 Task: Look for Airbnb stays in Hilton Head Island.
Action: Mouse moved to (551, 77)
Screenshot: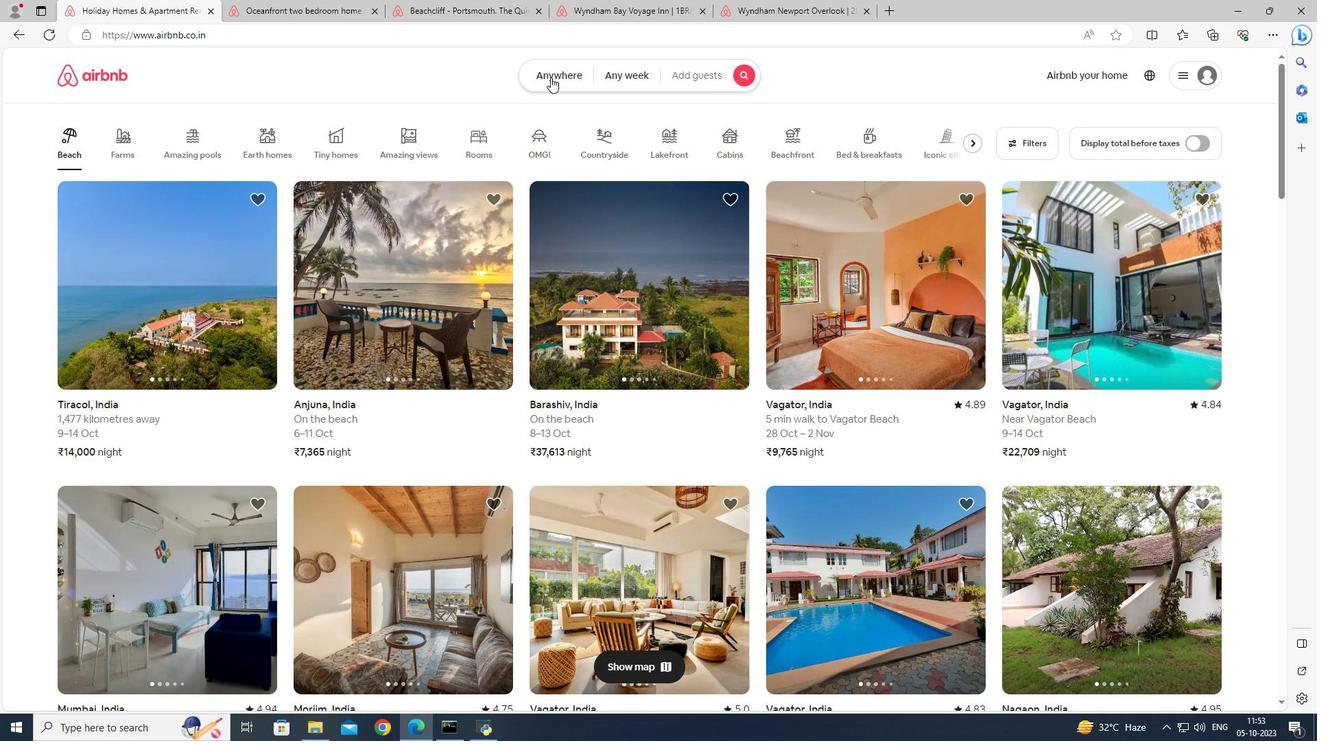 
Action: Mouse pressed left at (551, 77)
Screenshot: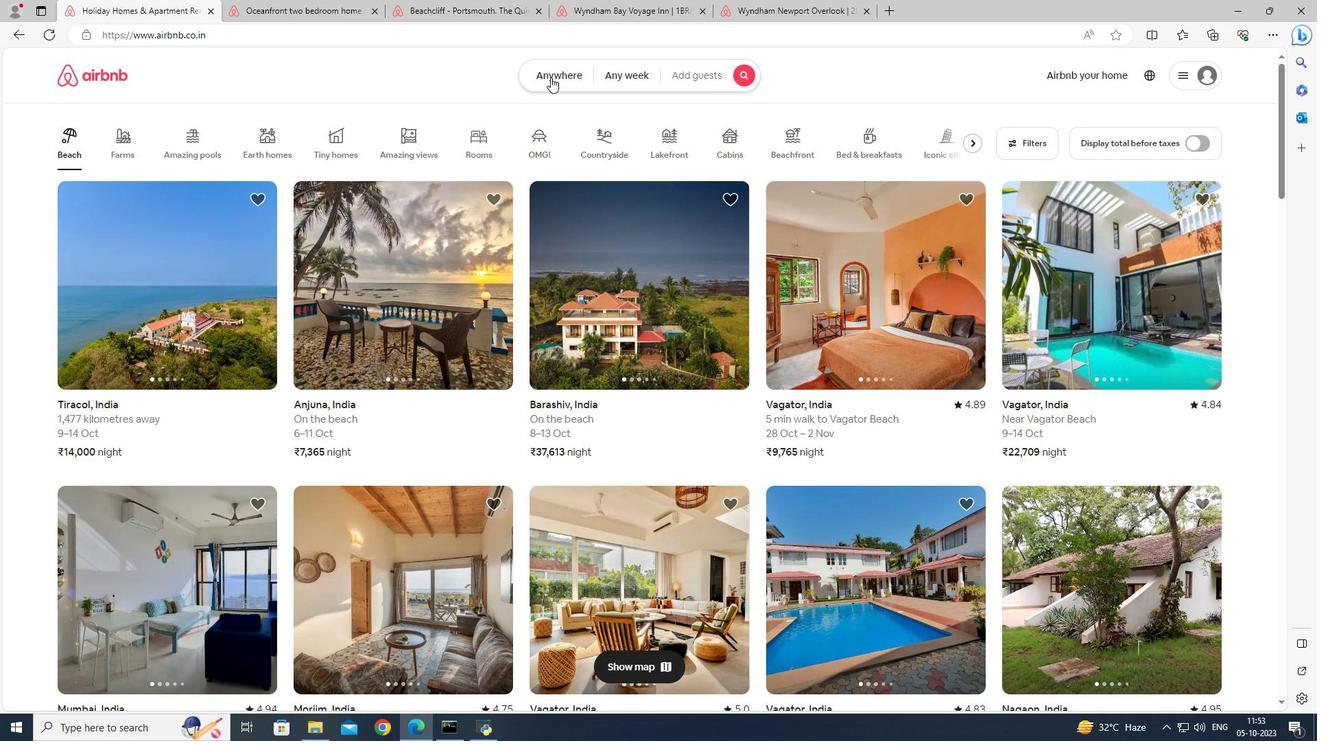 
Action: Mouse moved to (383, 131)
Screenshot: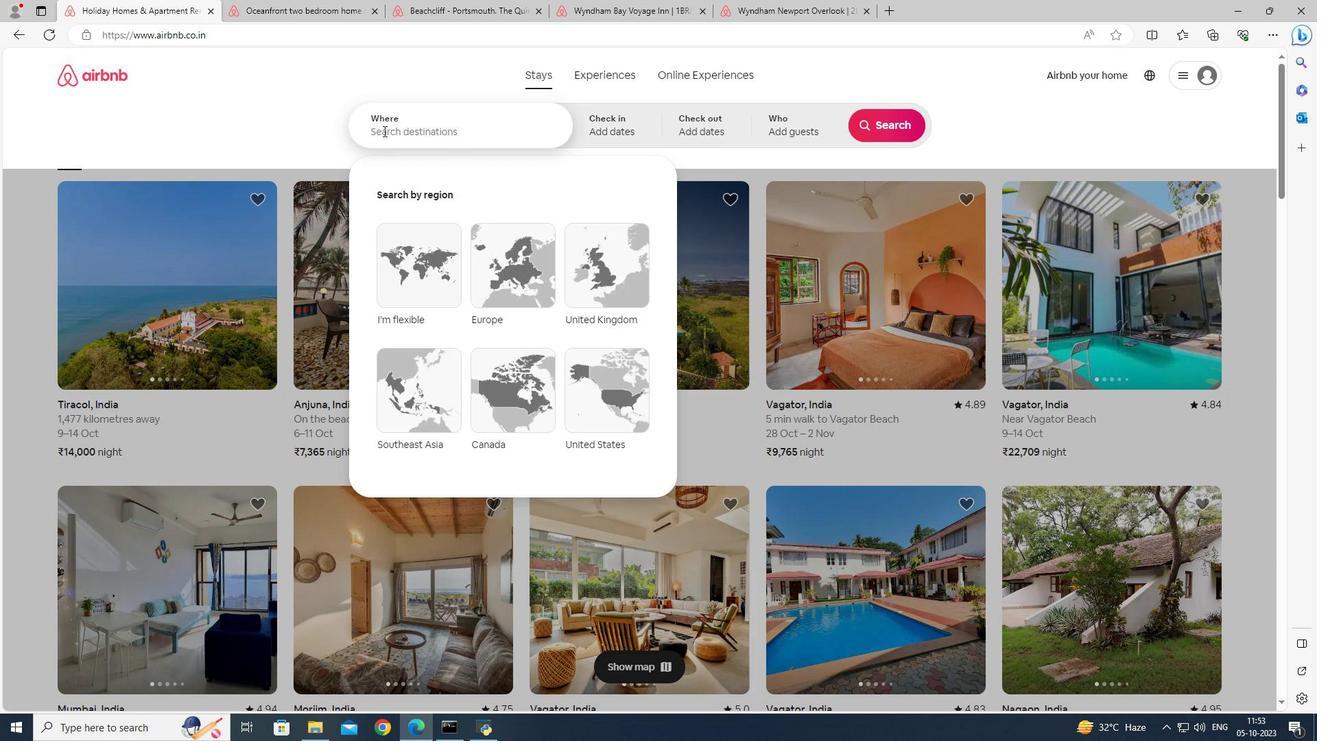 
Action: Mouse pressed left at (383, 131)
Screenshot: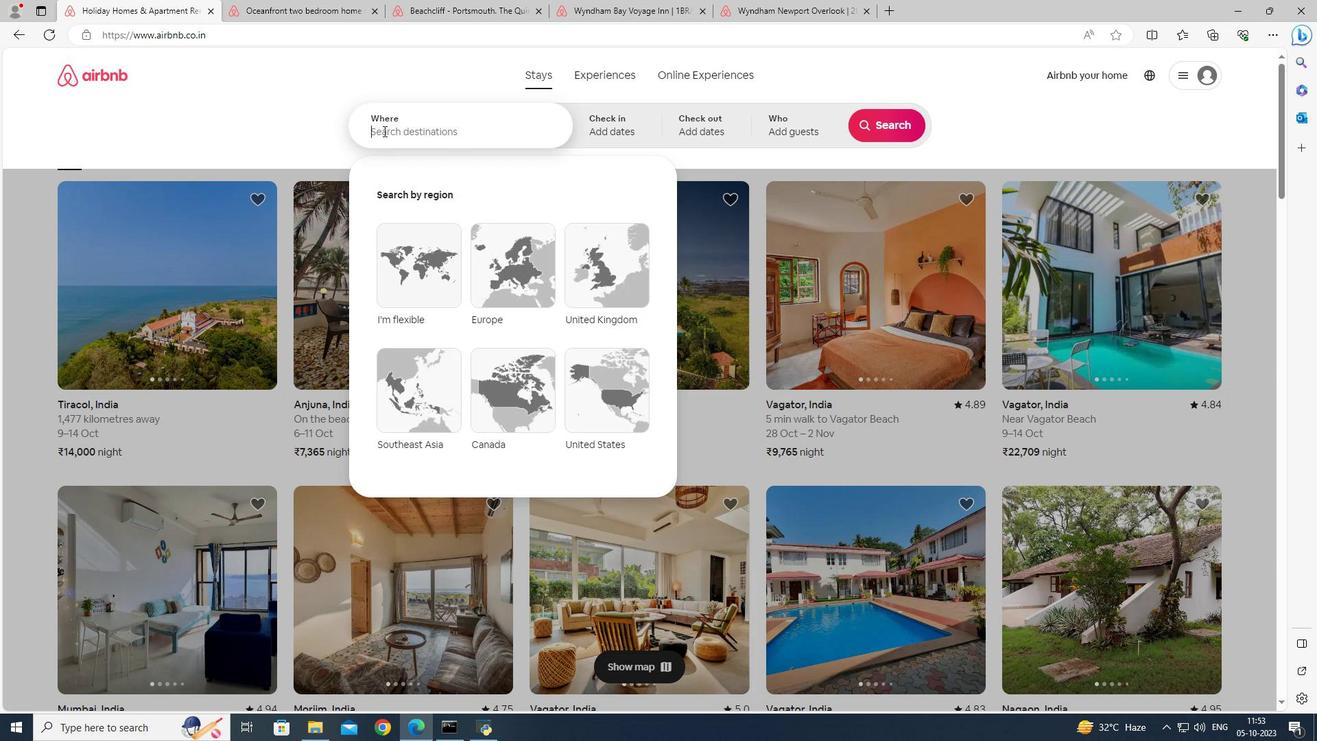 
Action: Mouse moved to (406, 130)
Screenshot: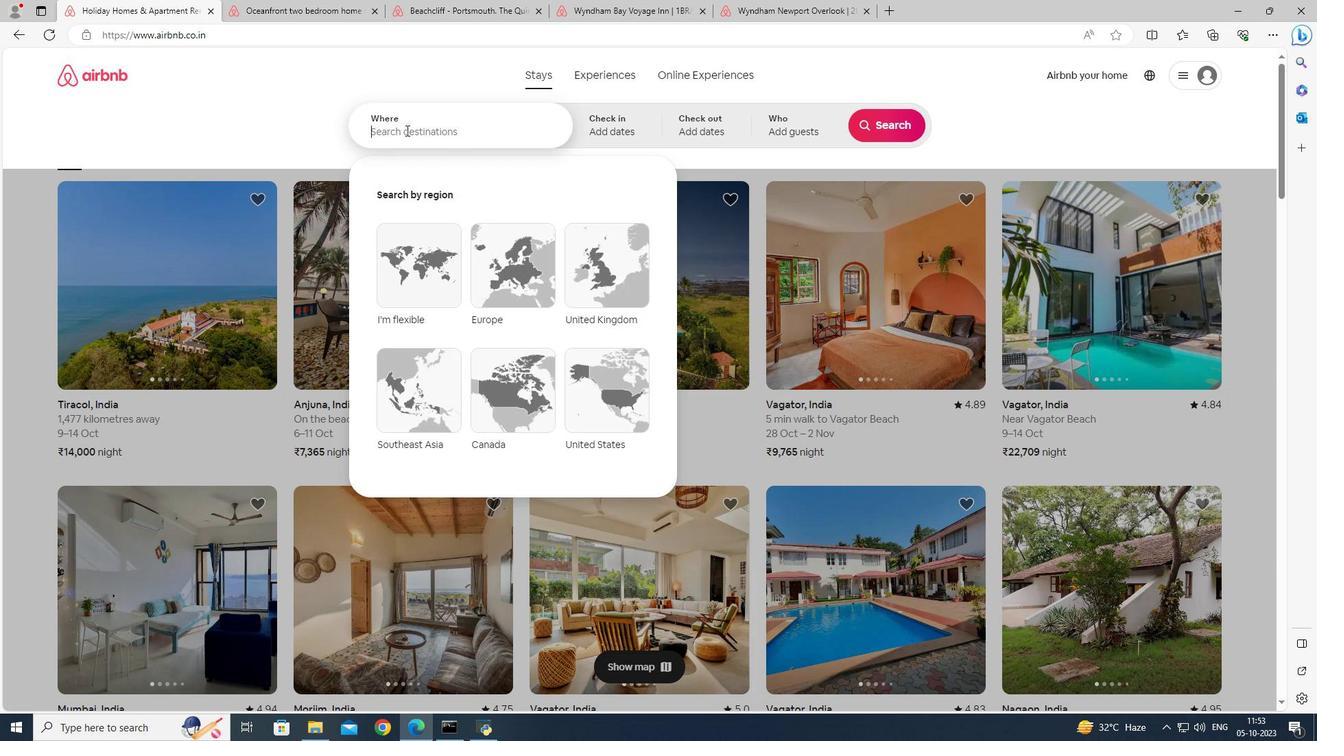 
Action: Key pressed <Key.shift><Key.shift><Key.shift><Key.shift><Key.shift><Key.shift><Key.shift><Key.shift>Hilton<Key.space>
Screenshot: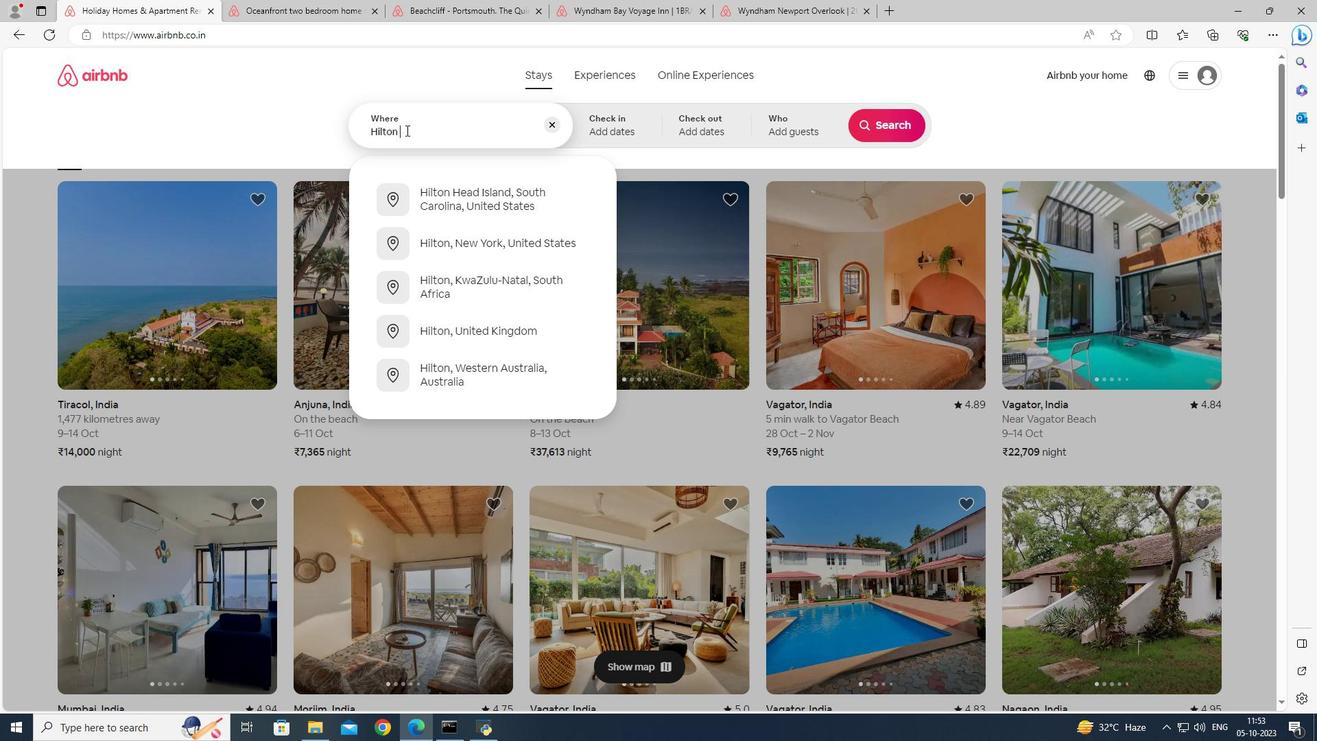 
Action: Mouse moved to (496, 188)
Screenshot: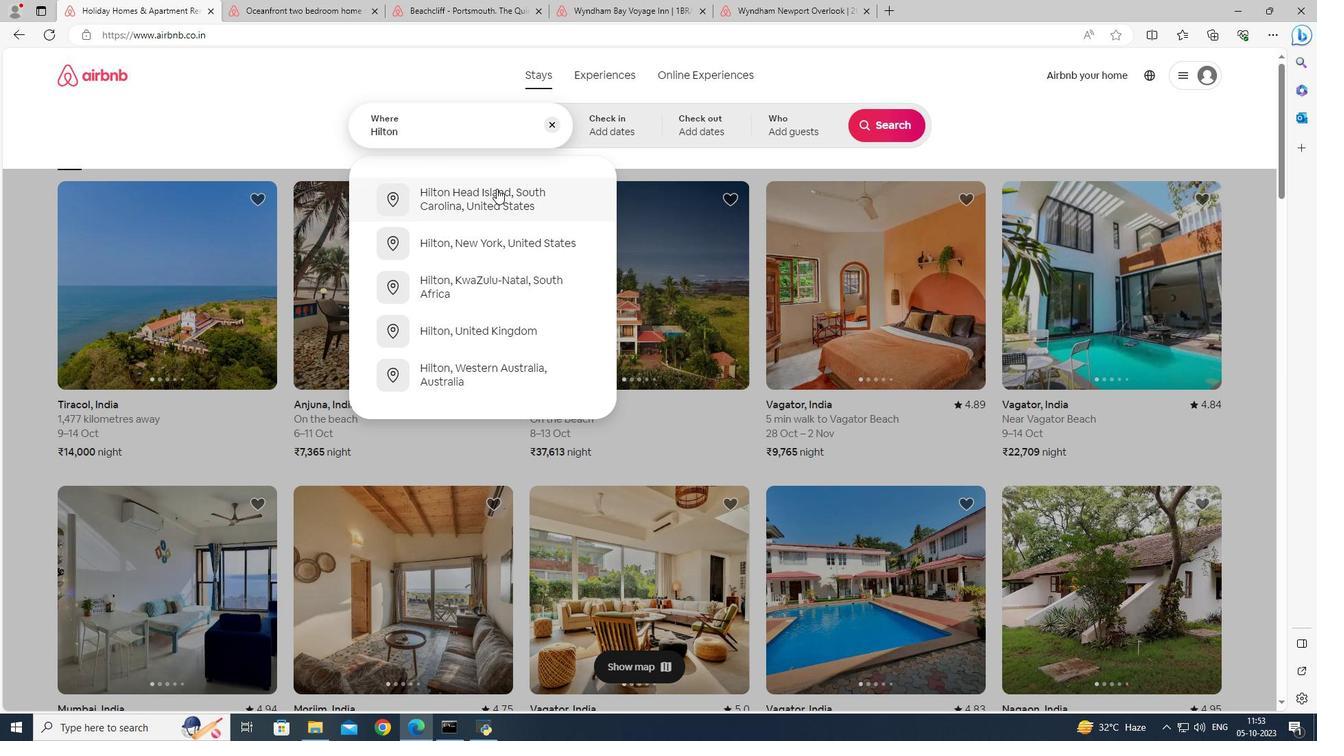 
Action: Mouse pressed left at (496, 188)
Screenshot: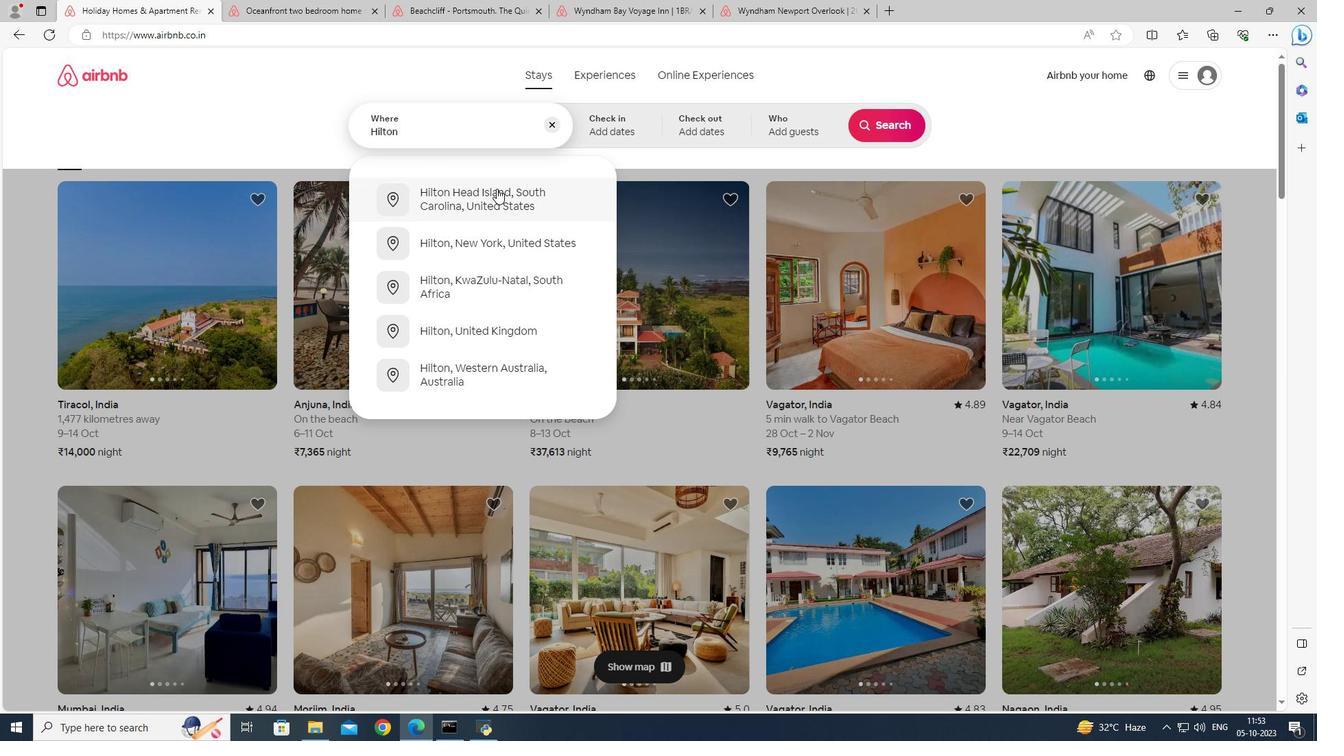 
Action: Mouse moved to (901, 120)
Screenshot: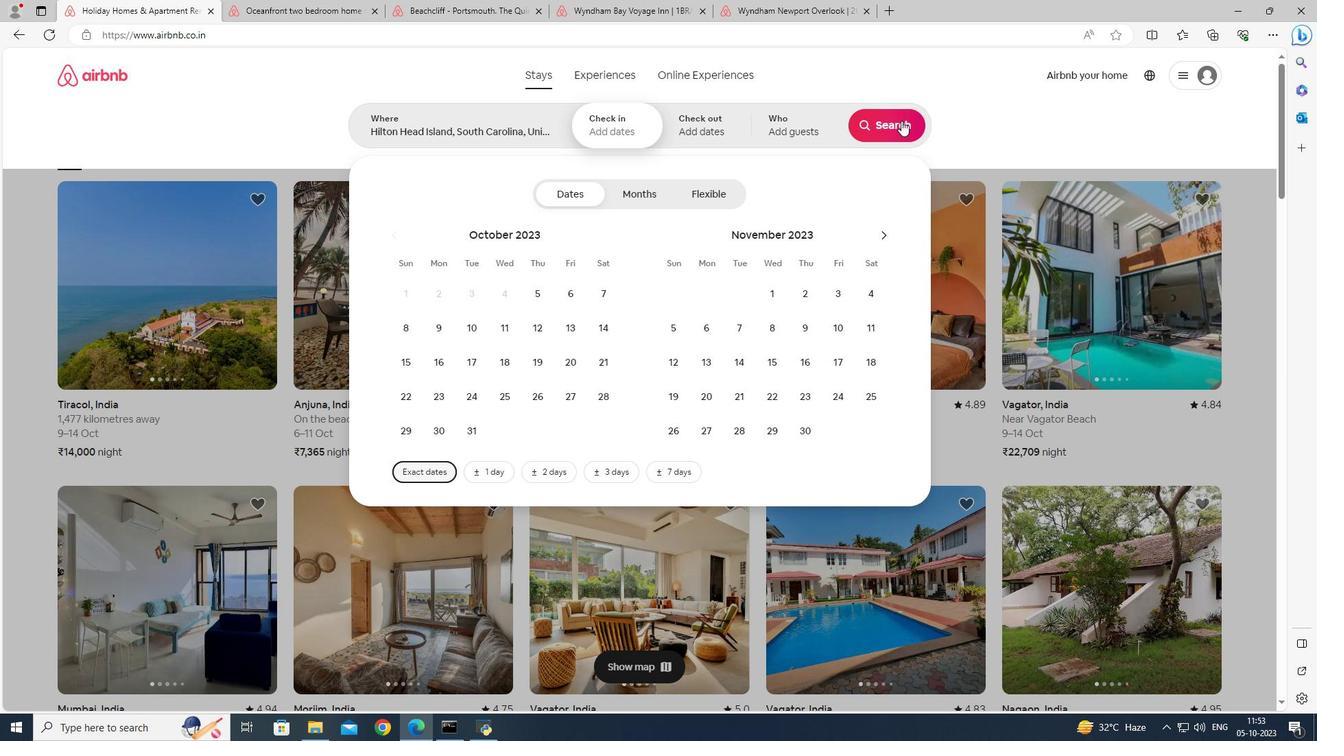 
Action: Mouse pressed left at (901, 120)
Screenshot: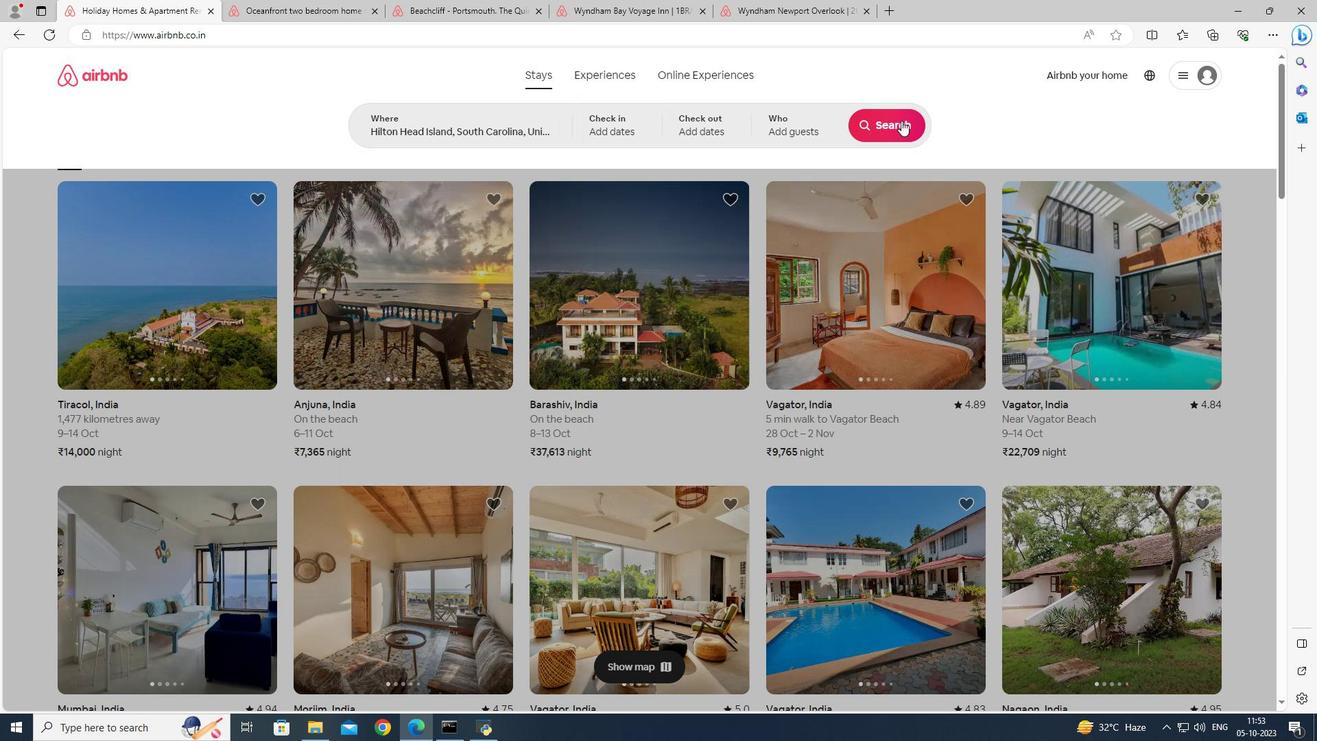
Action: Mouse moved to (1004, 125)
Screenshot: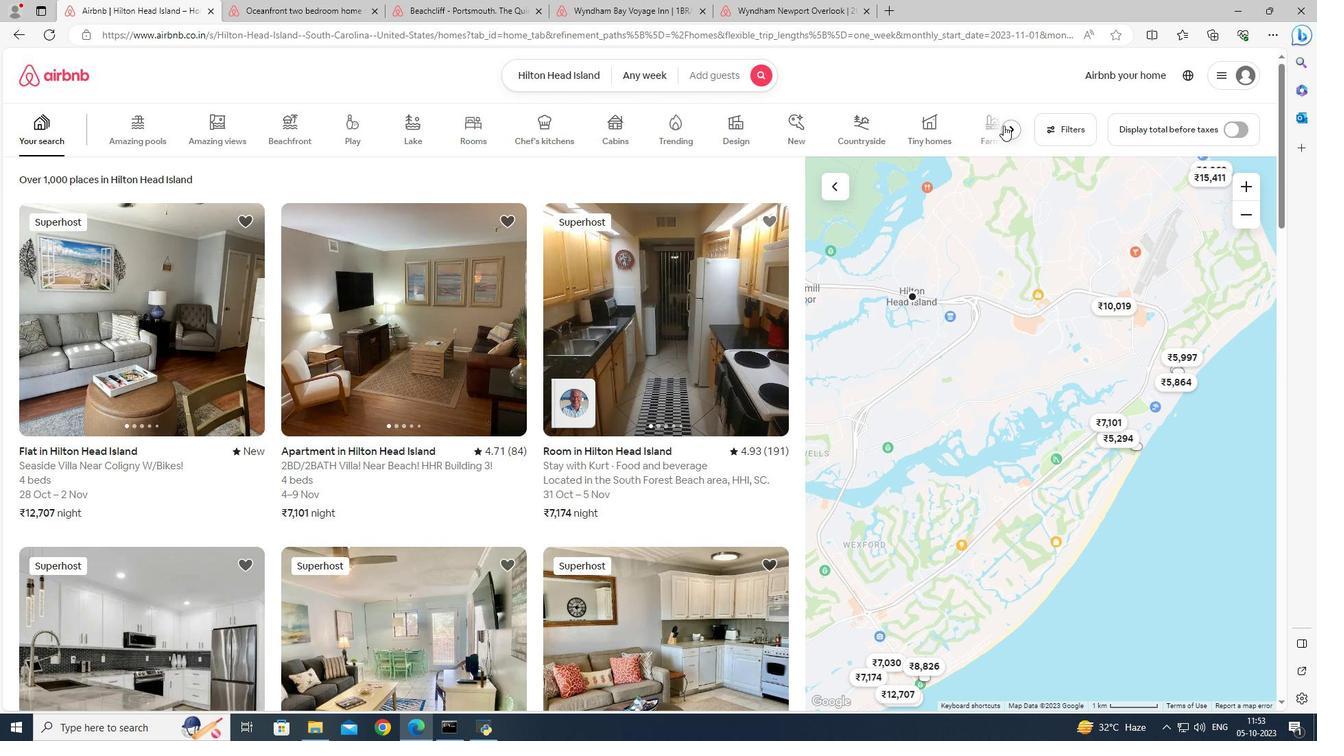 
Action: Mouse pressed left at (1004, 125)
Screenshot: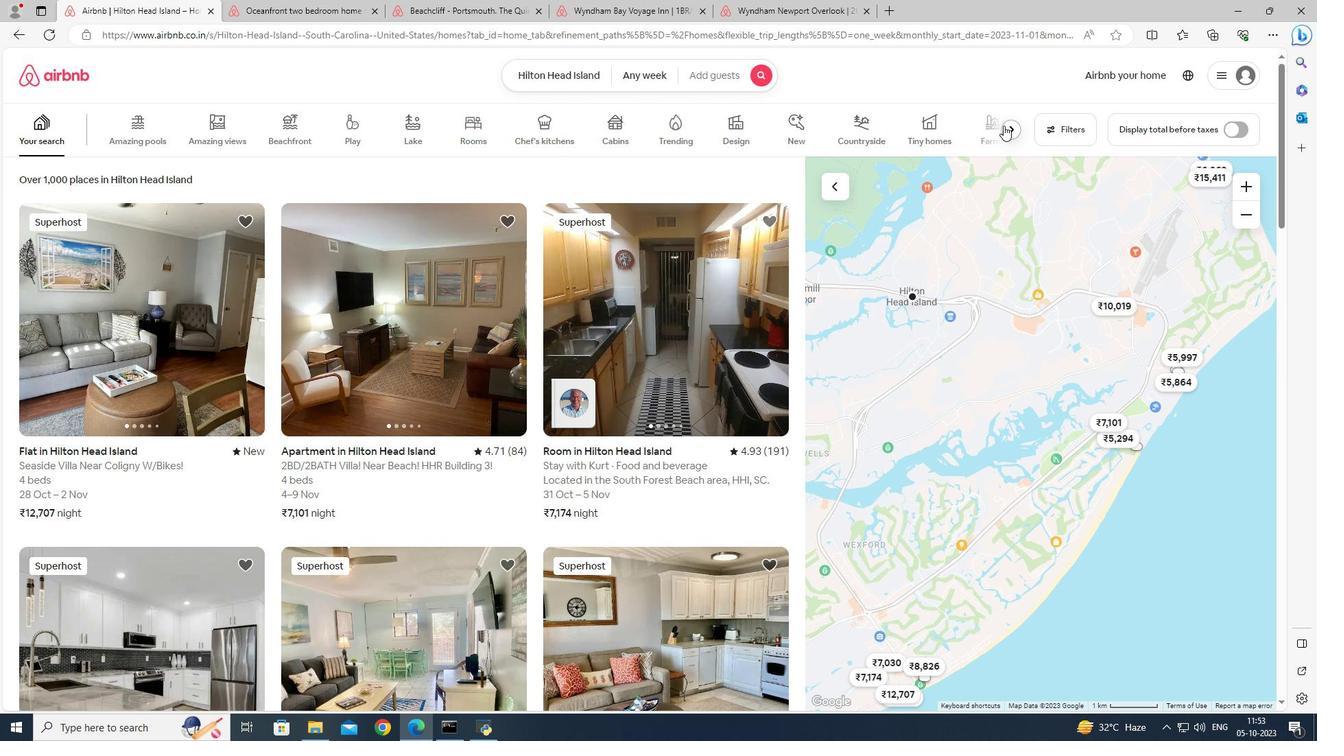 
Action: Mouse moved to (919, 133)
Screenshot: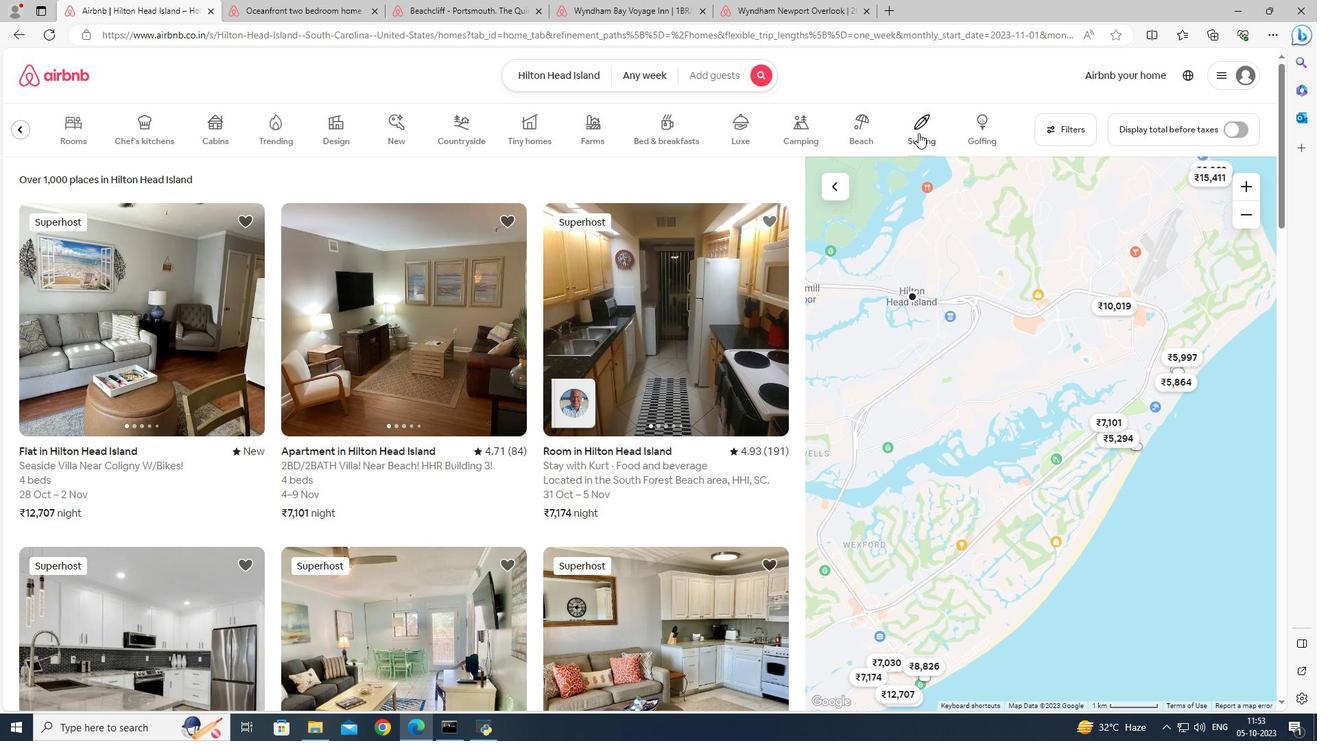 
Action: Mouse pressed left at (919, 133)
Screenshot: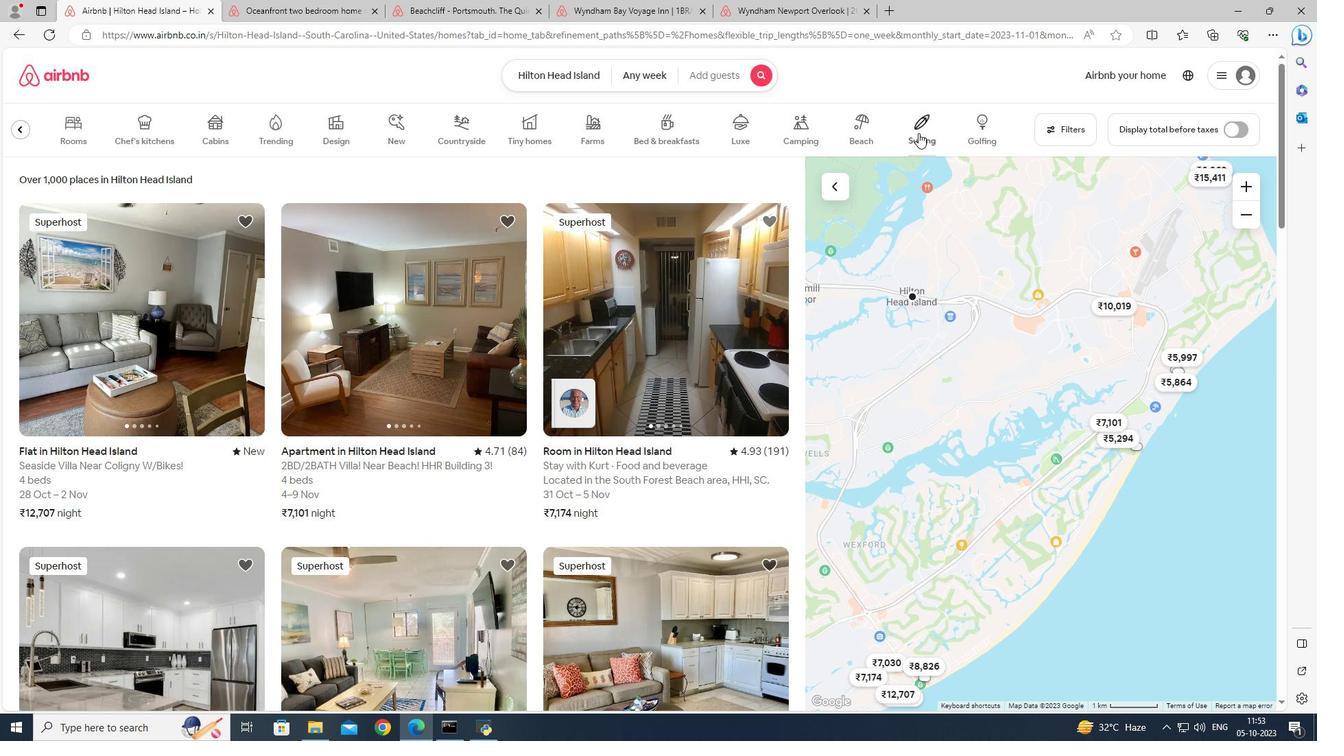
Action: Mouse moved to (681, 291)
Screenshot: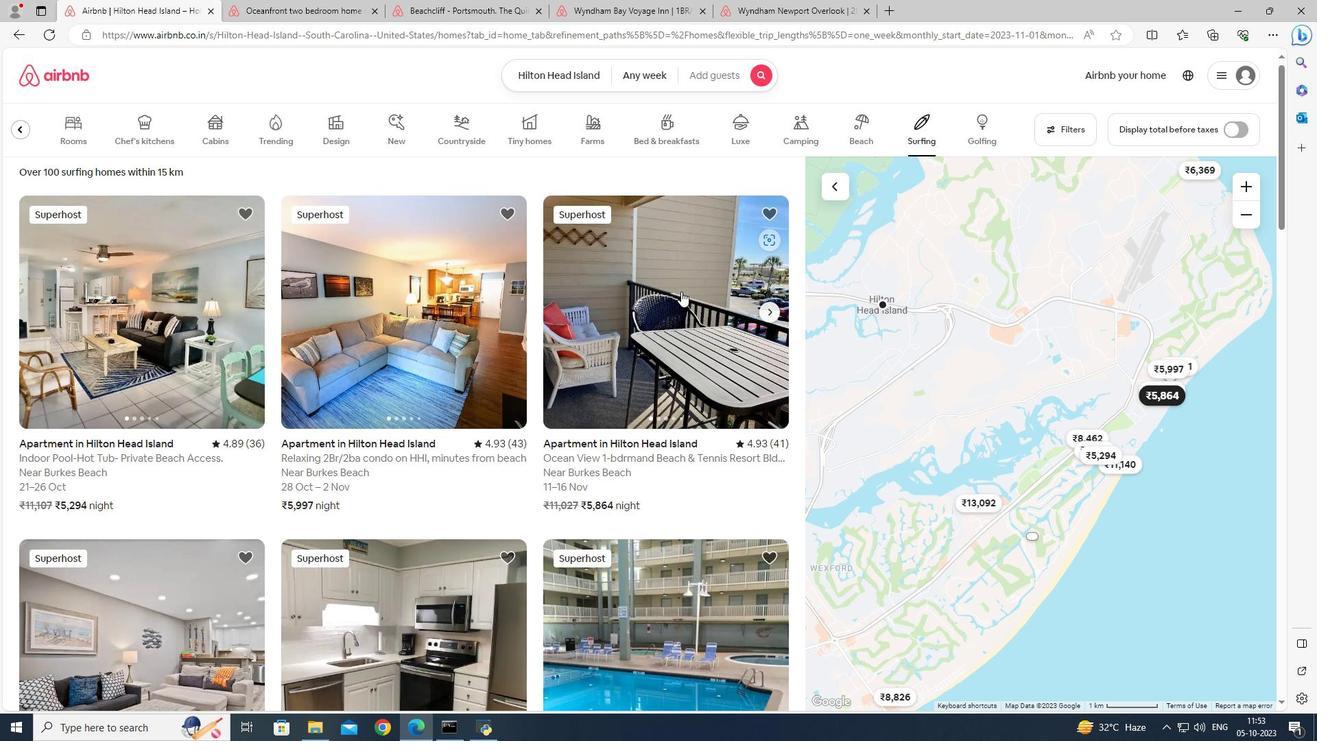 
Action: Mouse scrolled (681, 291) with delta (0, 0)
Screenshot: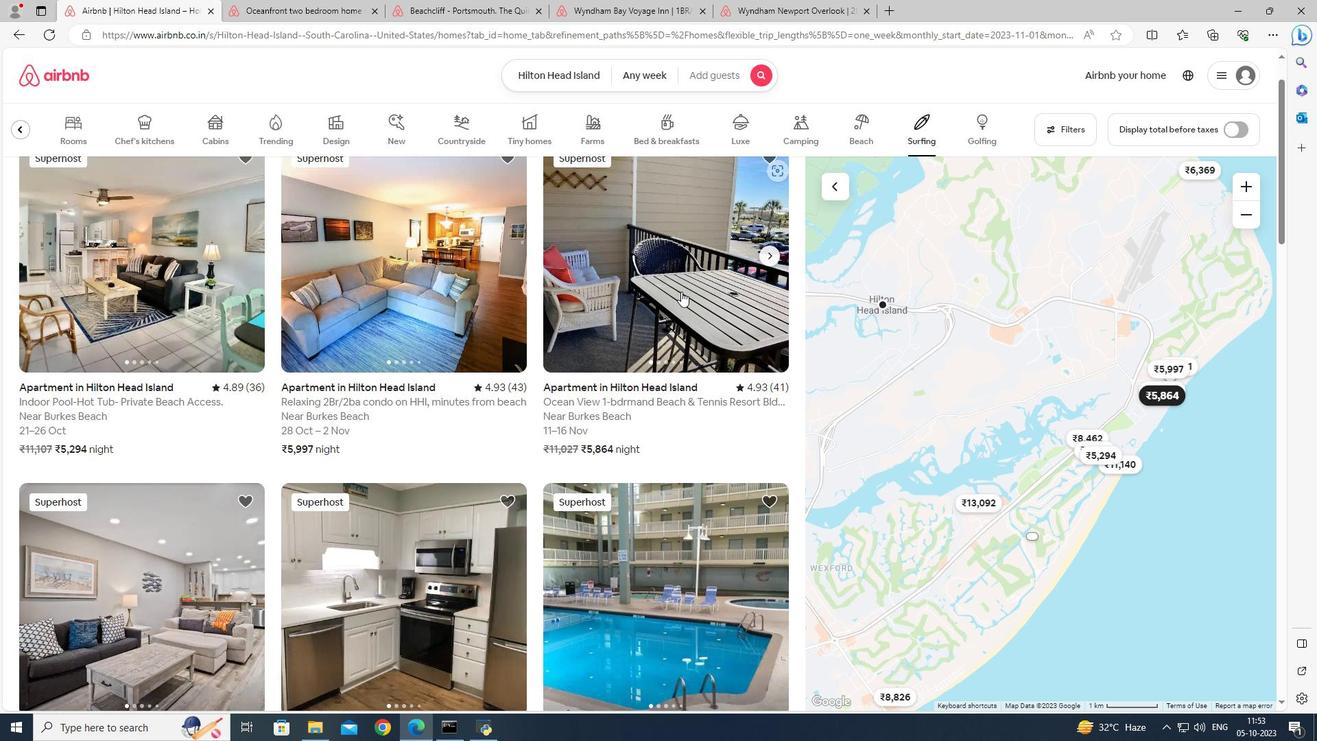 
Action: Mouse scrolled (681, 291) with delta (0, 0)
Screenshot: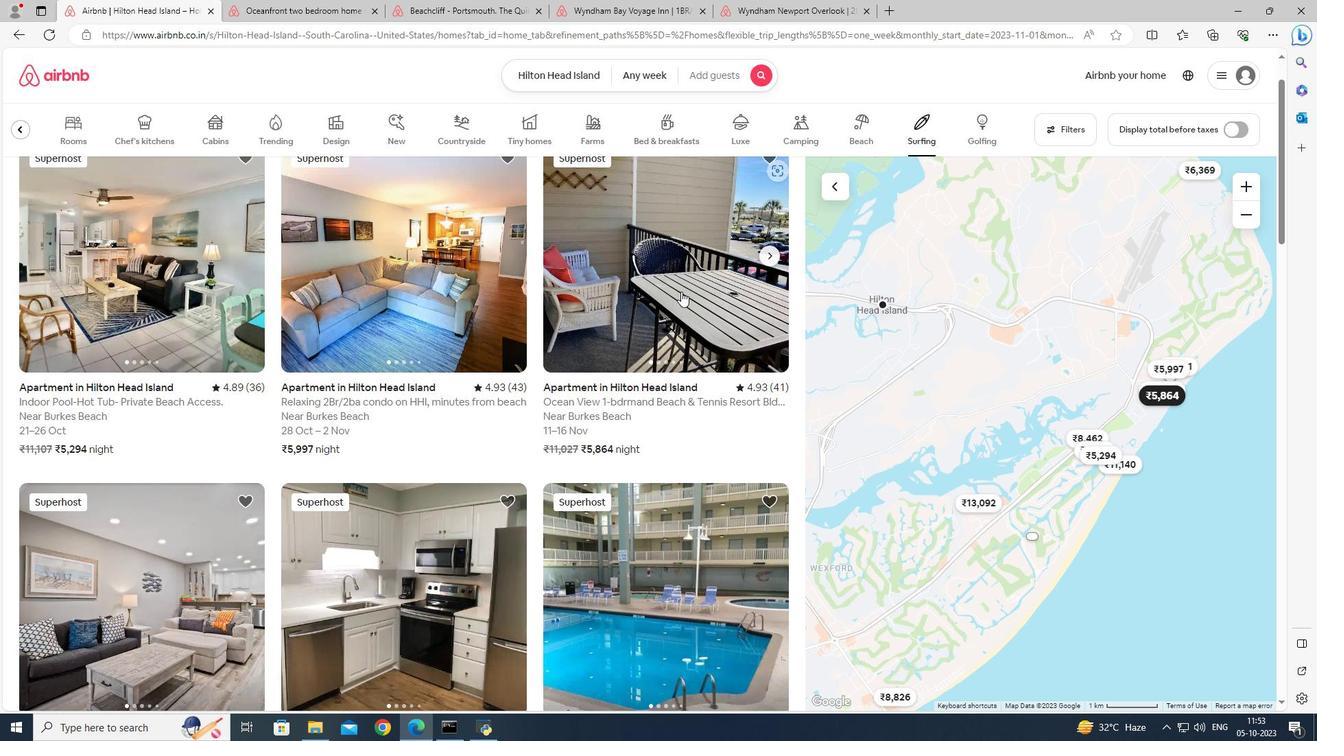 
Action: Mouse scrolled (681, 291) with delta (0, 0)
Screenshot: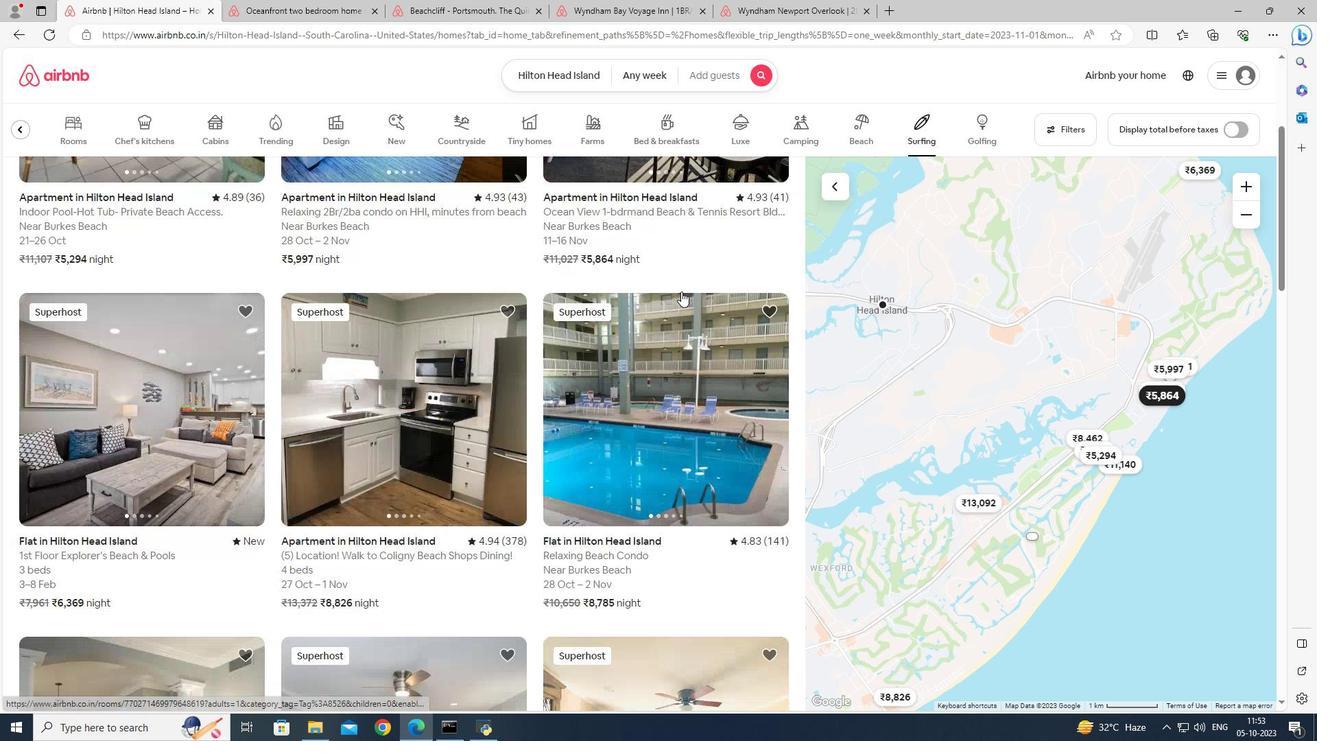 
Action: Mouse scrolled (681, 291) with delta (0, 0)
Screenshot: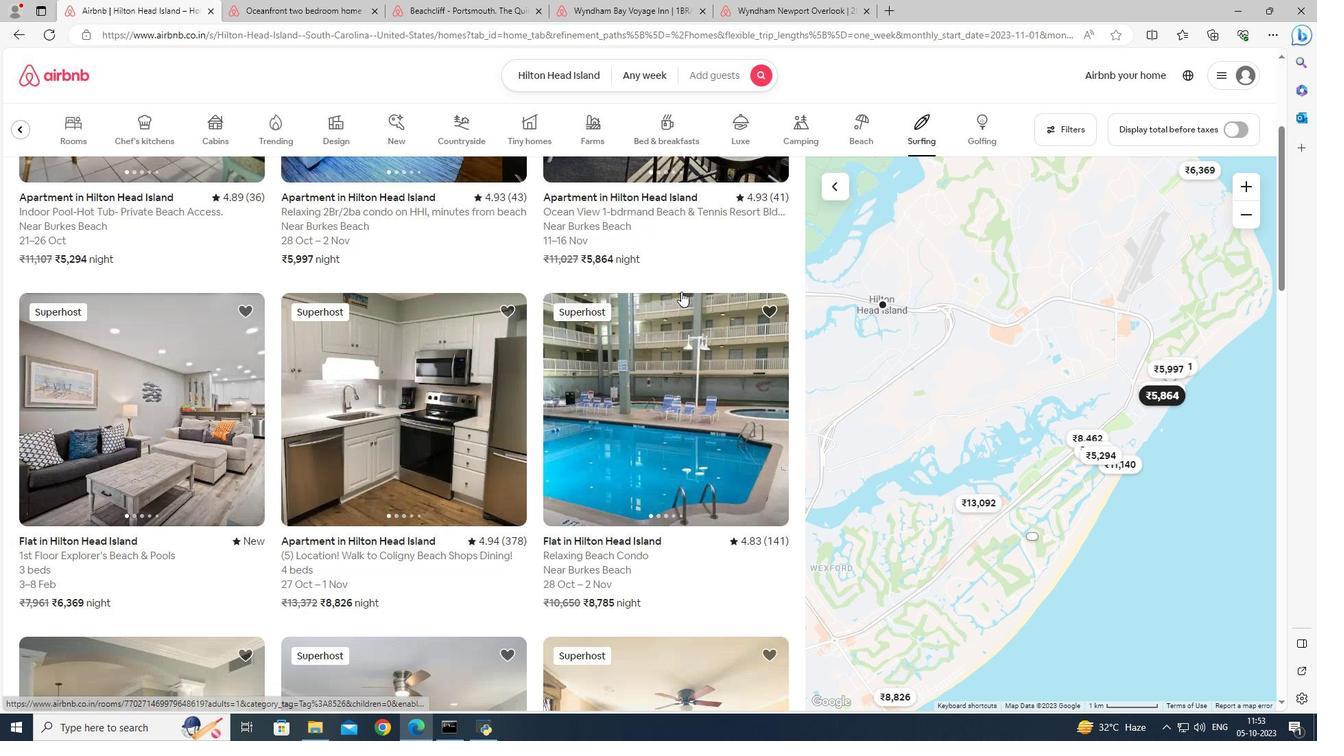 
Action: Mouse scrolled (681, 292) with delta (0, 0)
Screenshot: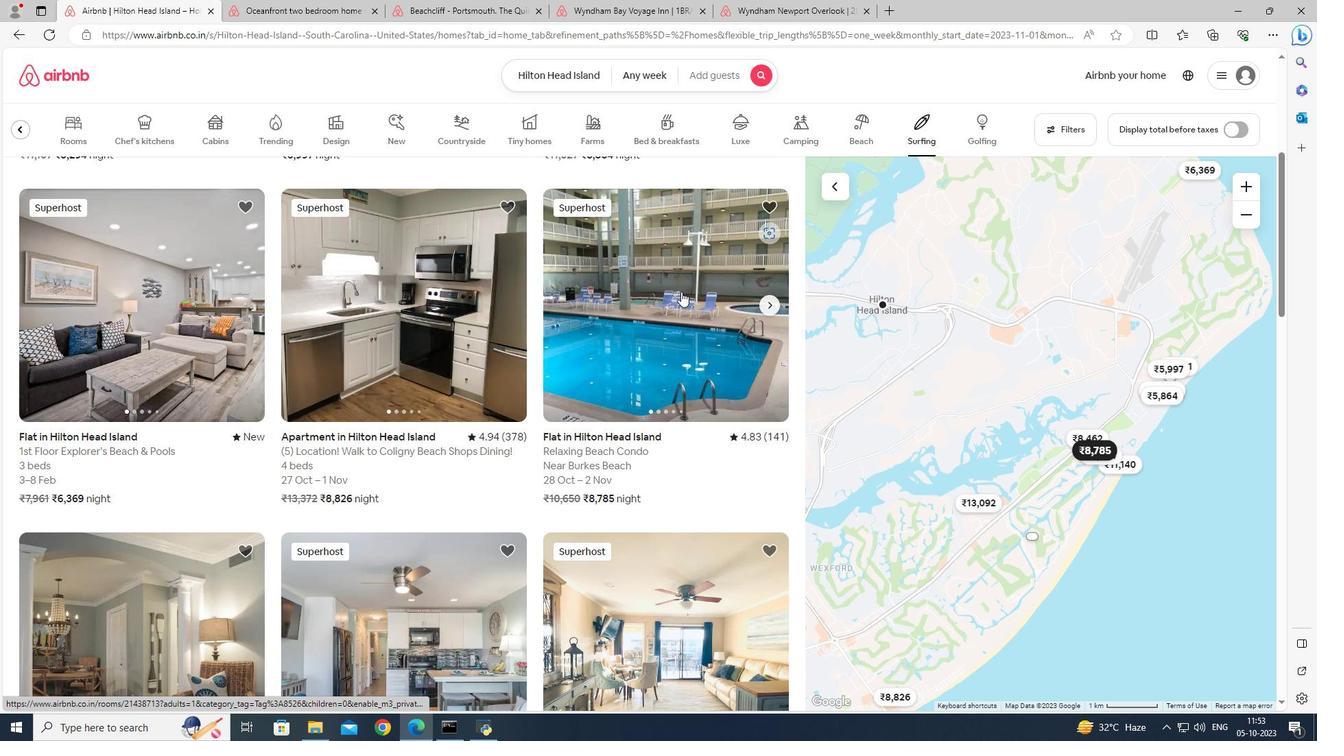 
Action: Mouse scrolled (681, 292) with delta (0, 0)
Screenshot: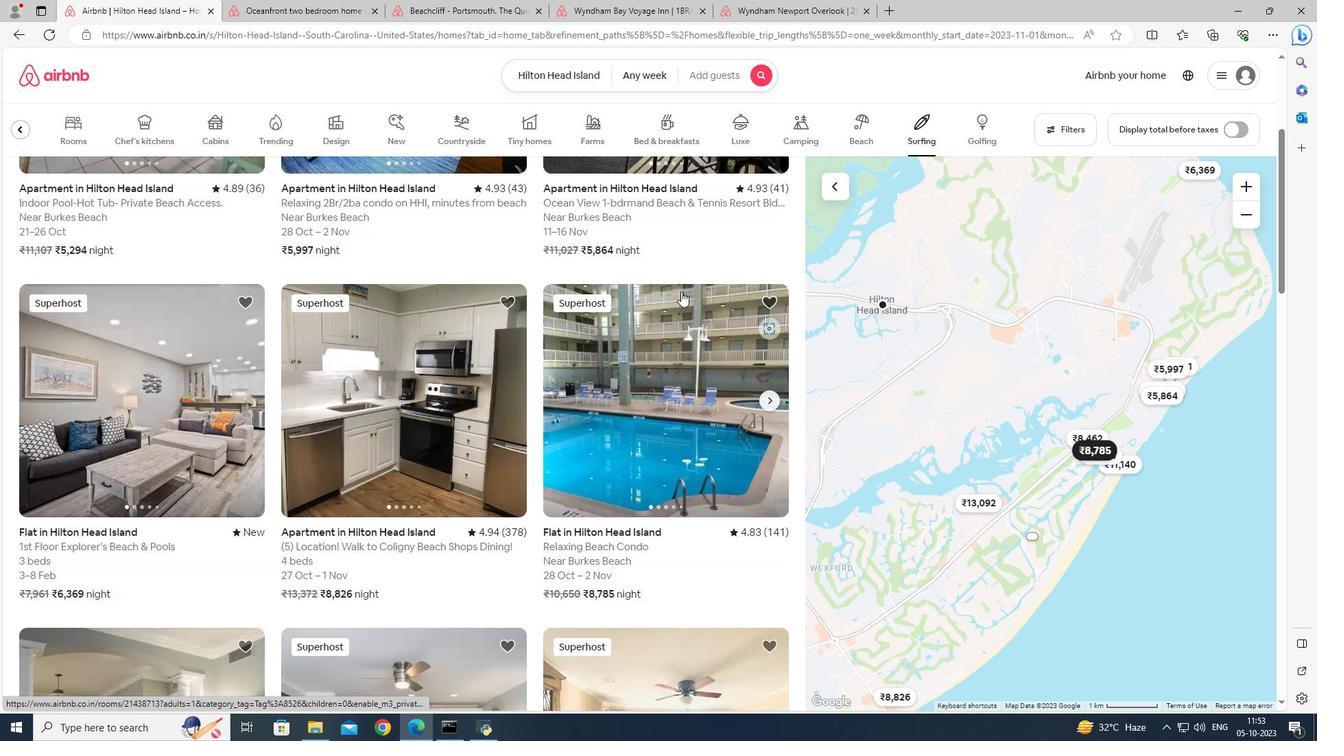 
Action: Mouse scrolled (681, 292) with delta (0, 0)
Screenshot: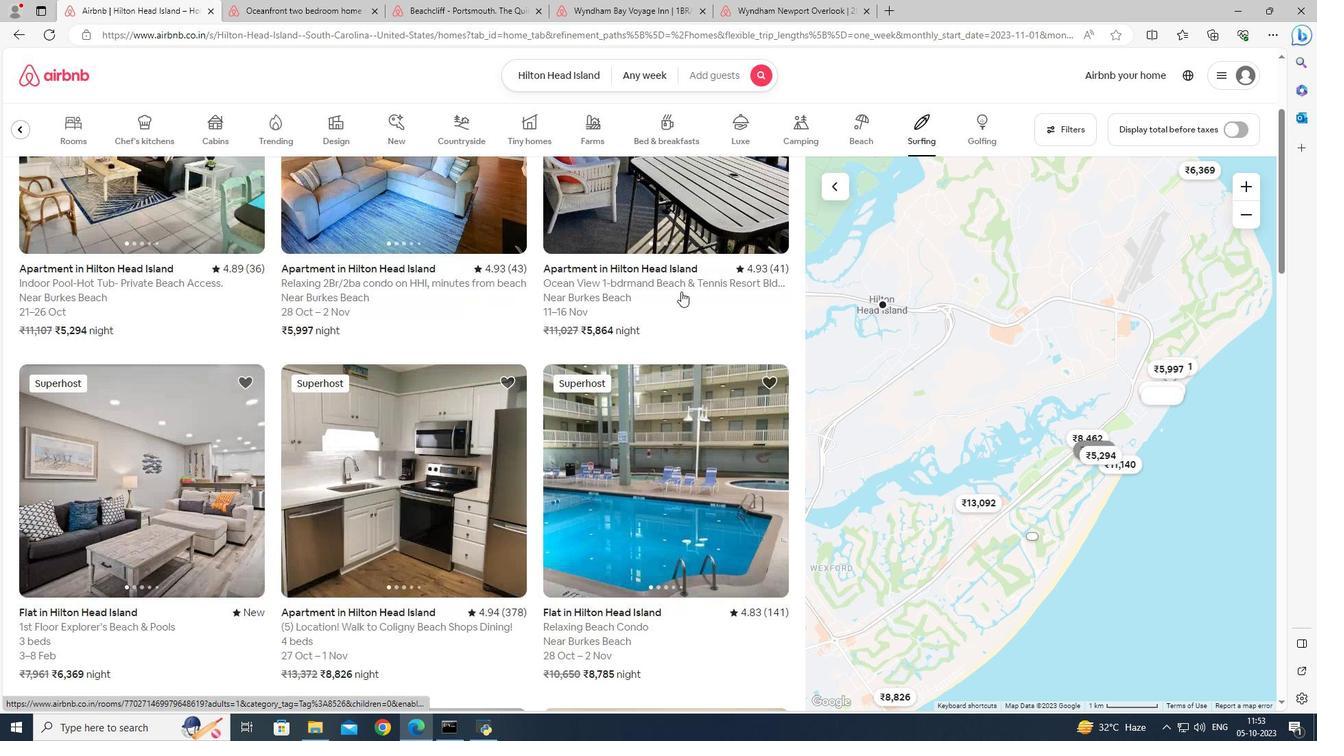 
Action: Mouse moved to (680, 291)
Screenshot: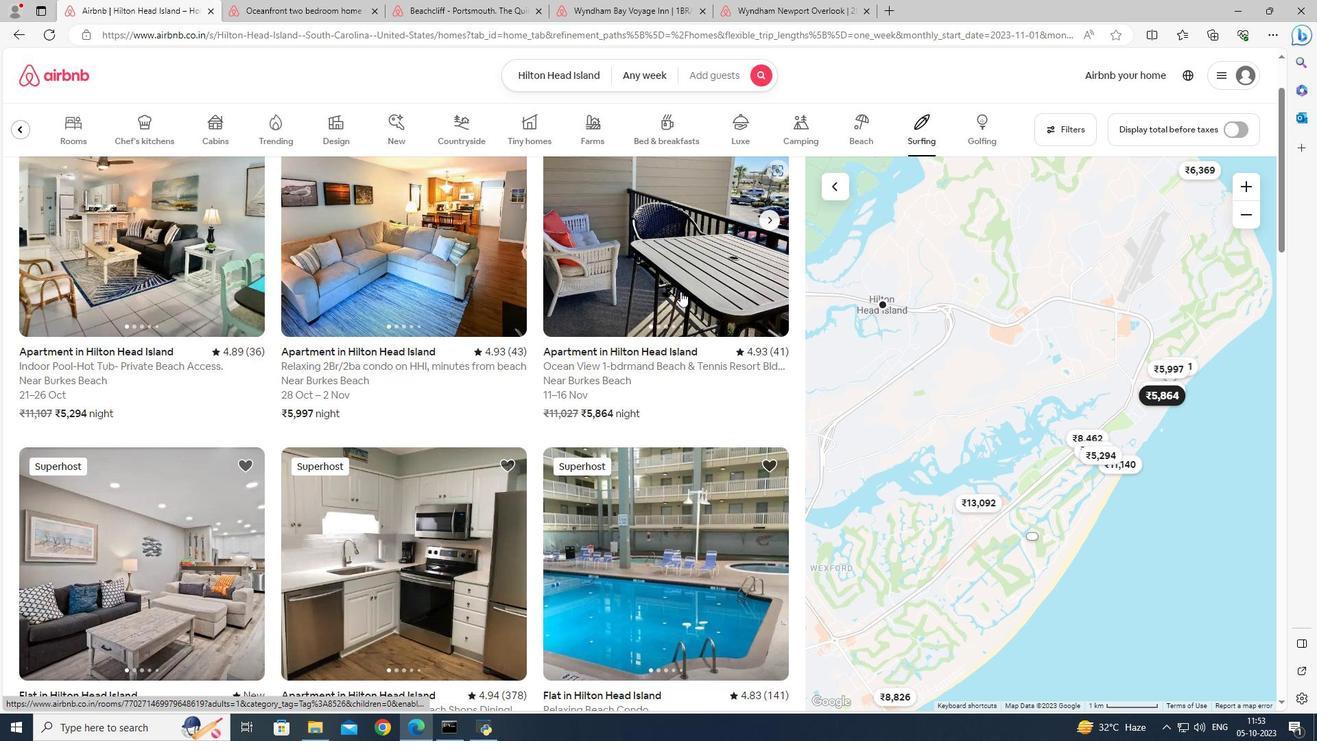 
Action: Mouse scrolled (680, 292) with delta (0, 0)
Screenshot: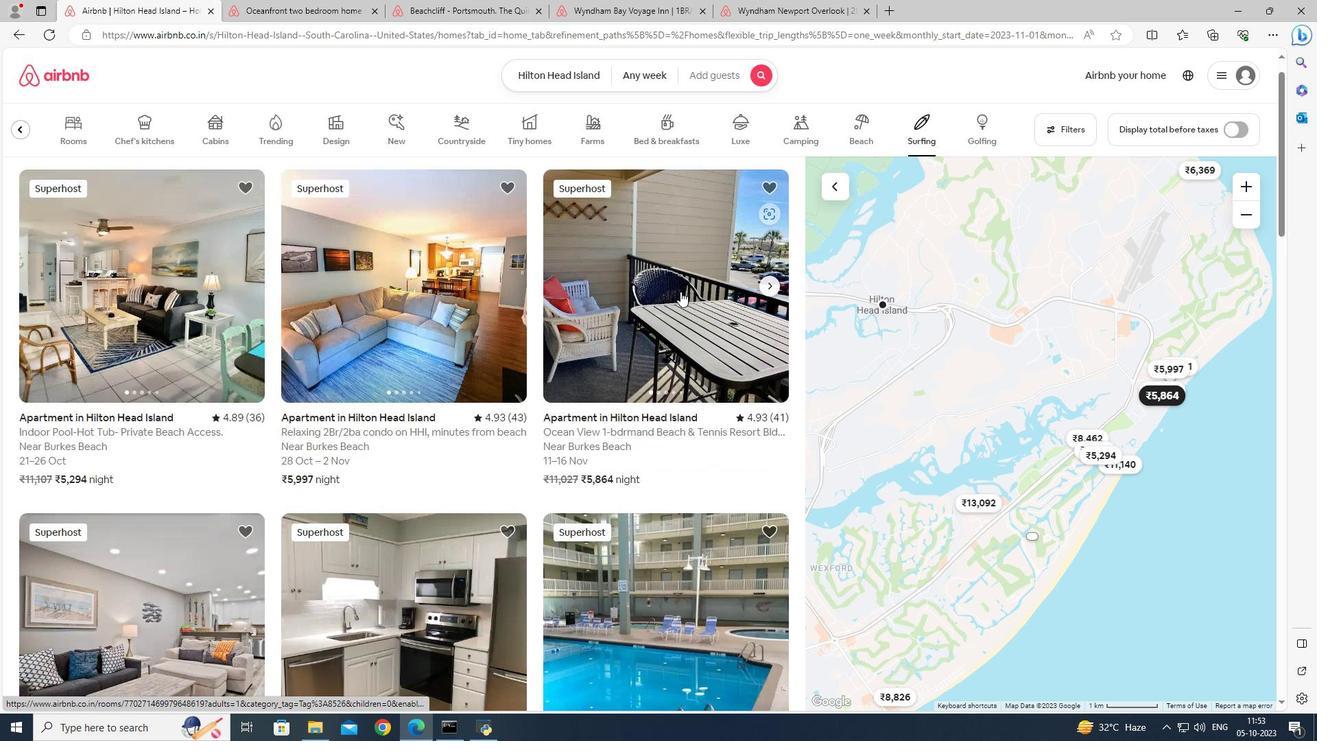 
Action: Mouse scrolled (680, 292) with delta (0, 0)
Screenshot: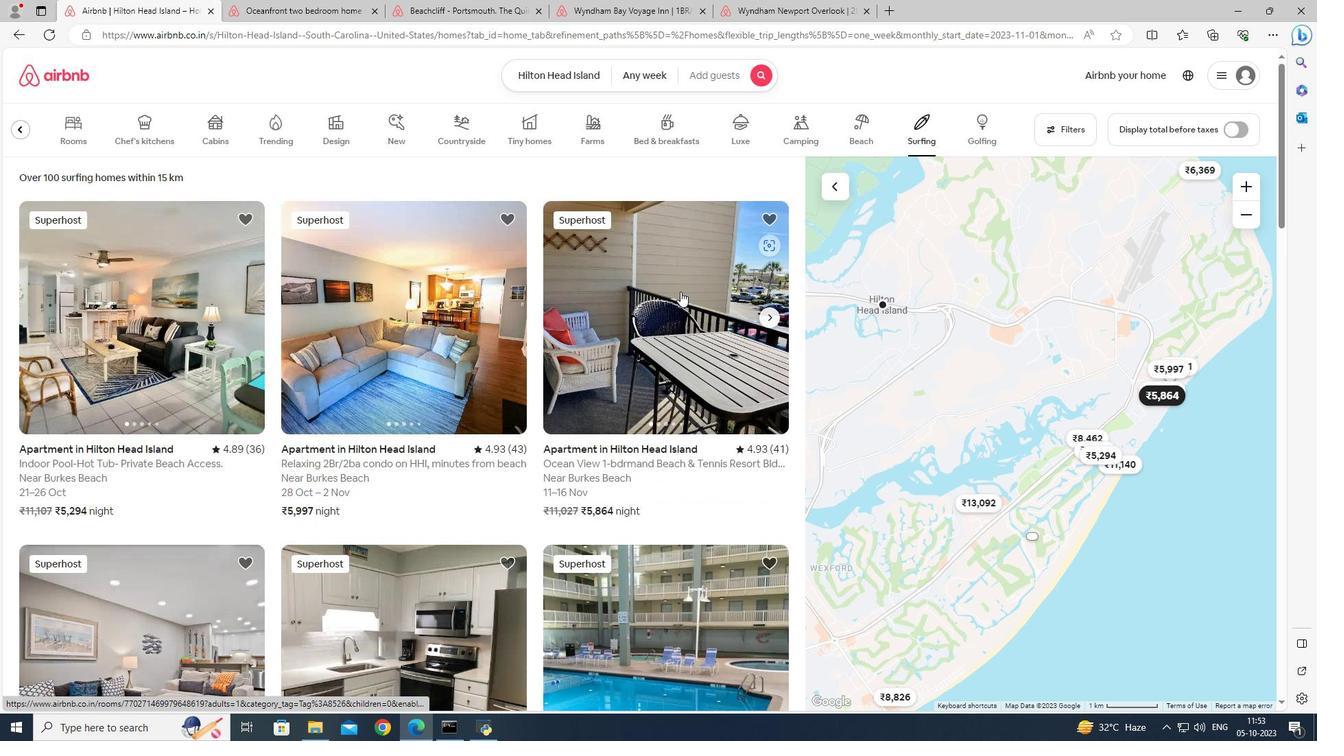 
Action: Mouse scrolled (680, 292) with delta (0, 0)
Screenshot: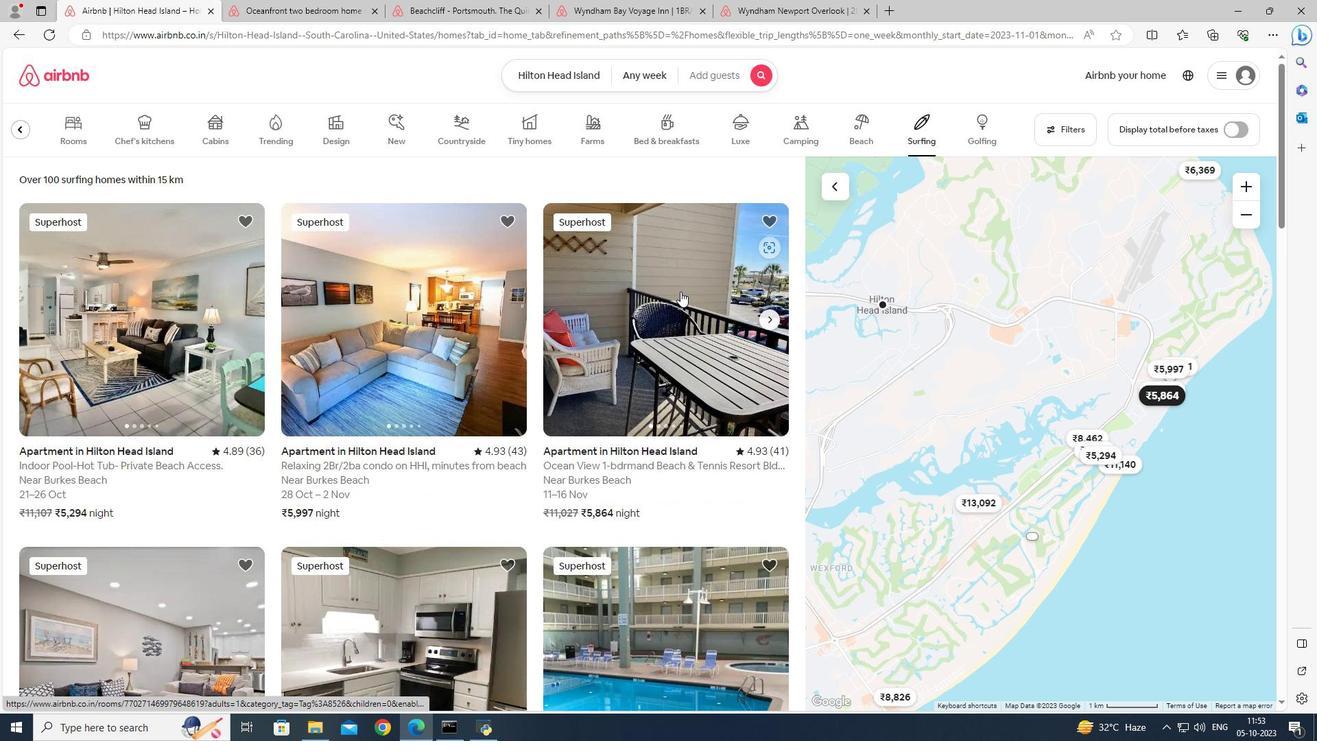 
Action: Mouse moved to (216, 353)
Screenshot: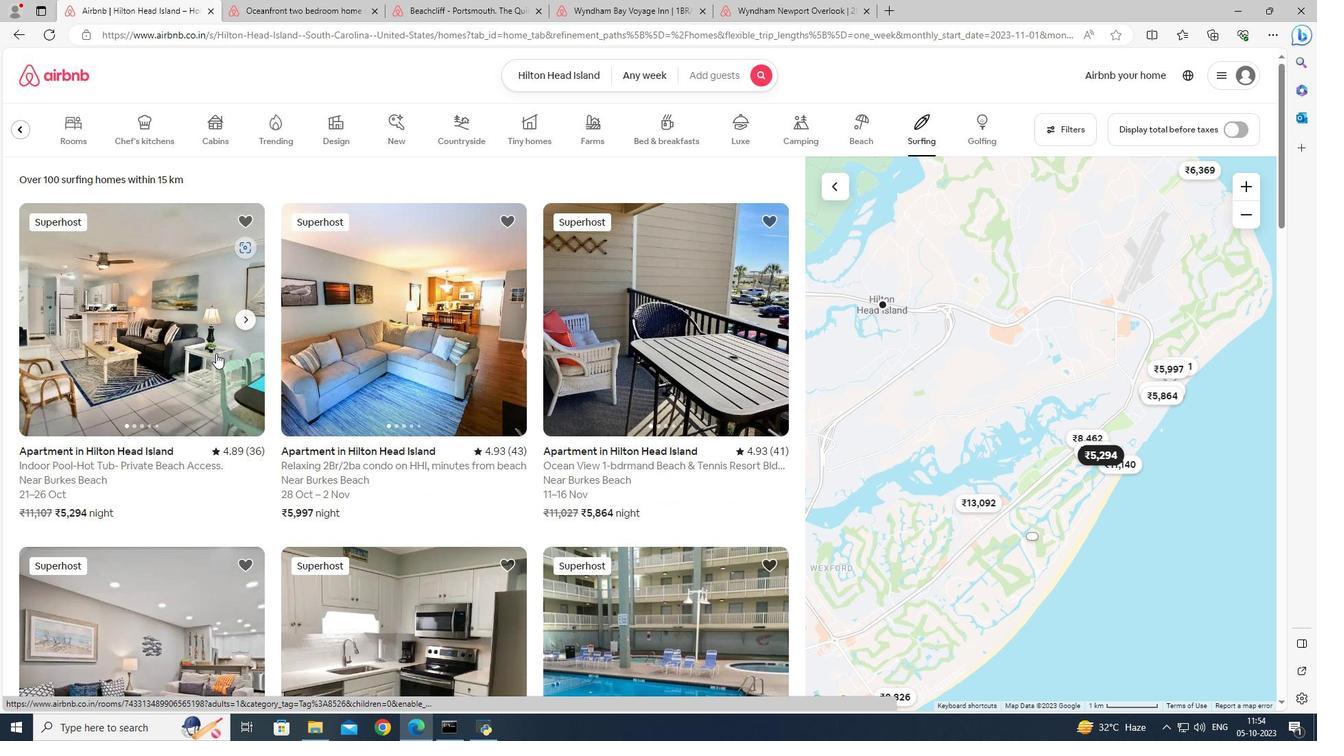 
Action: Mouse pressed left at (216, 353)
Screenshot: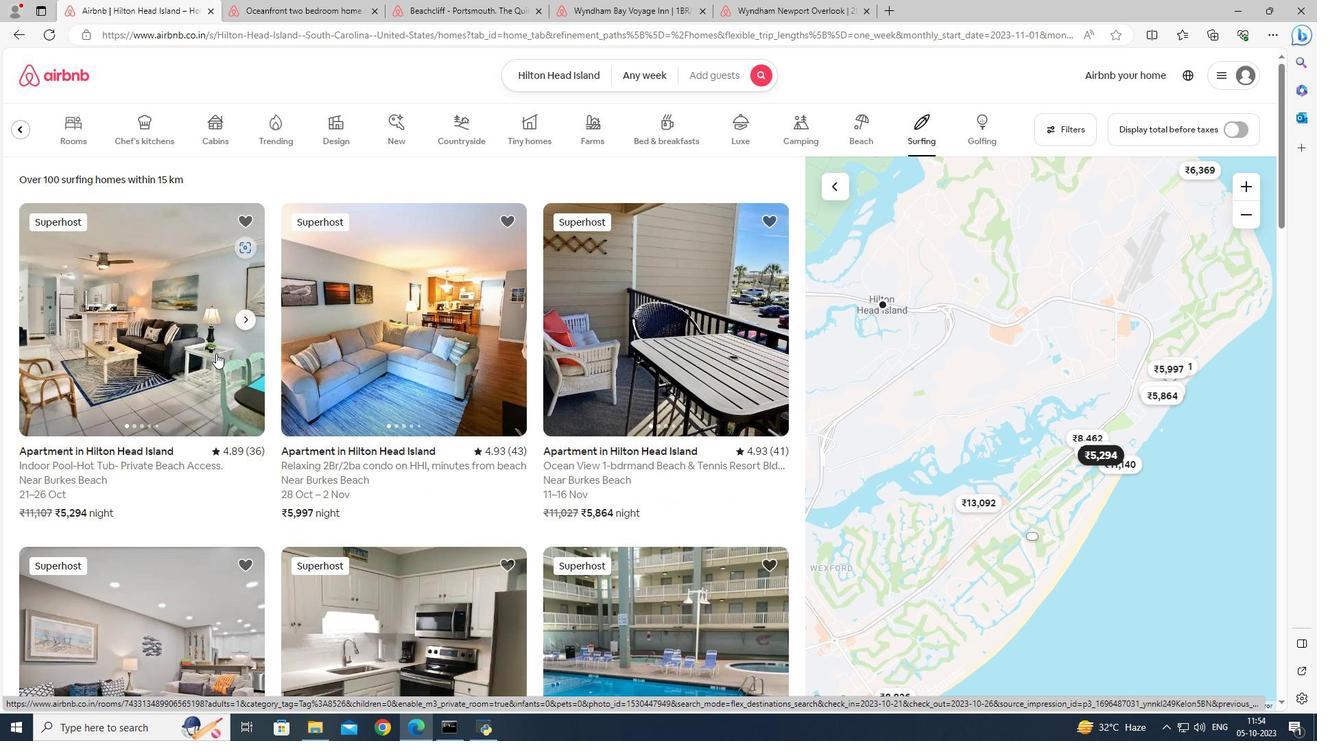 
Action: Mouse moved to (967, 504)
Screenshot: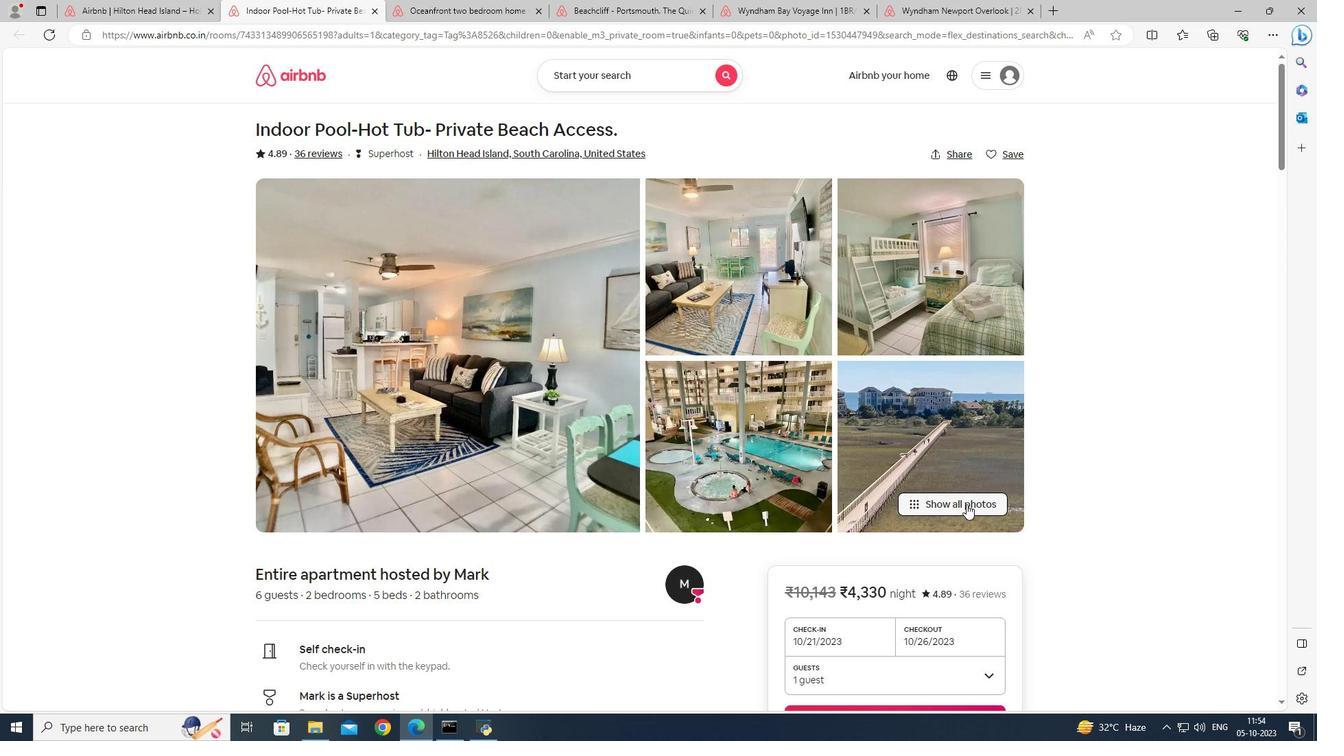 
Action: Mouse pressed left at (967, 504)
Screenshot: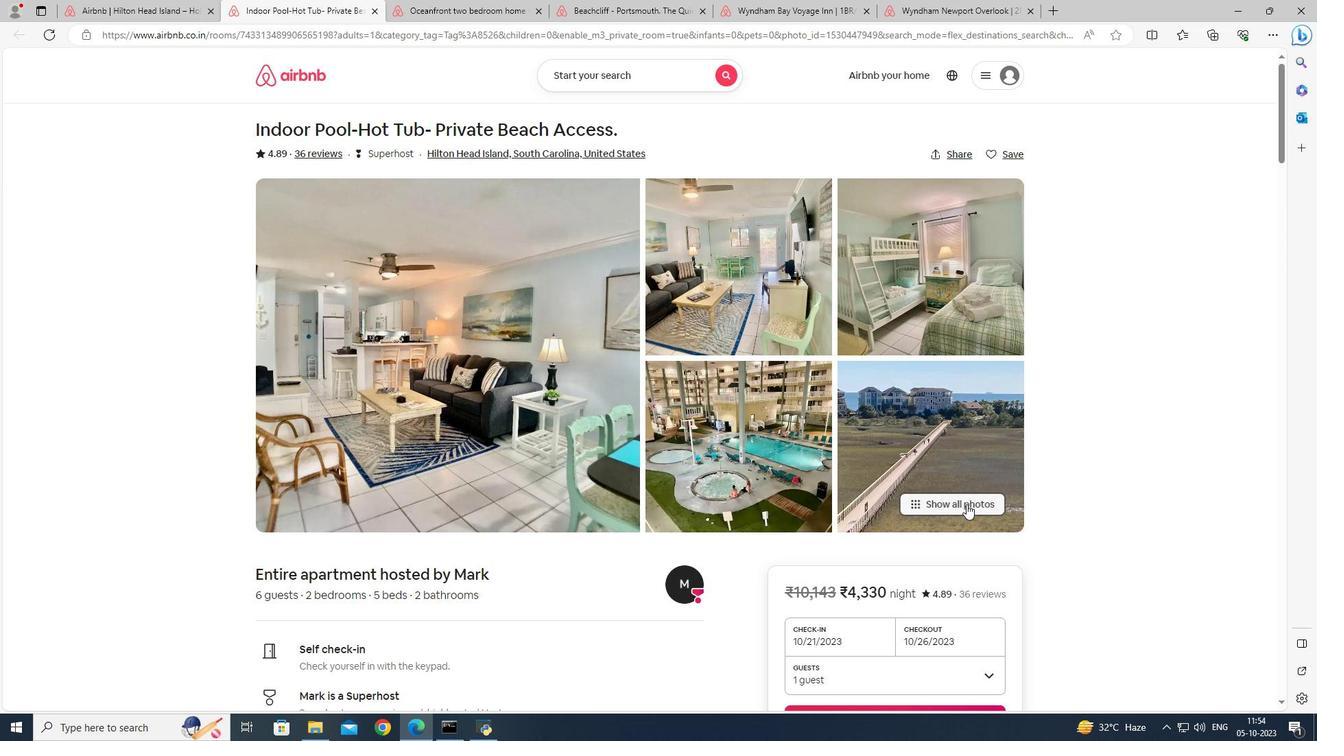 
Action: Mouse moved to (851, 476)
Screenshot: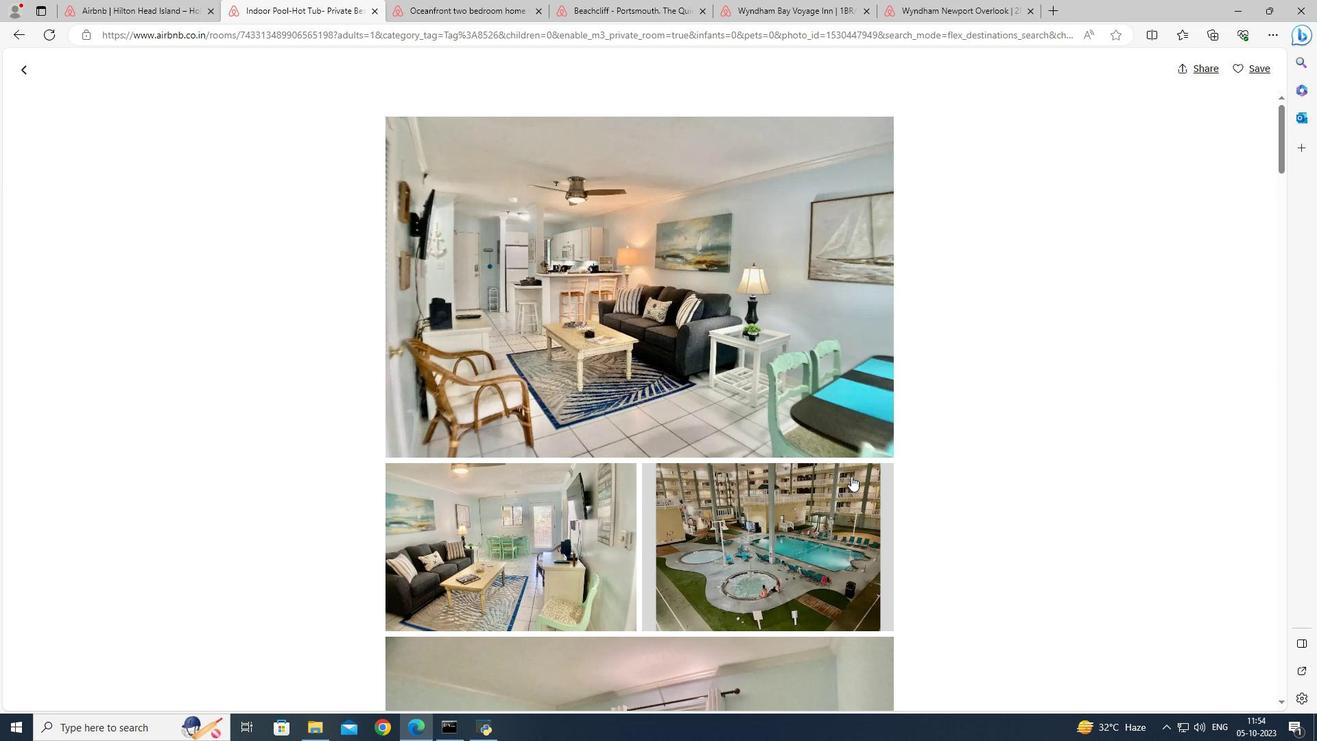 
Action: Mouse scrolled (851, 475) with delta (0, 0)
Screenshot: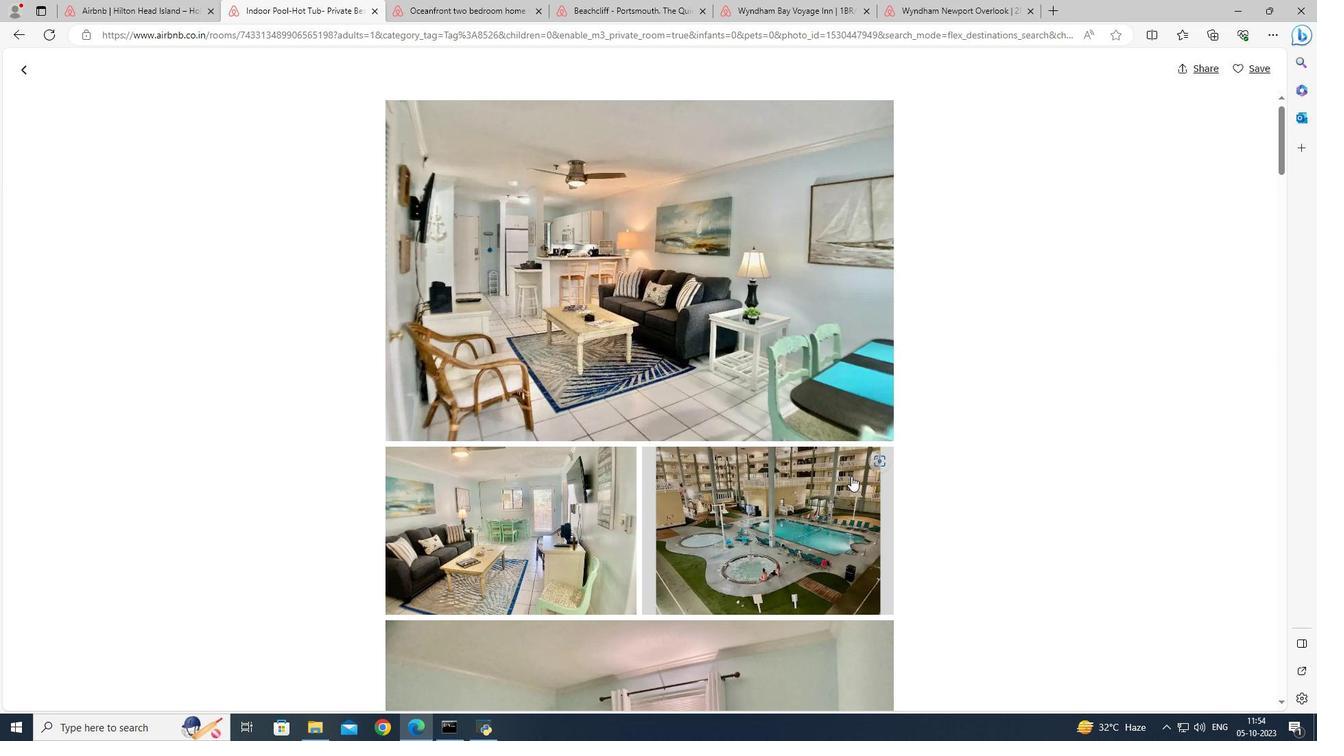 
Action: Mouse scrolled (851, 475) with delta (0, 0)
Screenshot: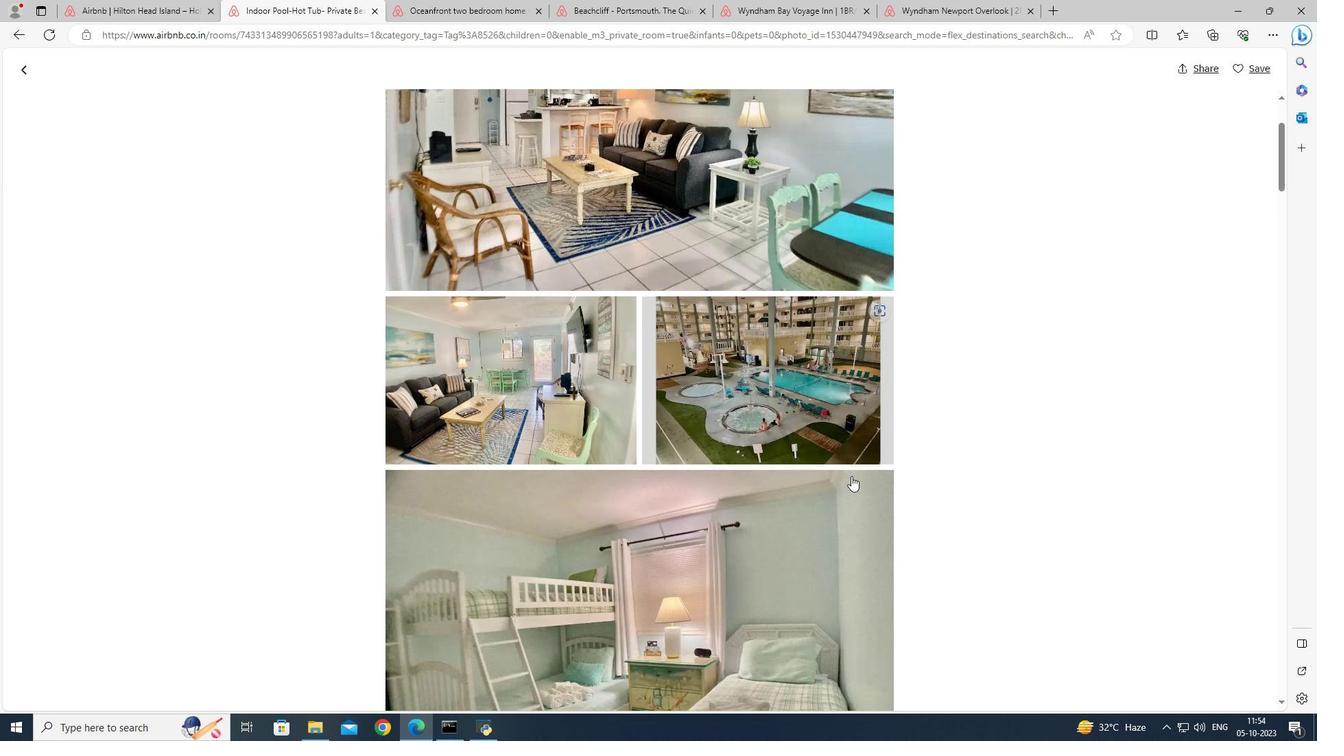 
Action: Mouse scrolled (851, 475) with delta (0, 0)
Screenshot: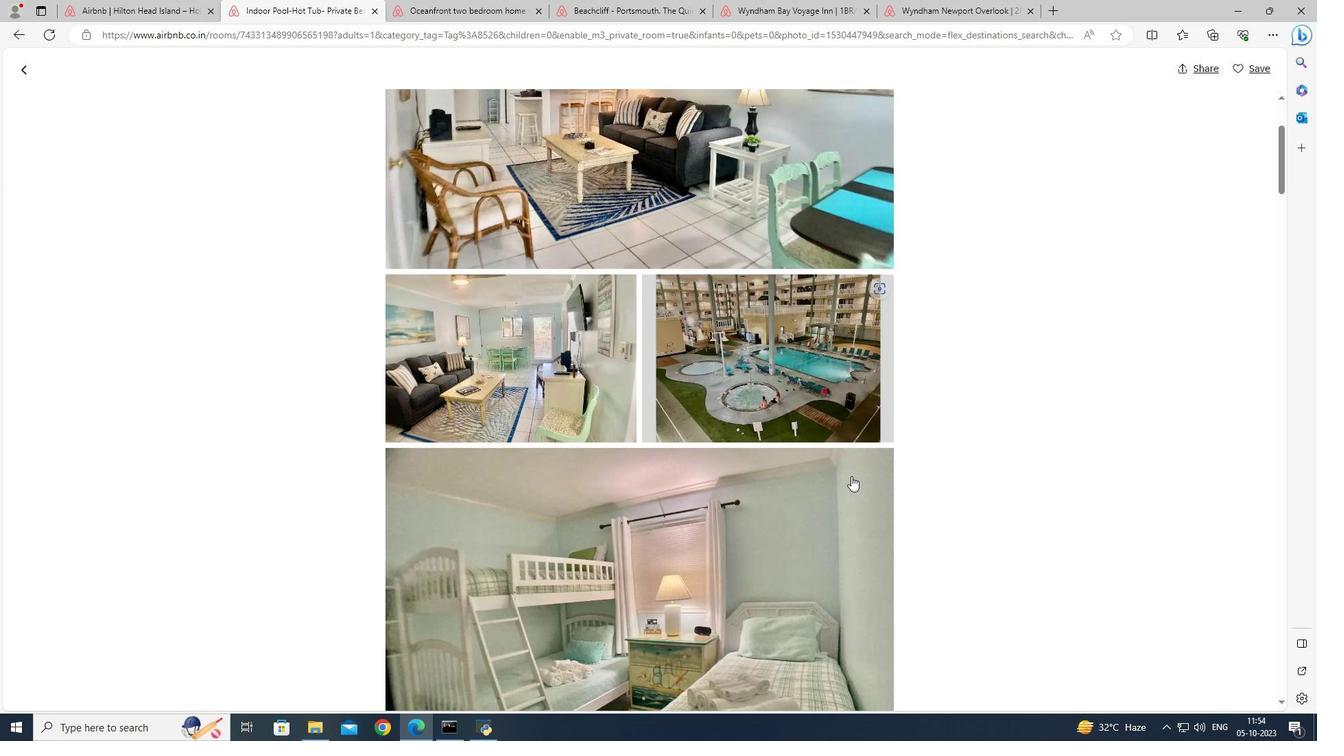 
Action: Mouse scrolled (851, 475) with delta (0, 0)
Screenshot: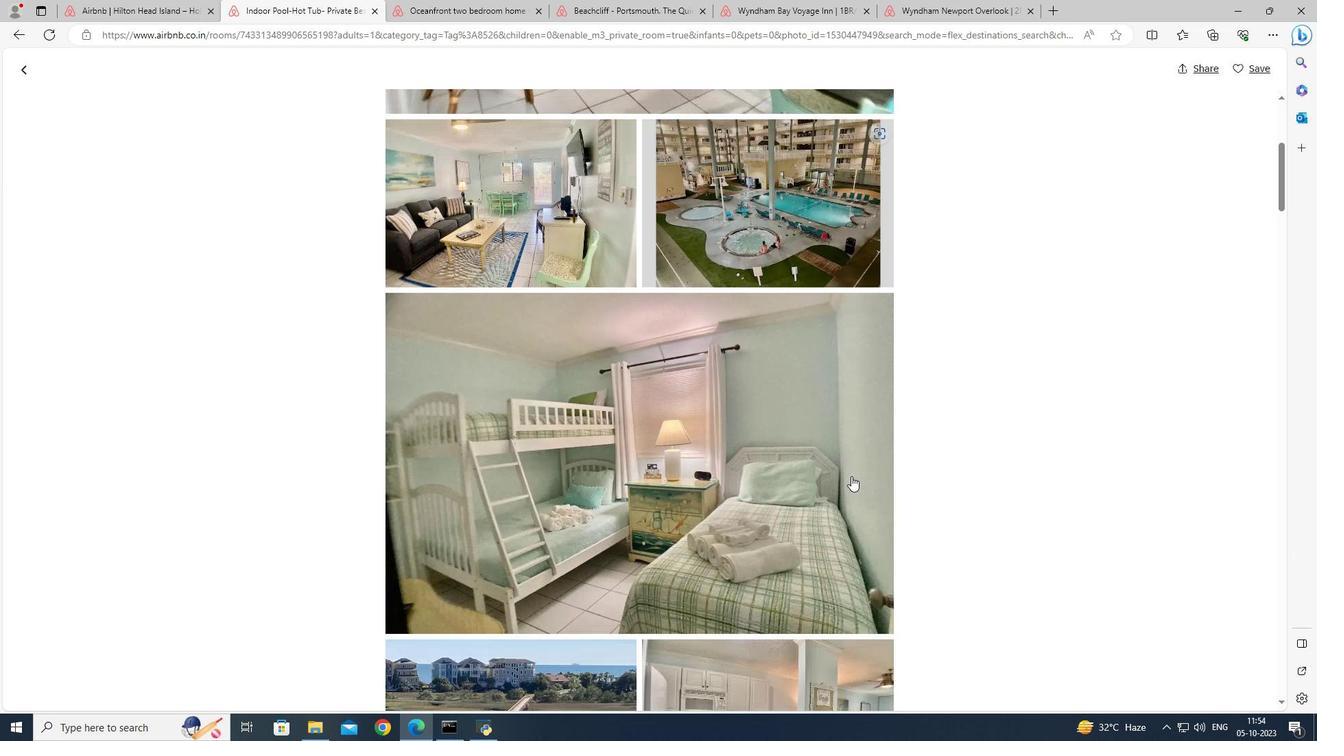 
Action: Mouse scrolled (851, 475) with delta (0, 0)
Screenshot: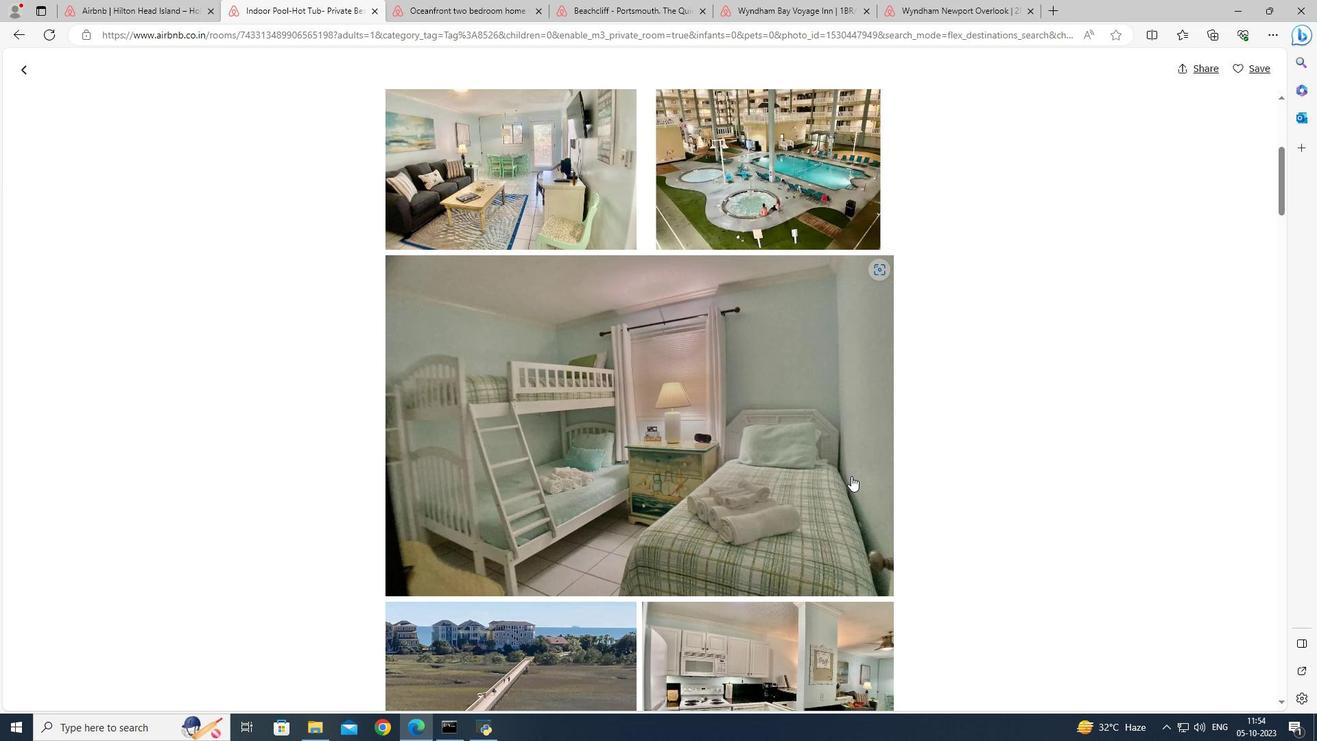 
Action: Mouse scrolled (851, 475) with delta (0, 0)
Screenshot: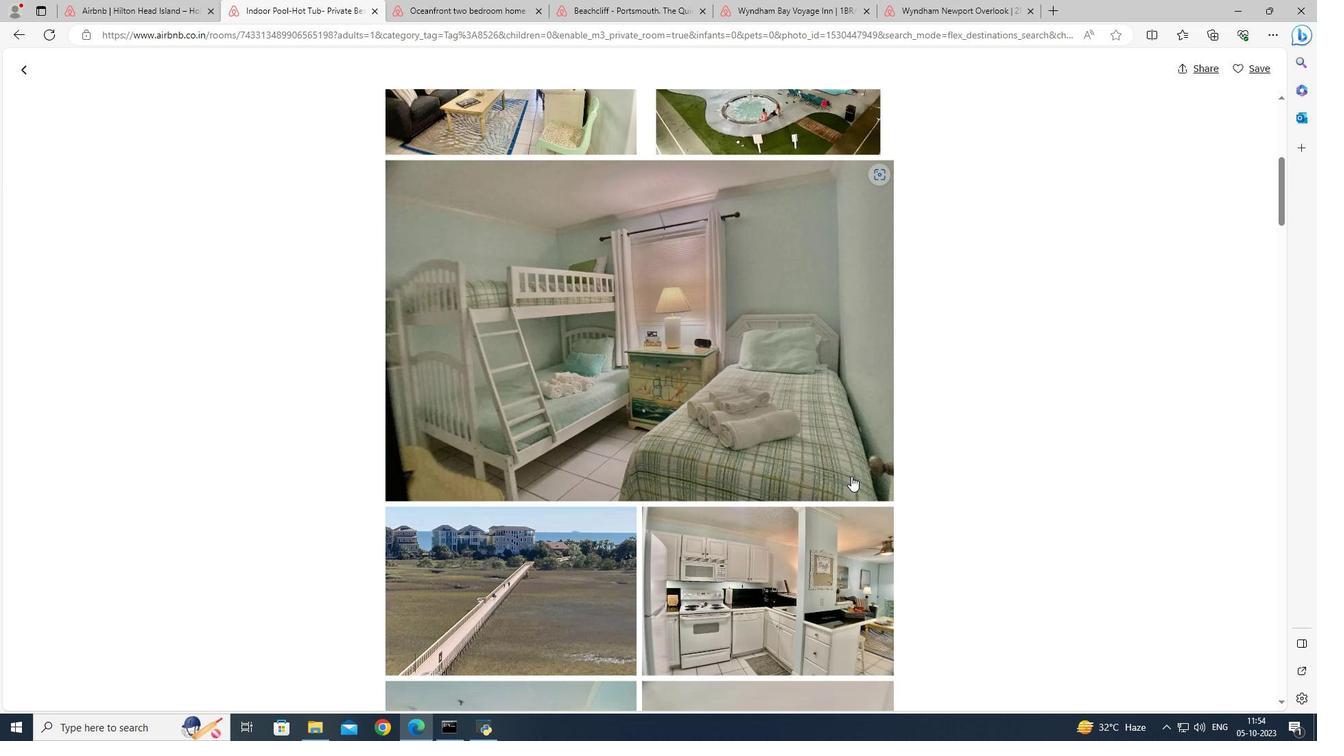 
Action: Mouse scrolled (851, 475) with delta (0, 0)
Screenshot: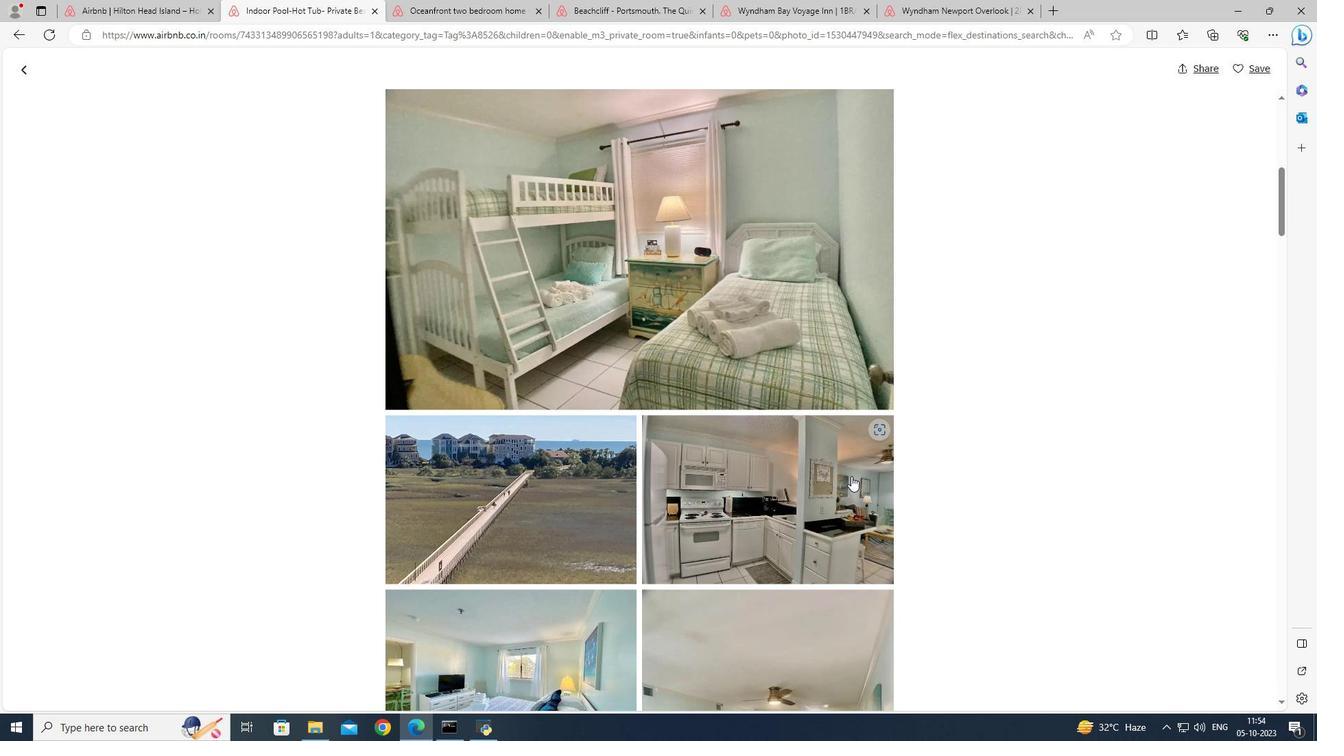 
Action: Mouse scrolled (851, 475) with delta (0, 0)
Screenshot: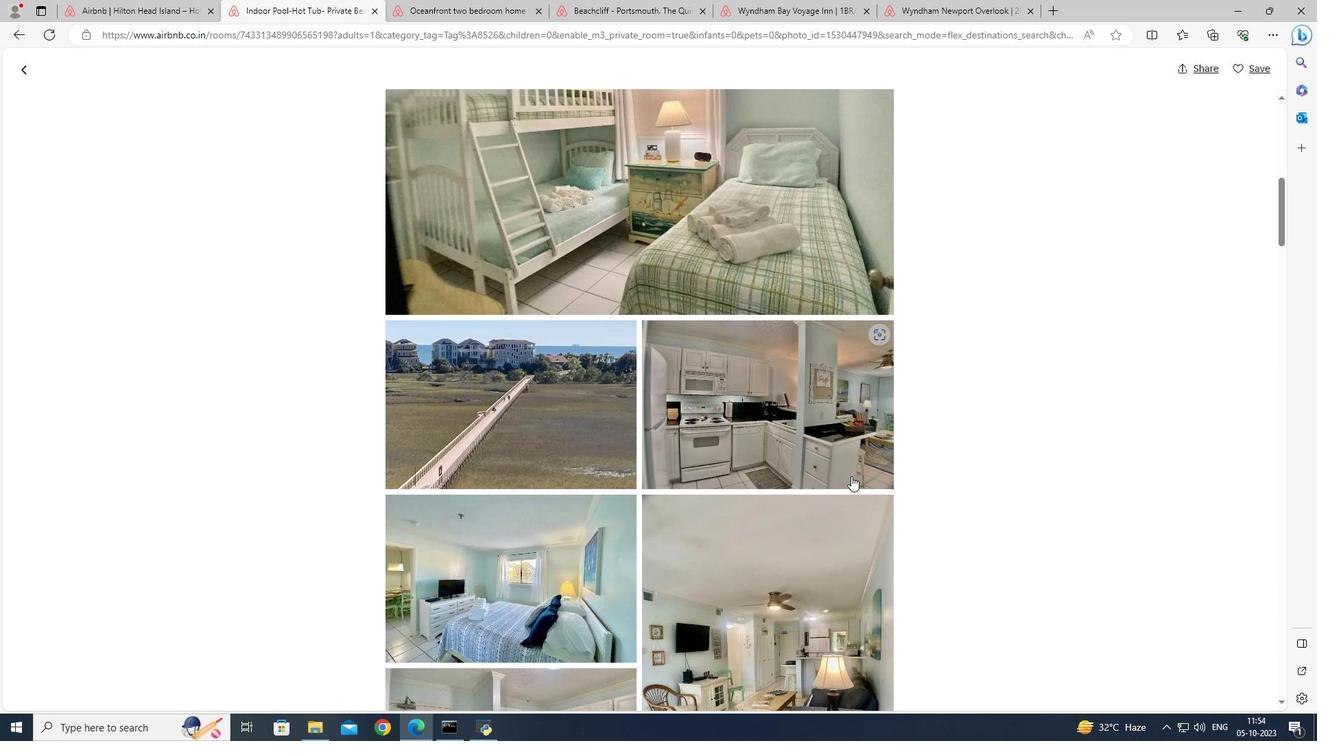 
Action: Mouse scrolled (851, 475) with delta (0, 0)
Screenshot: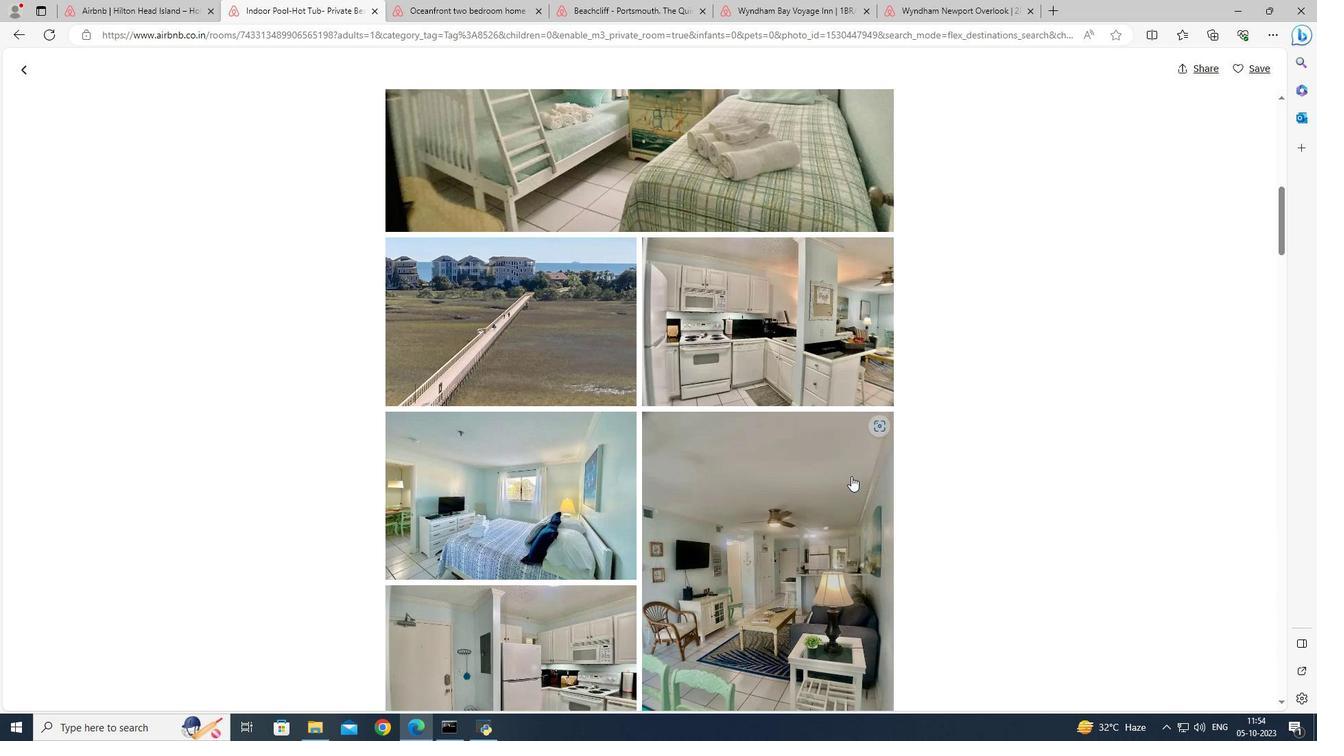 
Action: Mouse scrolled (851, 475) with delta (0, 0)
Screenshot: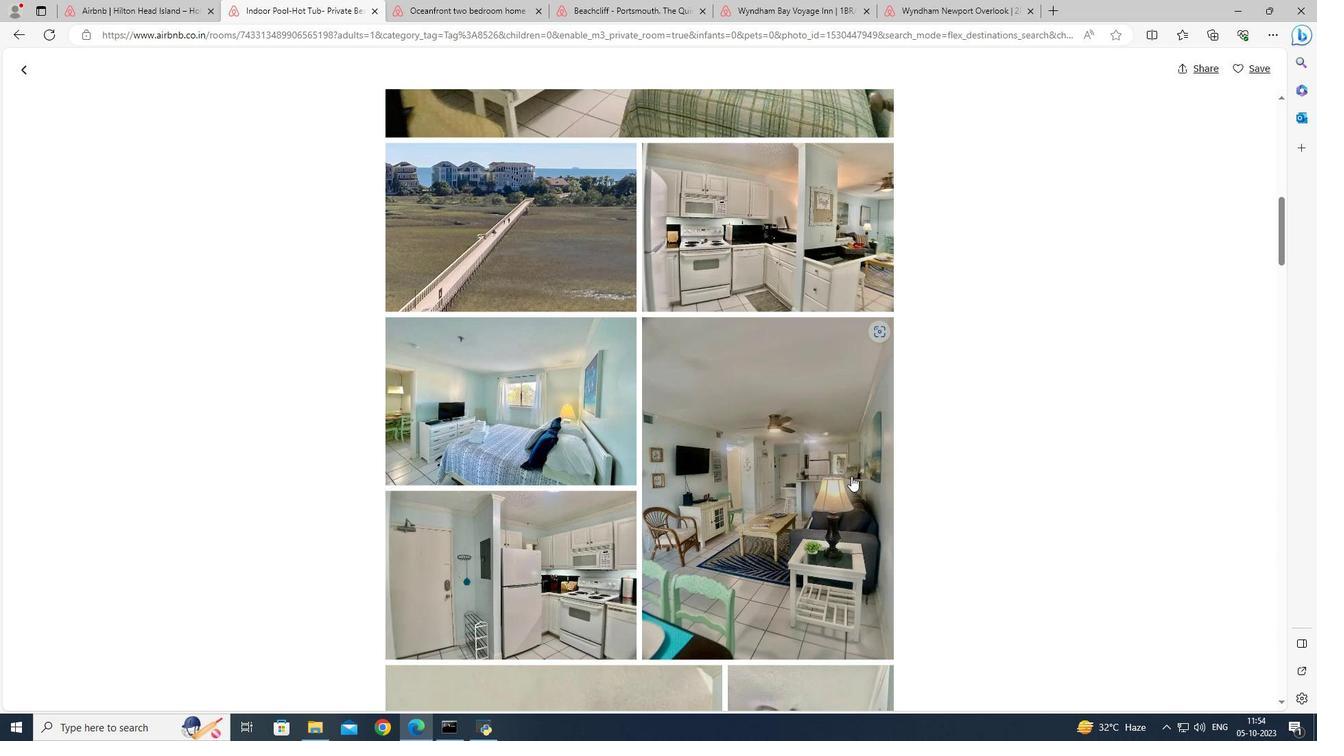 
Action: Mouse scrolled (851, 475) with delta (0, 0)
Screenshot: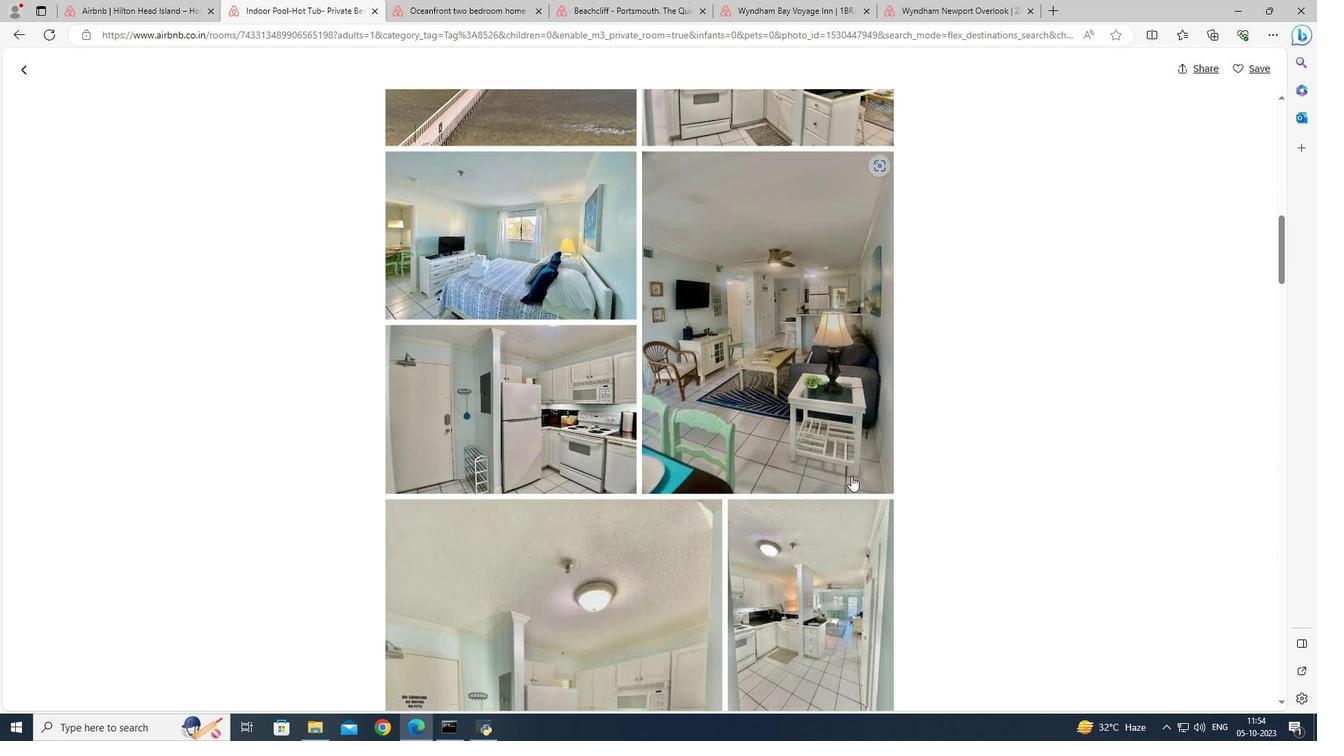 
Action: Mouse scrolled (851, 475) with delta (0, 0)
Screenshot: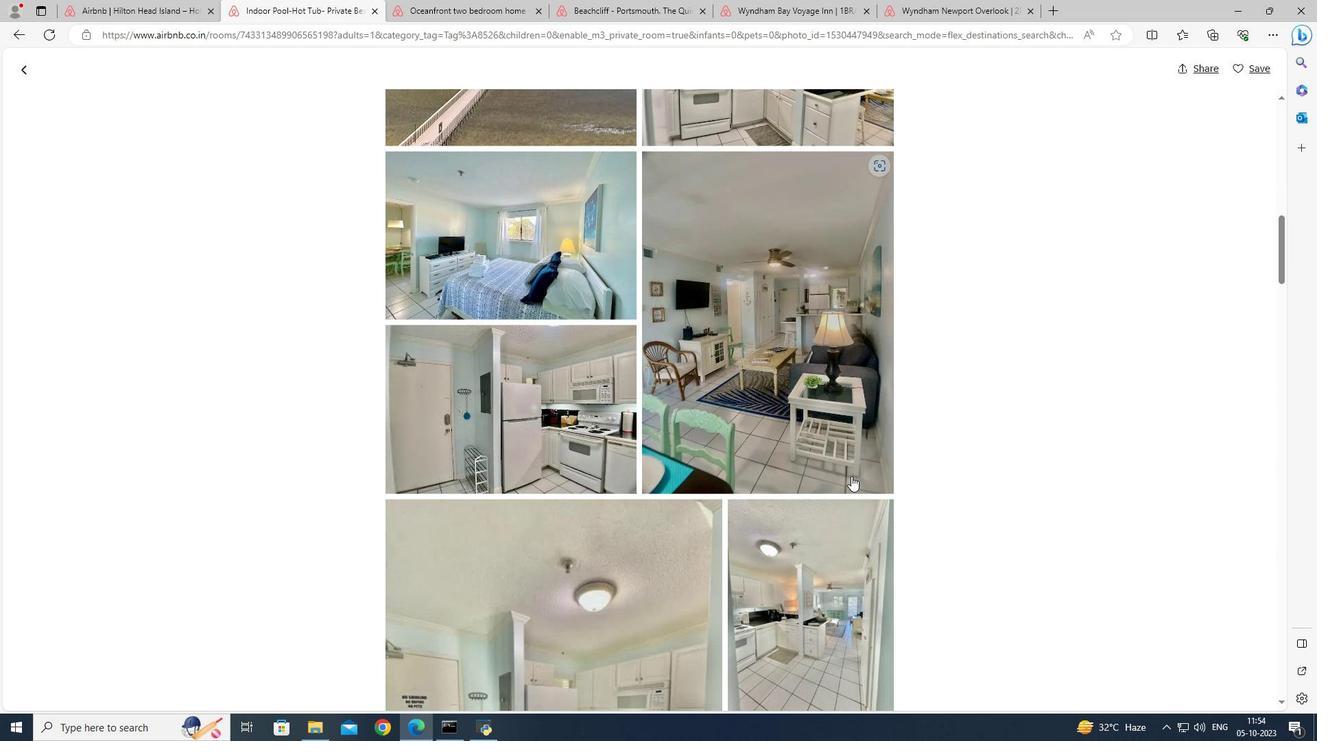 
Action: Mouse scrolled (851, 475) with delta (0, 0)
Screenshot: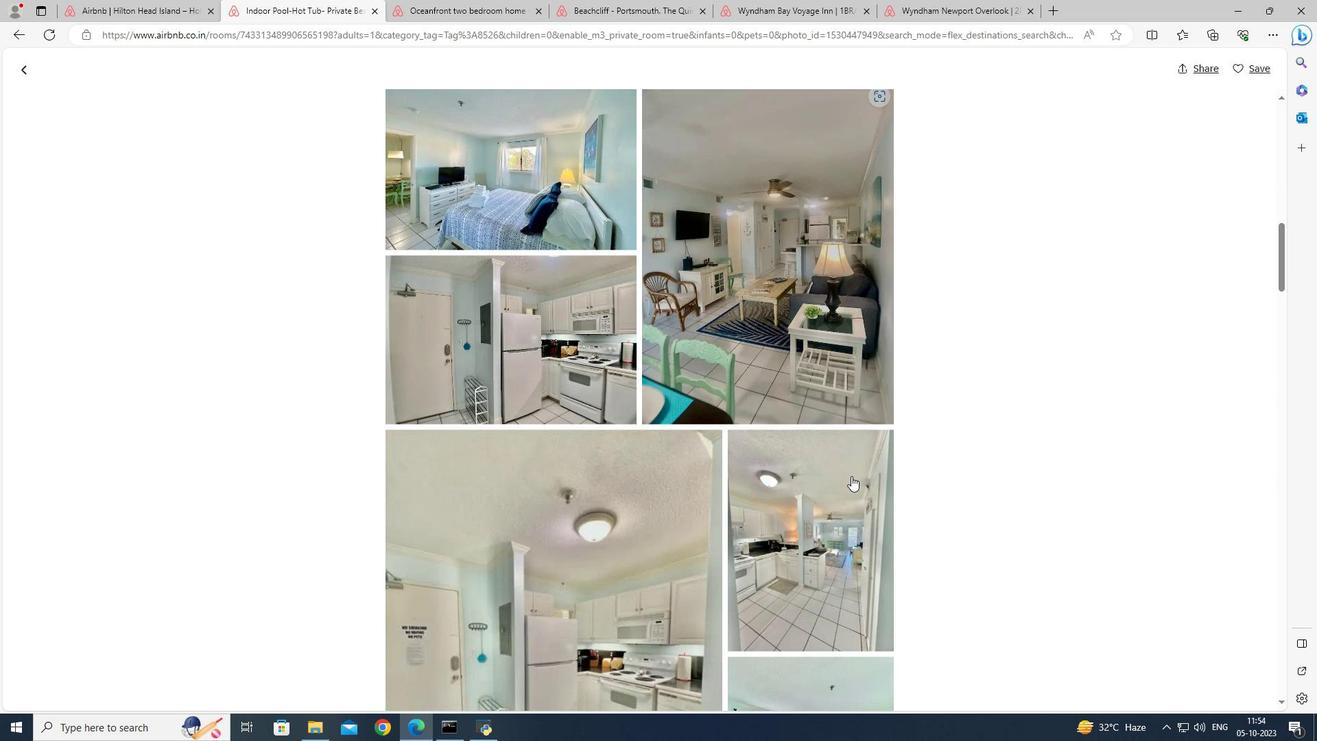 
Action: Mouse scrolled (851, 475) with delta (0, 0)
Screenshot: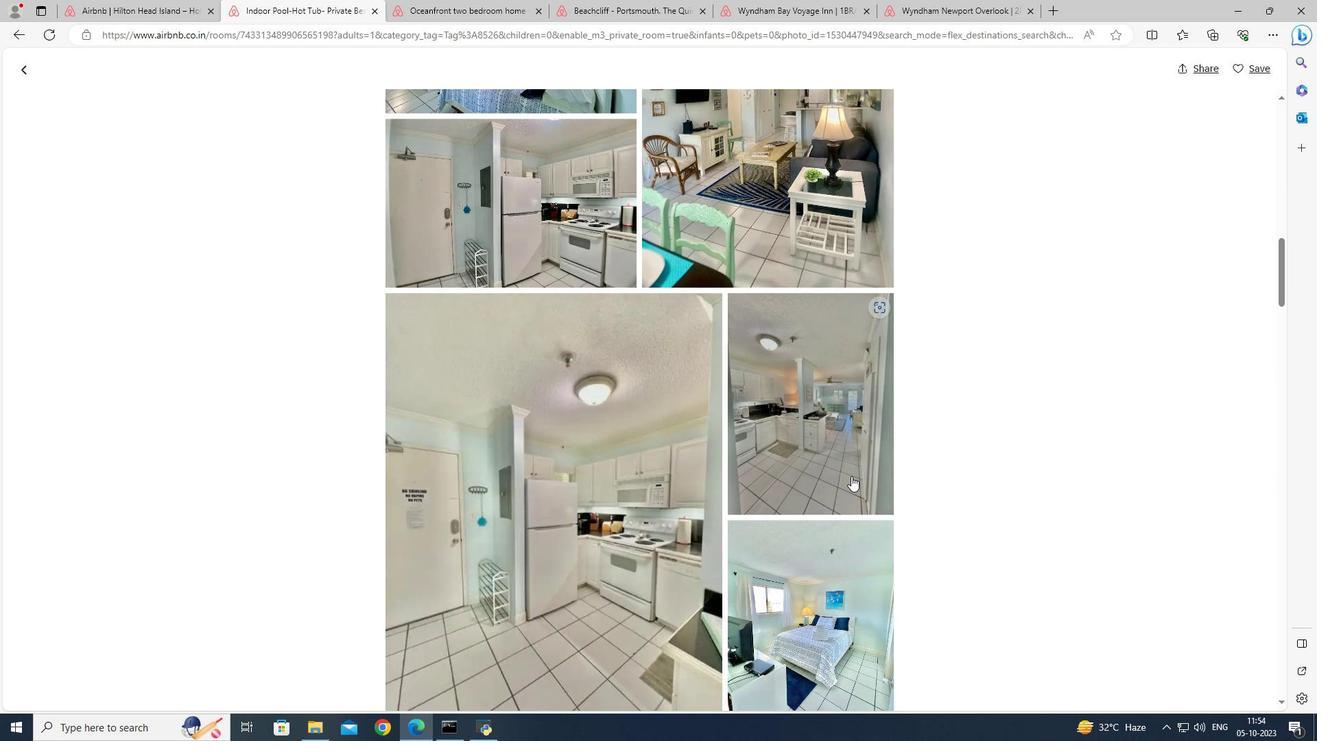 
Action: Mouse scrolled (851, 475) with delta (0, 0)
Screenshot: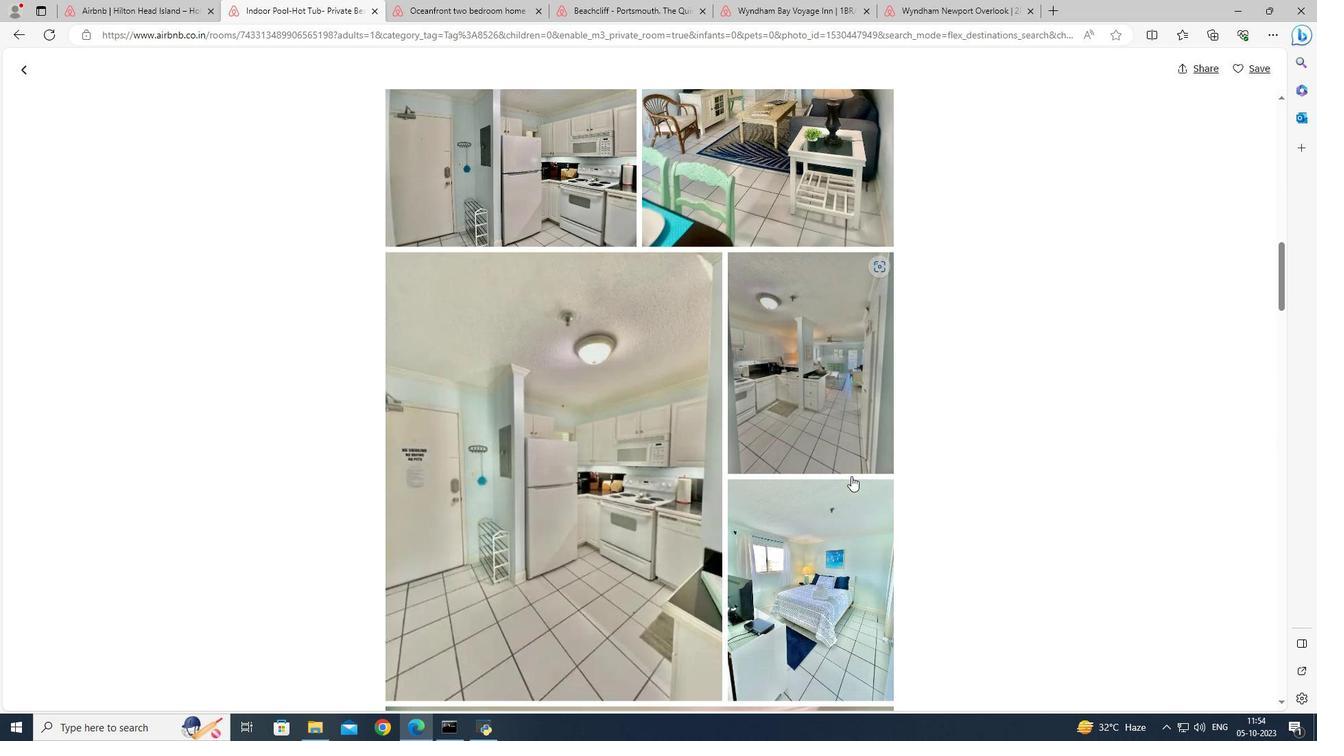 
Action: Mouse scrolled (851, 475) with delta (0, 0)
Screenshot: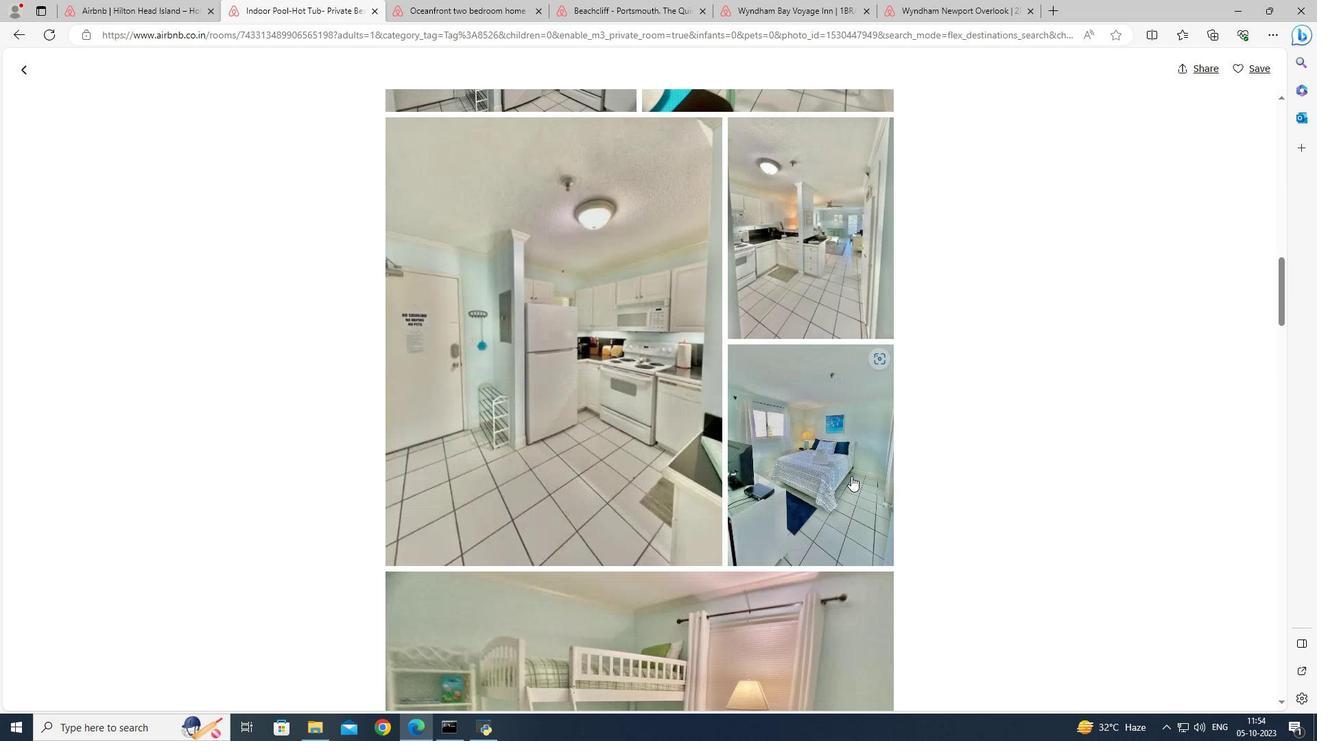 
Action: Mouse scrolled (851, 475) with delta (0, 0)
Screenshot: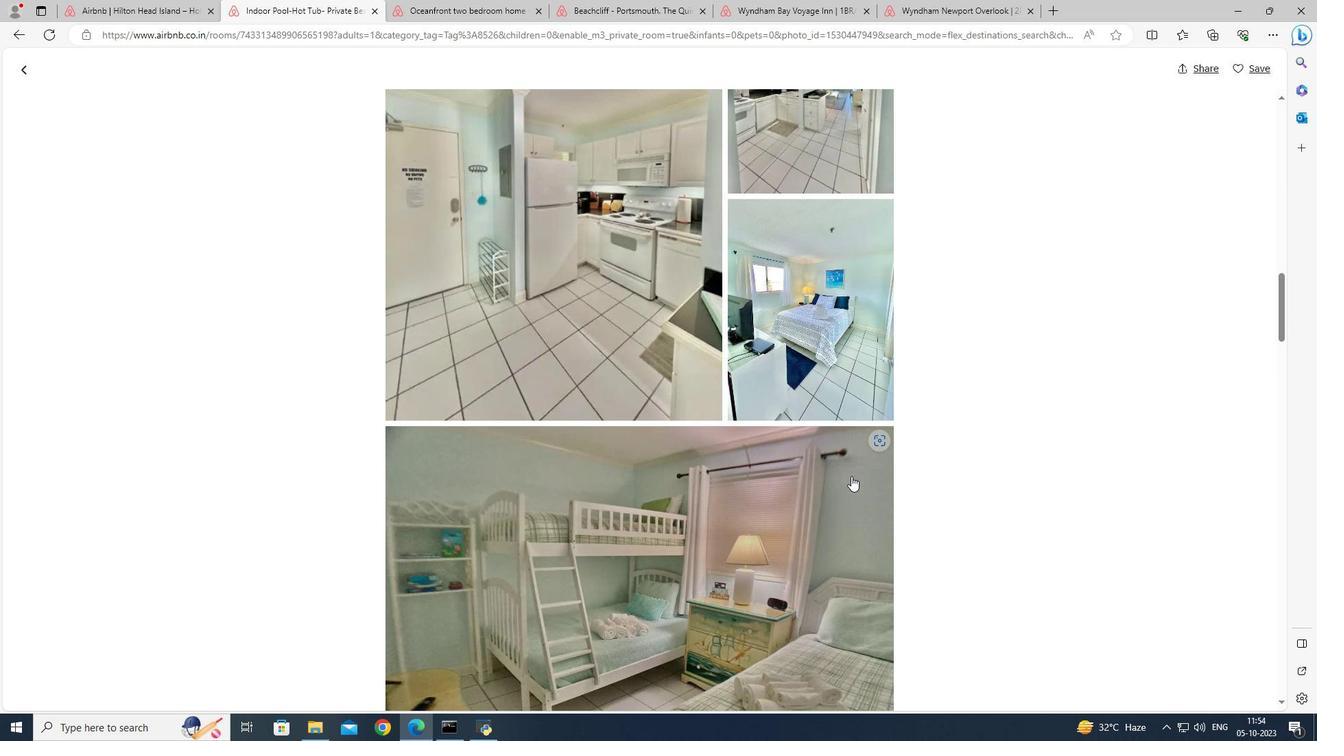 
Action: Mouse scrolled (851, 475) with delta (0, 0)
Screenshot: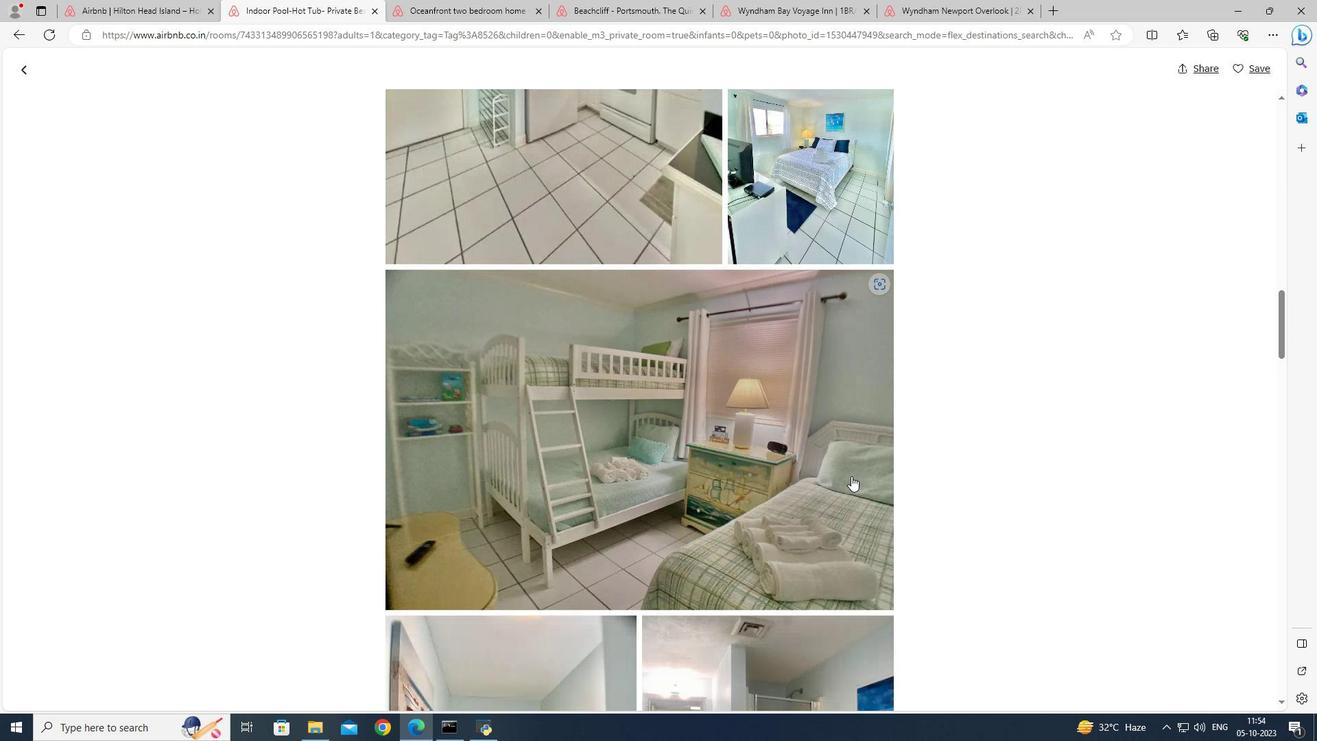 
Action: Mouse scrolled (851, 475) with delta (0, 0)
Screenshot: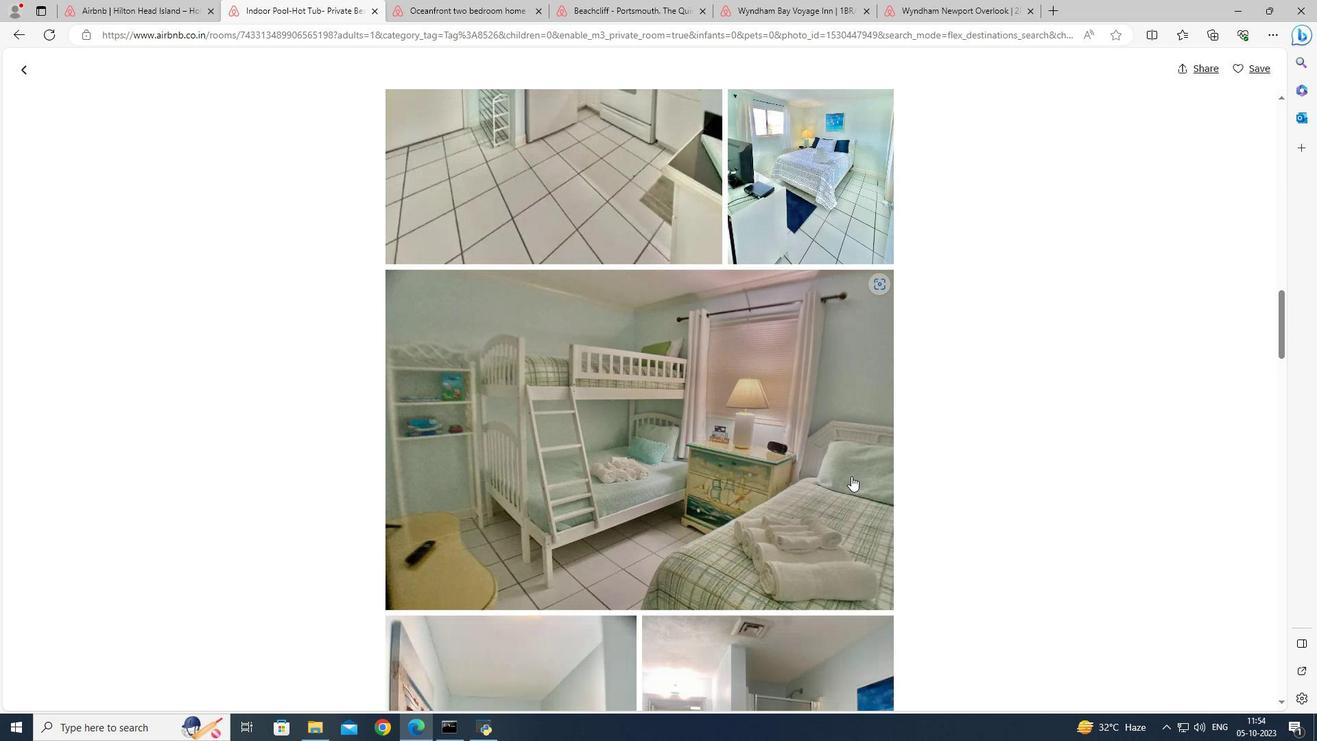 
Action: Mouse scrolled (851, 475) with delta (0, 0)
Screenshot: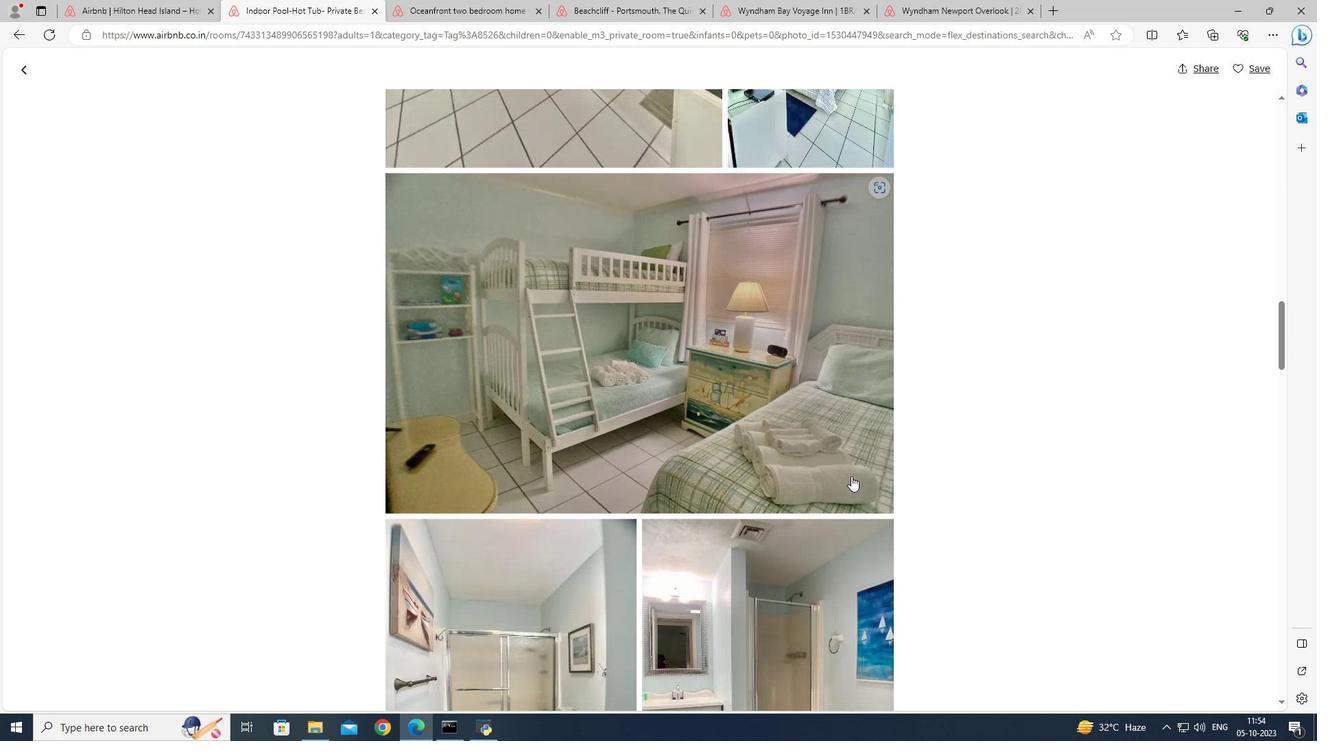 
Action: Mouse scrolled (851, 475) with delta (0, 0)
Screenshot: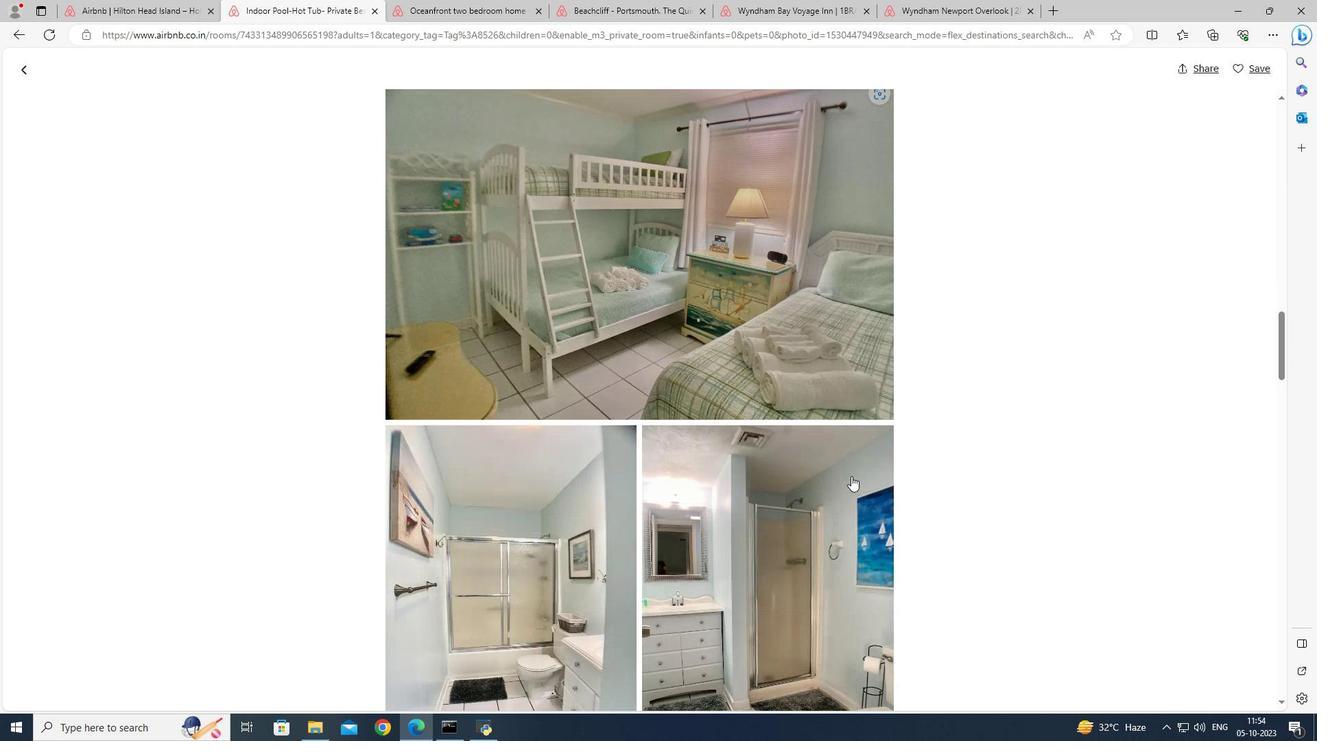 
Action: Mouse scrolled (851, 475) with delta (0, 0)
Screenshot: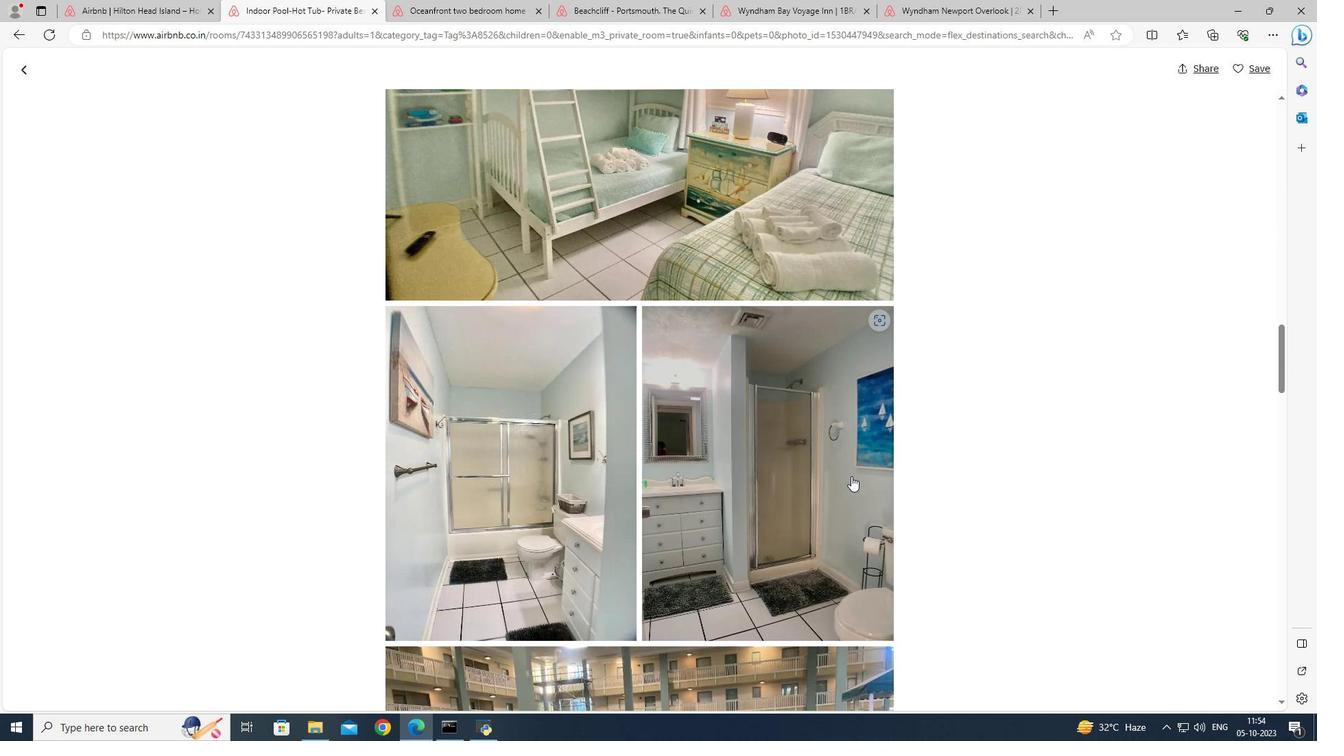 
Action: Mouse scrolled (851, 475) with delta (0, 0)
Screenshot: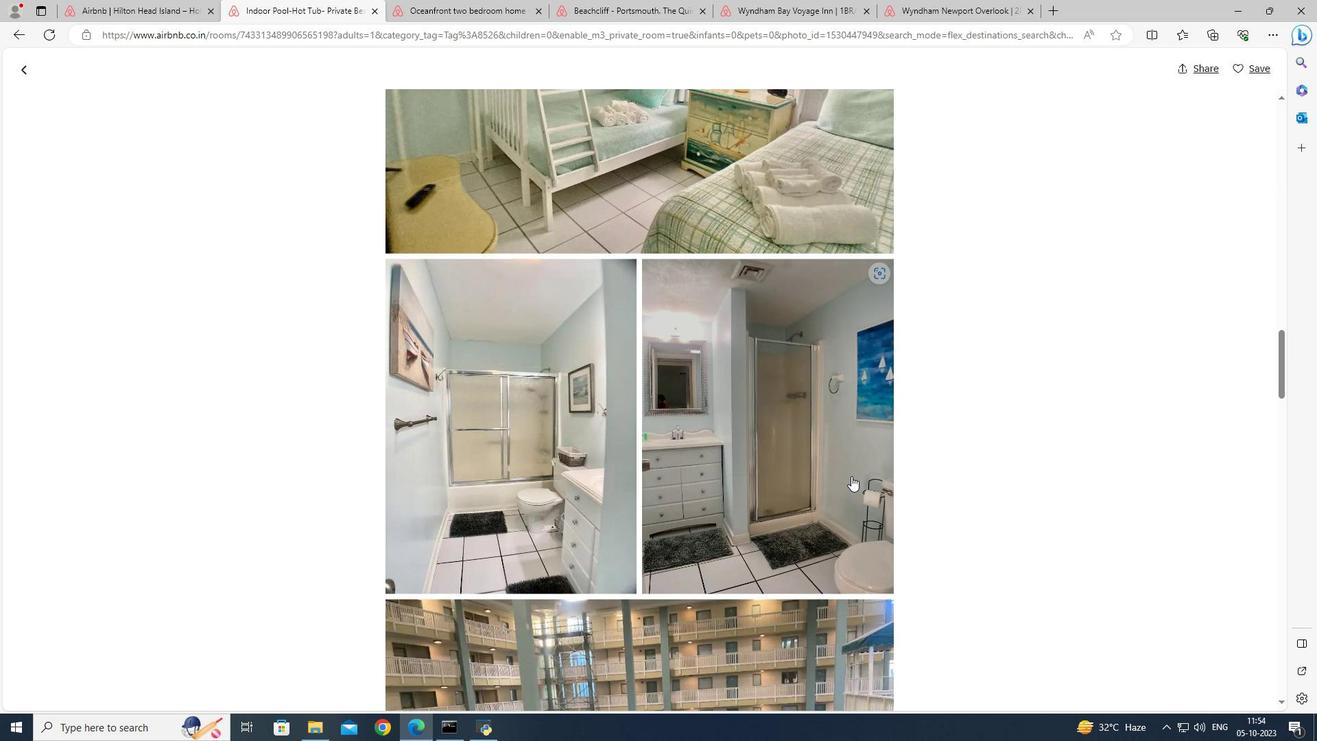 
Action: Mouse scrolled (851, 475) with delta (0, 0)
Screenshot: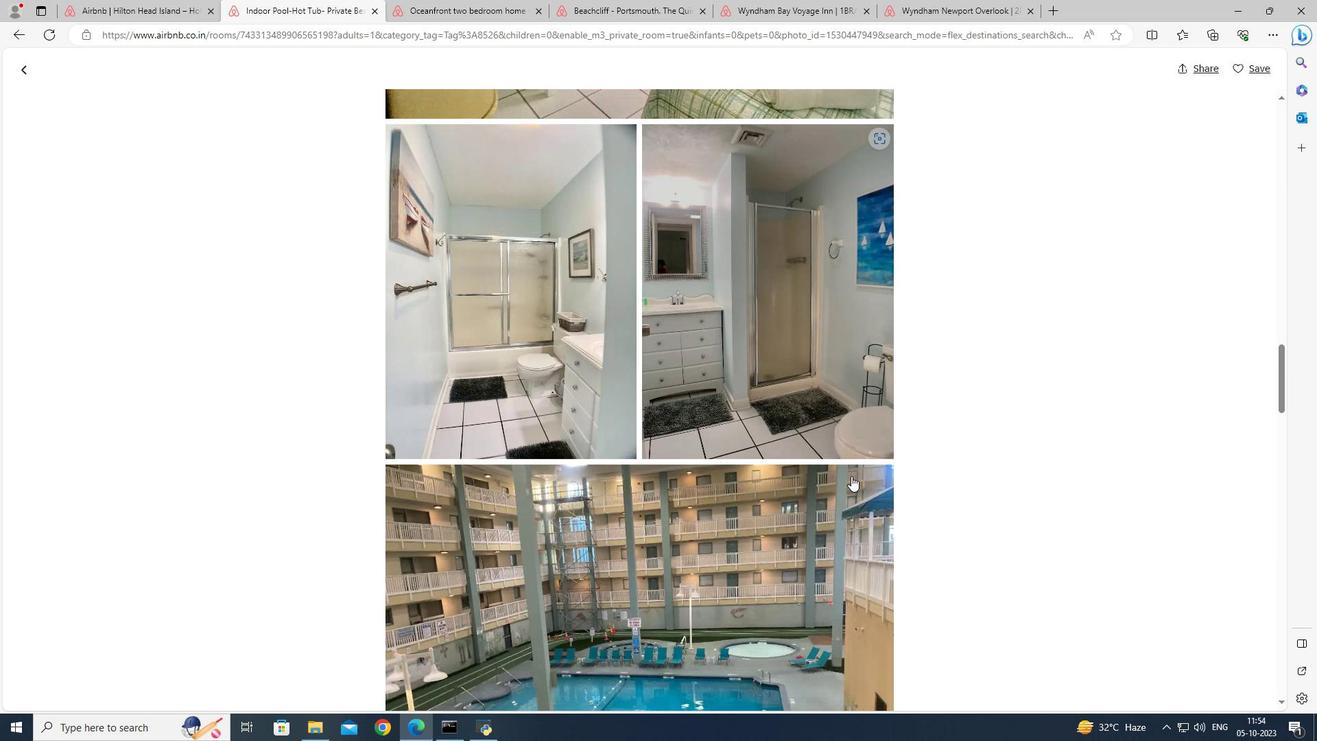 
Action: Mouse scrolled (851, 475) with delta (0, 0)
Screenshot: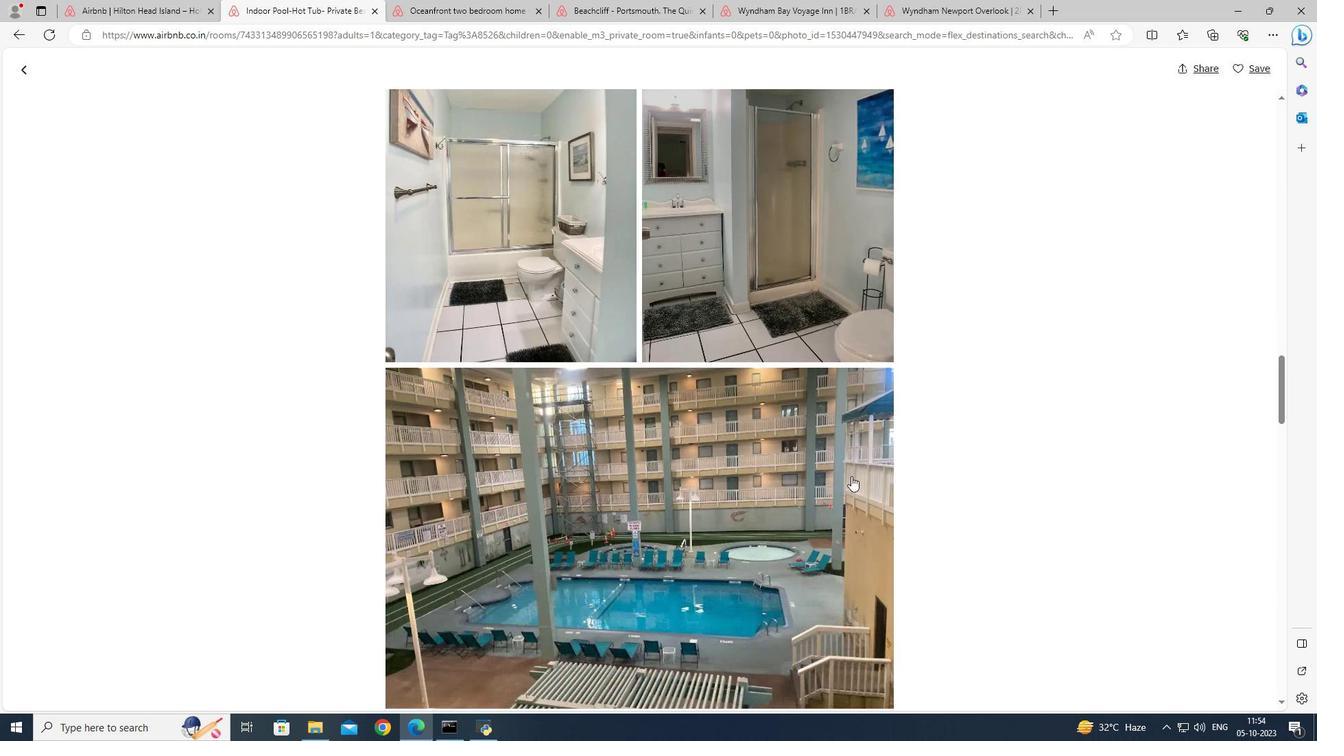 
Action: Mouse scrolled (851, 475) with delta (0, 0)
Screenshot: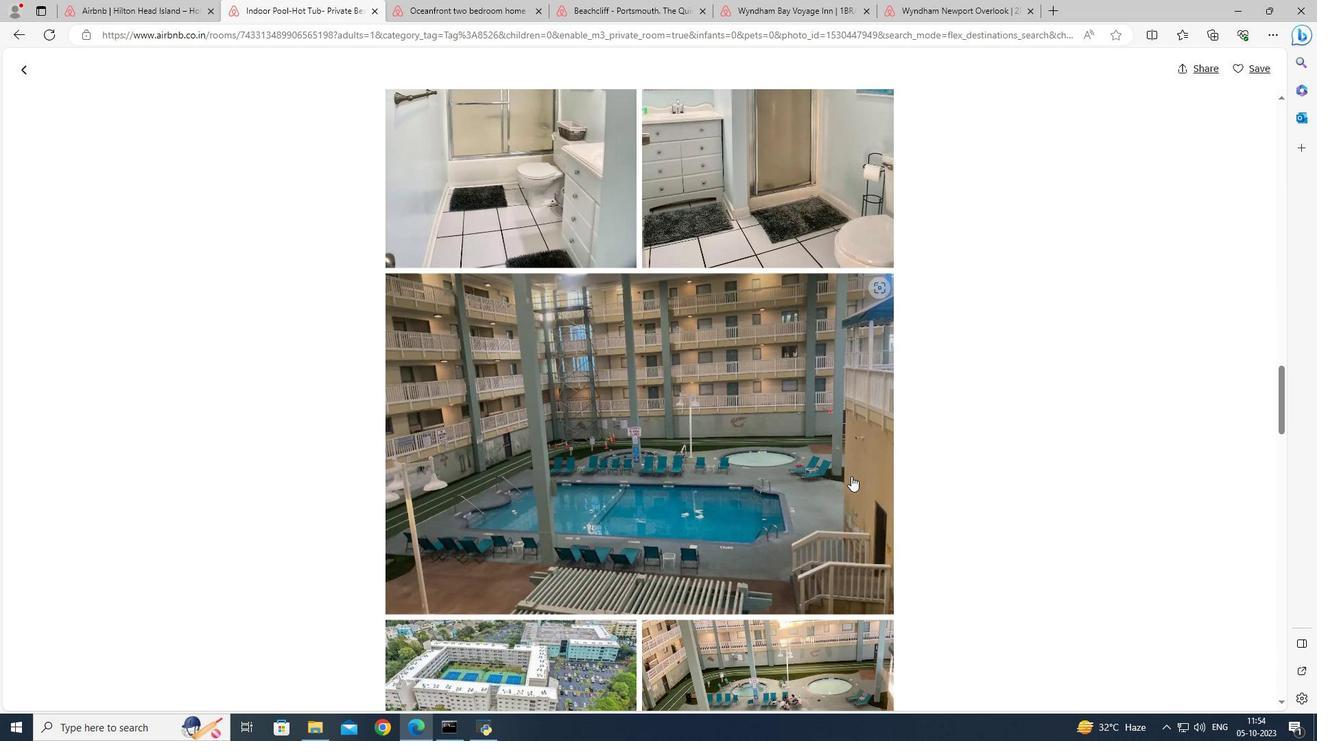 
Action: Mouse scrolled (851, 475) with delta (0, 0)
Screenshot: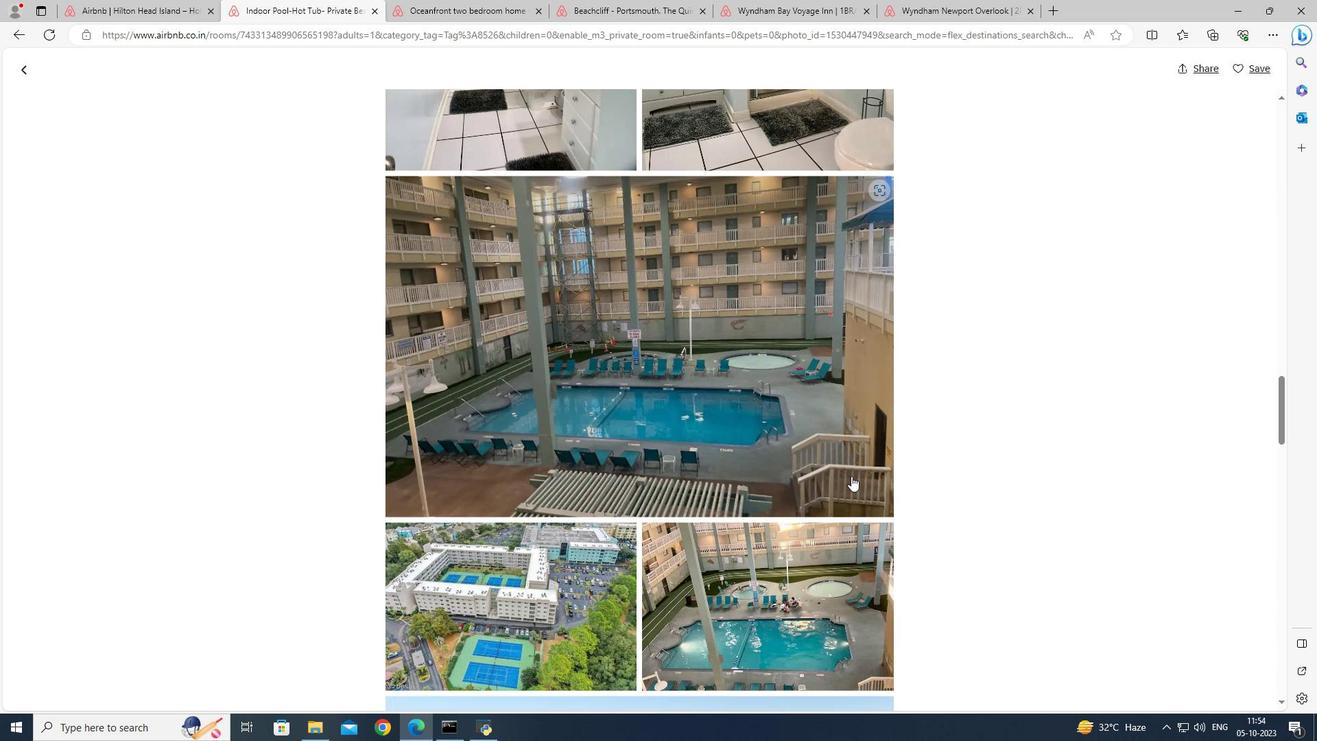 
Action: Mouse scrolled (851, 475) with delta (0, 0)
Screenshot: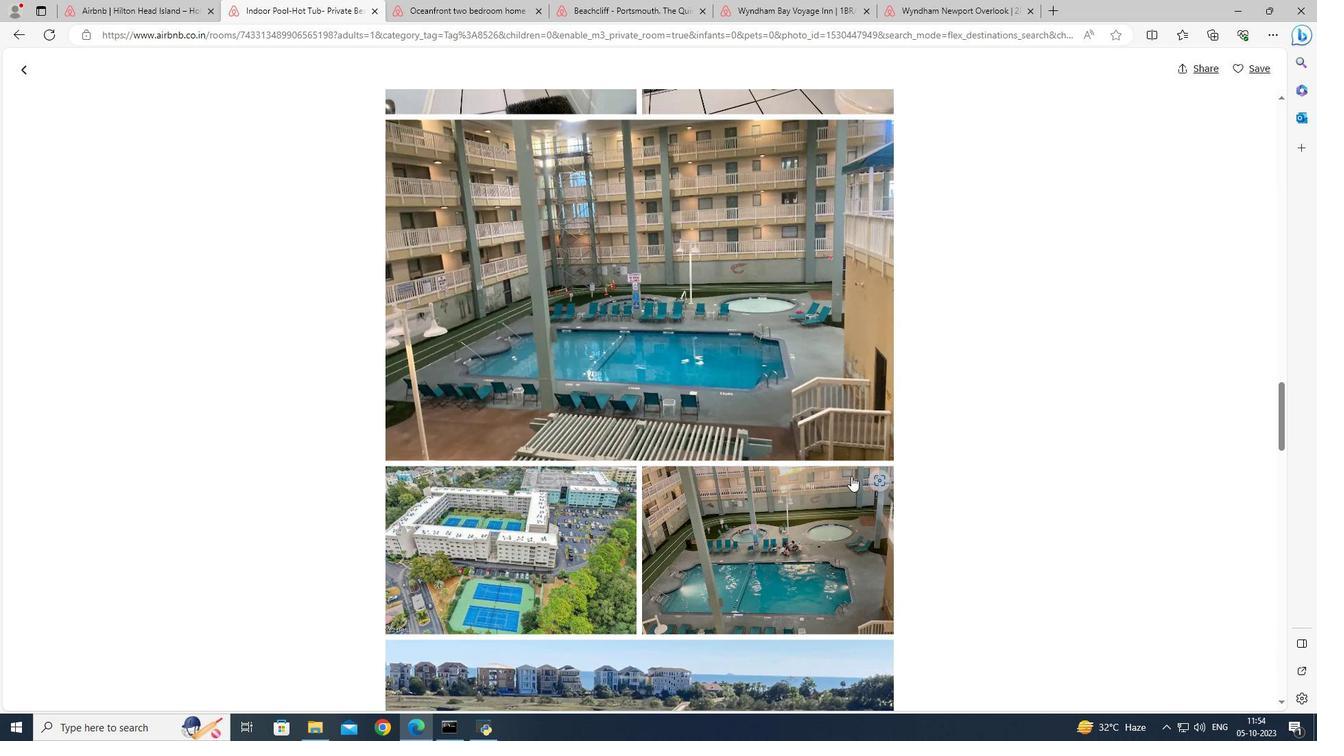 
Action: Mouse scrolled (851, 475) with delta (0, 0)
Screenshot: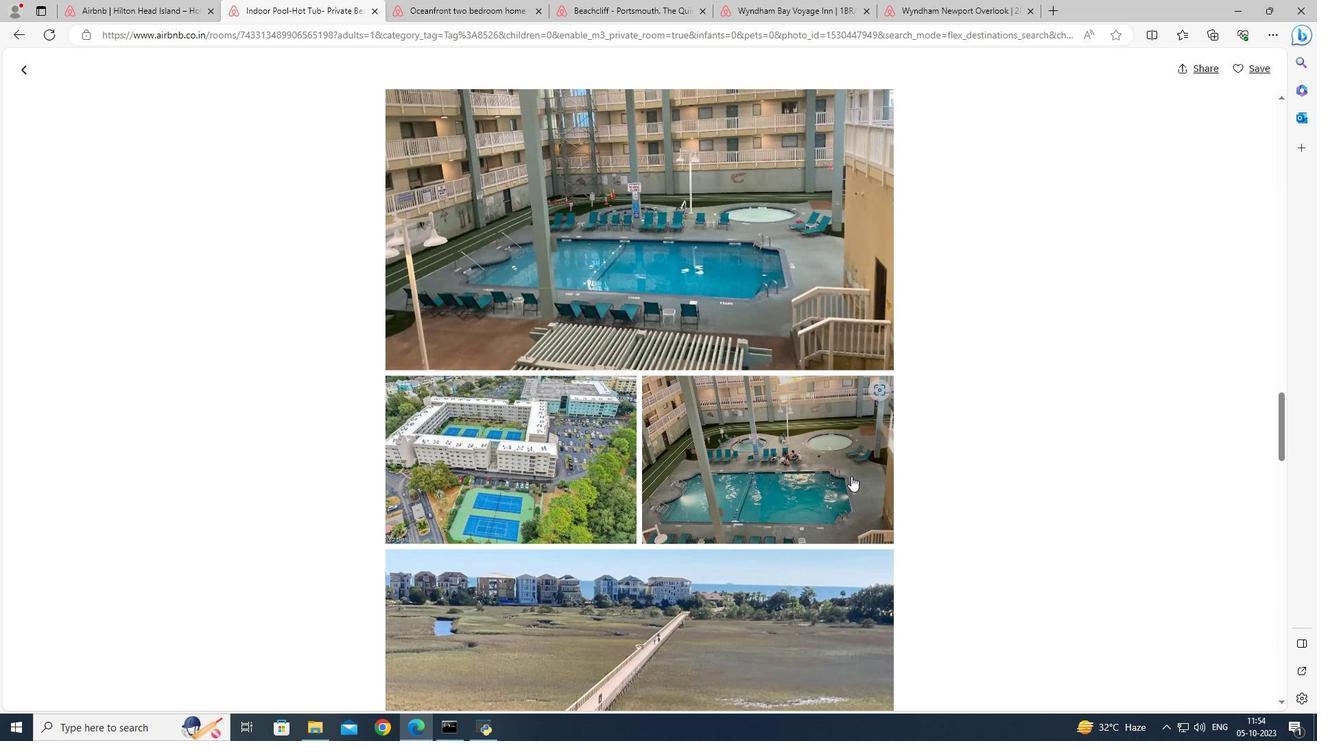 
Action: Mouse scrolled (851, 475) with delta (0, 0)
Screenshot: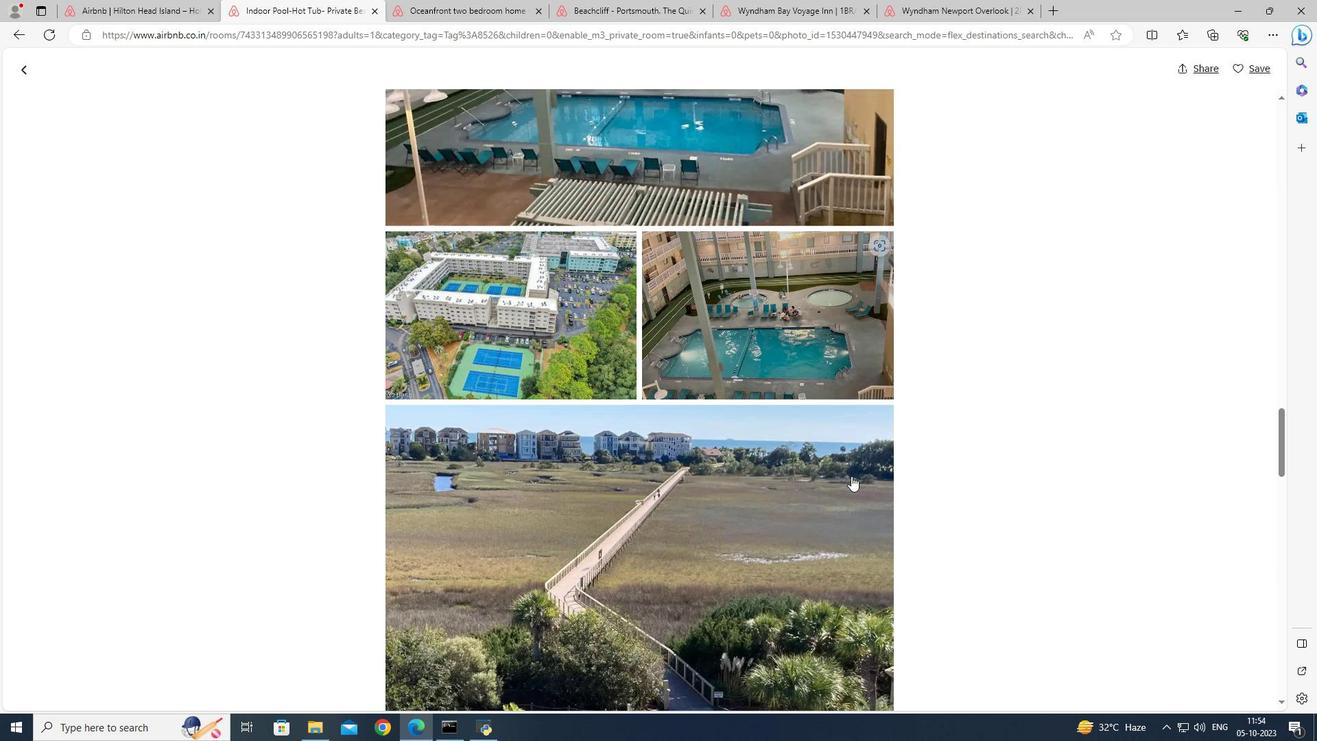 
Action: Mouse scrolled (851, 475) with delta (0, 0)
Screenshot: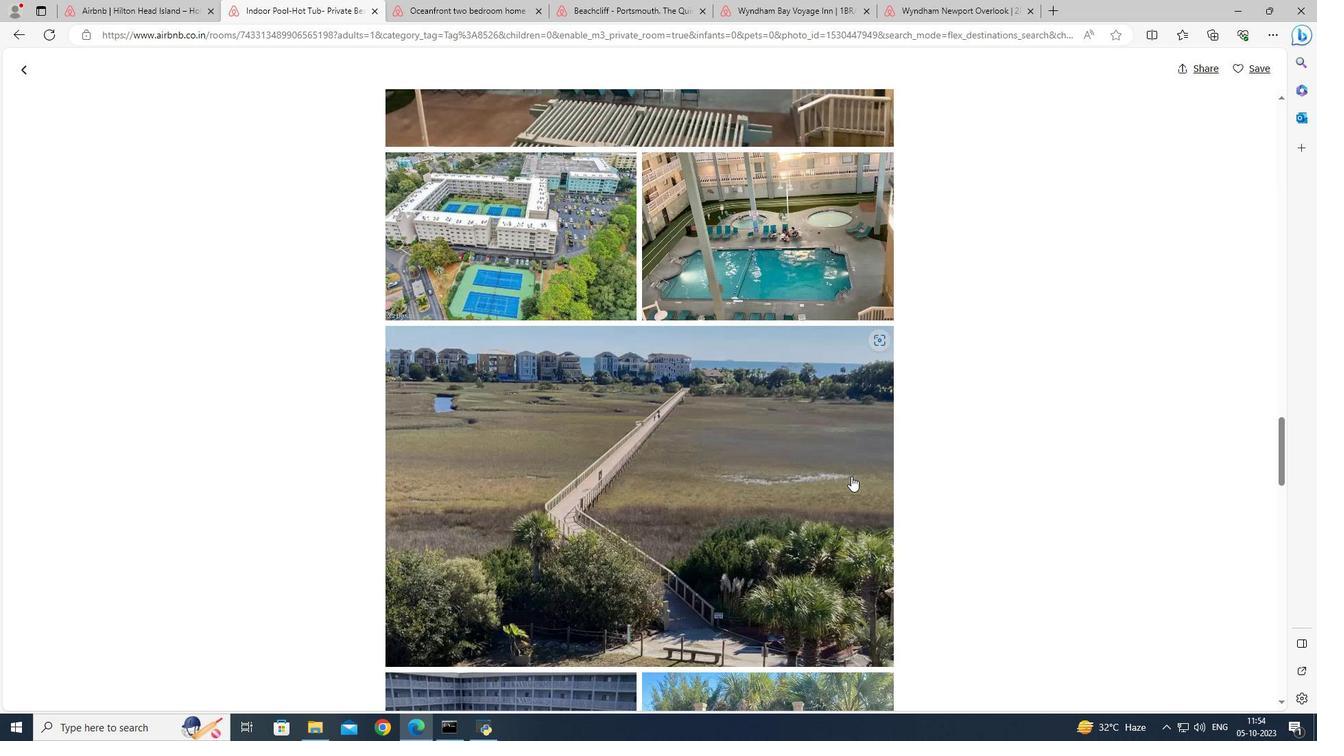 
Action: Mouse scrolled (851, 475) with delta (0, 0)
Screenshot: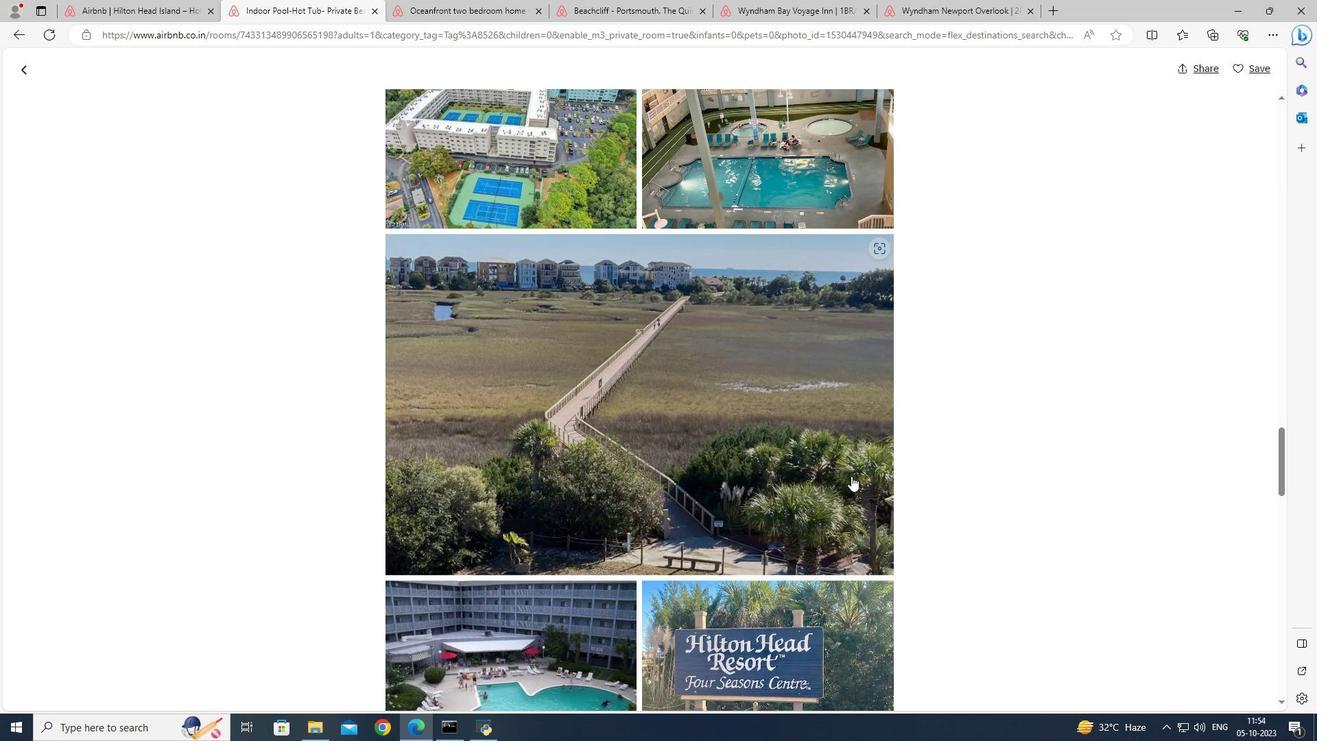 
Action: Mouse scrolled (851, 475) with delta (0, 0)
Screenshot: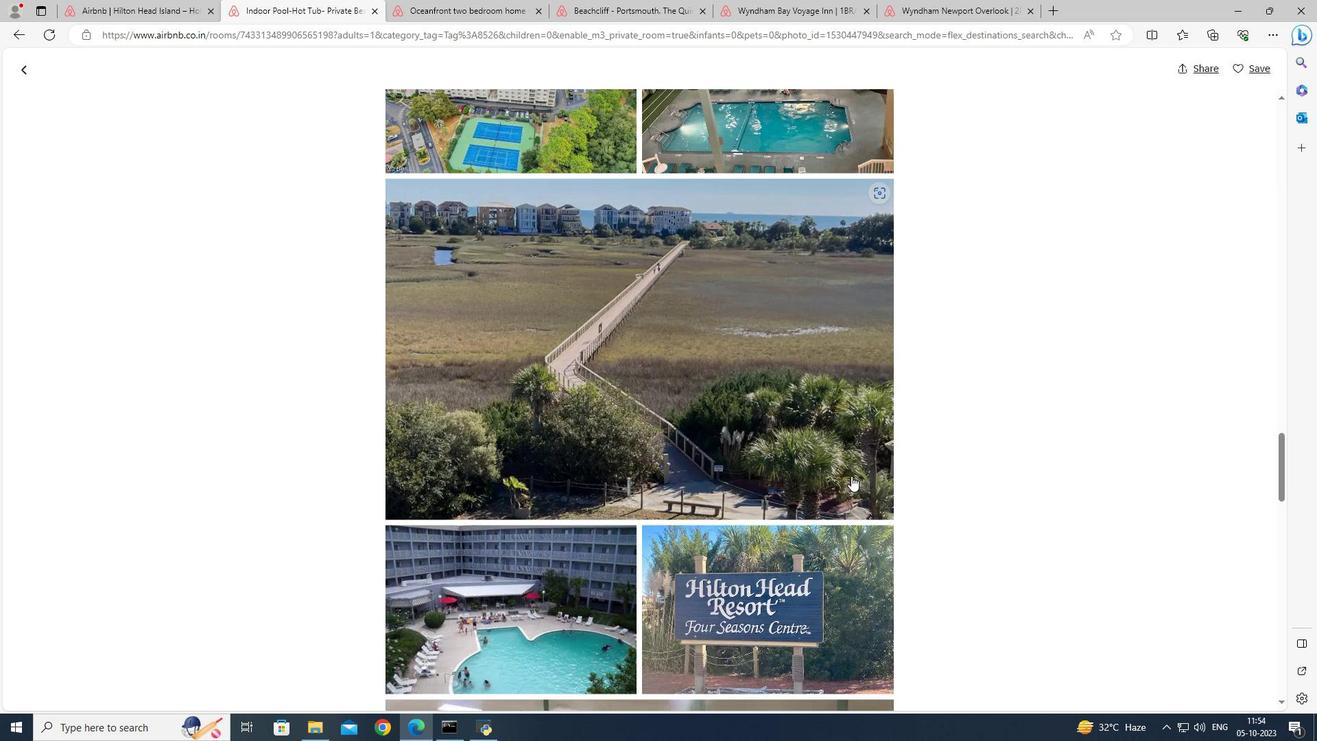 
Action: Mouse scrolled (851, 475) with delta (0, 0)
Screenshot: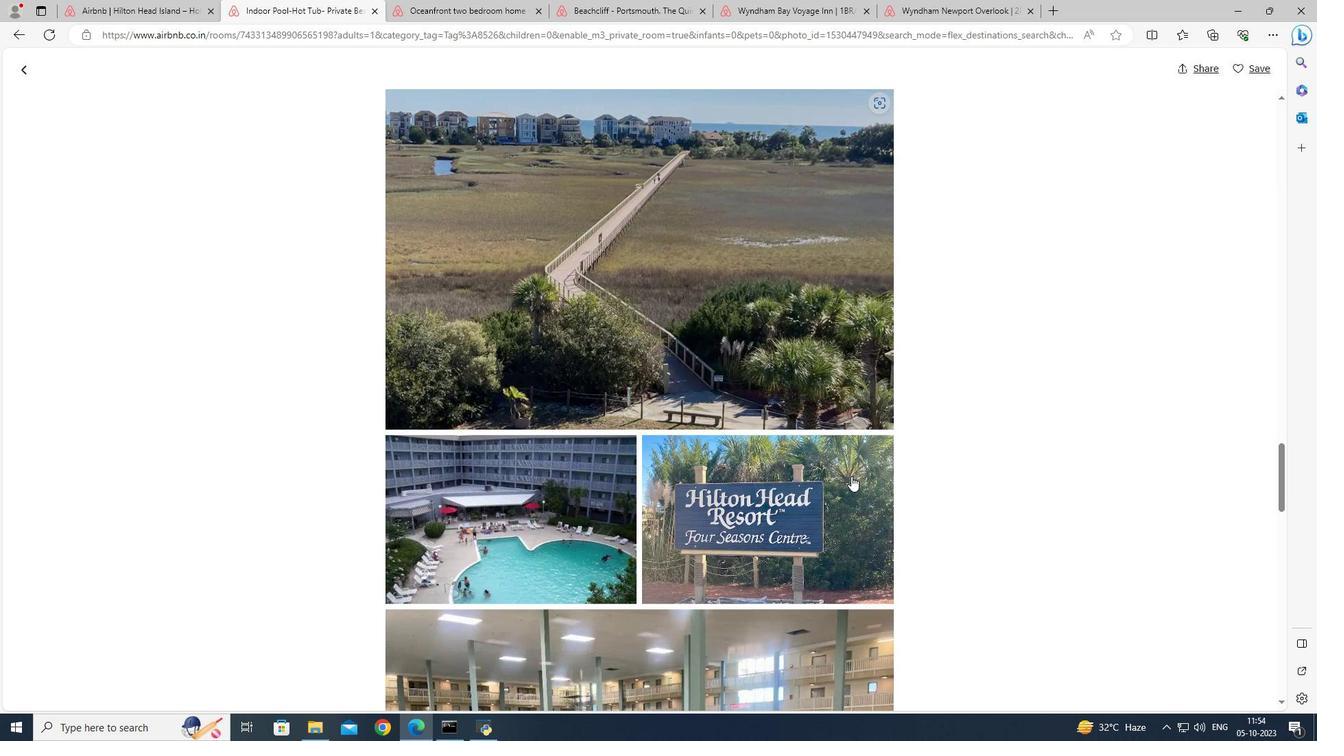 
Action: Mouse scrolled (851, 475) with delta (0, 0)
Screenshot: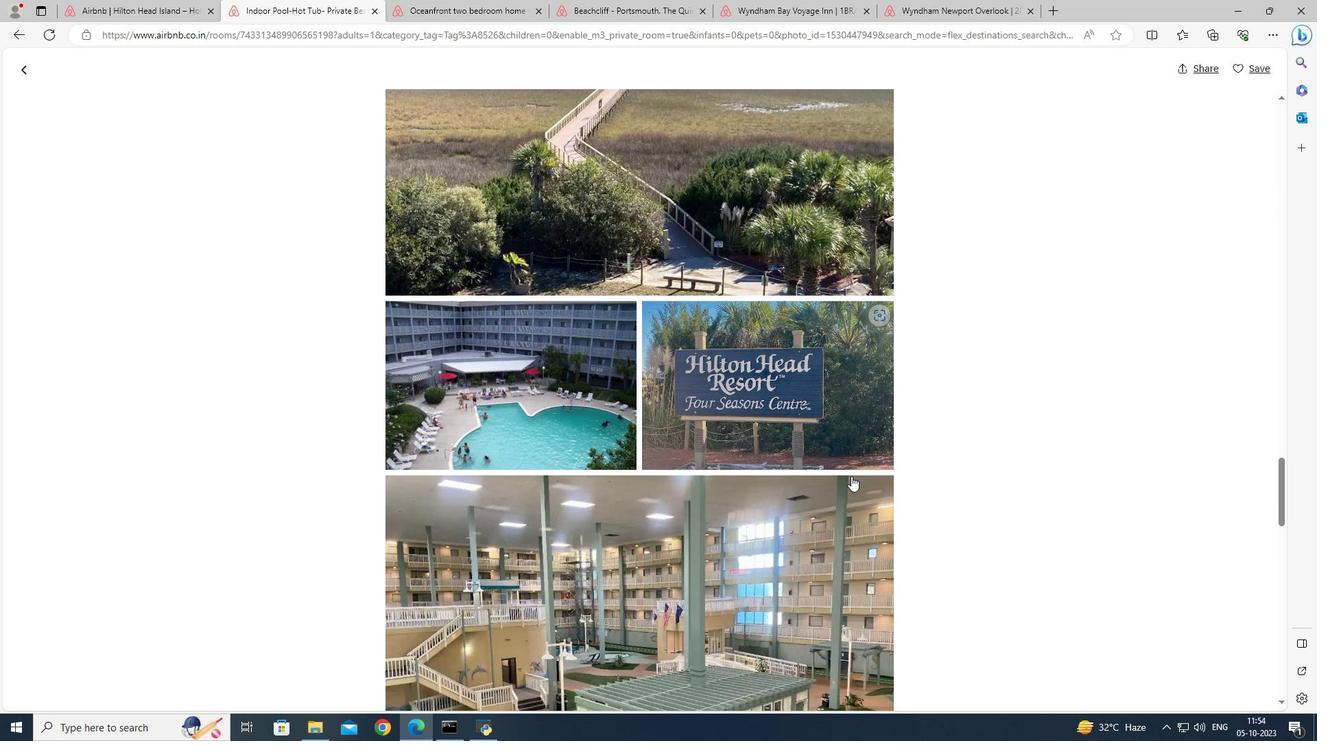
Action: Mouse scrolled (851, 475) with delta (0, 0)
Screenshot: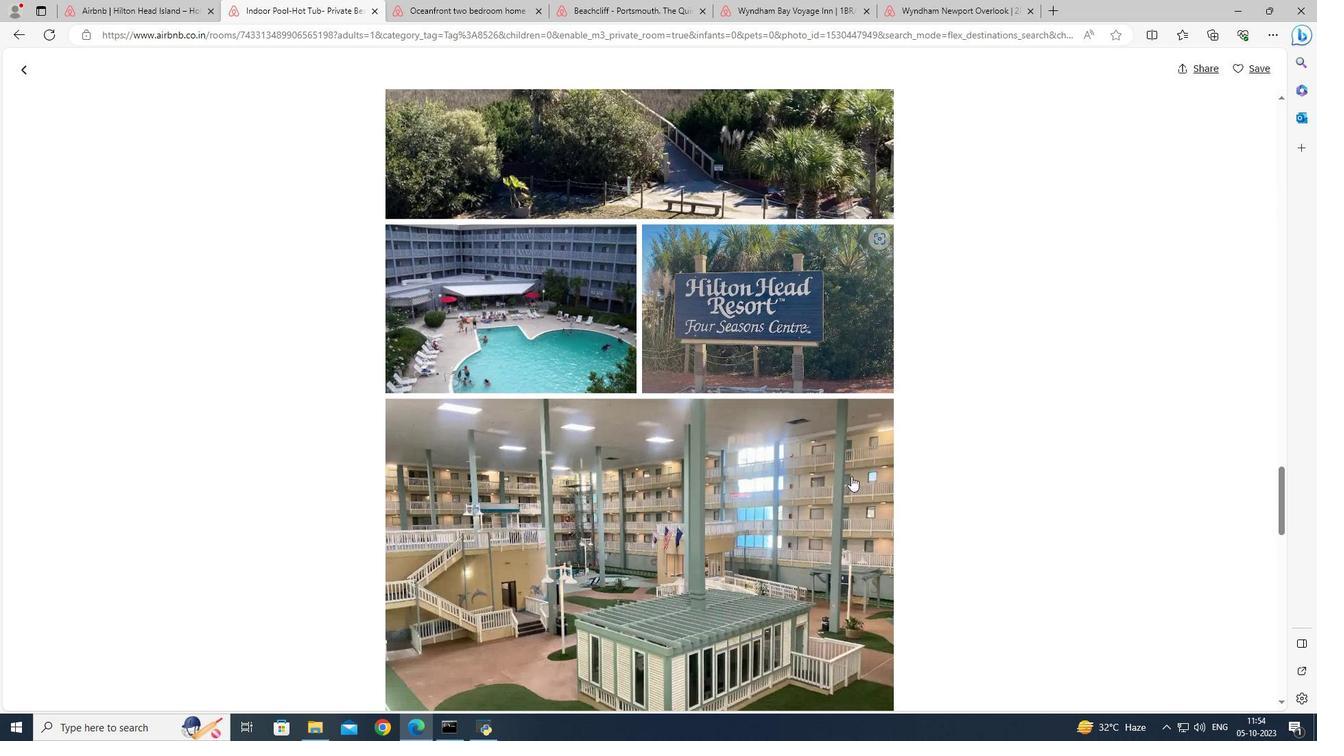 
Action: Mouse scrolled (851, 475) with delta (0, 0)
Screenshot: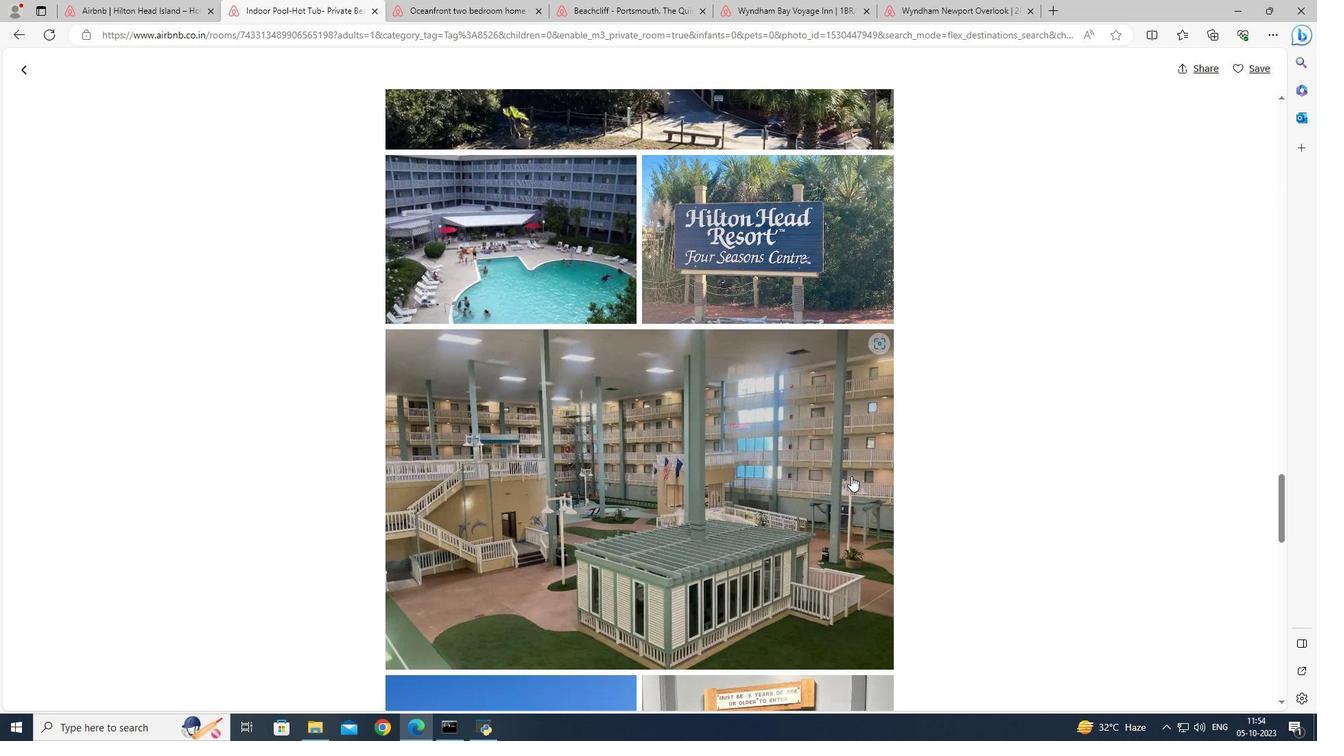 
Action: Mouse scrolled (851, 475) with delta (0, 0)
Screenshot: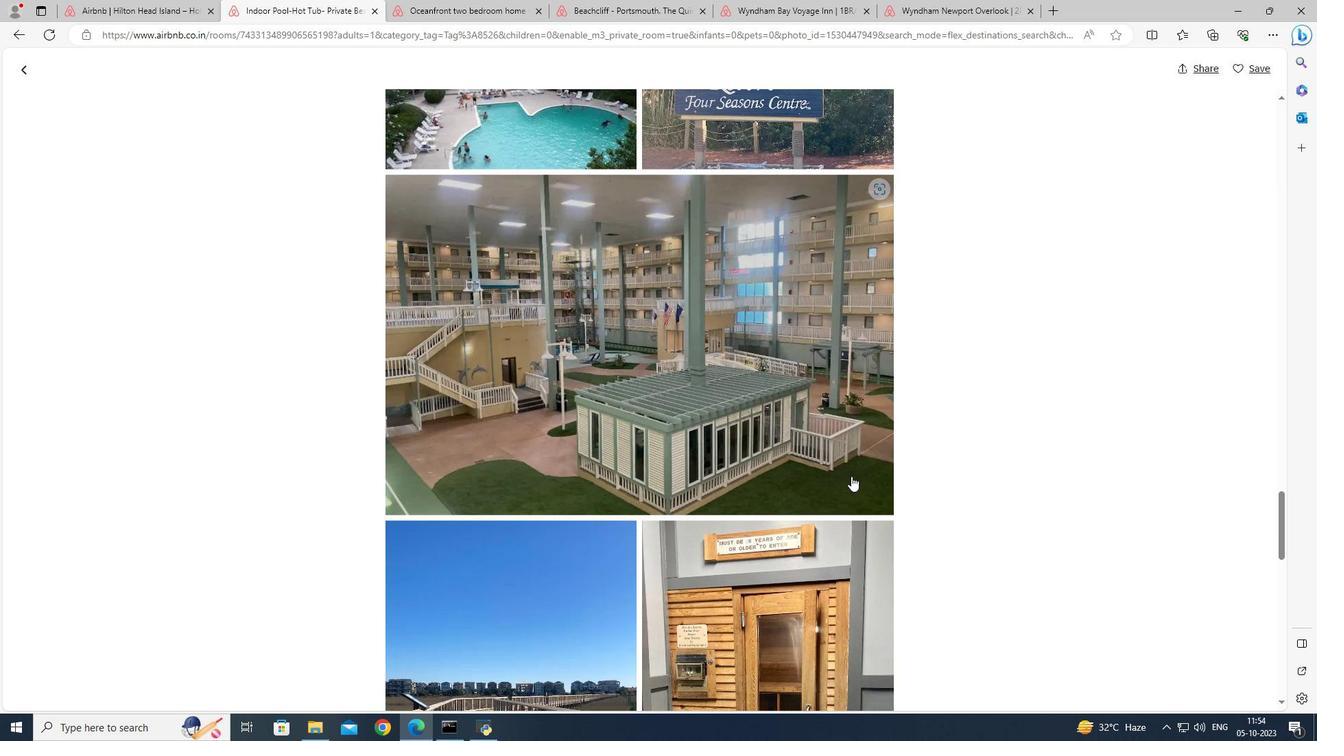 
Action: Mouse scrolled (851, 475) with delta (0, 0)
Screenshot: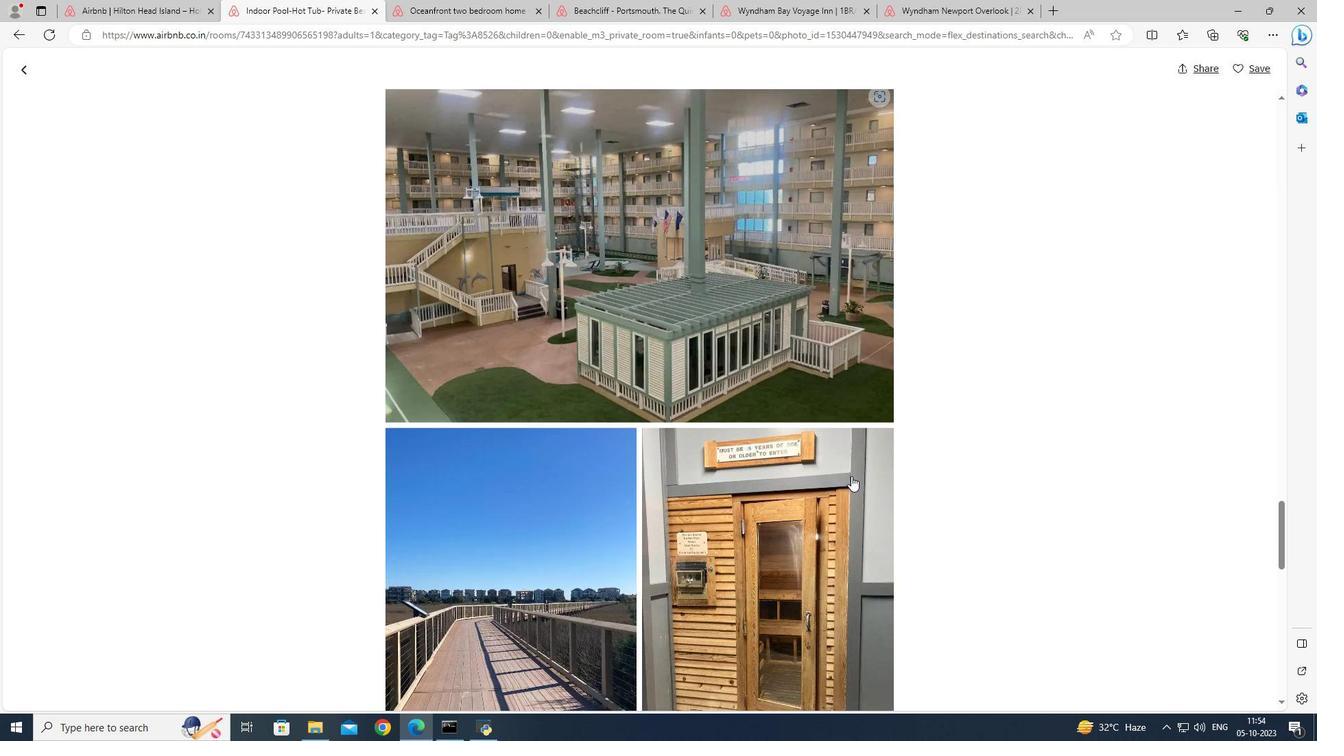 
Action: Mouse scrolled (851, 475) with delta (0, 0)
Screenshot: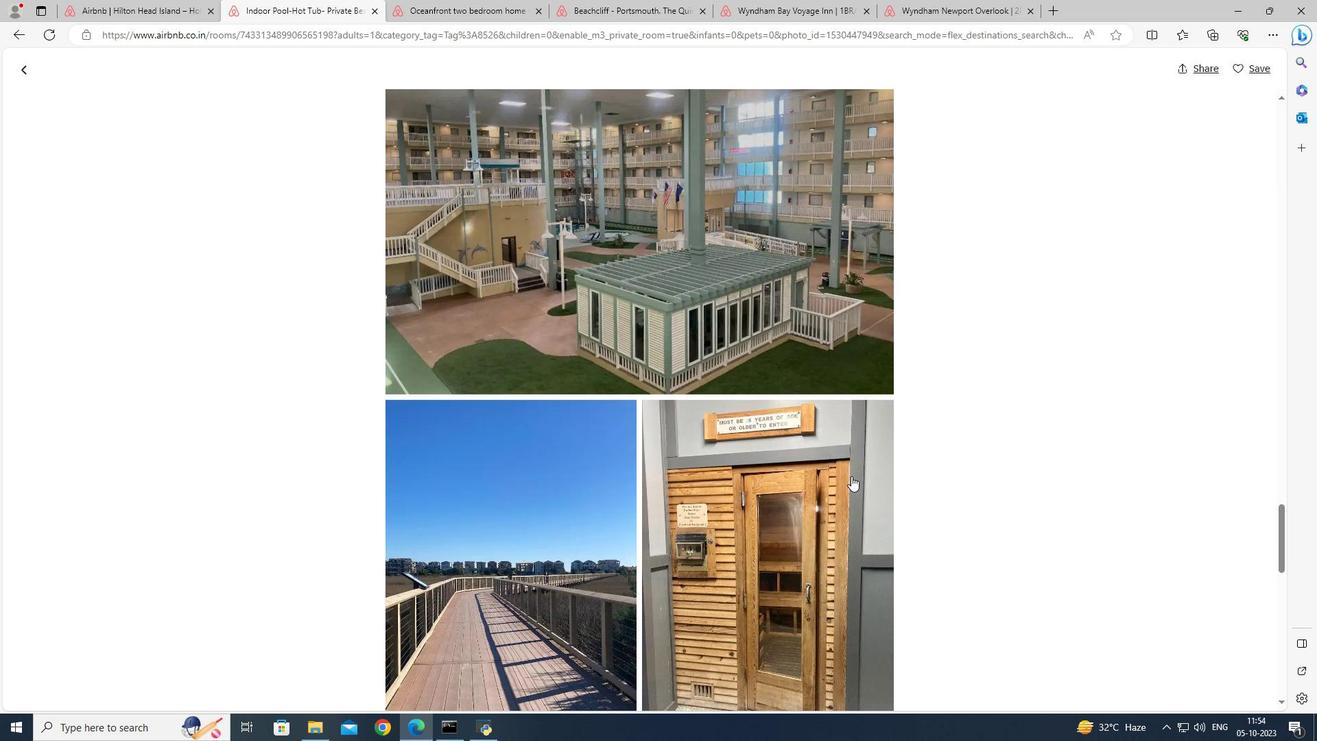 
Action: Mouse scrolled (851, 475) with delta (0, 0)
Screenshot: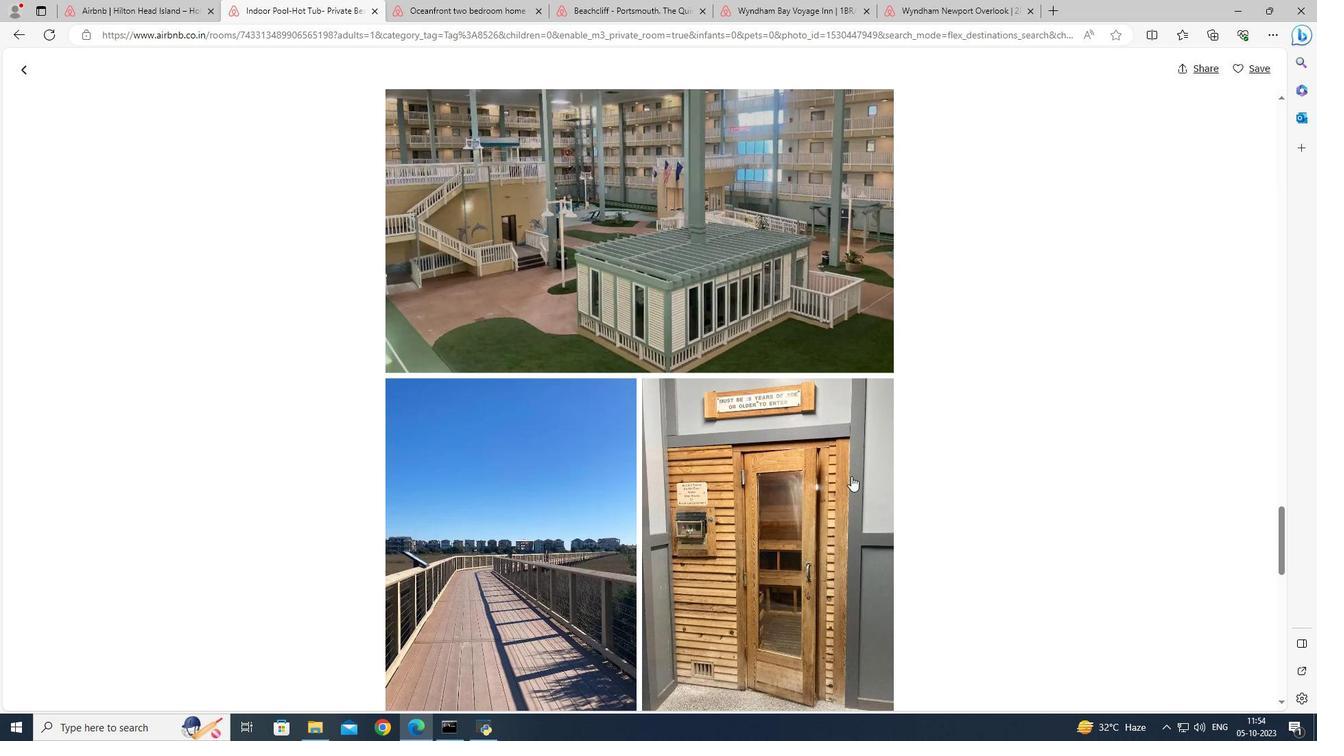
Action: Mouse scrolled (851, 475) with delta (0, 0)
Screenshot: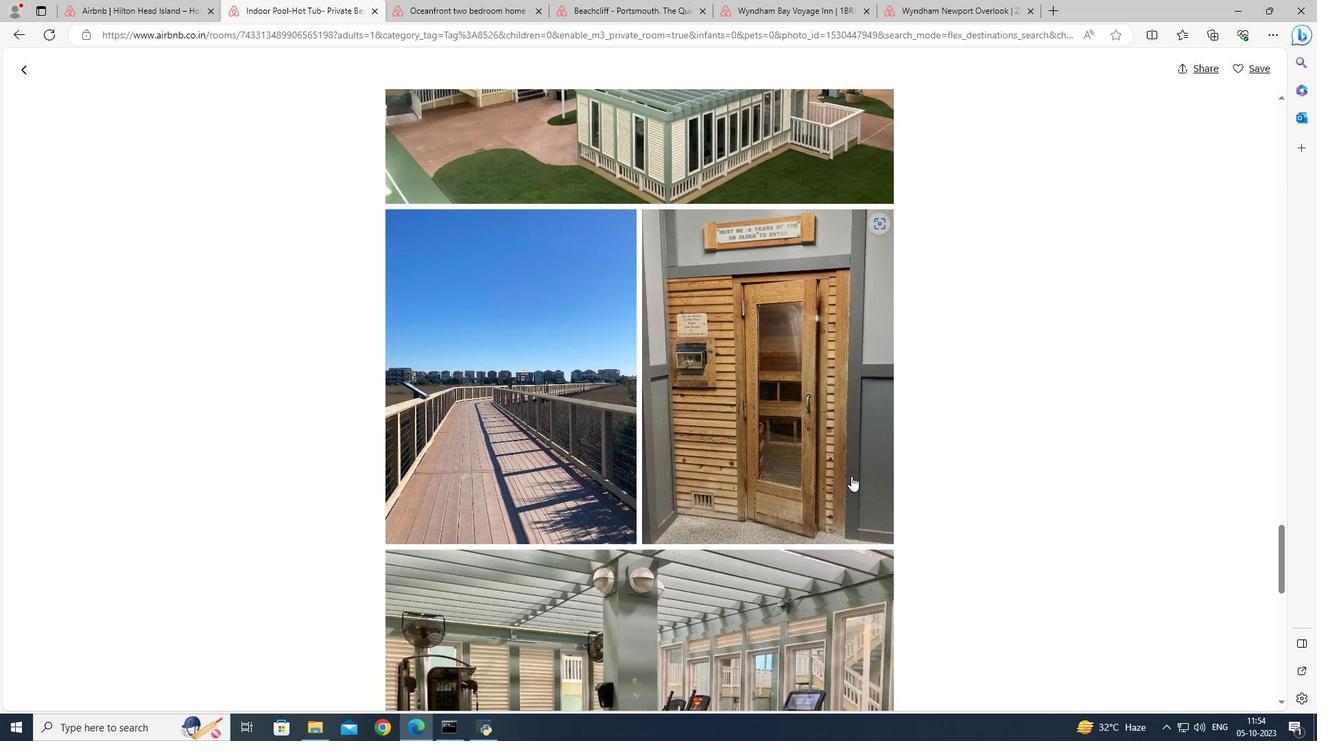 
Action: Mouse scrolled (851, 475) with delta (0, 0)
Screenshot: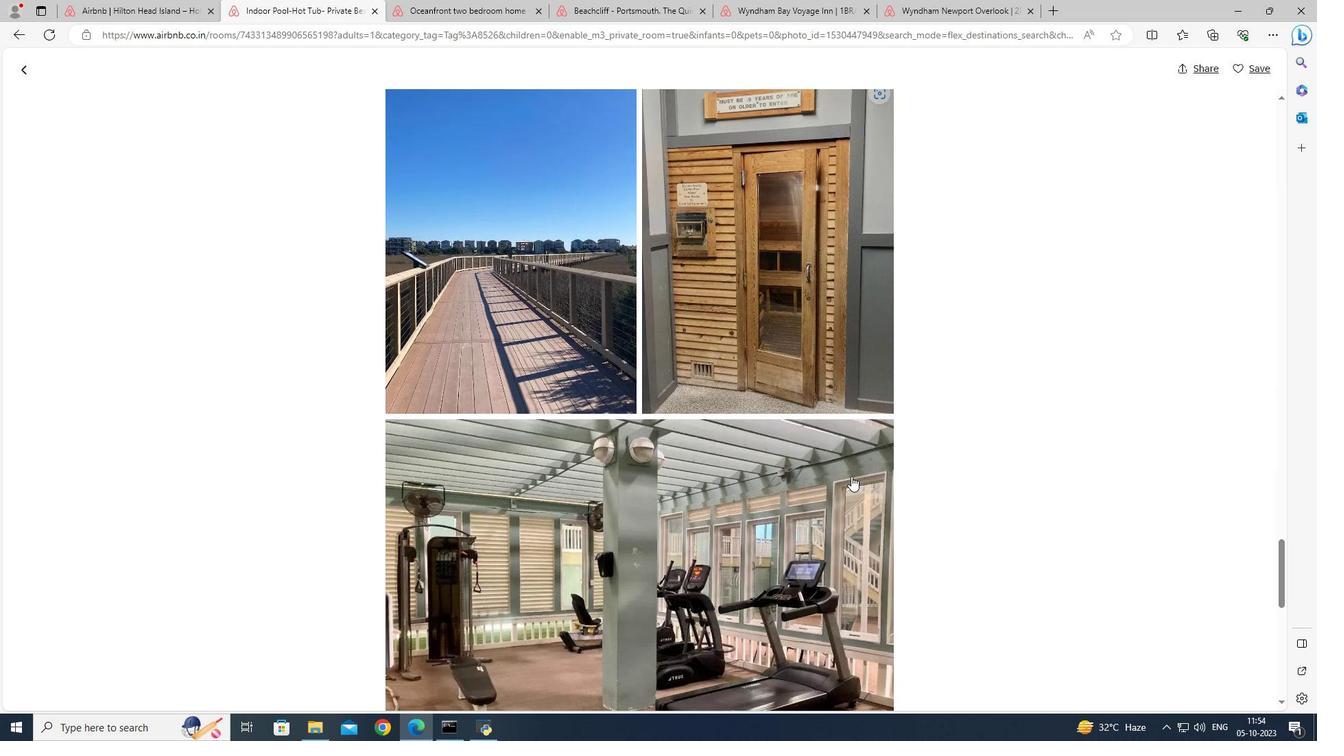 
Action: Mouse scrolled (851, 475) with delta (0, 0)
Screenshot: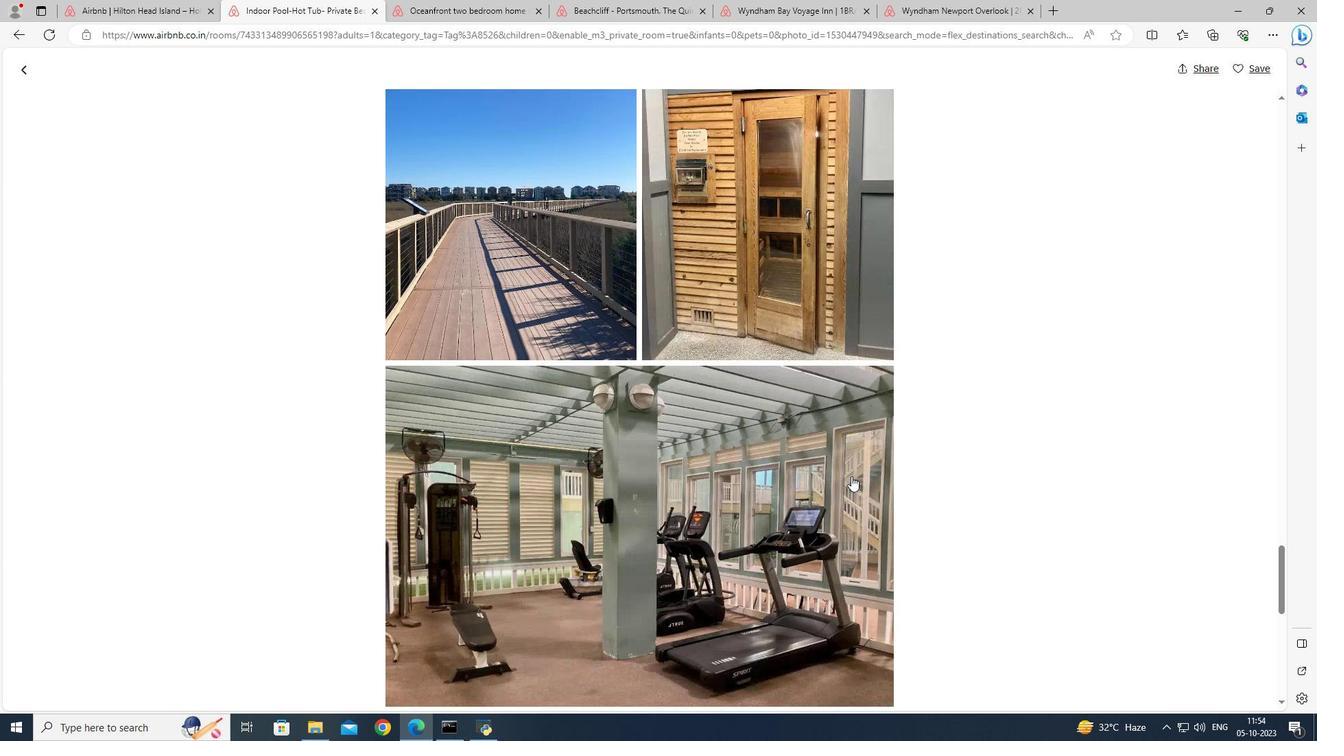 
Action: Mouse scrolled (851, 475) with delta (0, 0)
Screenshot: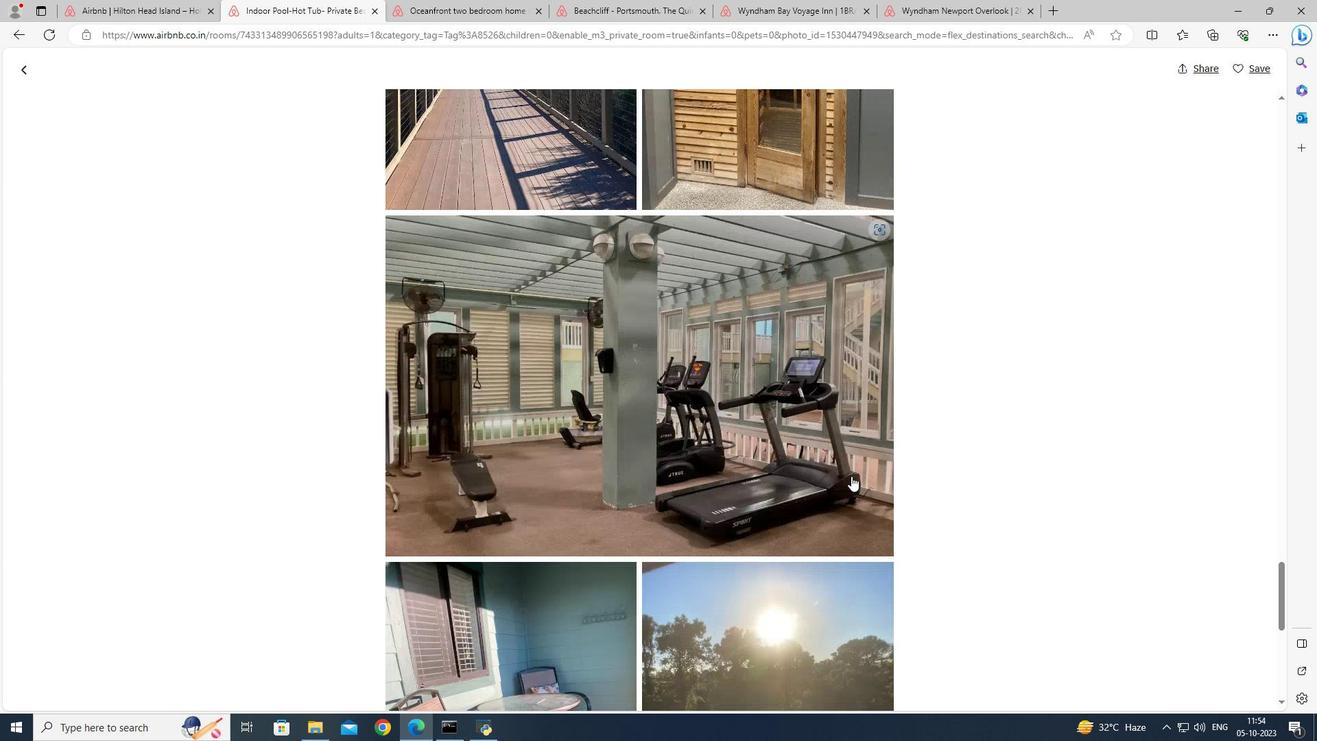 
Action: Mouse scrolled (851, 475) with delta (0, 0)
Screenshot: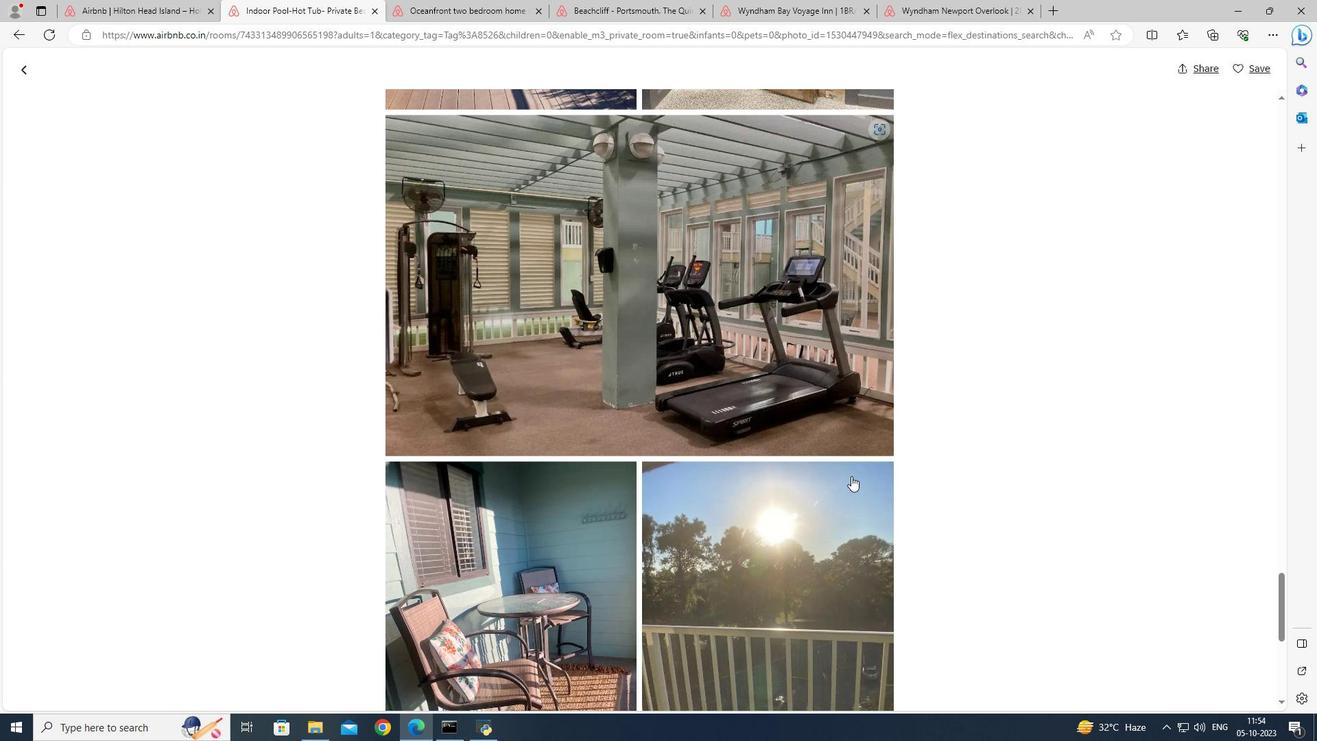 
Action: Mouse scrolled (851, 475) with delta (0, 0)
Screenshot: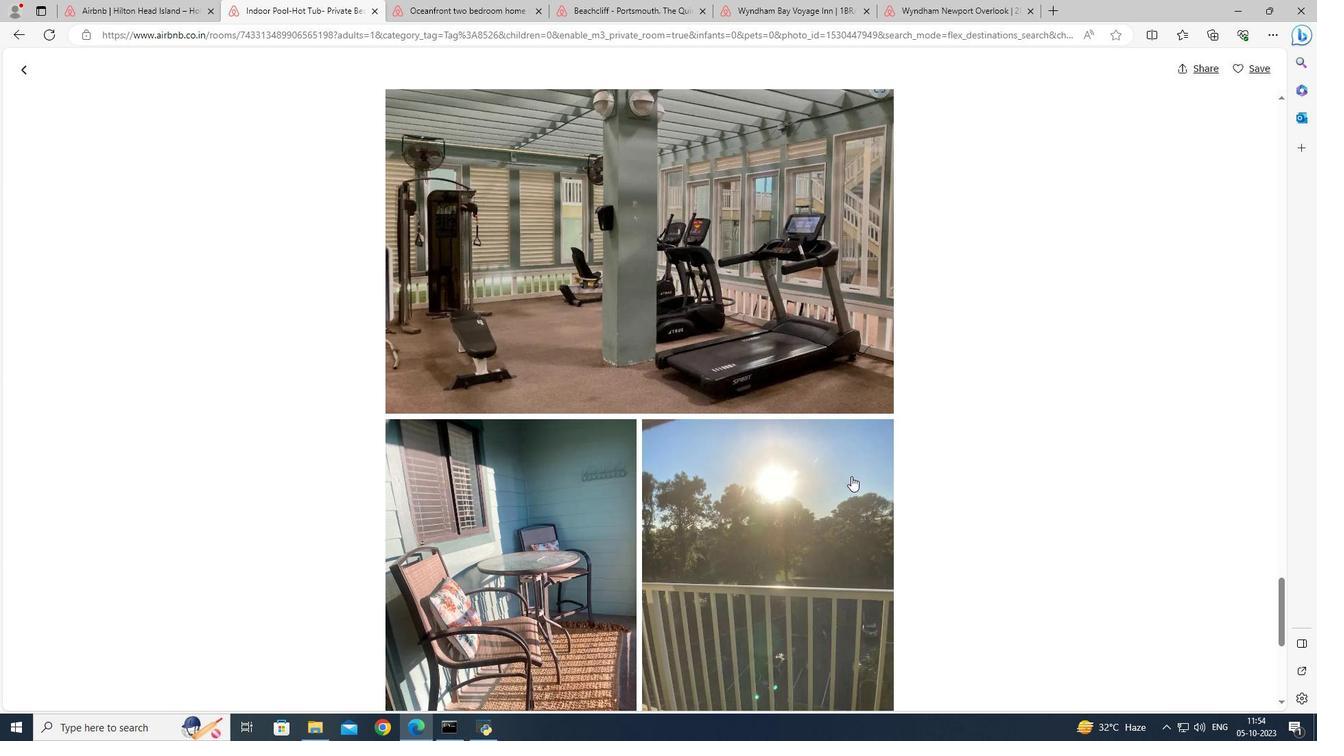 
Action: Mouse scrolled (851, 475) with delta (0, 0)
Screenshot: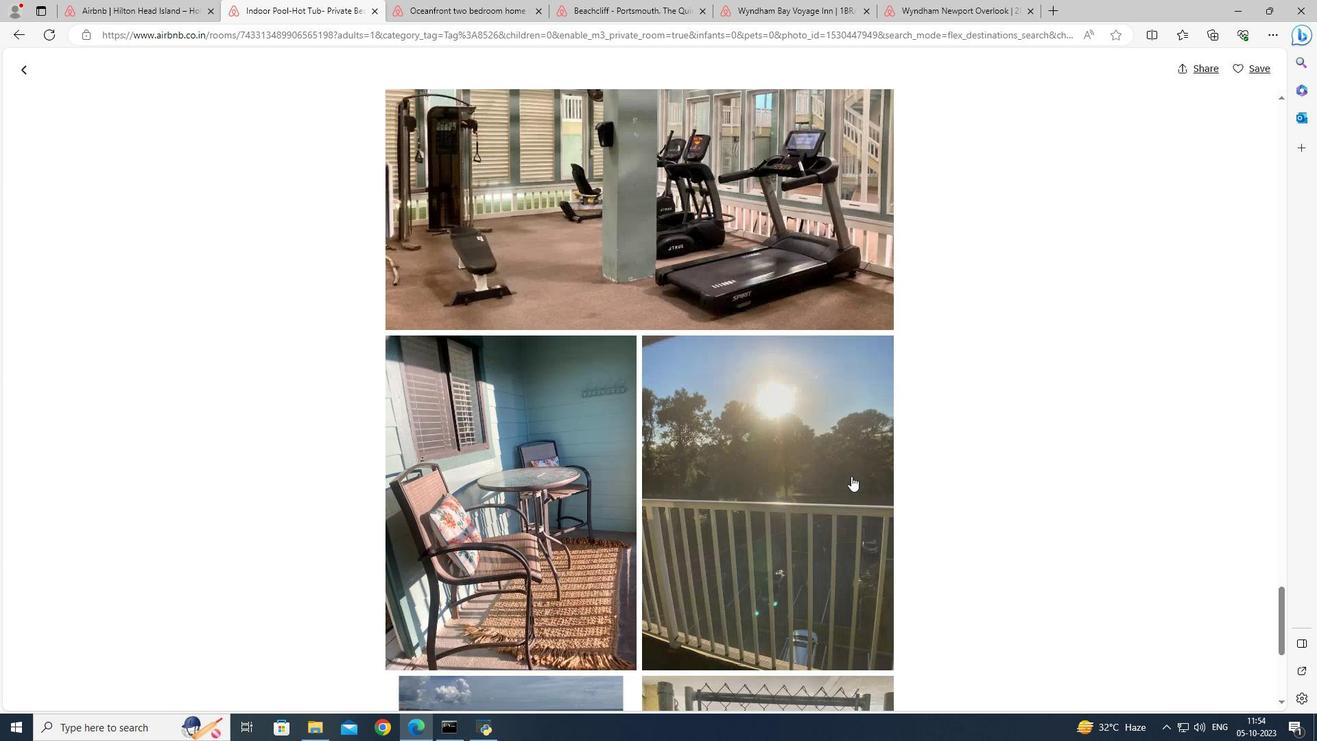 
Action: Mouse scrolled (851, 475) with delta (0, 0)
Screenshot: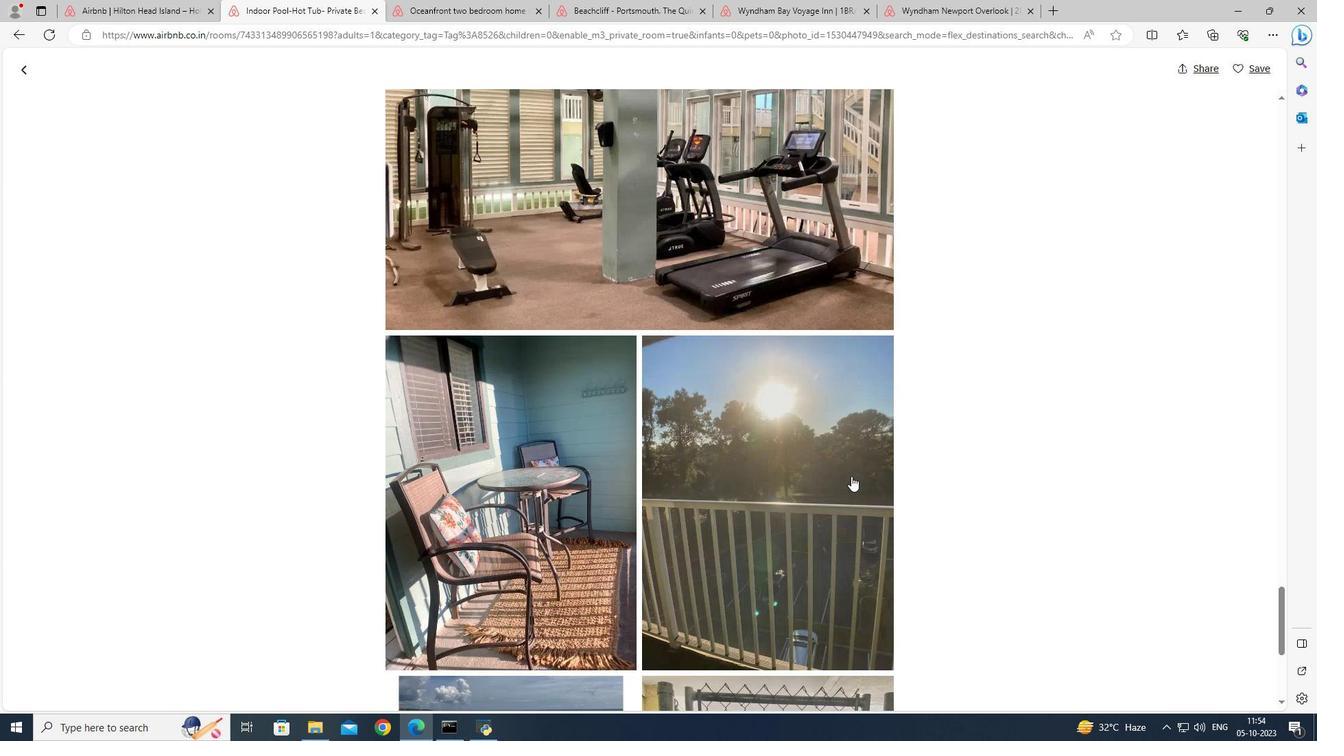 
Action: Mouse scrolled (851, 475) with delta (0, 0)
Screenshot: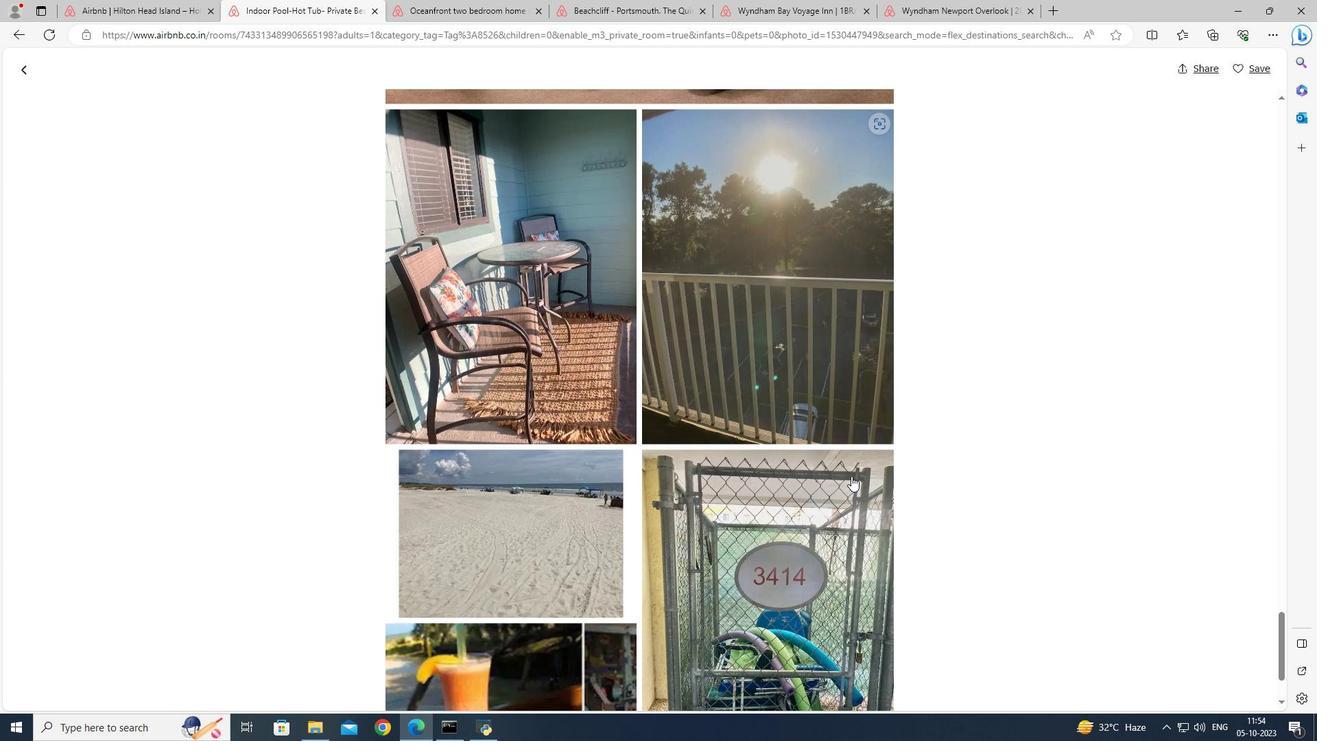 
Action: Mouse scrolled (851, 475) with delta (0, 0)
Screenshot: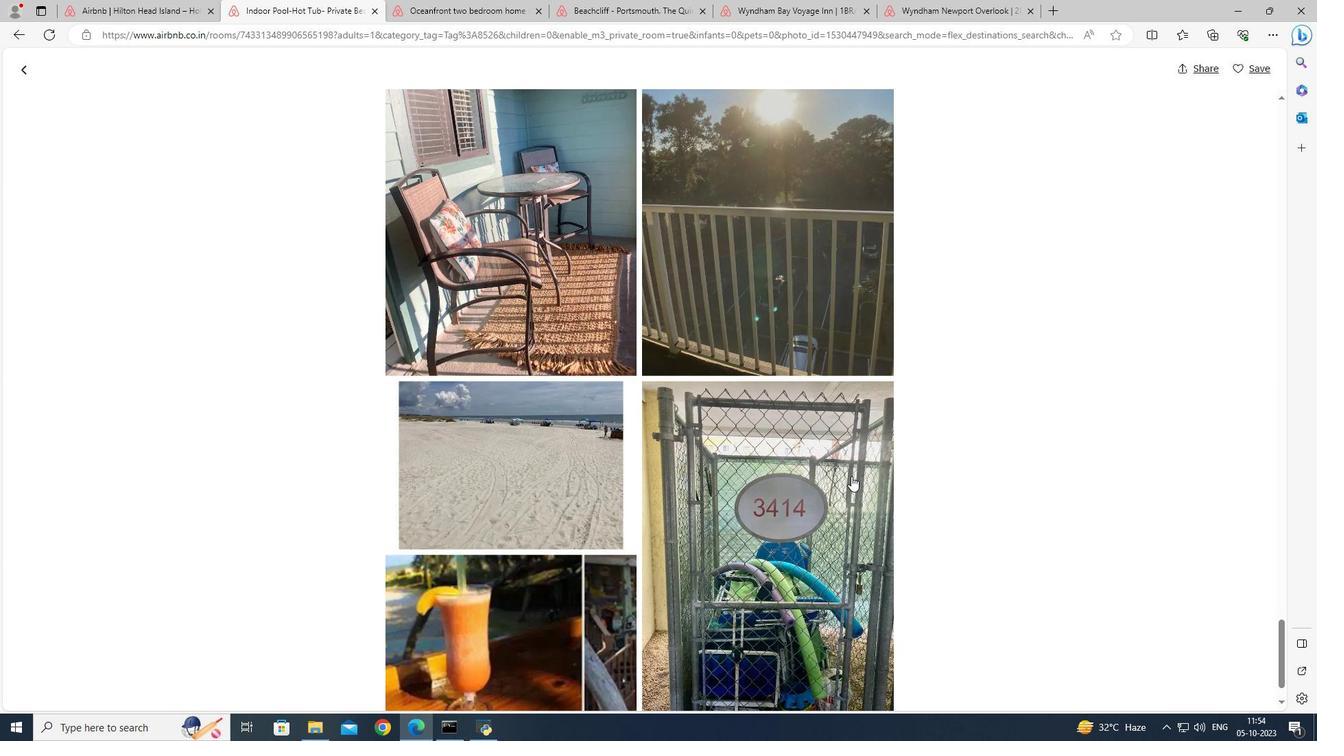 
Action: Mouse scrolled (851, 475) with delta (0, 0)
Screenshot: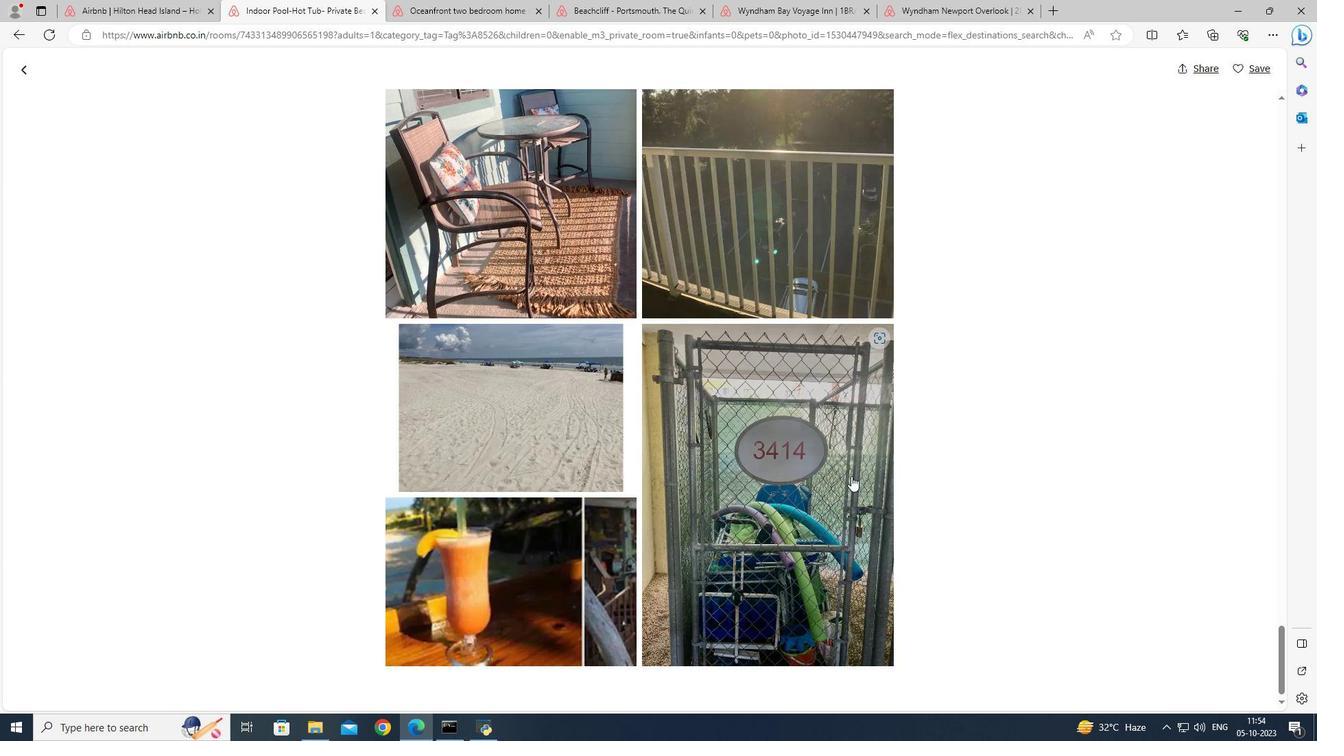 
Action: Mouse scrolled (851, 475) with delta (0, 0)
Screenshot: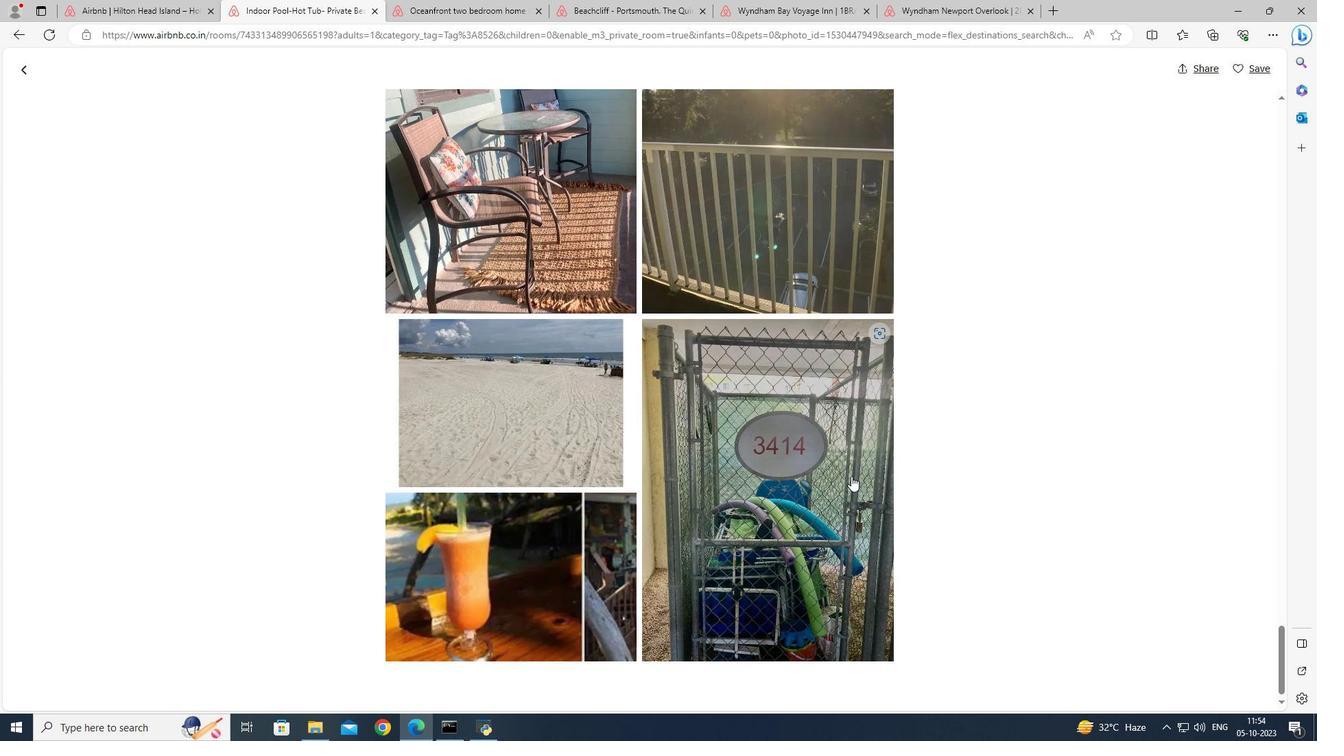 
Action: Mouse scrolled (851, 475) with delta (0, 0)
Screenshot: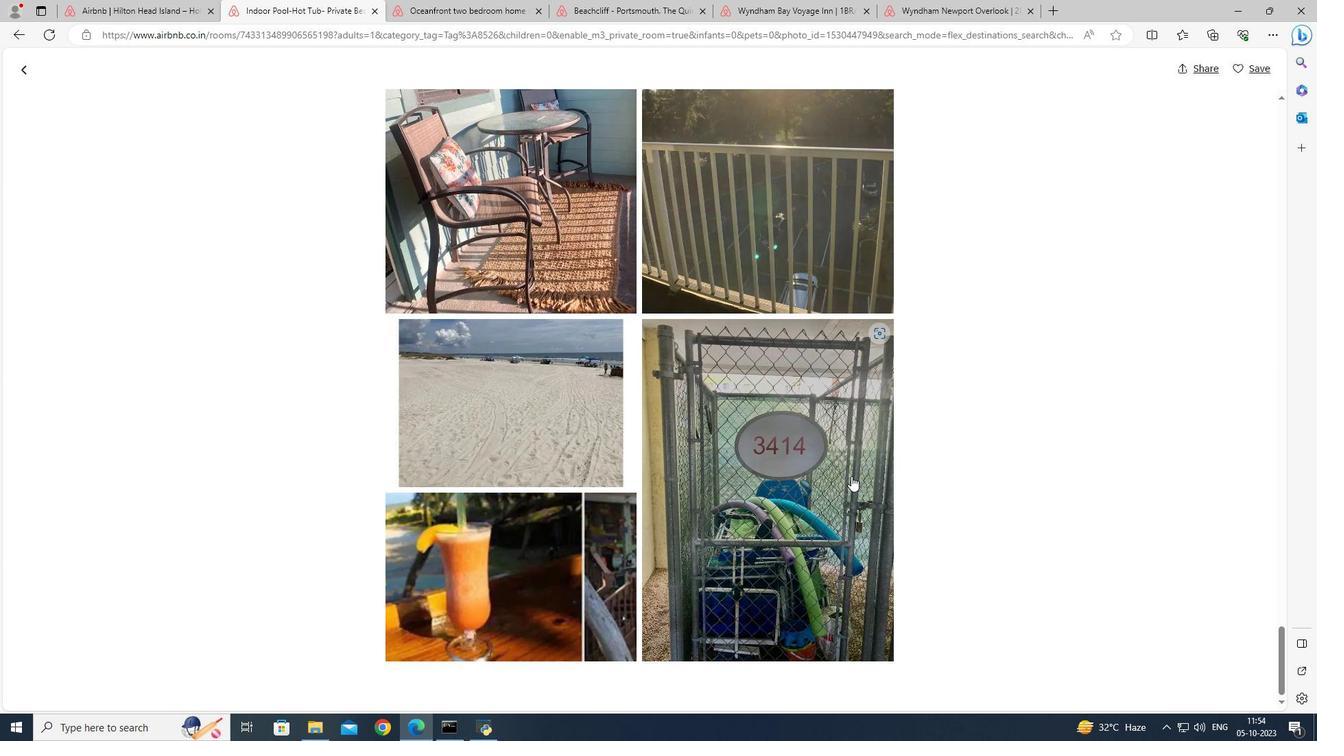 
Action: Mouse scrolled (851, 475) with delta (0, 0)
Screenshot: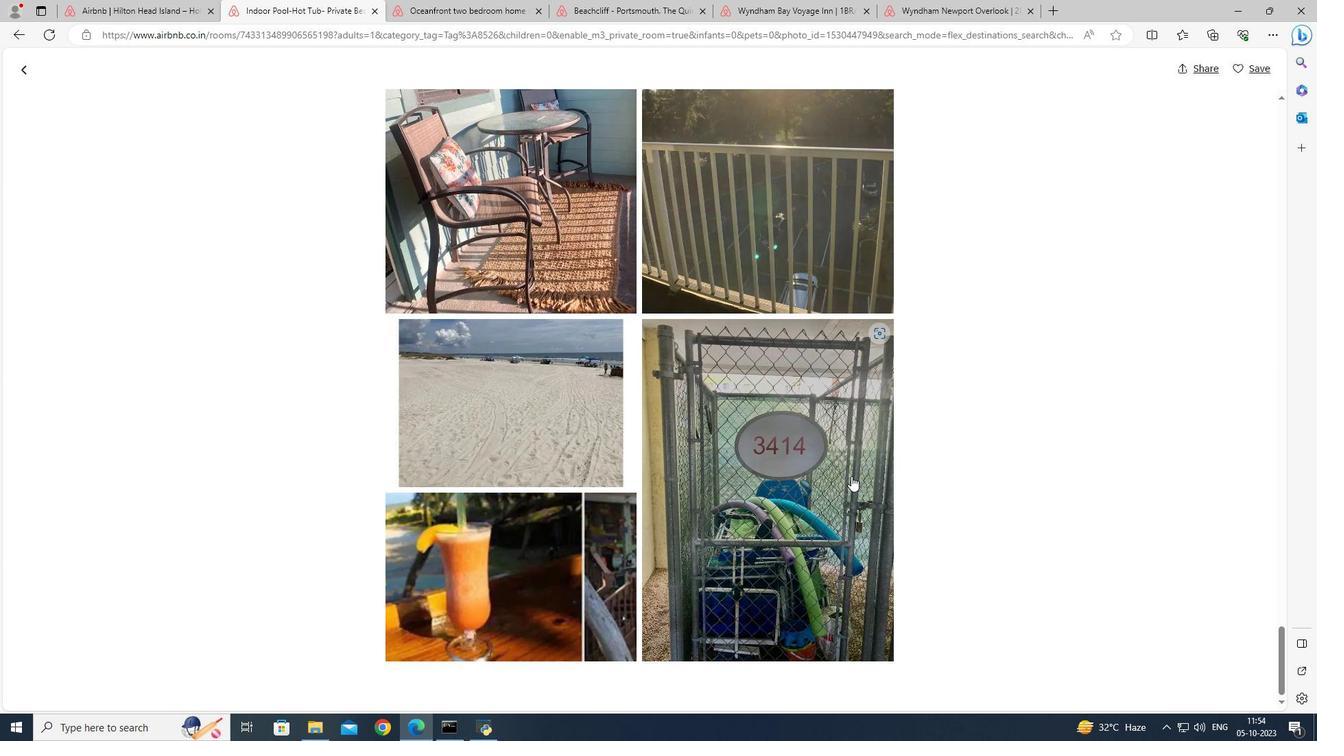 
Action: Mouse scrolled (851, 475) with delta (0, 0)
Screenshot: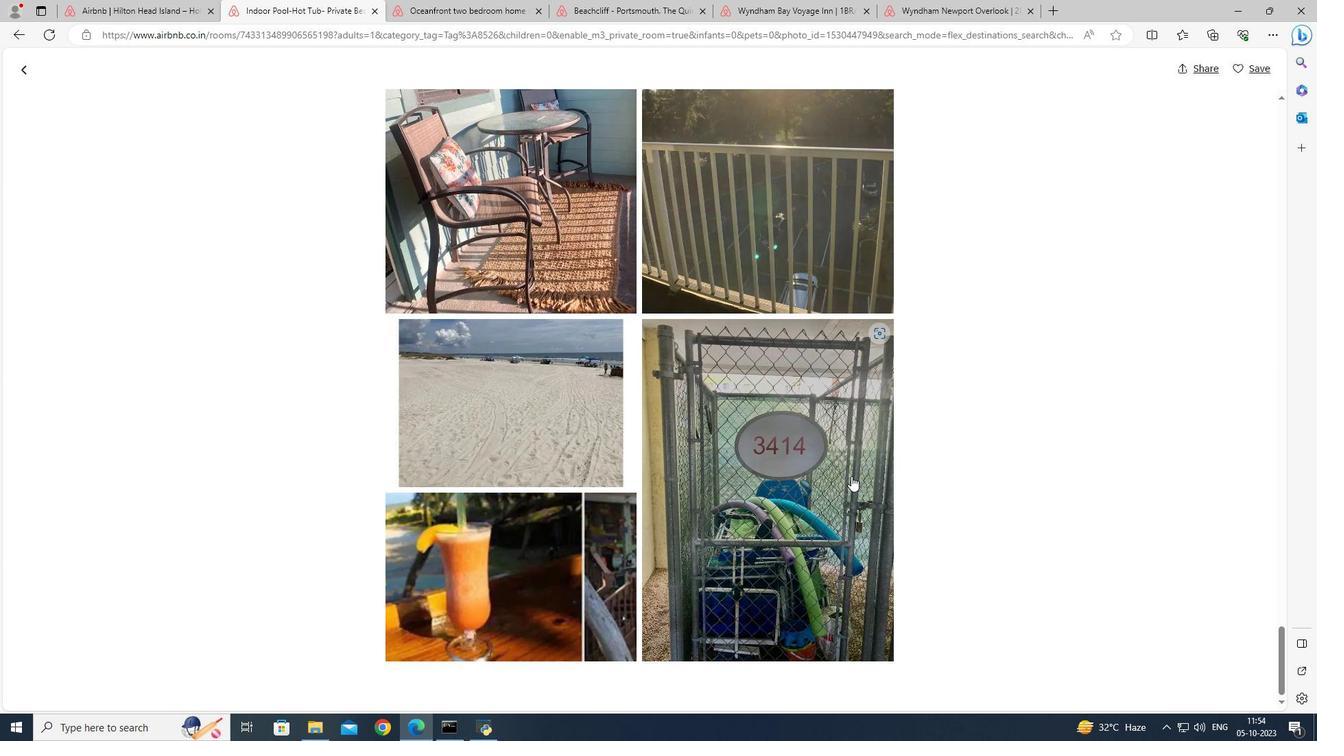 
Action: Mouse scrolled (851, 475) with delta (0, 0)
Screenshot: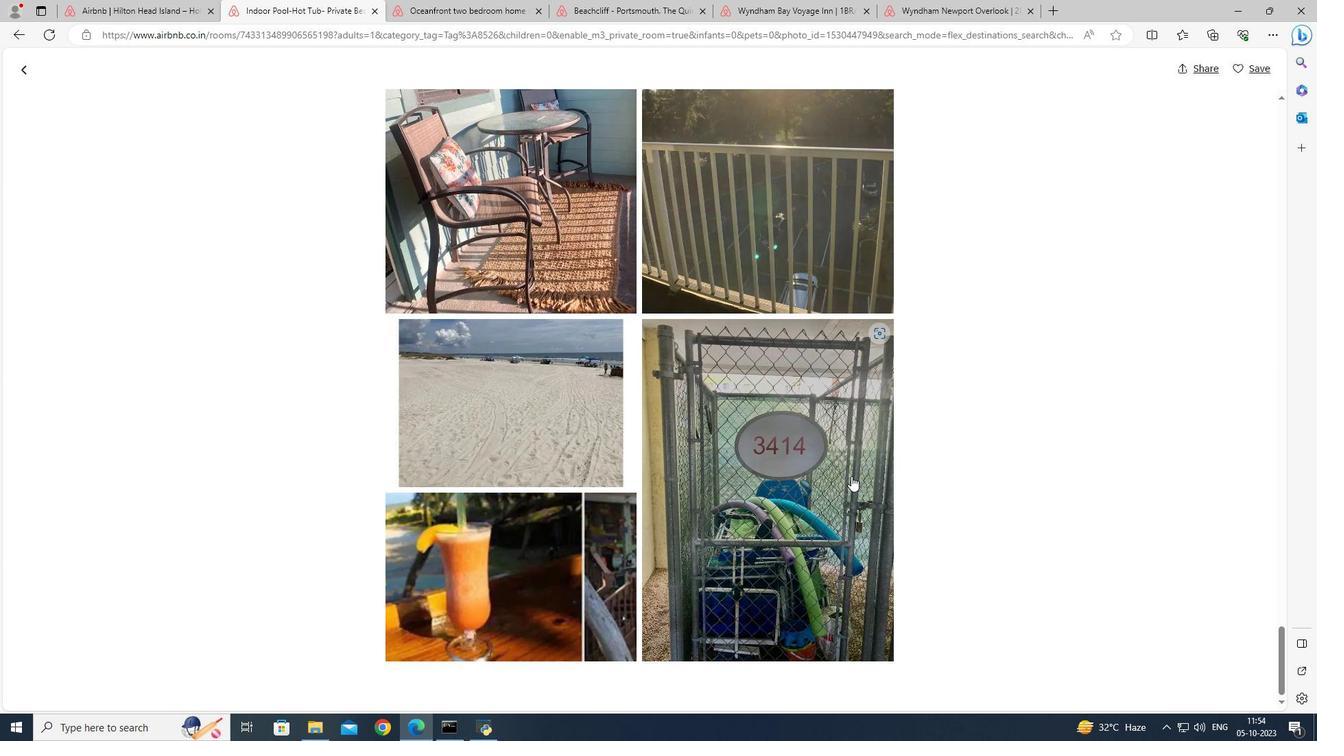 
Action: Mouse scrolled (851, 475) with delta (0, 0)
Screenshot: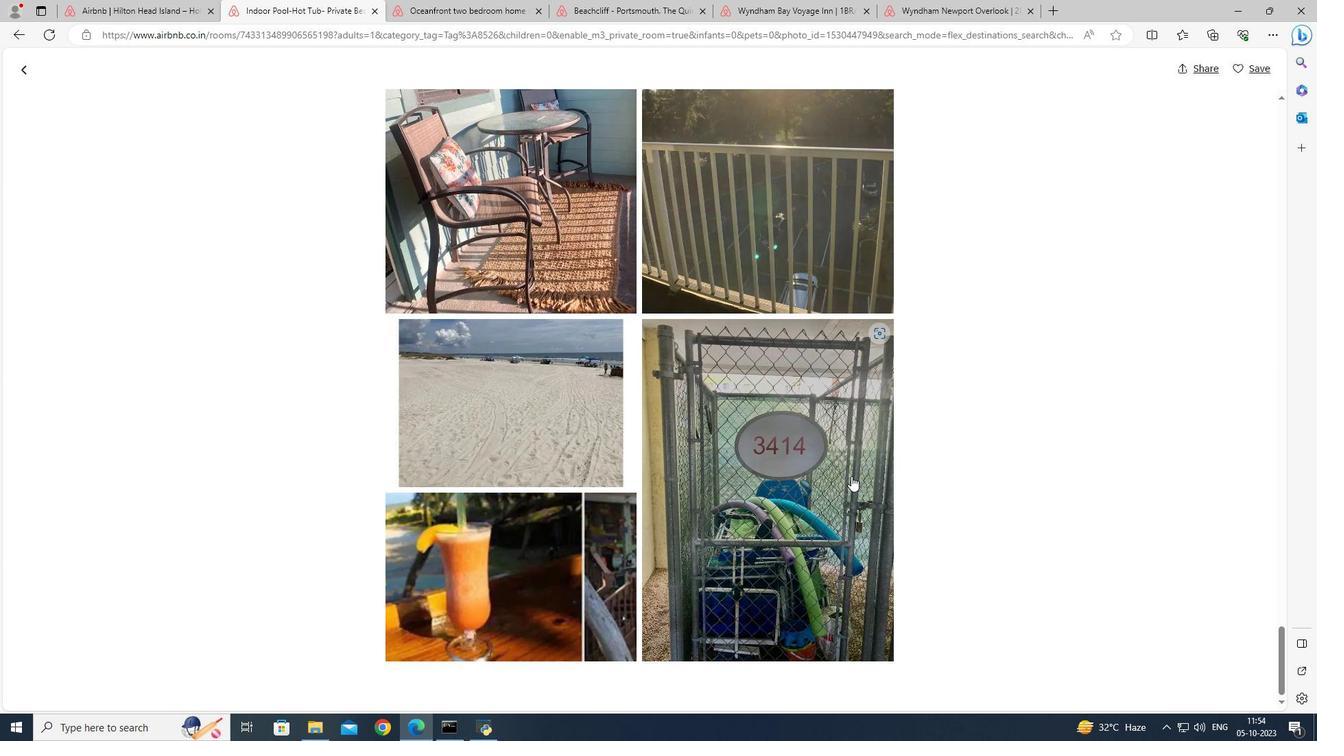 
Action: Mouse moved to (153, 8)
Screenshot: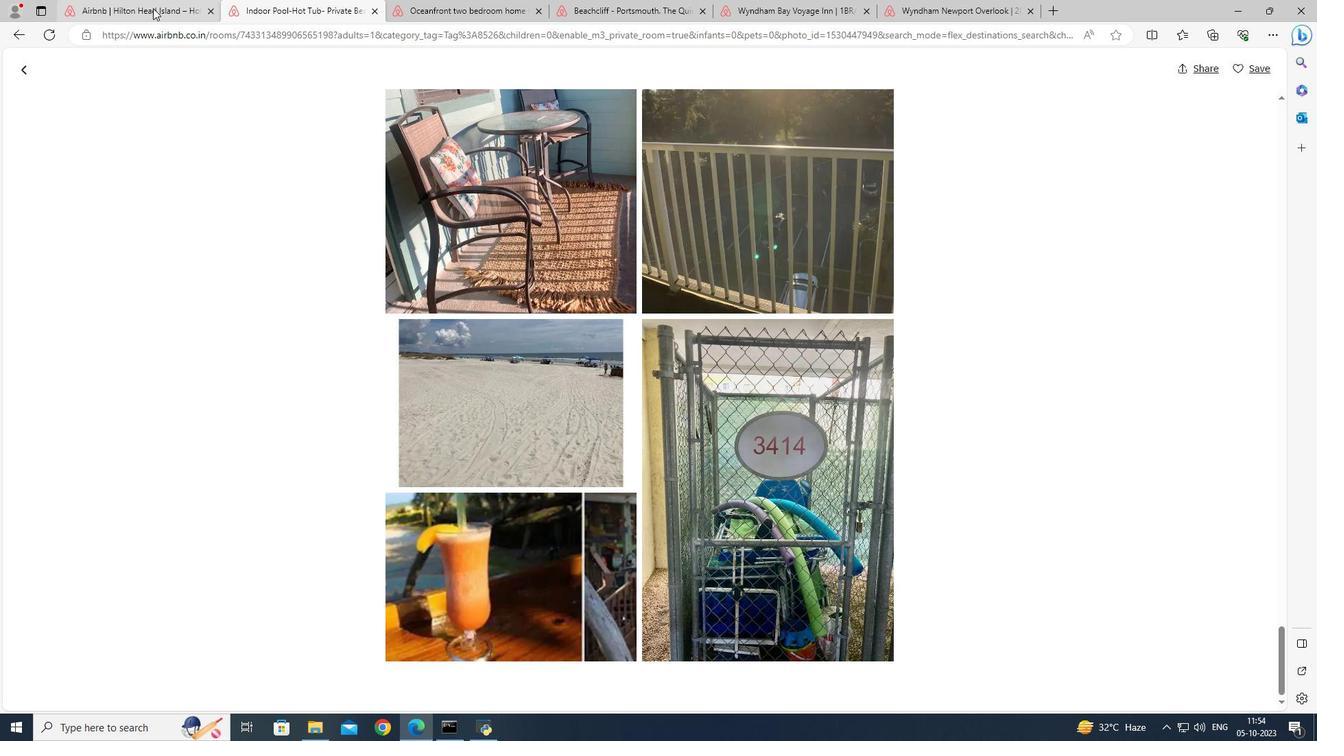 
Action: Mouse pressed left at (153, 8)
Screenshot: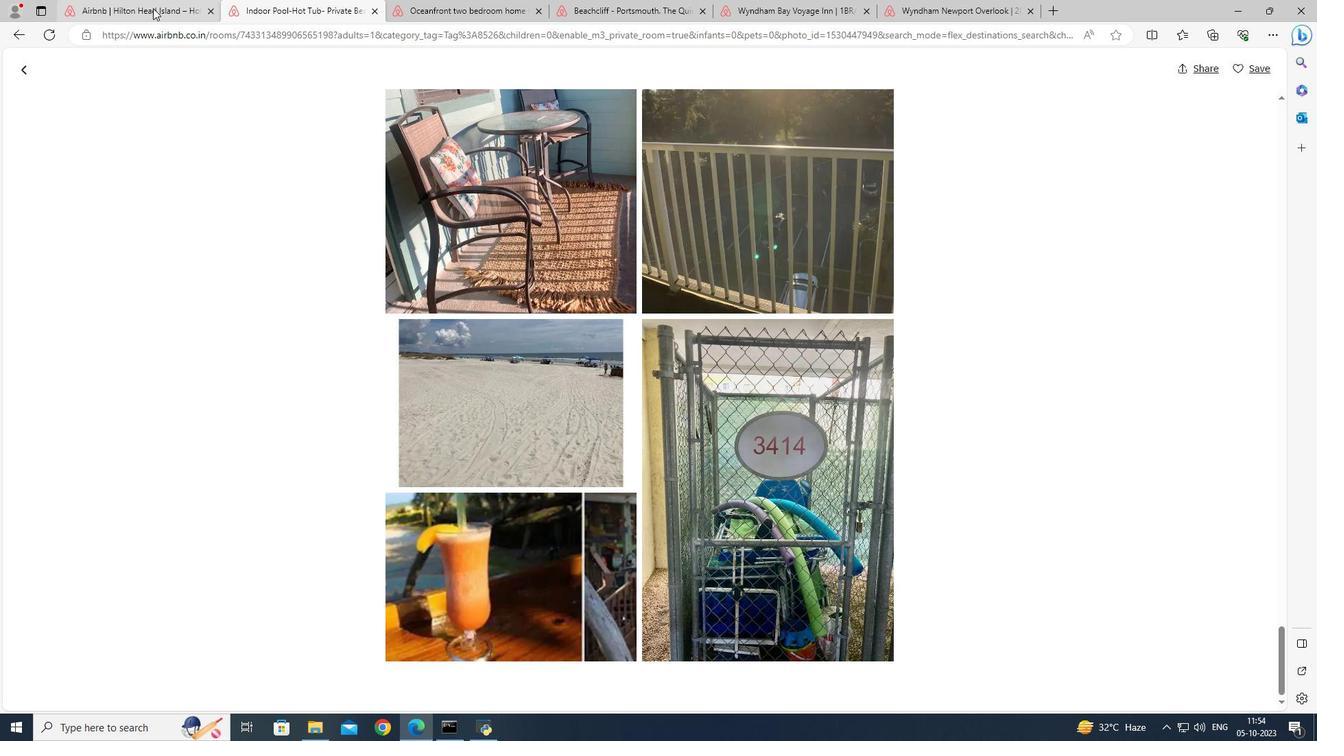 
Action: Mouse moved to (286, 13)
Screenshot: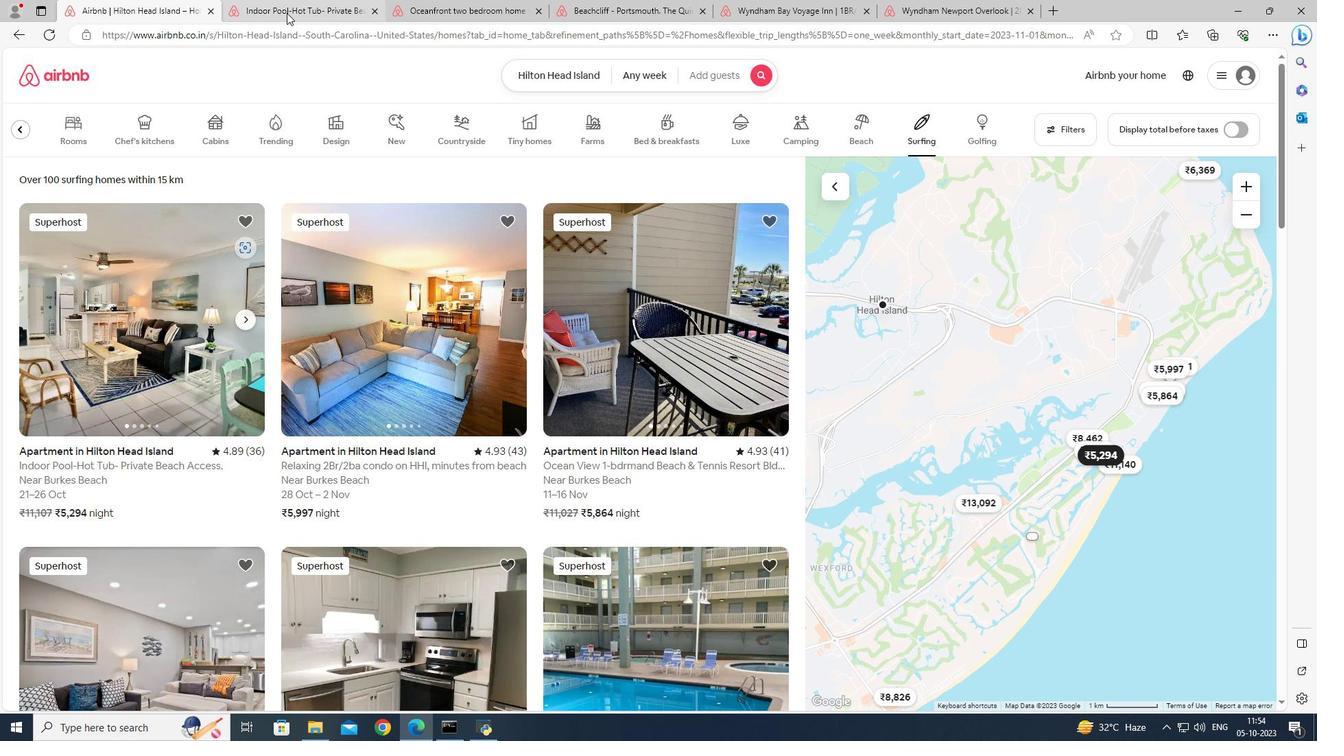 
Action: Mouse pressed left at (286, 13)
Screenshot: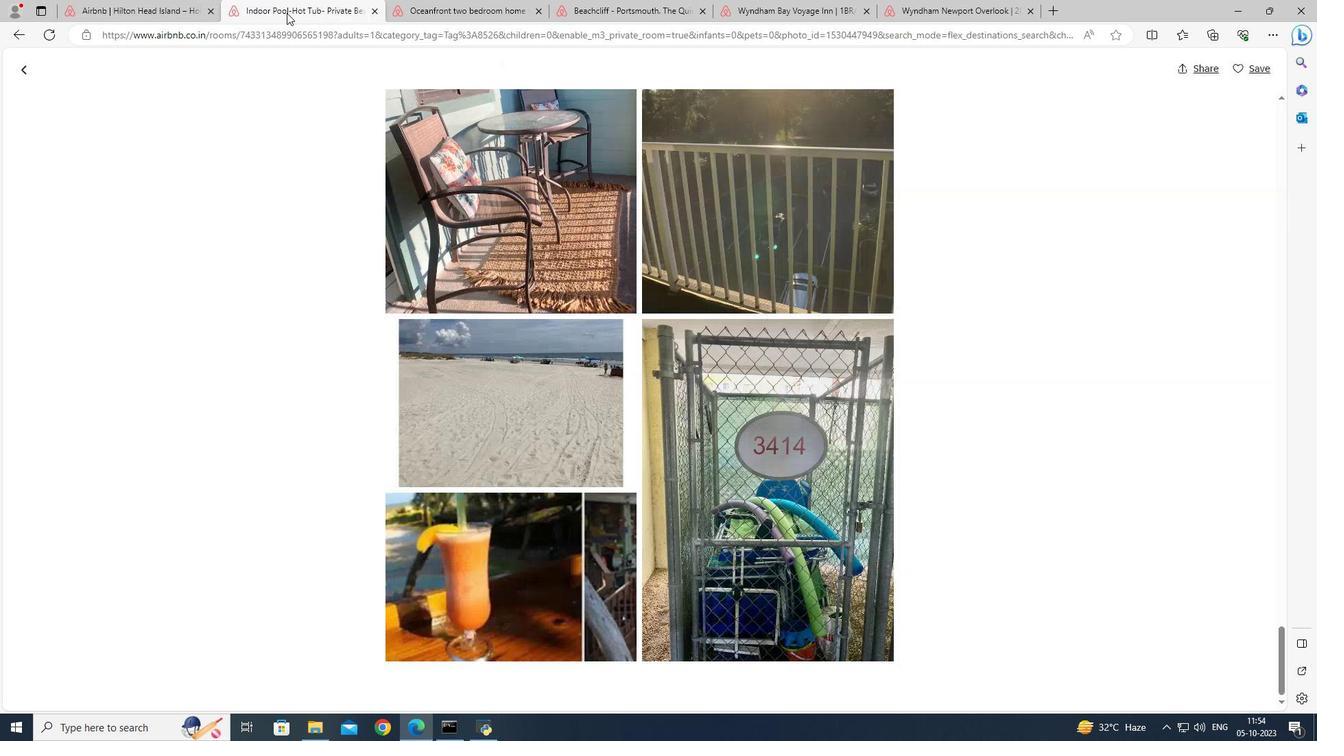 
Action: Mouse moved to (487, 291)
Screenshot: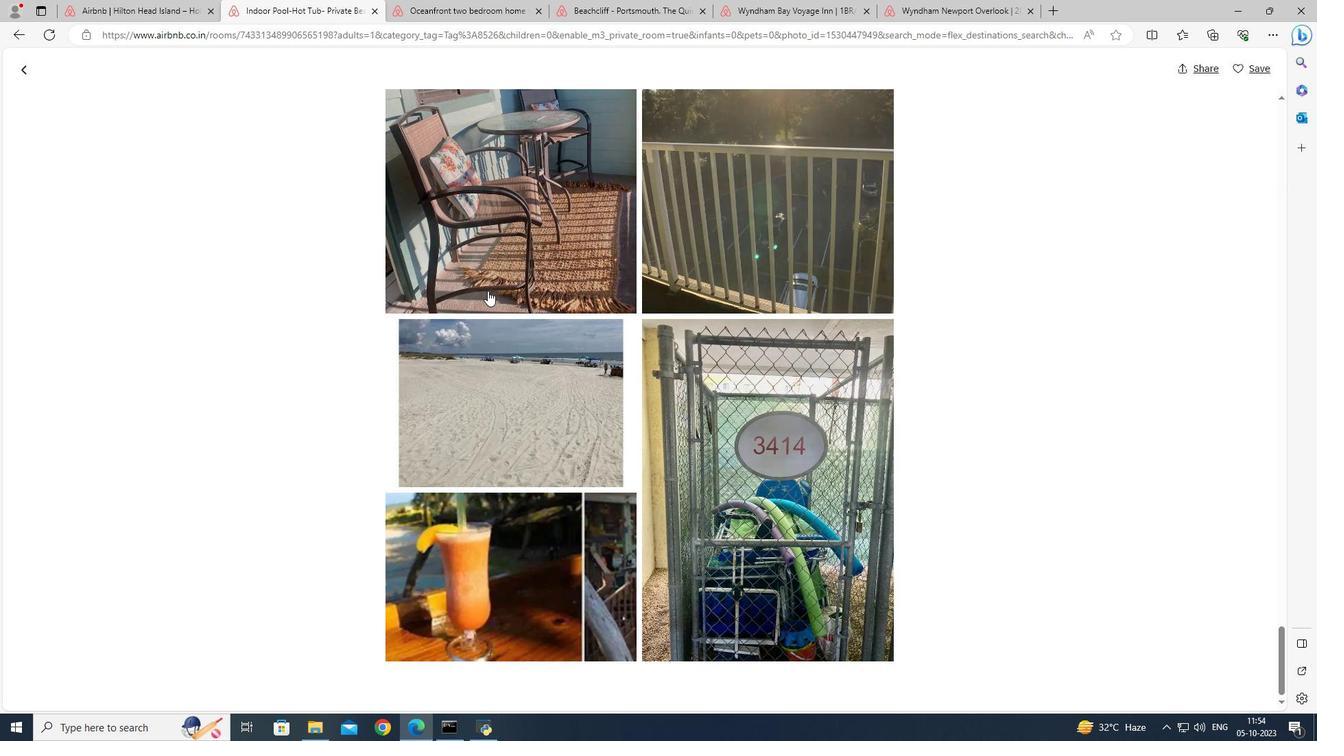 
Action: Mouse scrolled (487, 290) with delta (0, 0)
Screenshot: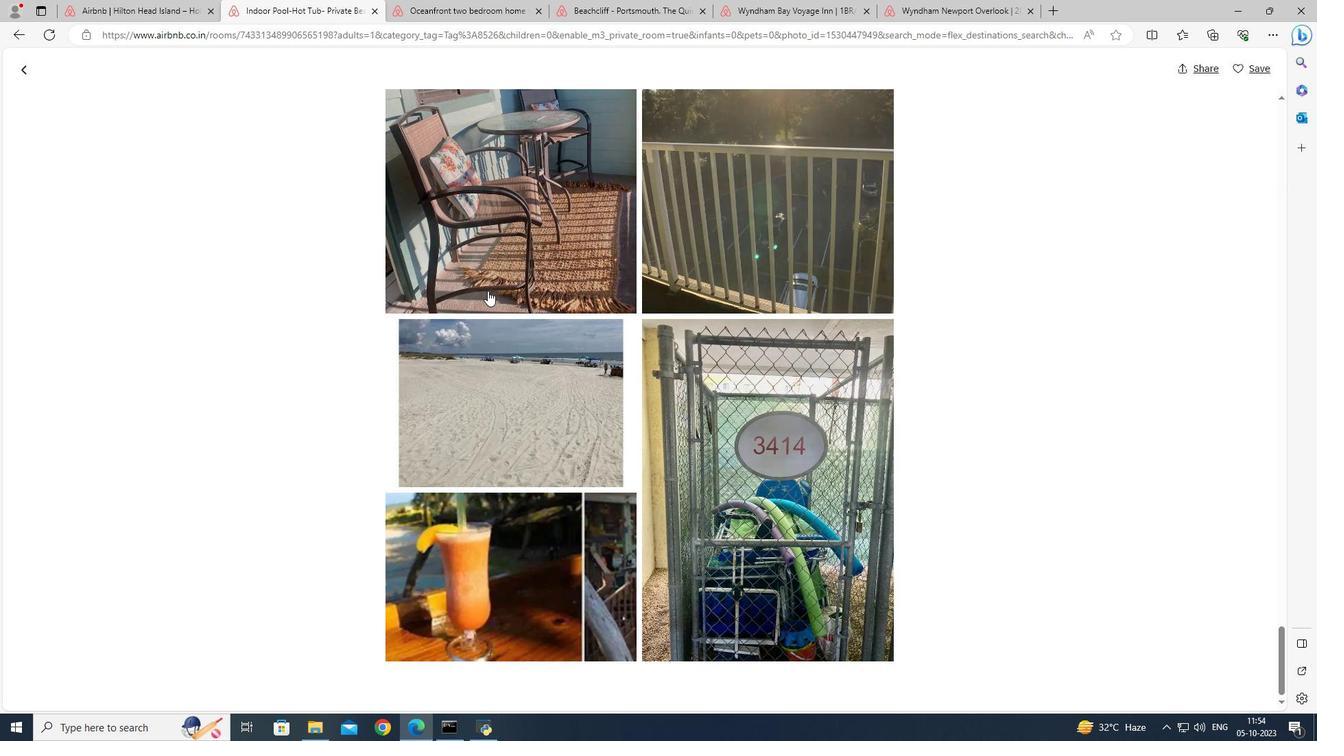 
Action: Mouse scrolled (487, 290) with delta (0, 0)
Screenshot: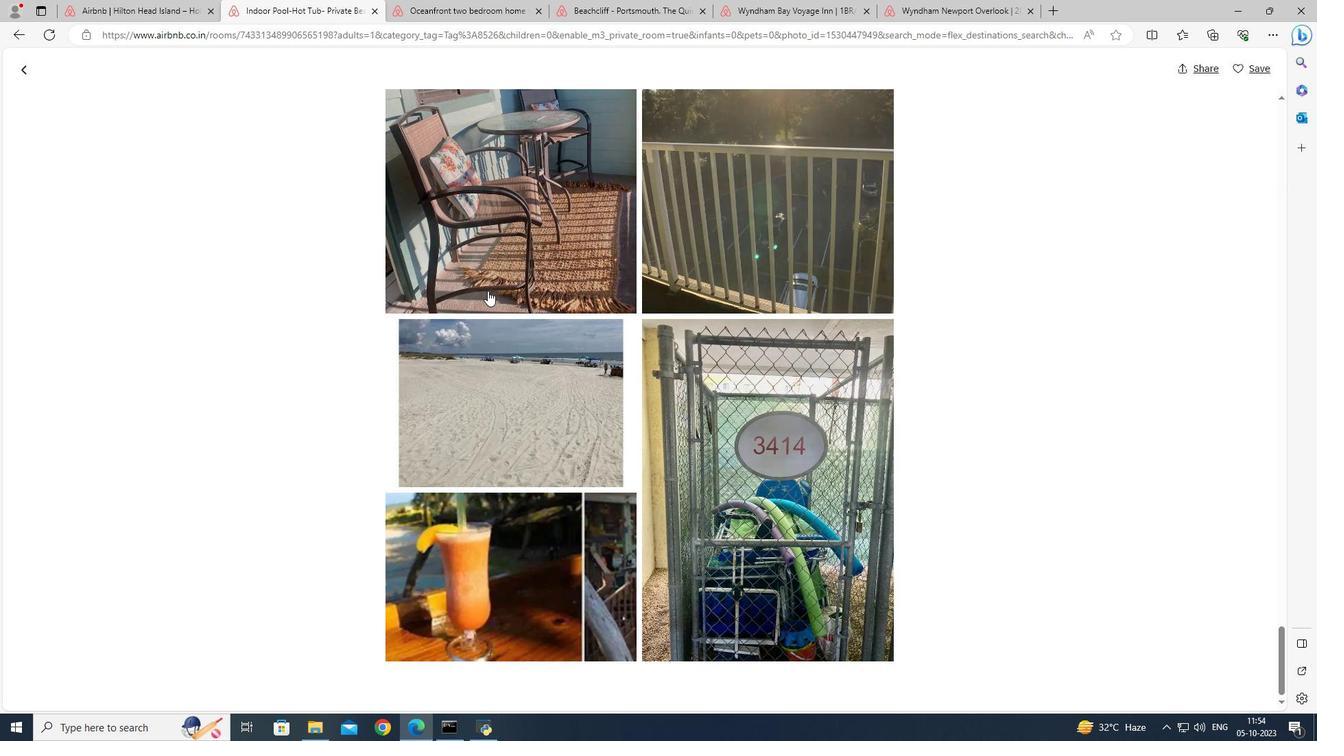 
Action: Mouse moved to (26, 63)
Screenshot: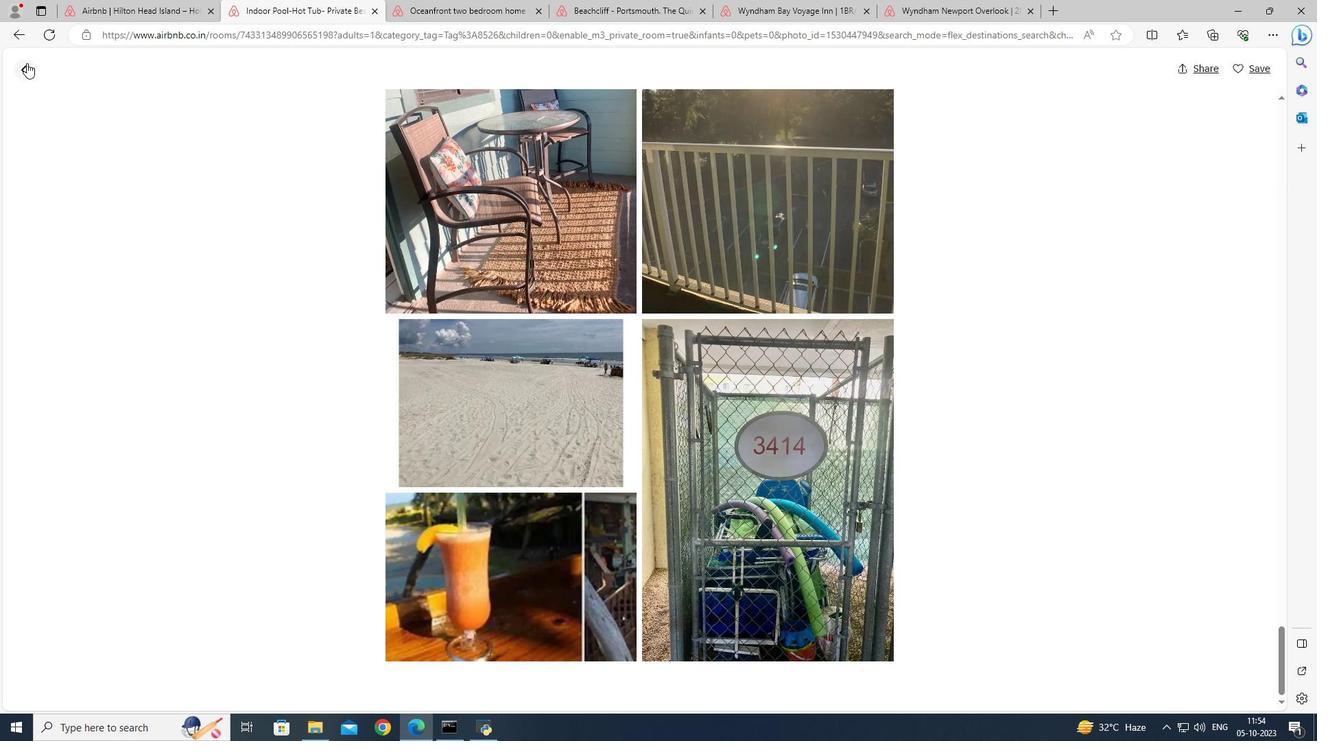 
Action: Mouse pressed left at (26, 63)
Screenshot: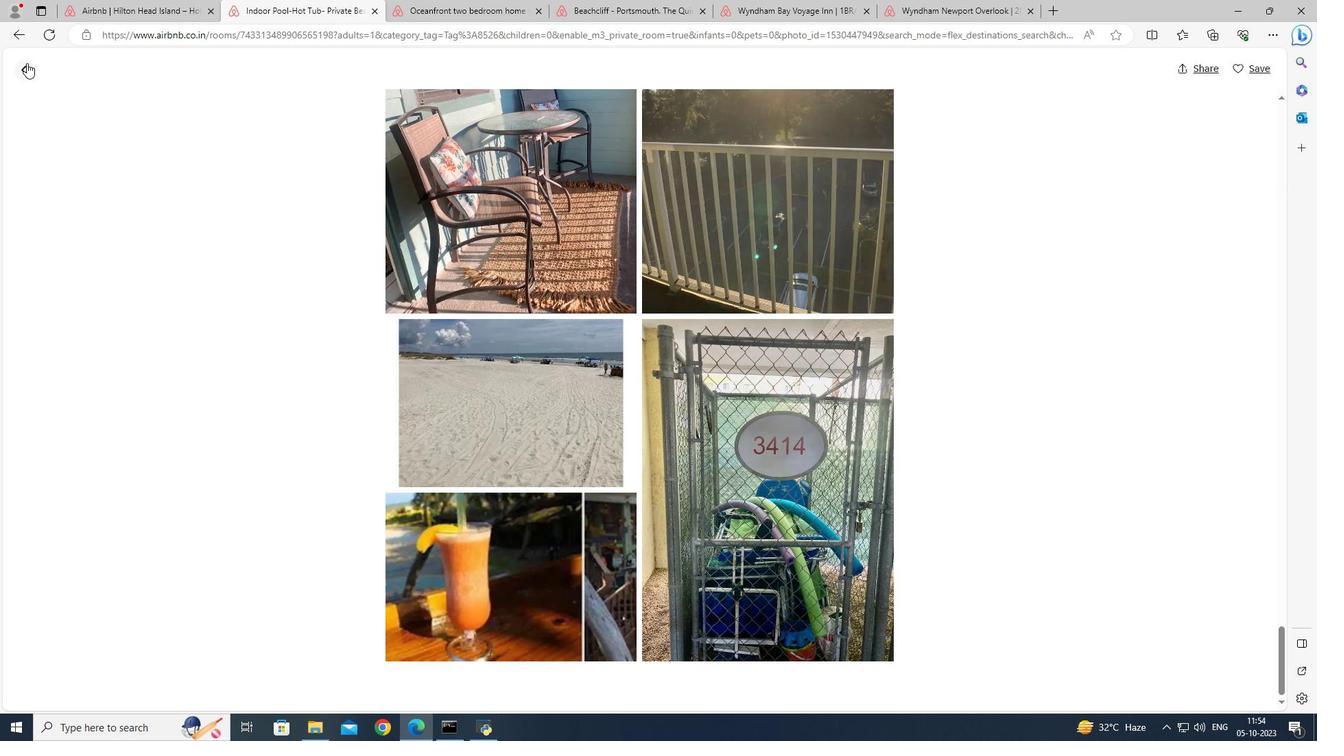 
Action: Mouse moved to (413, 256)
Screenshot: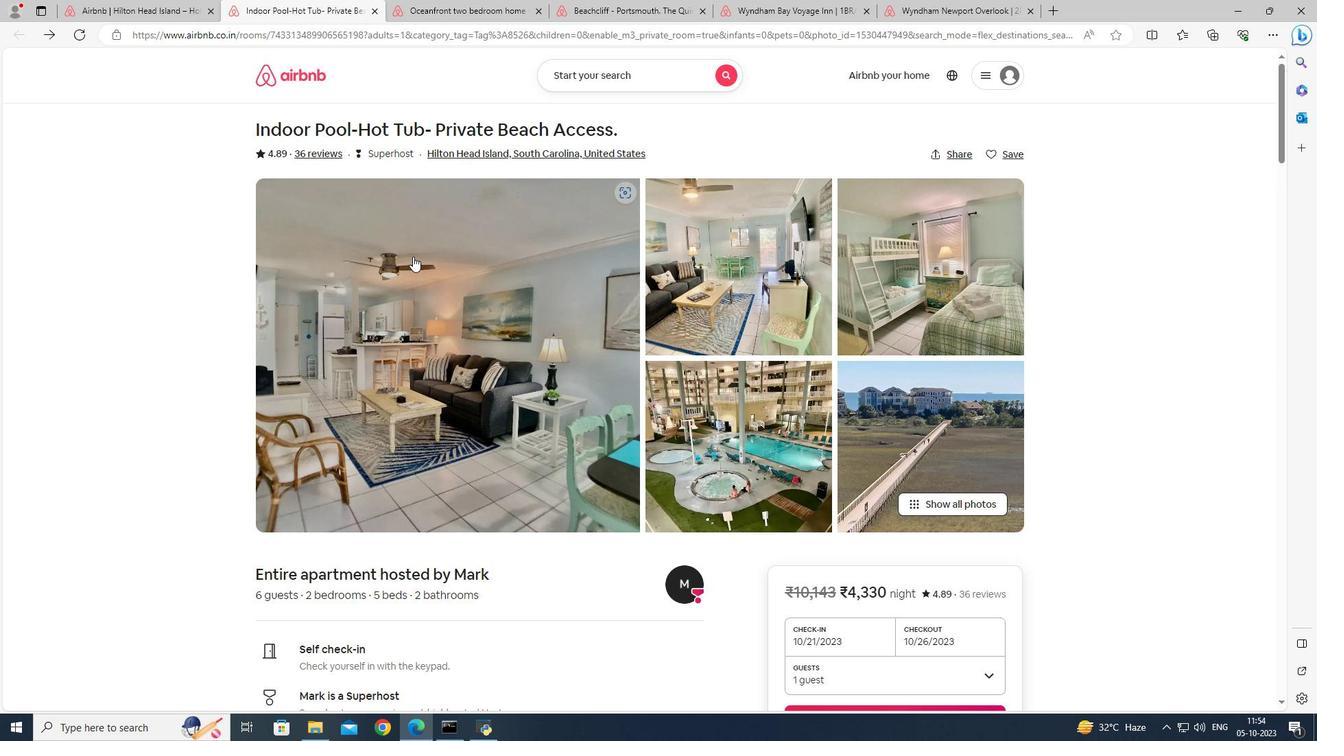 
Action: Mouse scrolled (413, 256) with delta (0, 0)
Screenshot: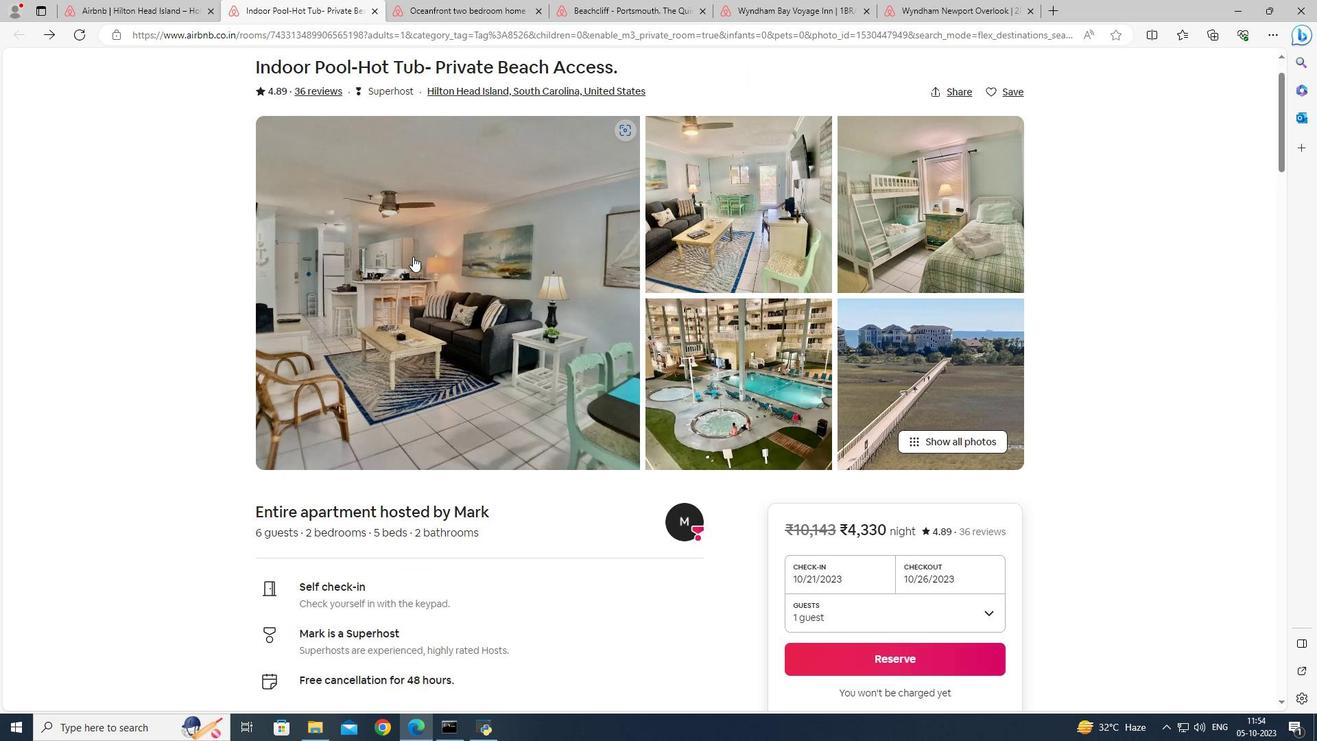 
Action: Mouse moved to (413, 256)
Screenshot: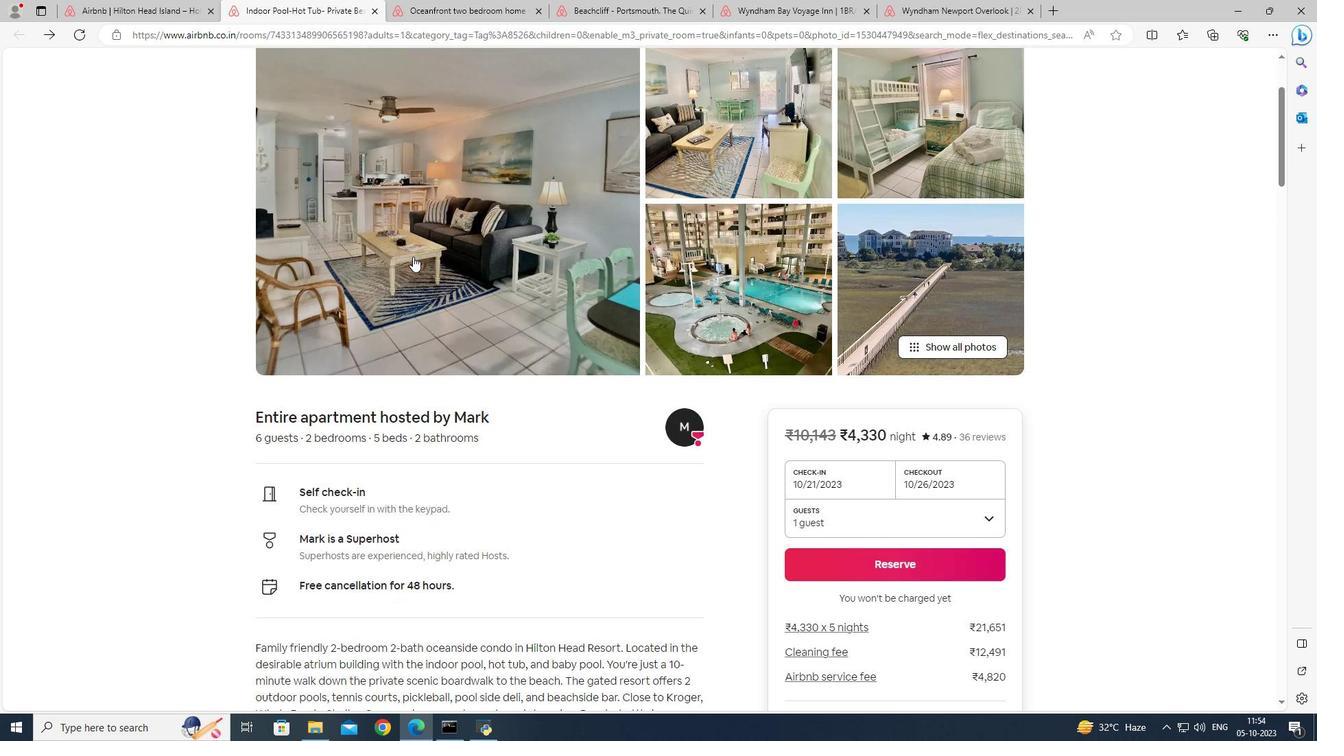 
Action: Mouse scrolled (413, 256) with delta (0, 0)
Screenshot: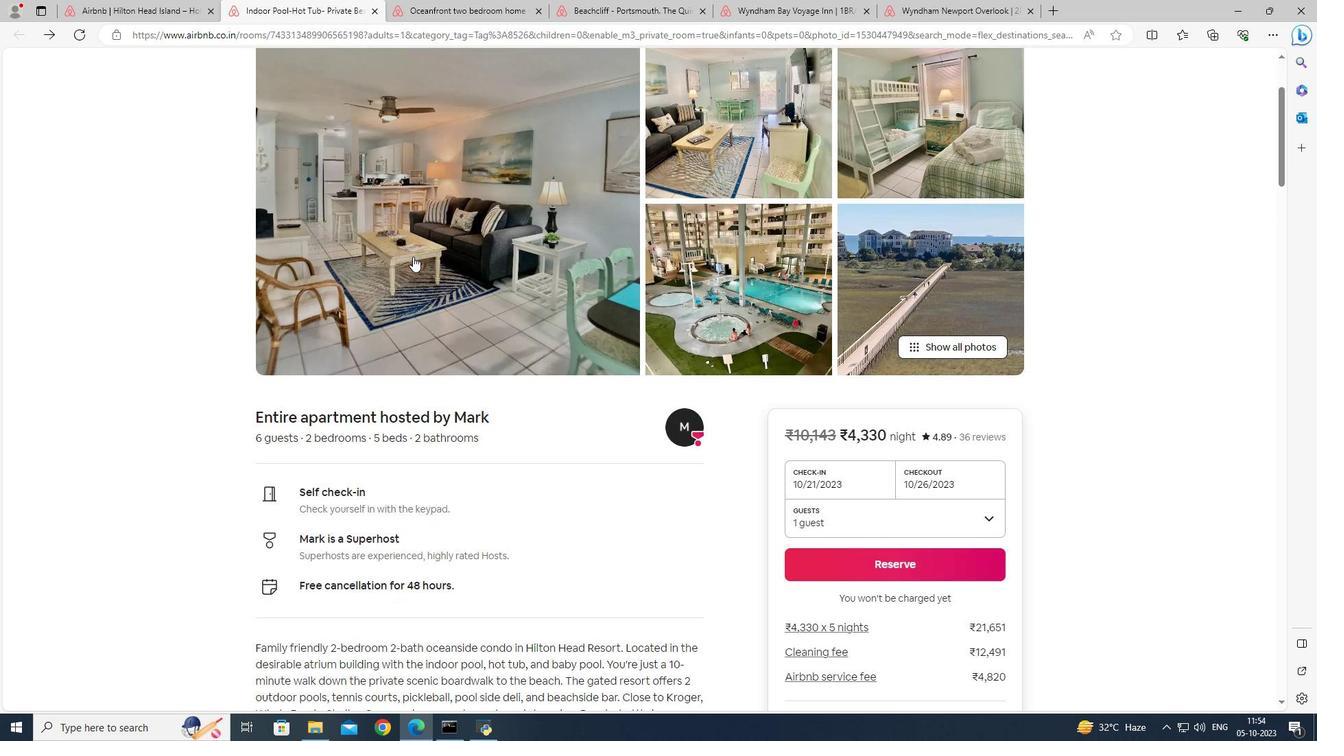 
Action: Mouse scrolled (413, 256) with delta (0, 0)
Screenshot: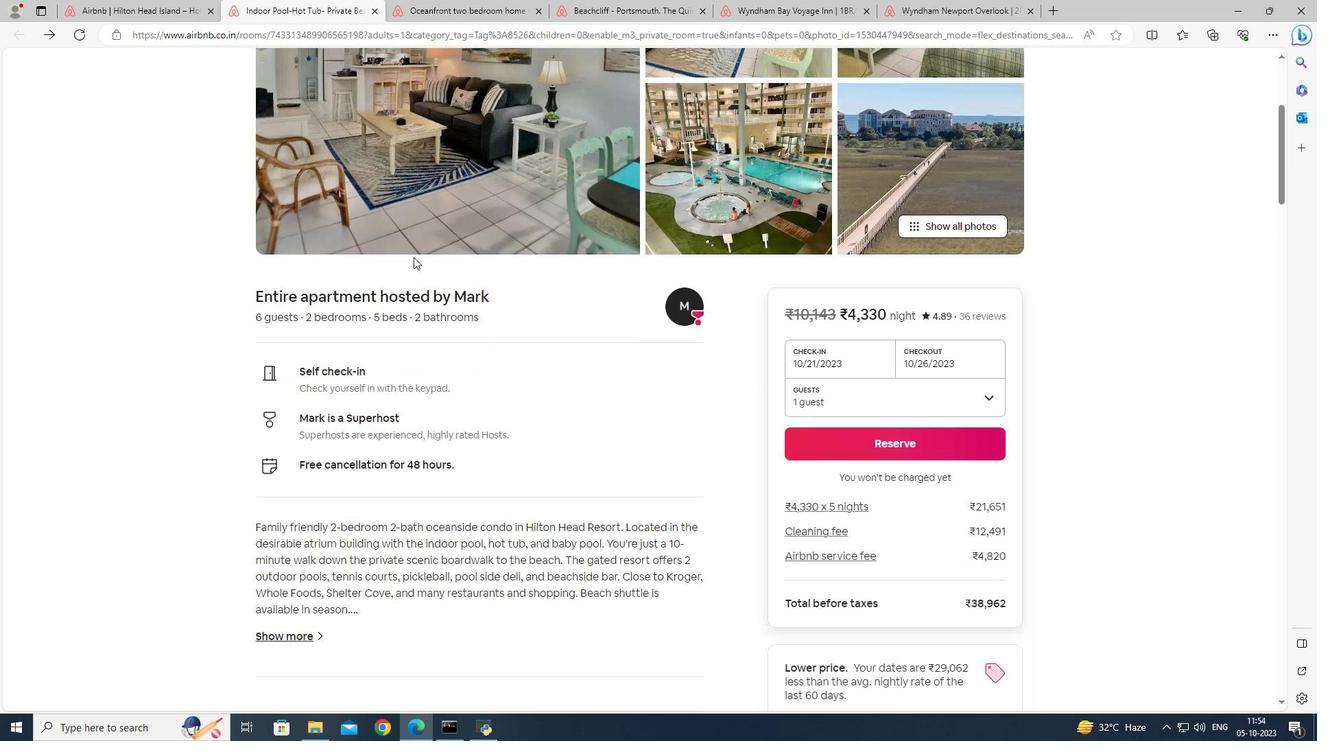 
Action: Mouse moved to (413, 257)
Screenshot: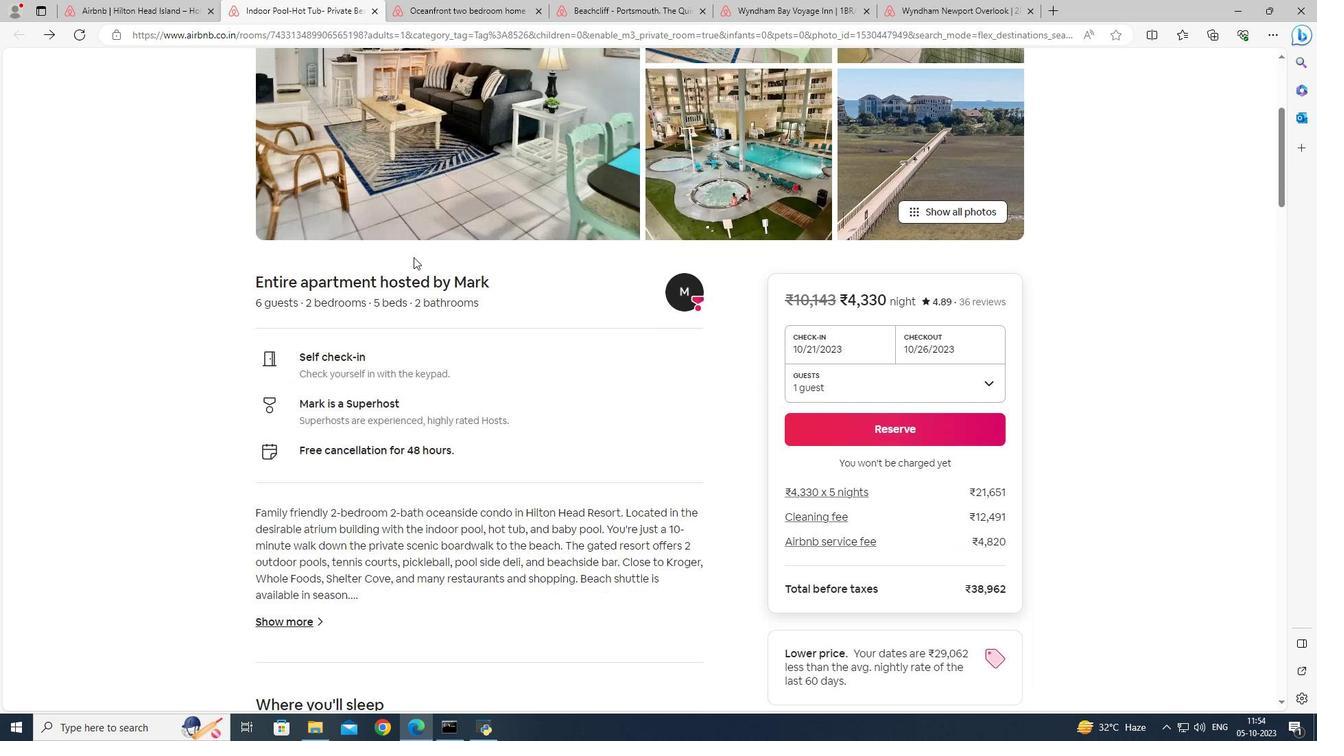 
Action: Mouse scrolled (413, 256) with delta (0, 0)
Screenshot: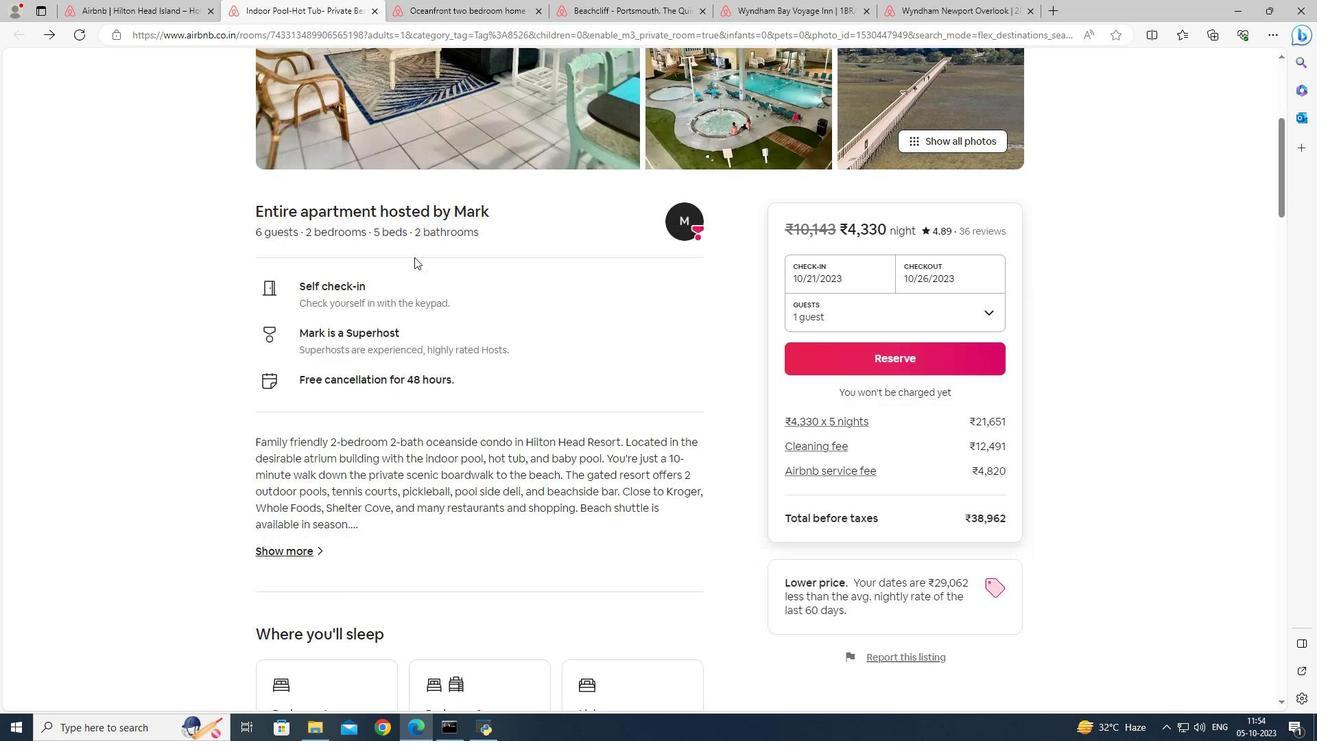 
Action: Mouse moved to (415, 258)
Screenshot: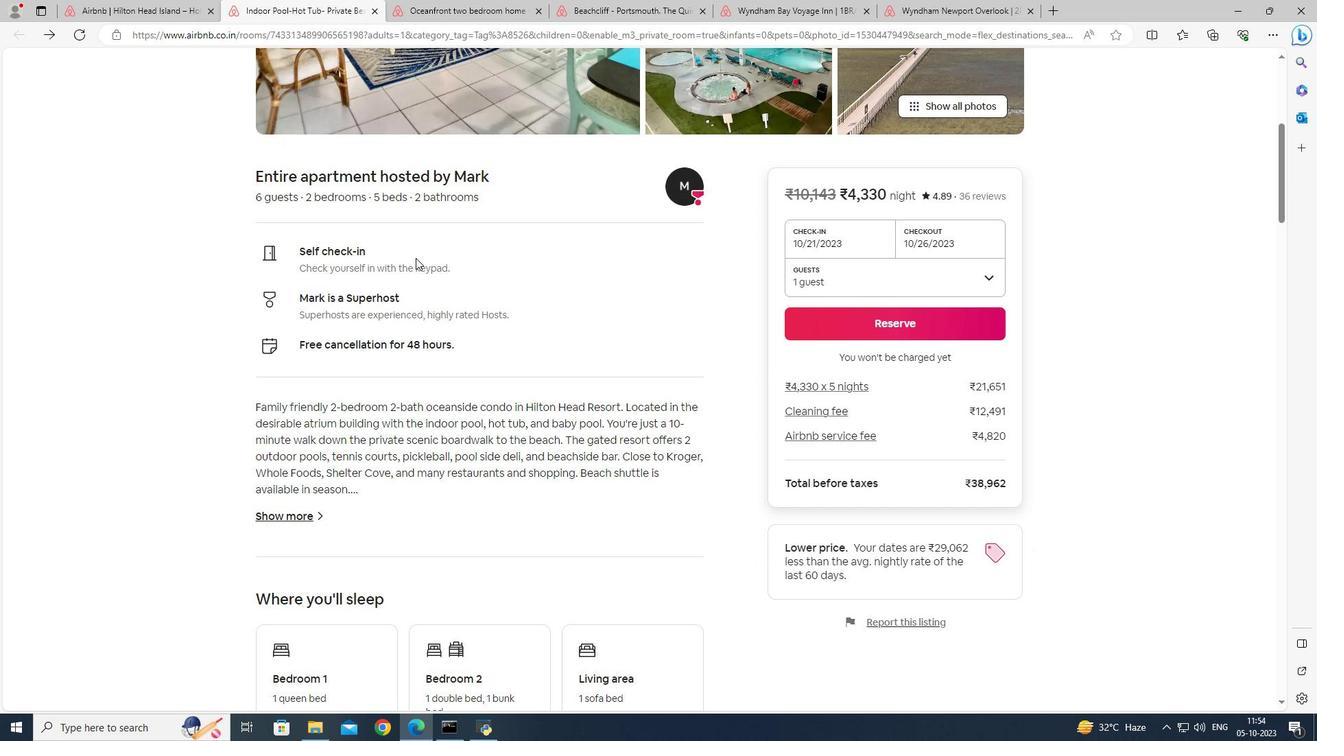 
Action: Mouse scrolled (415, 257) with delta (0, 0)
Screenshot: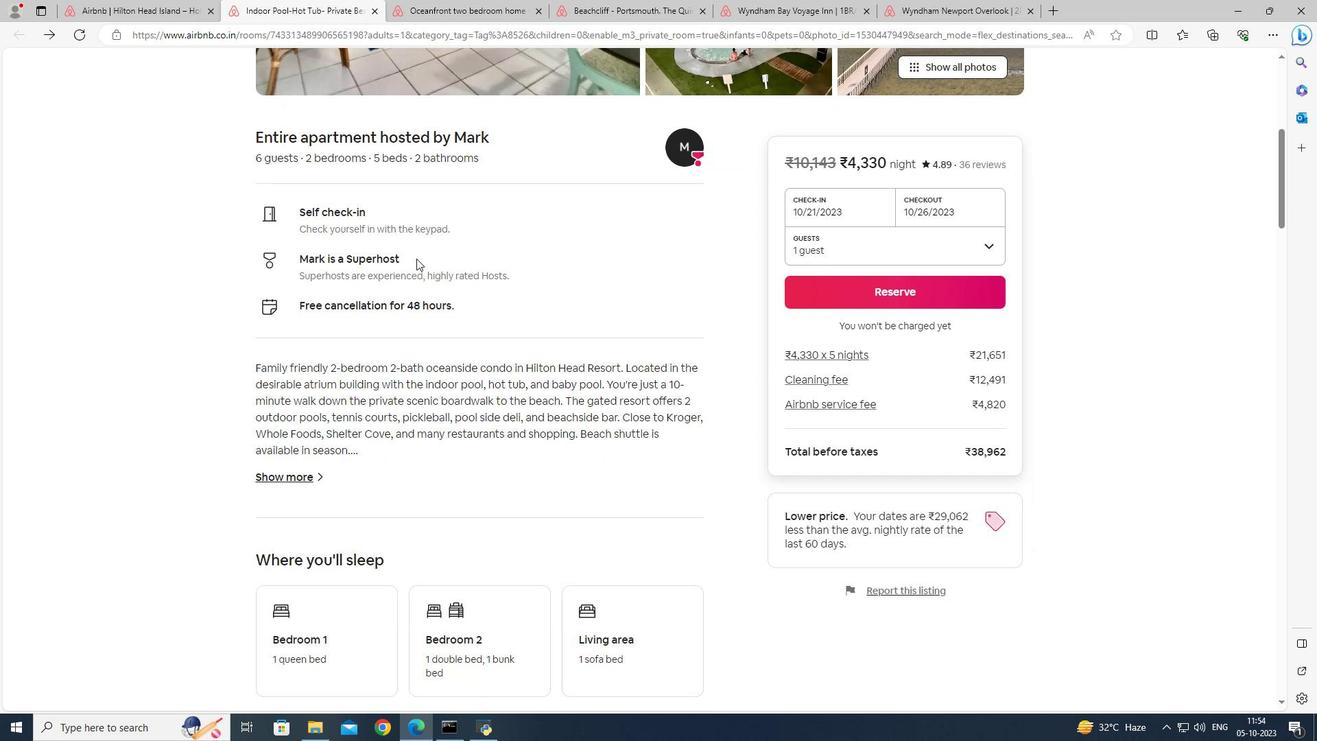 
Action: Mouse moved to (416, 258)
Screenshot: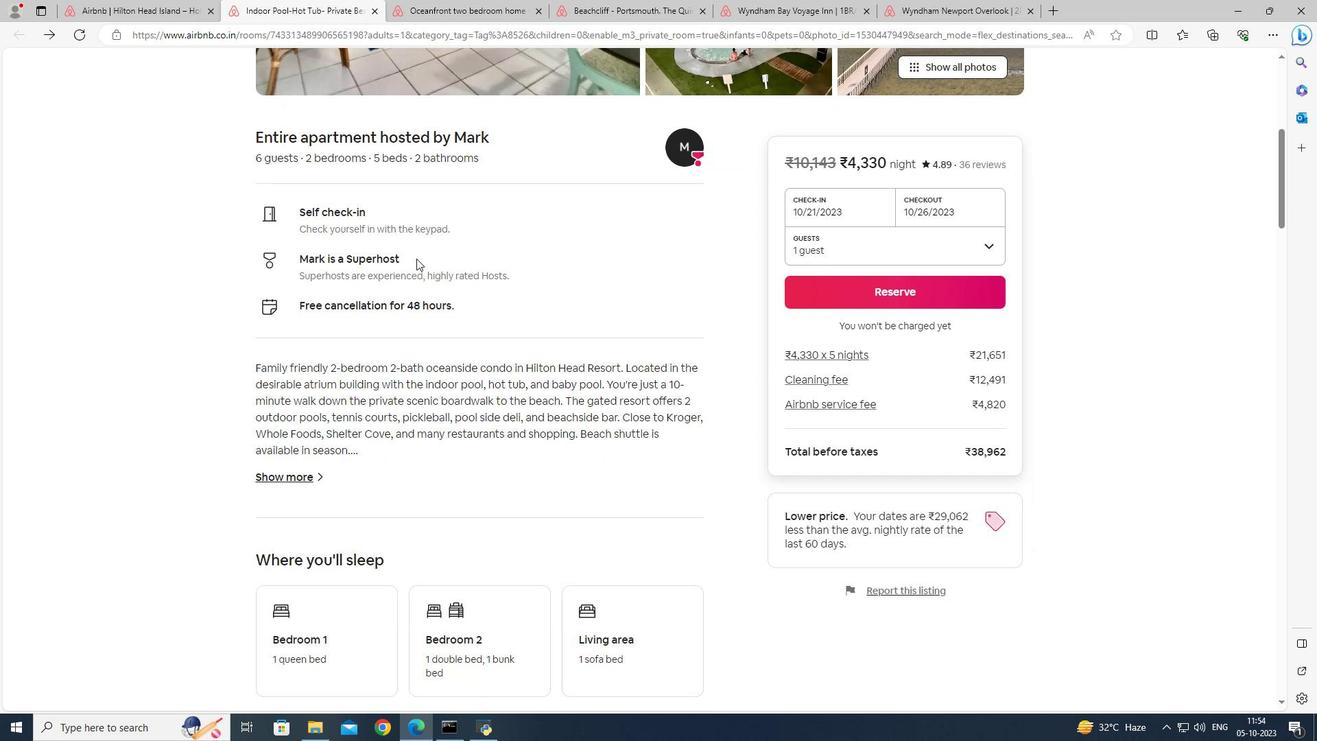 
Action: Mouse scrolled (416, 258) with delta (0, 0)
Screenshot: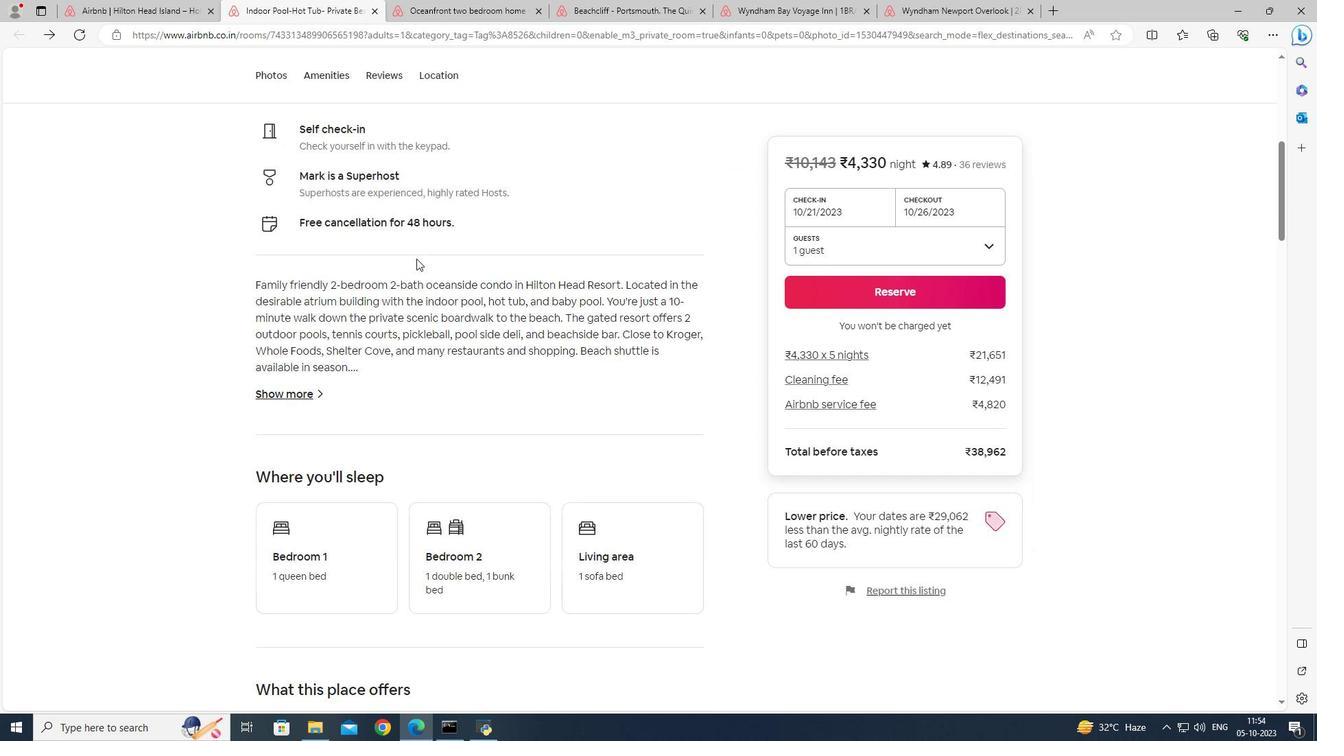 
Action: Mouse scrolled (416, 258) with delta (0, 0)
Screenshot: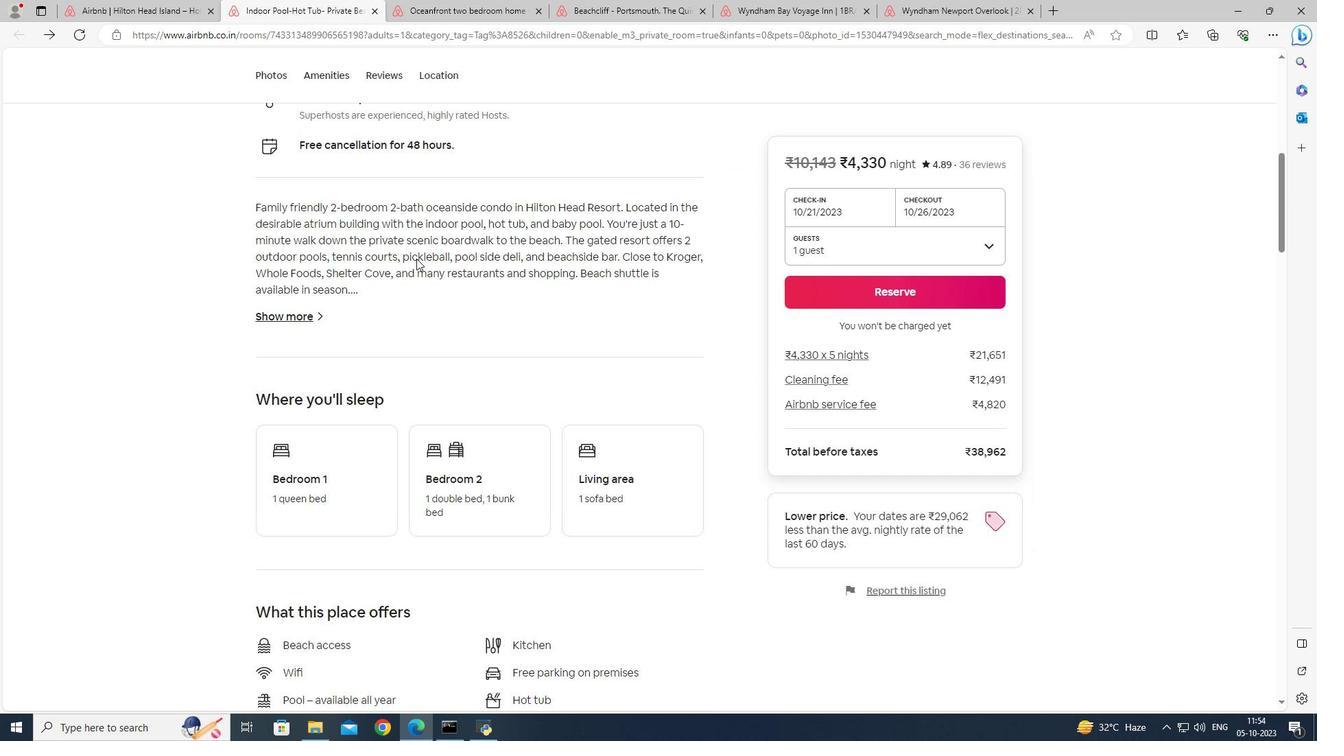 
Action: Mouse scrolled (416, 258) with delta (0, 0)
Screenshot: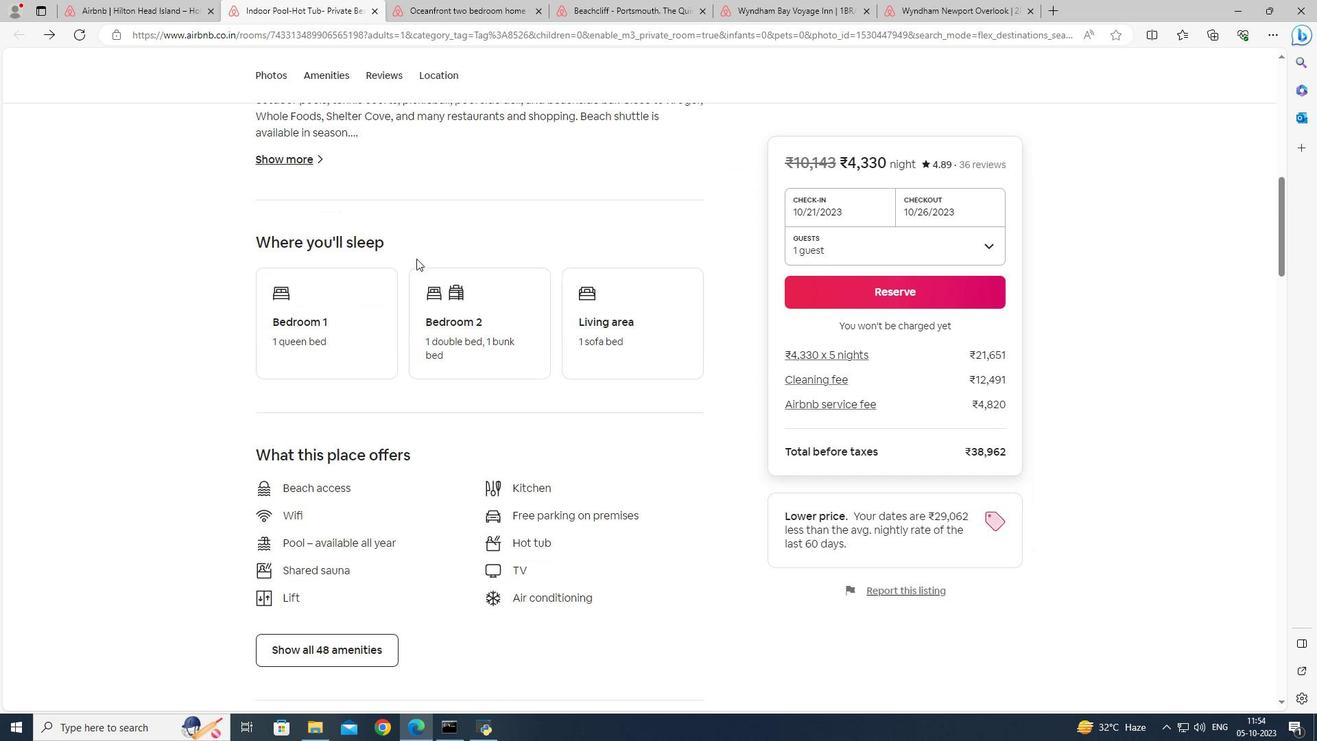 
Action: Mouse moved to (417, 258)
Screenshot: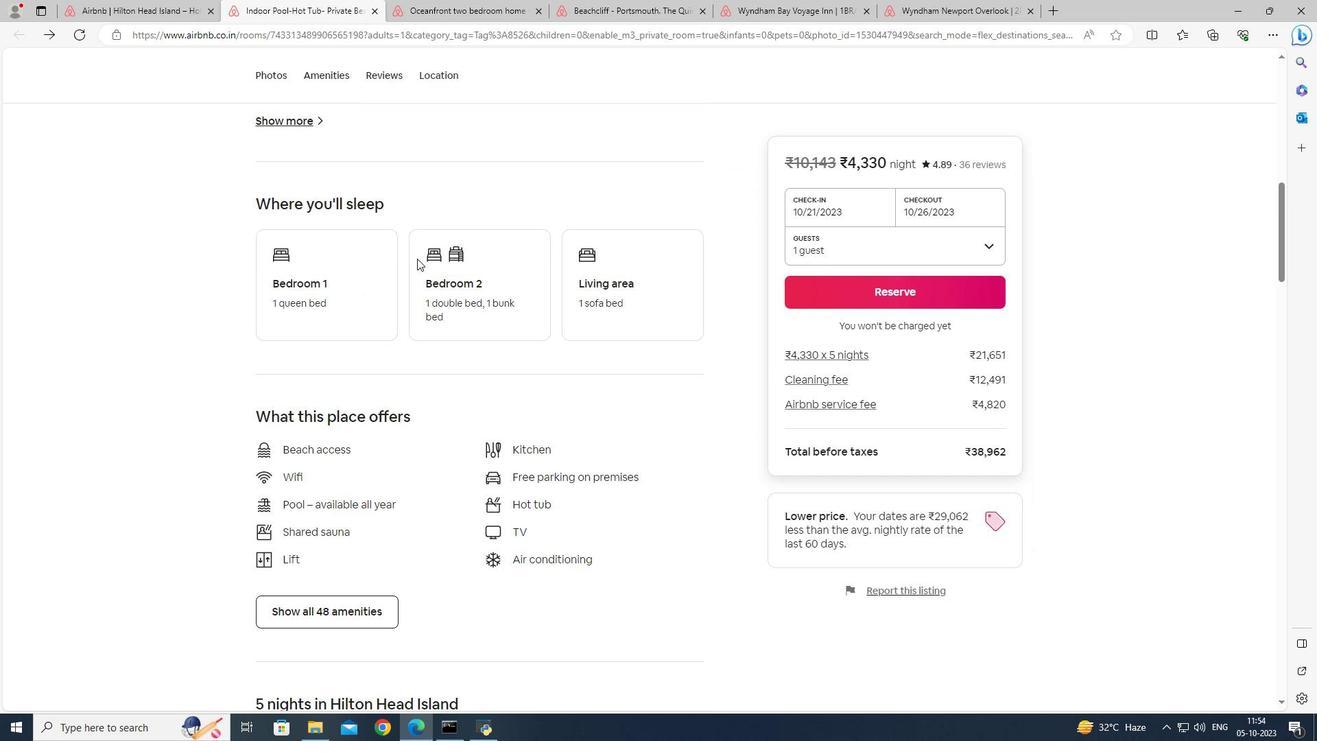 
Action: Mouse scrolled (417, 258) with delta (0, 0)
Screenshot: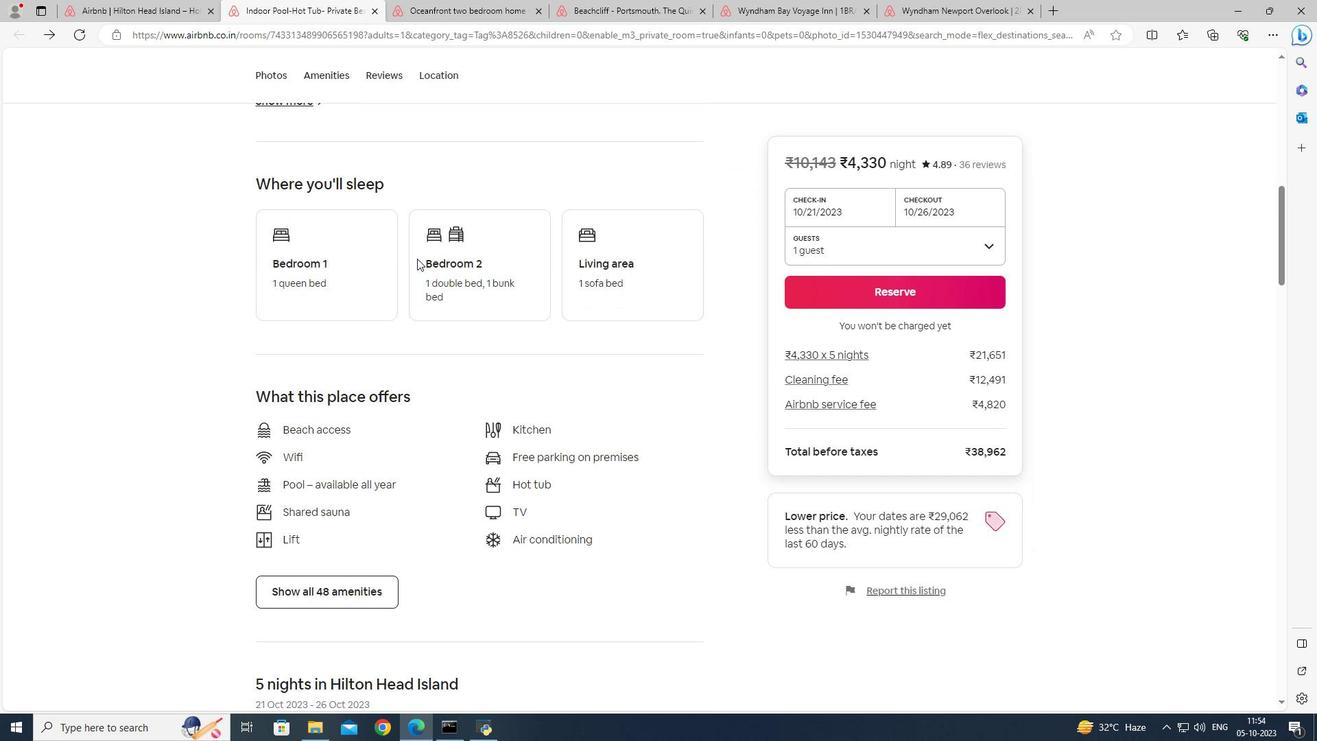 
Action: Mouse moved to (345, 507)
Screenshot: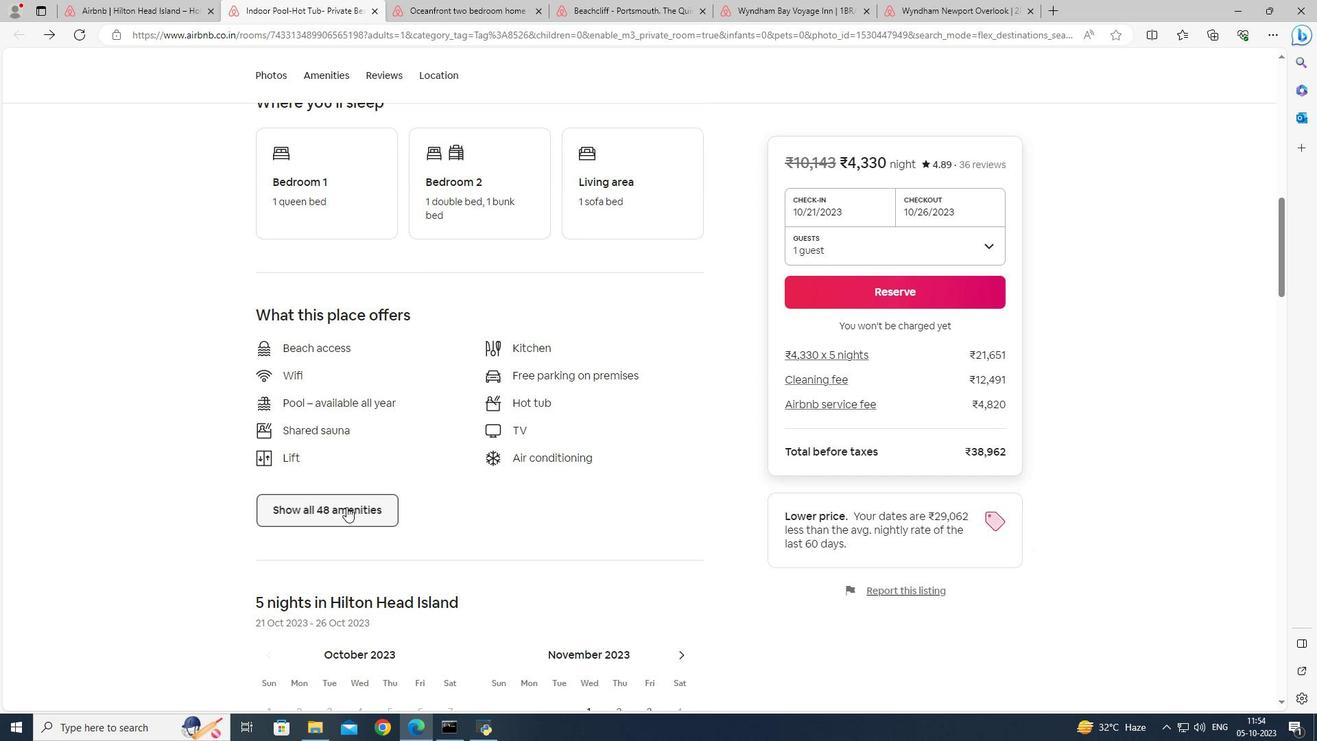 
Action: Mouse pressed left at (345, 507)
Screenshot: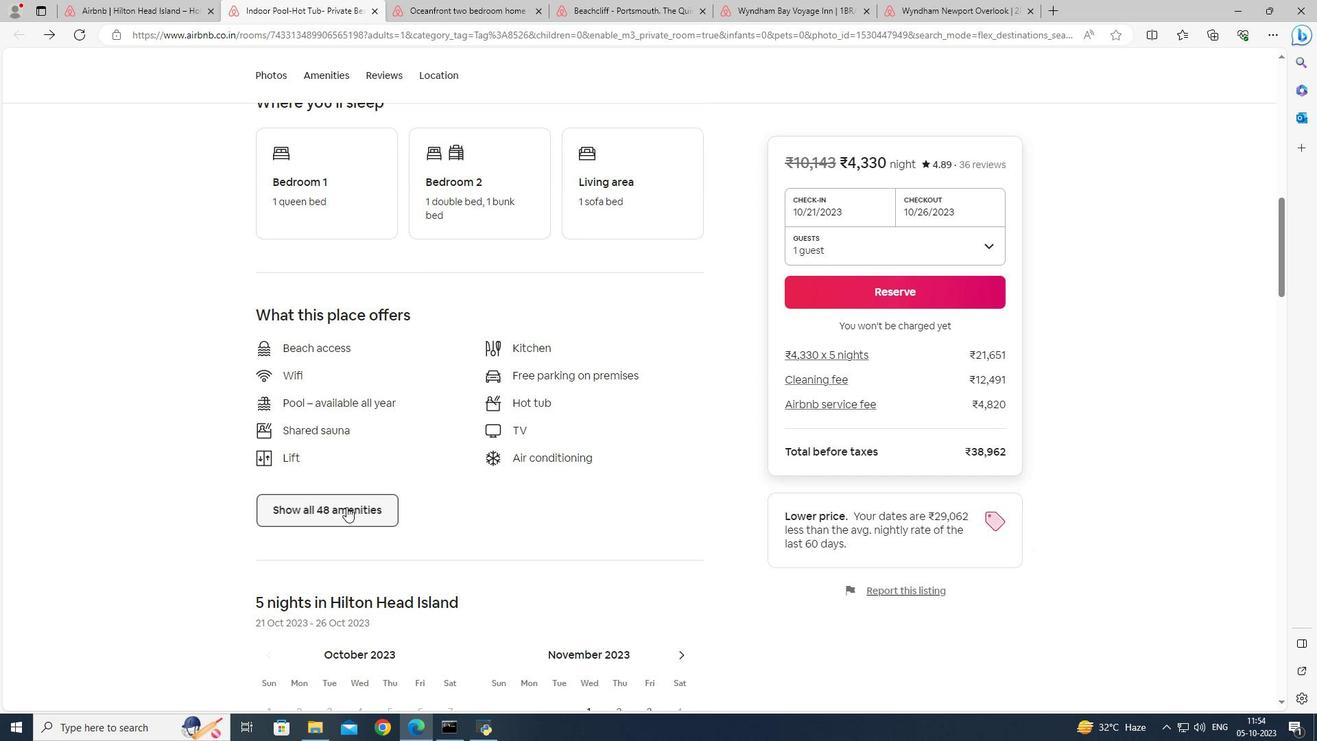 
Action: Mouse moved to (358, 471)
Screenshot: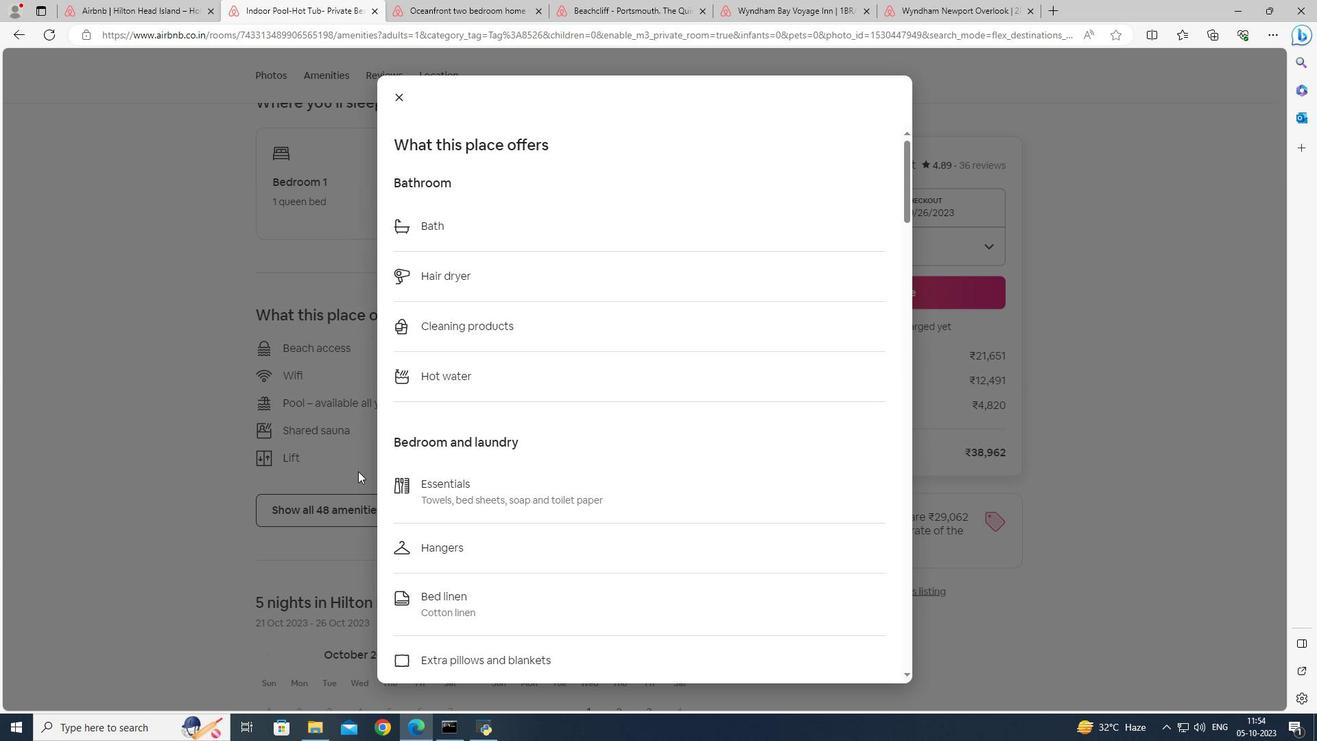 
Action: Mouse scrolled (358, 470) with delta (0, 0)
Screenshot: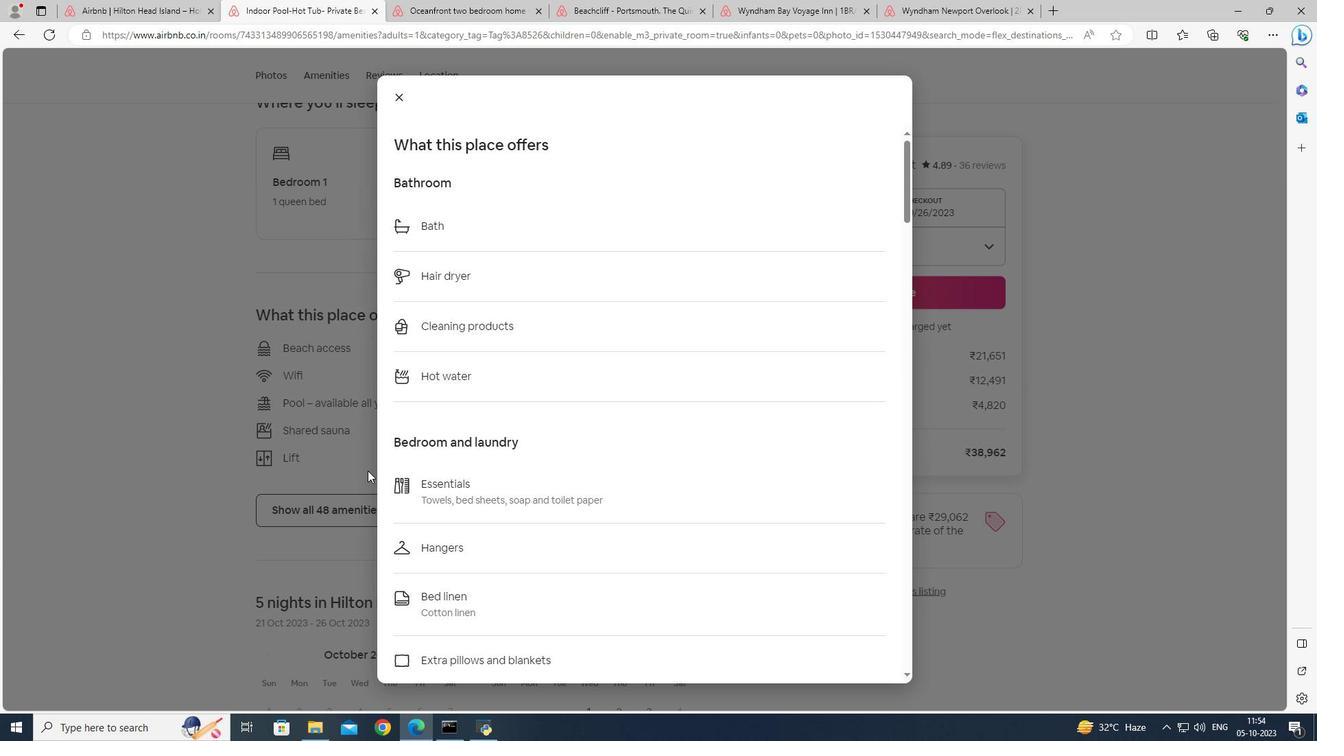 
Action: Mouse moved to (370, 470)
Screenshot: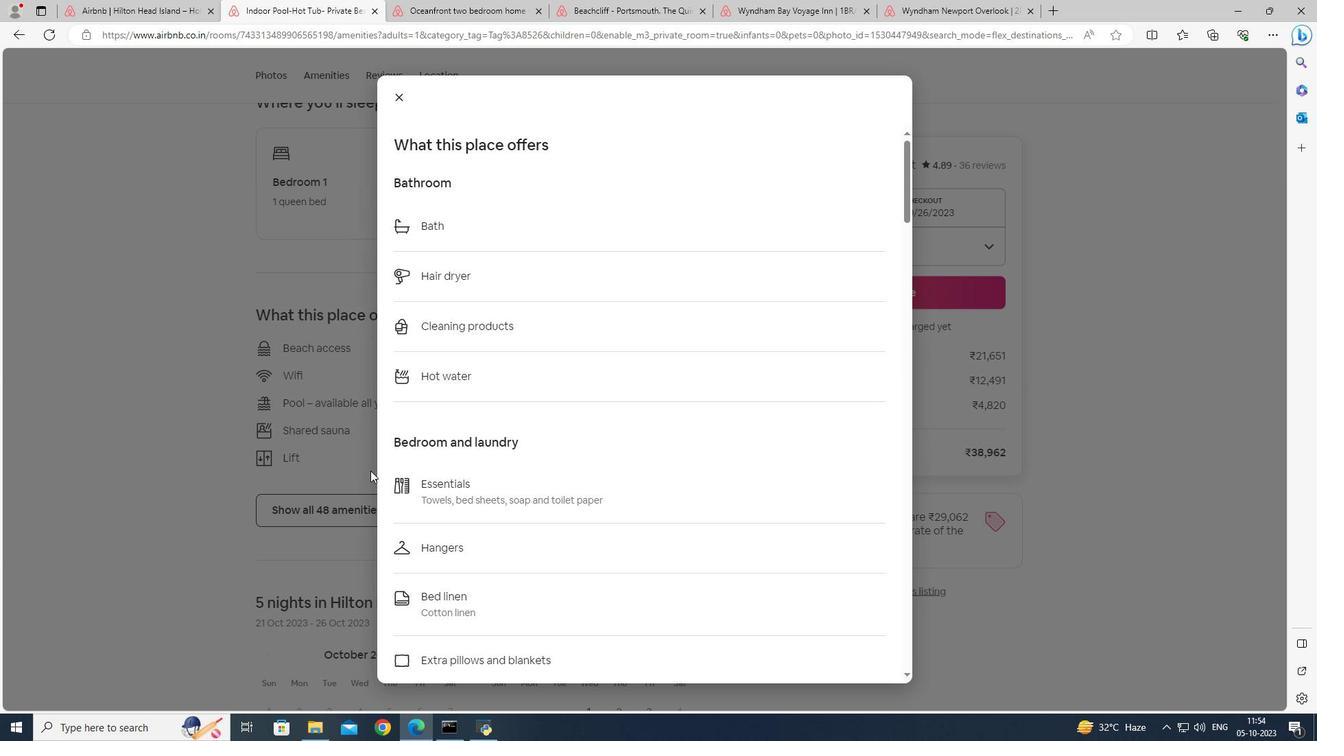 
Action: Mouse scrolled (370, 470) with delta (0, 0)
Screenshot: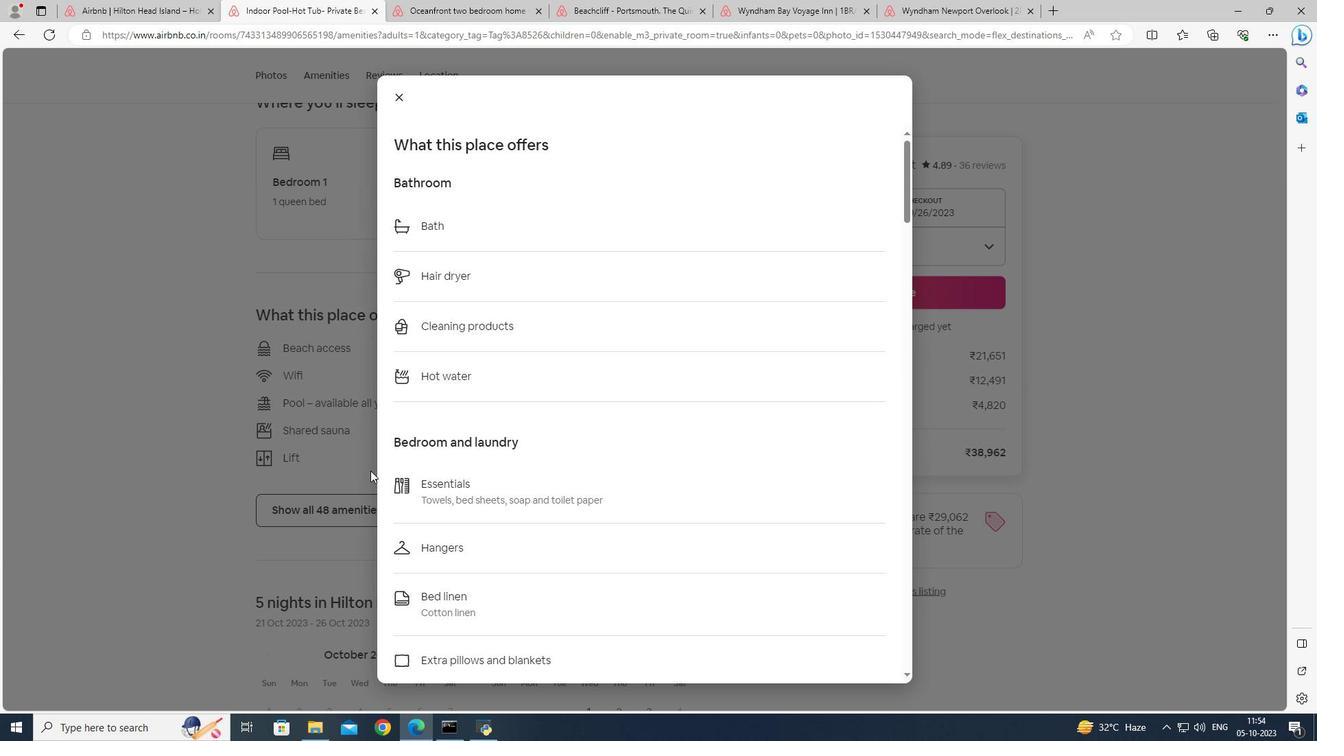 
Action: Mouse moved to (372, 469)
Screenshot: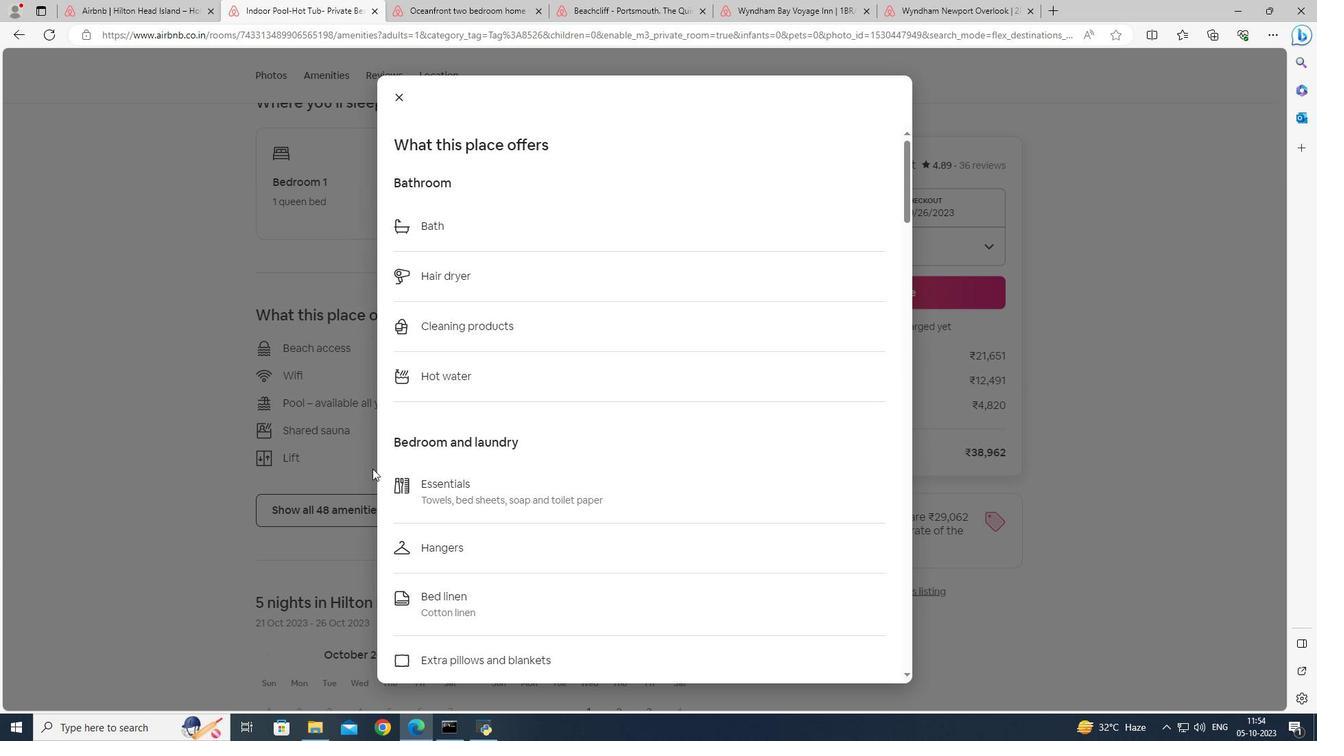 
Action: Mouse scrolled (372, 468) with delta (0, 0)
Screenshot: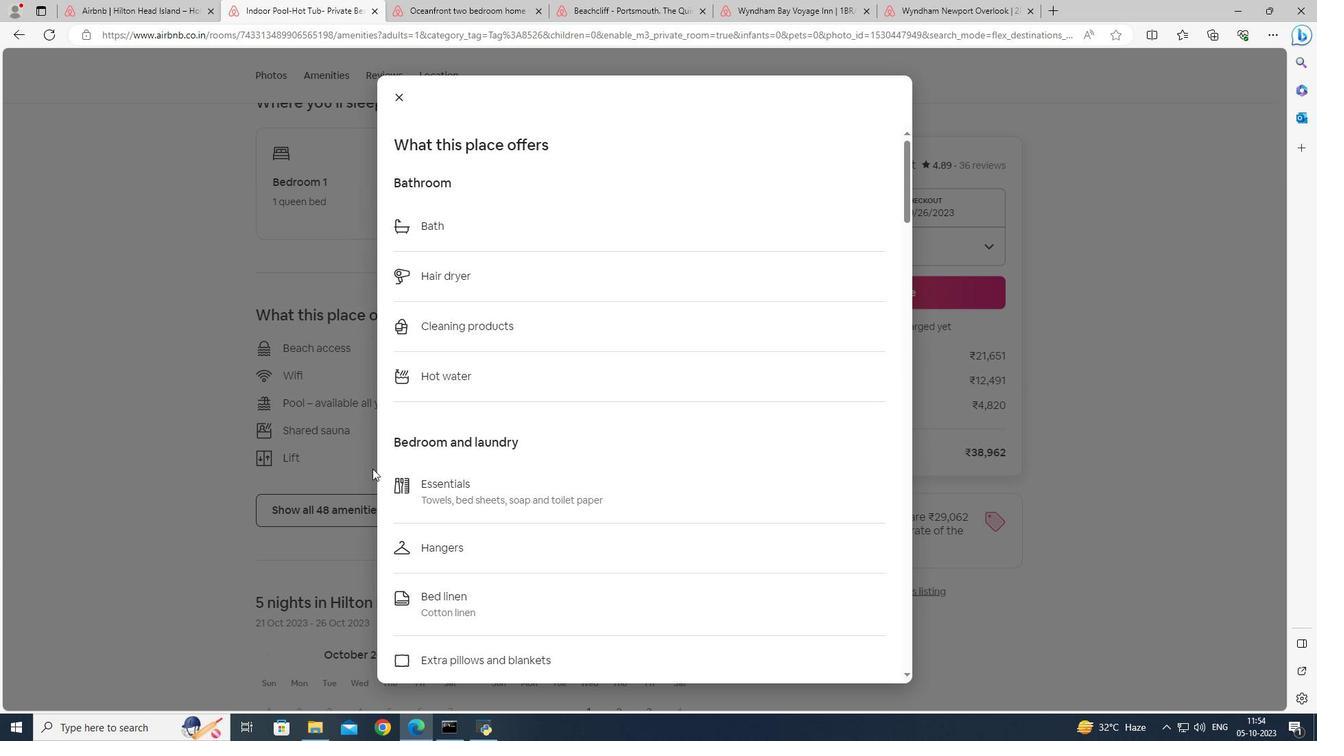 
Action: Mouse moved to (827, 442)
Screenshot: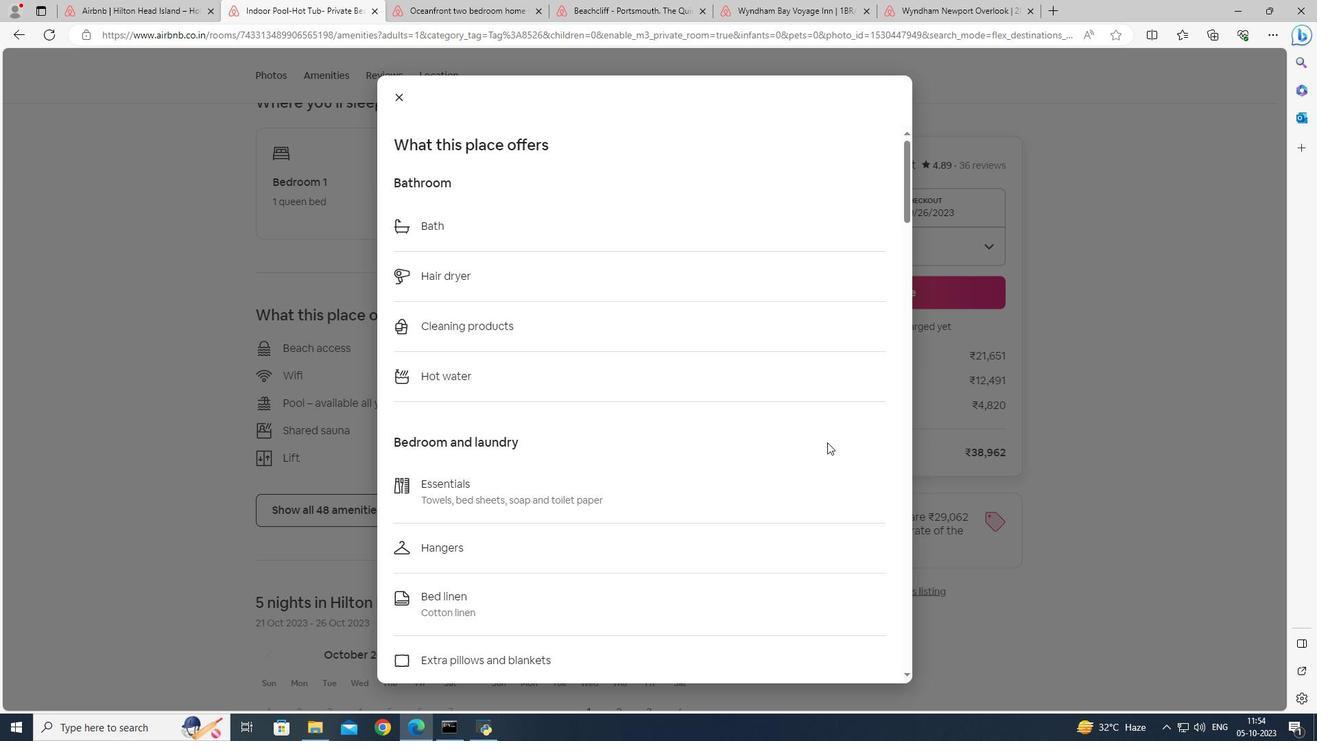 
Action: Mouse scrolled (827, 442) with delta (0, 0)
Screenshot: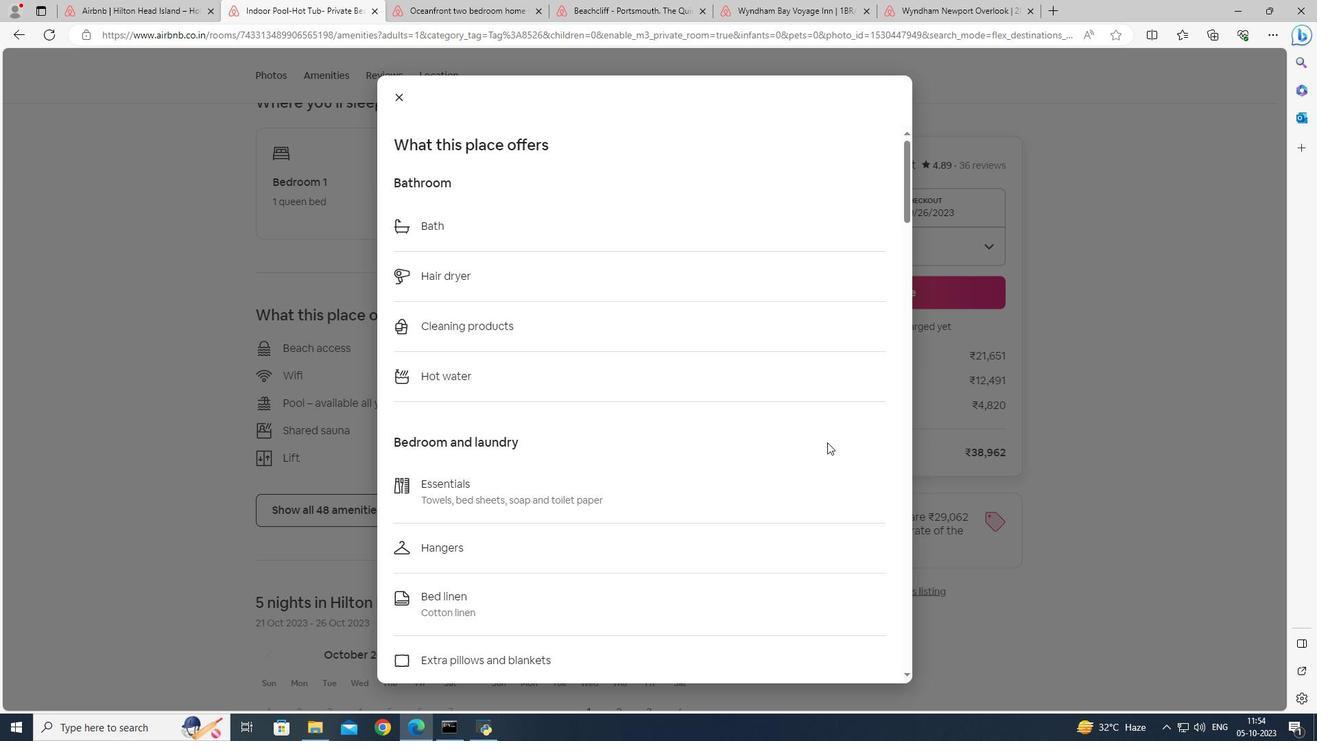 
Action: Mouse scrolled (827, 442) with delta (0, 0)
Screenshot: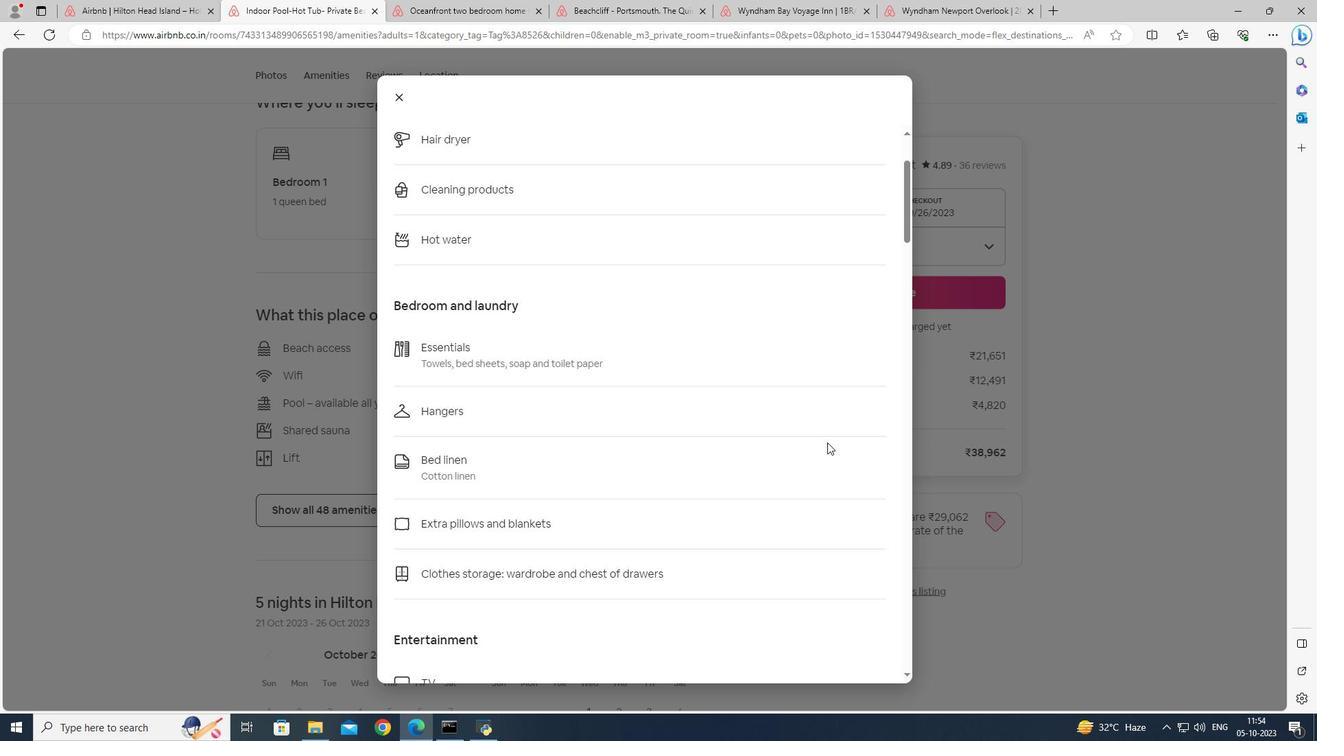 
Action: Mouse scrolled (827, 442) with delta (0, 0)
Screenshot: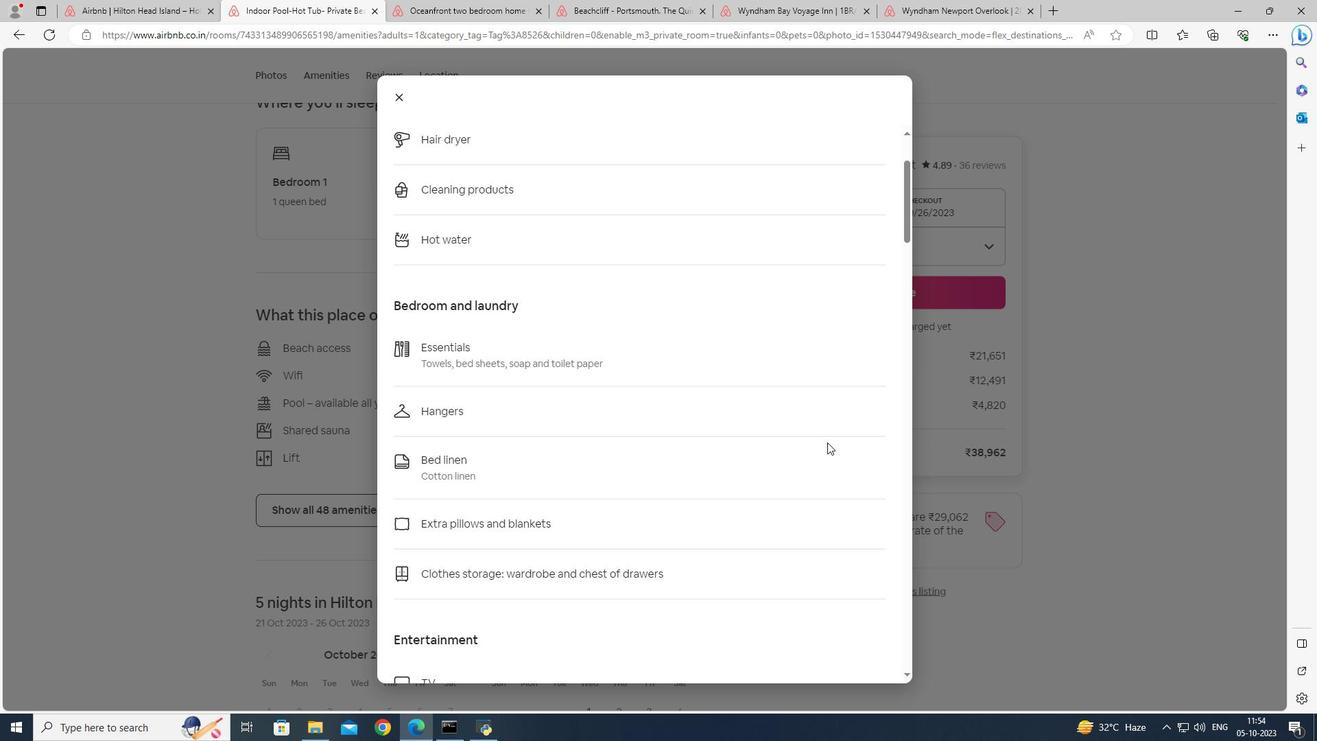 
Action: Mouse scrolled (827, 442) with delta (0, 0)
Screenshot: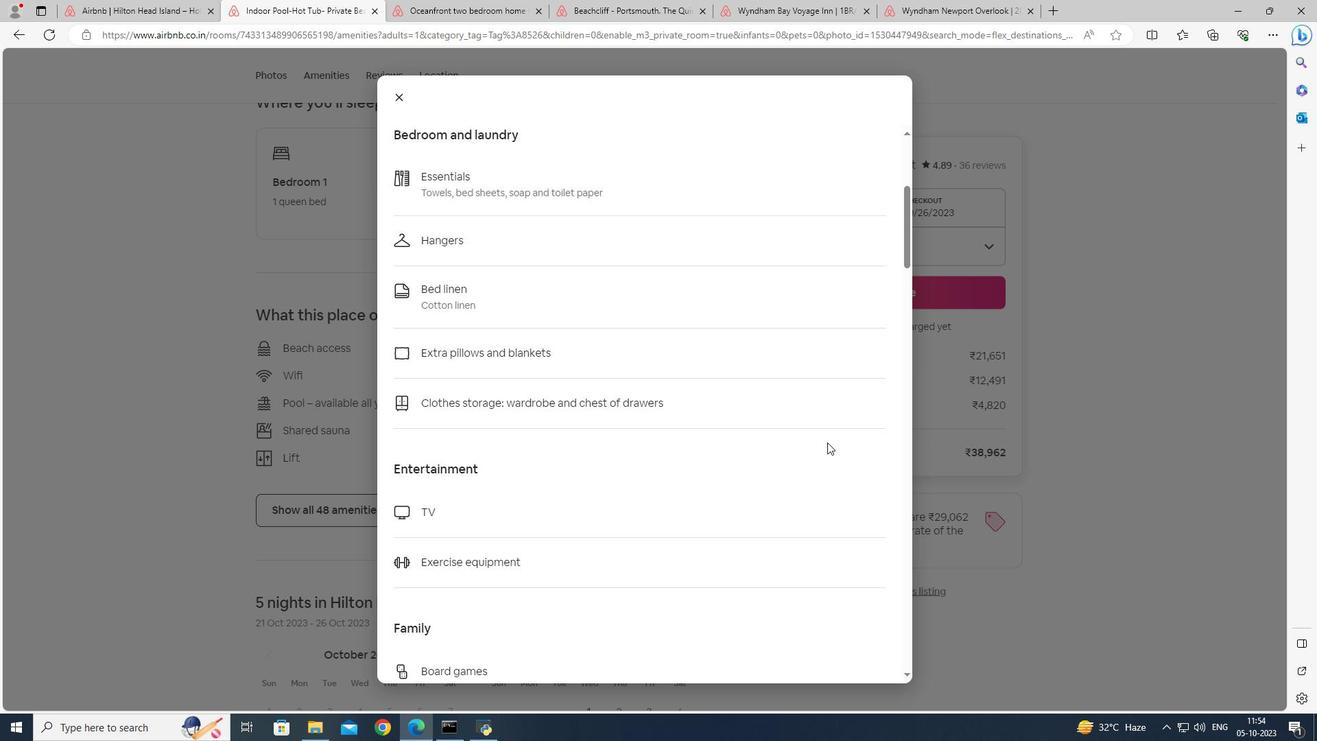 
Action: Mouse scrolled (827, 442) with delta (0, 0)
Screenshot: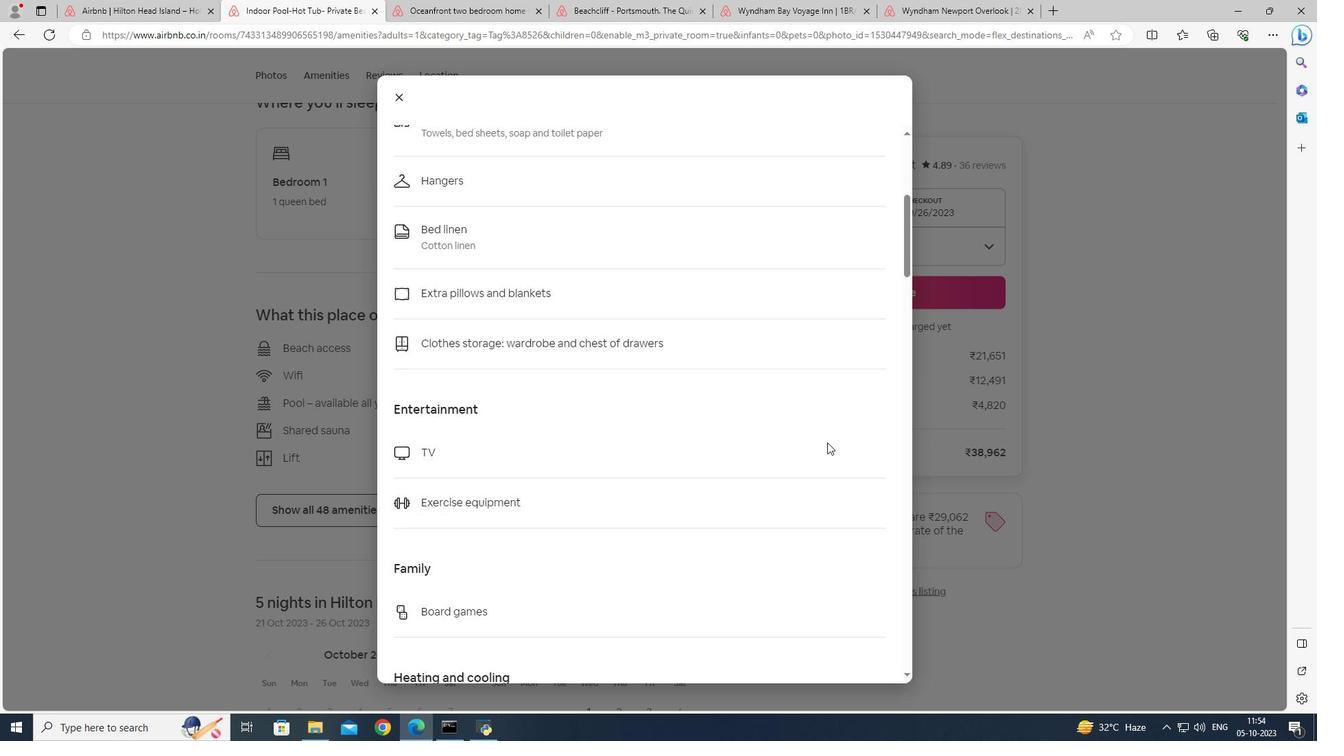
Action: Mouse scrolled (827, 442) with delta (0, 0)
Screenshot: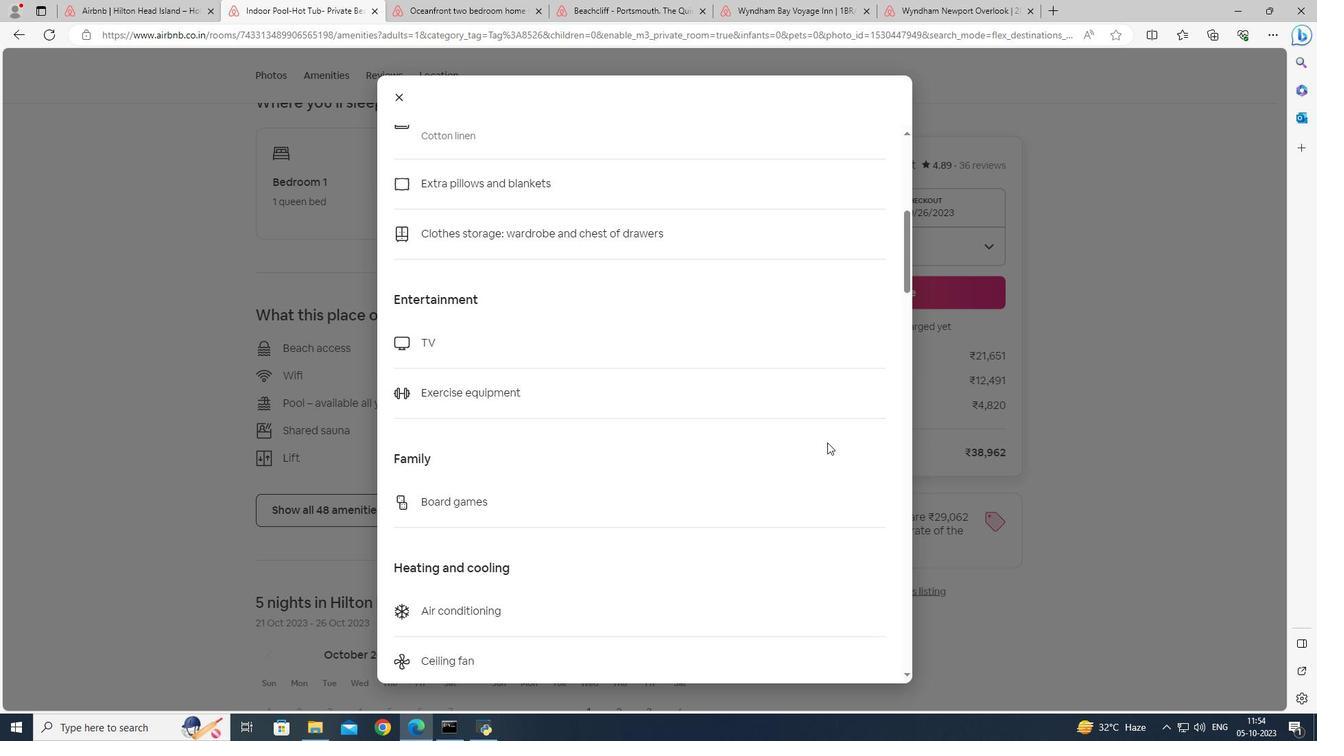 
Action: Mouse moved to (827, 442)
Screenshot: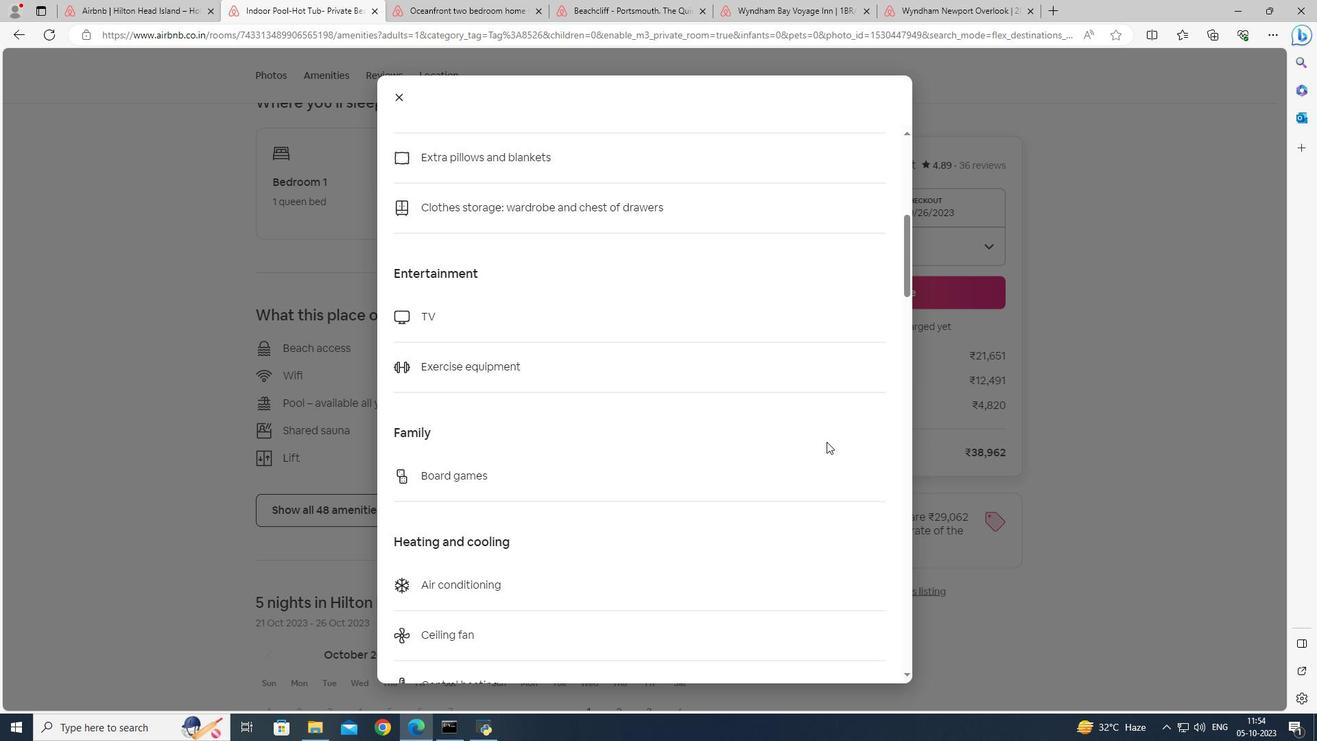 
Action: Mouse scrolled (827, 441) with delta (0, 0)
Screenshot: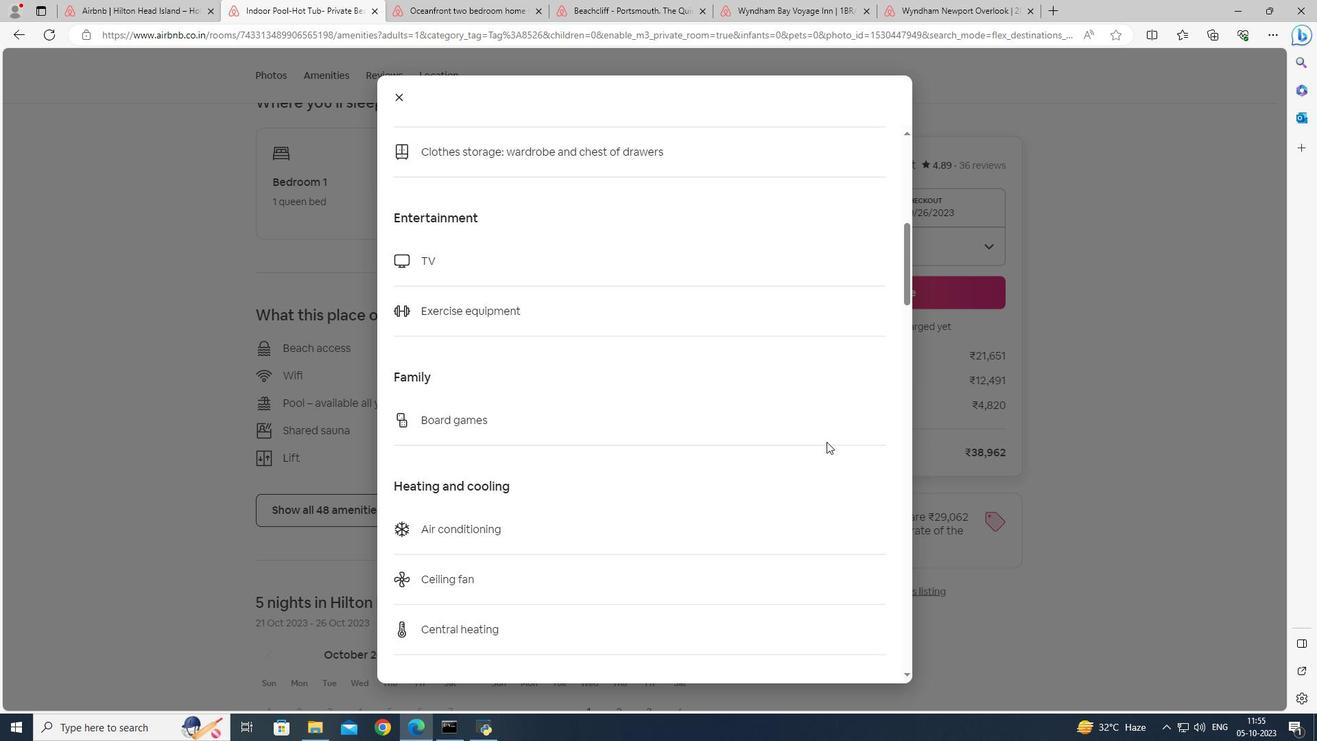 
Action: Mouse scrolled (827, 441) with delta (0, 0)
Screenshot: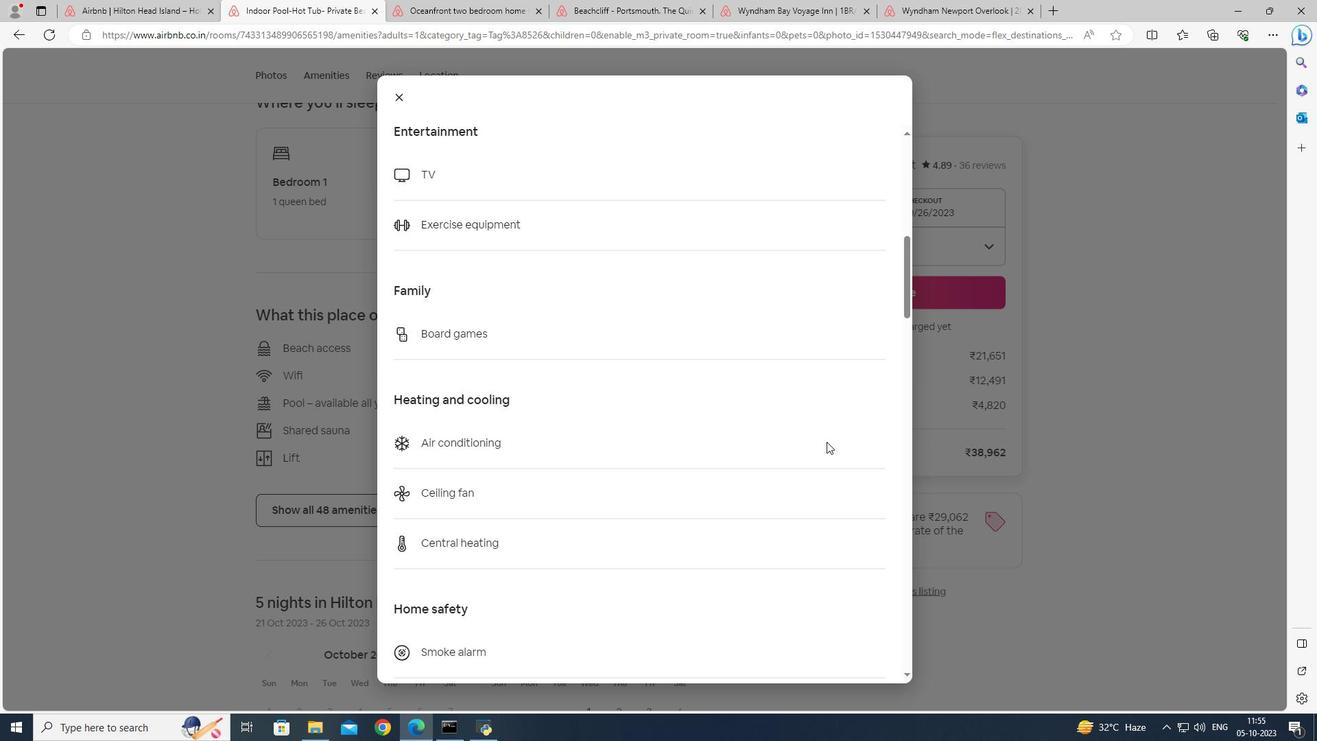 
Action: Mouse moved to (835, 417)
Screenshot: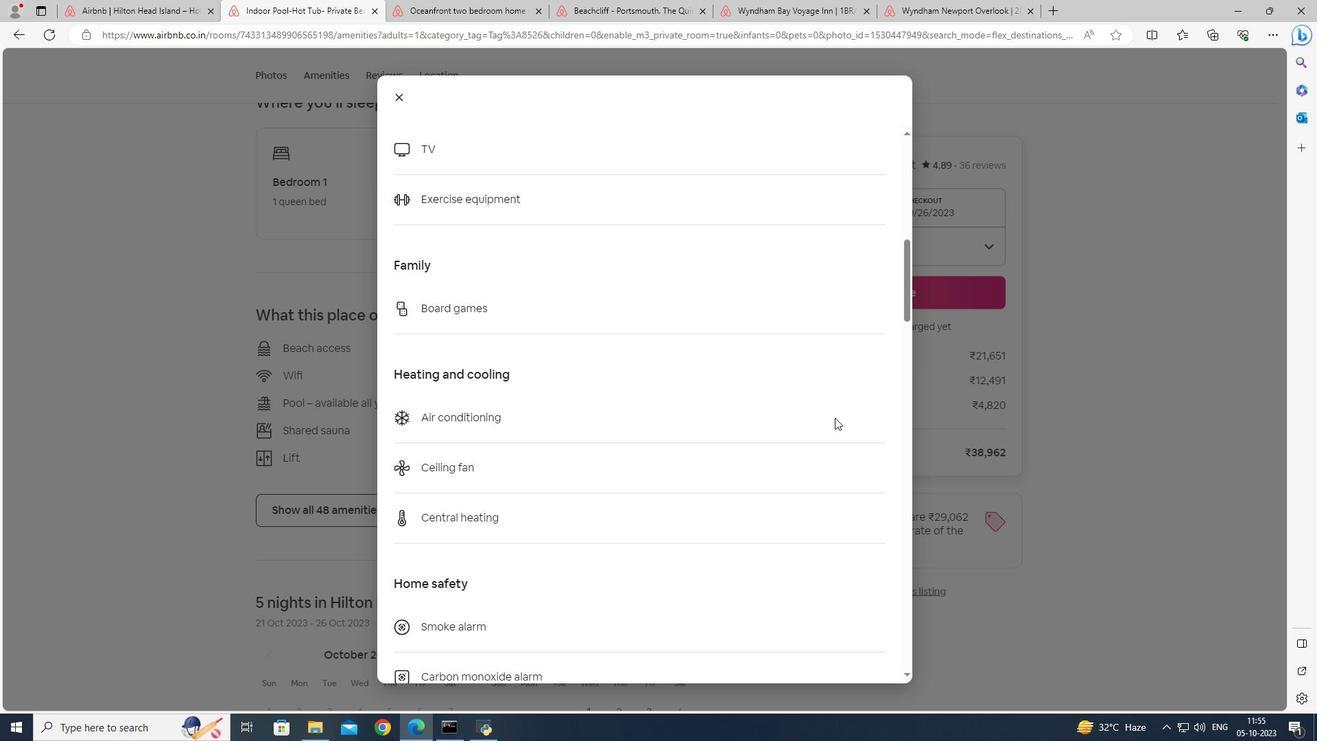 
Action: Mouse scrolled (835, 417) with delta (0, 0)
Screenshot: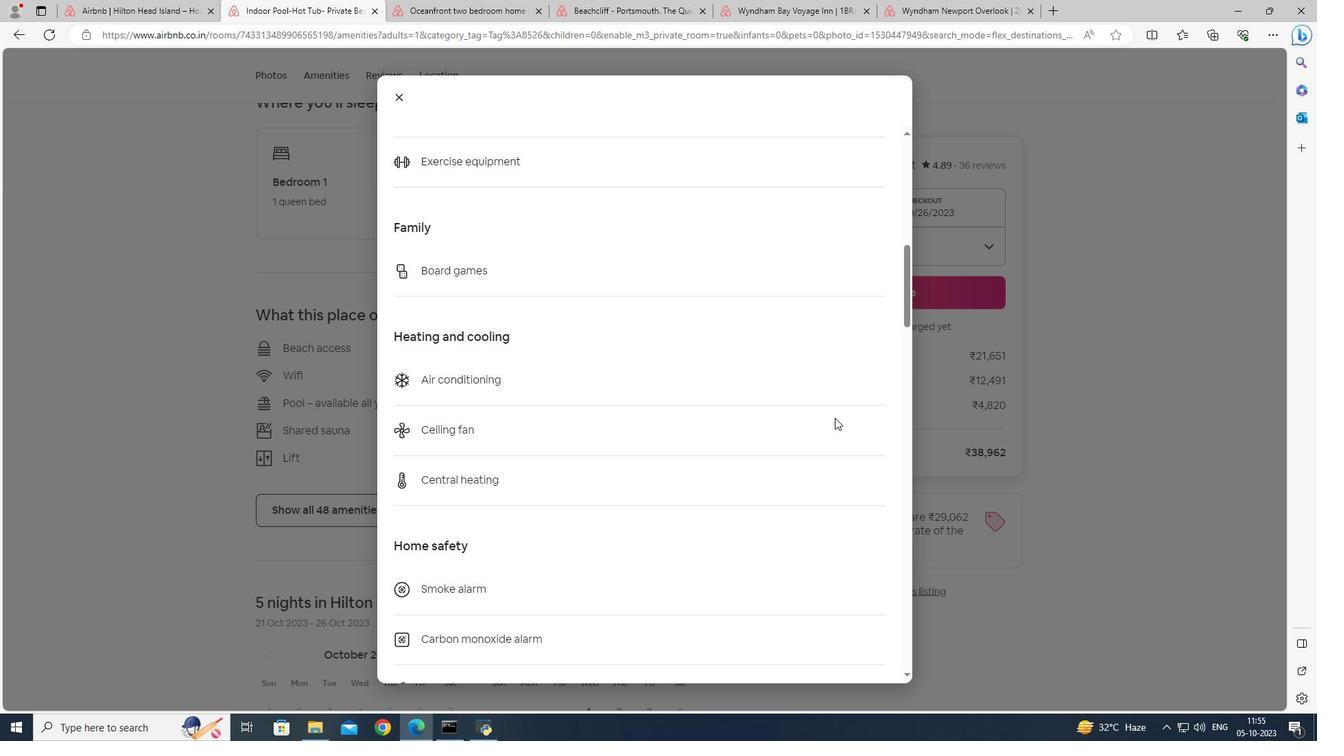 
Action: Mouse scrolled (835, 417) with delta (0, 0)
Screenshot: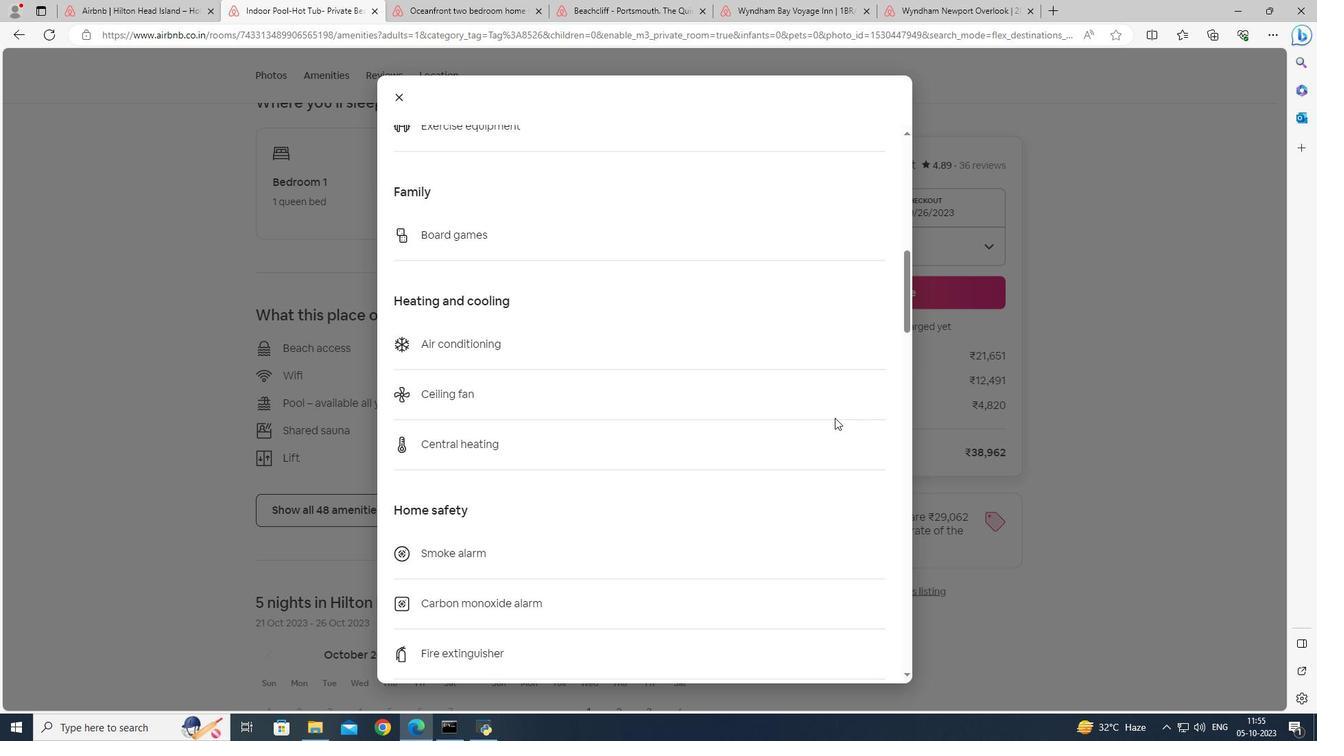 
Action: Mouse moved to (1317, 395)
Screenshot: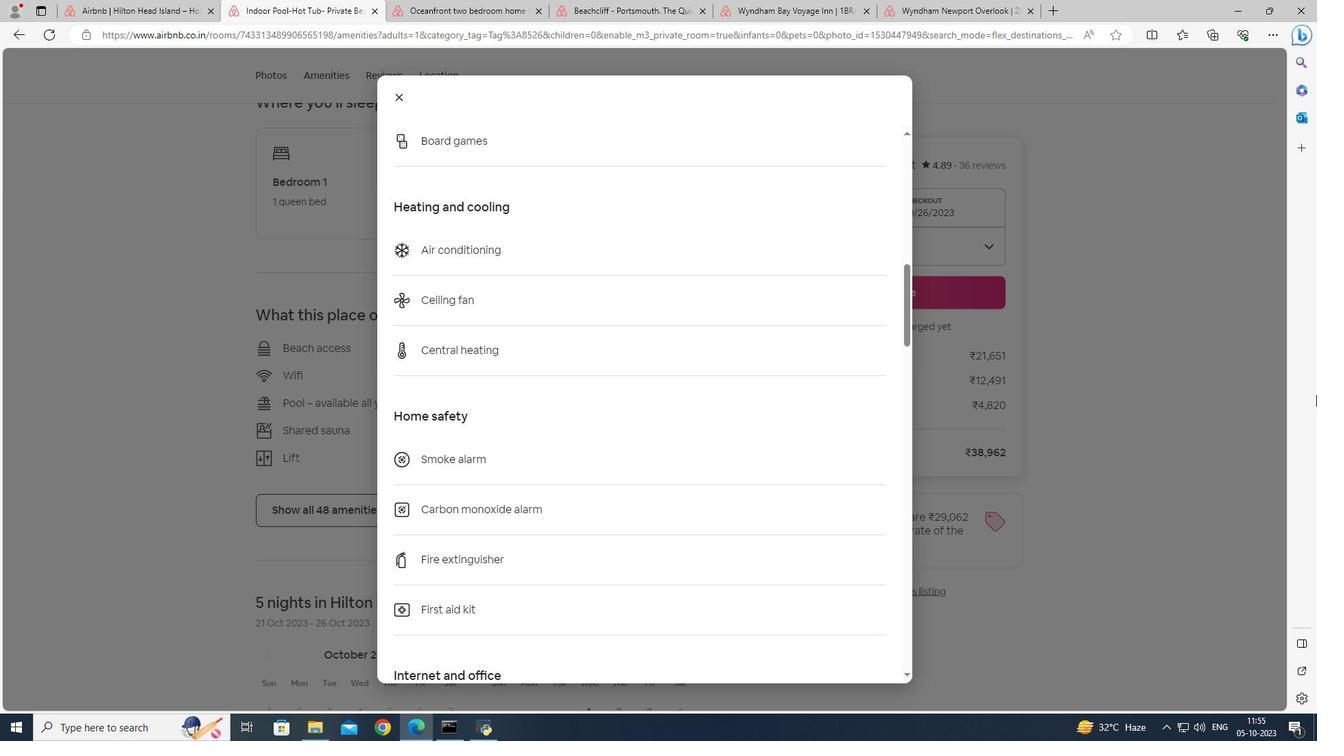 
Action: Mouse scrolled (1317, 394) with delta (0, 0)
Screenshot: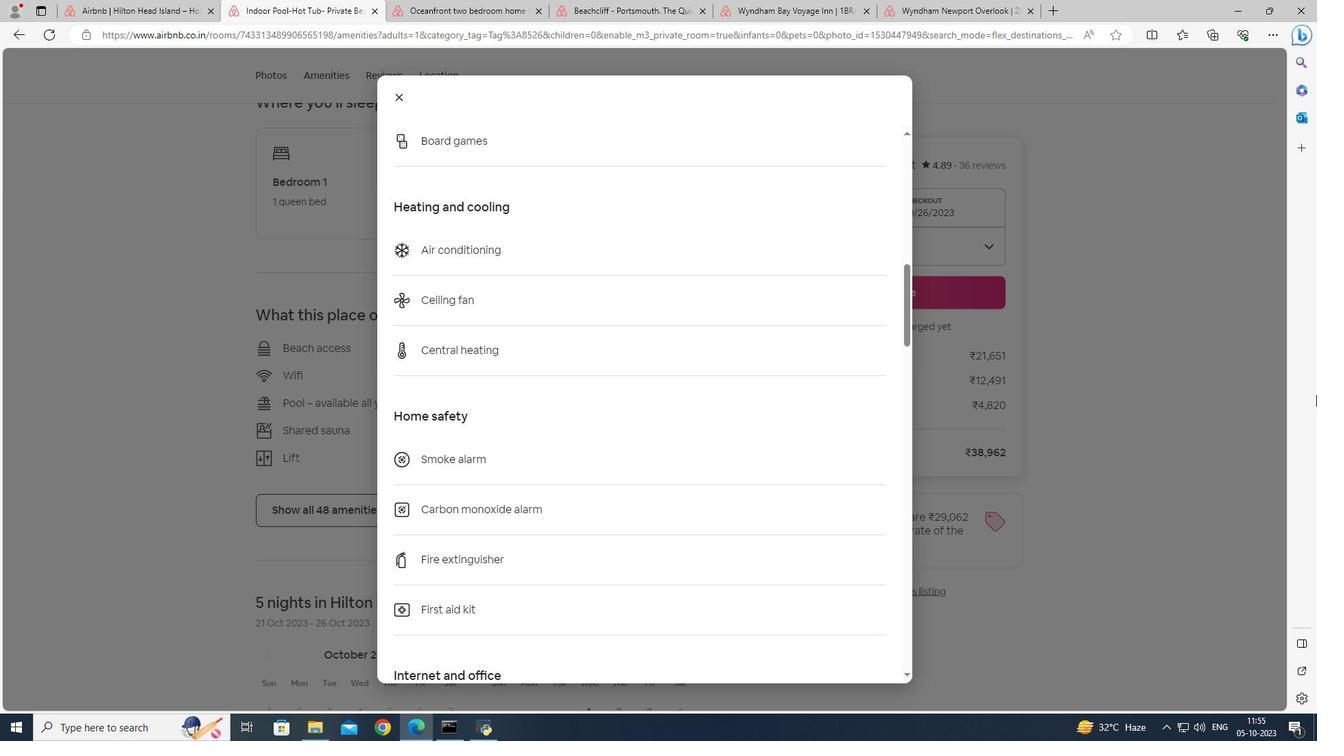 
Action: Mouse scrolled (1317, 394) with delta (0, 0)
Screenshot: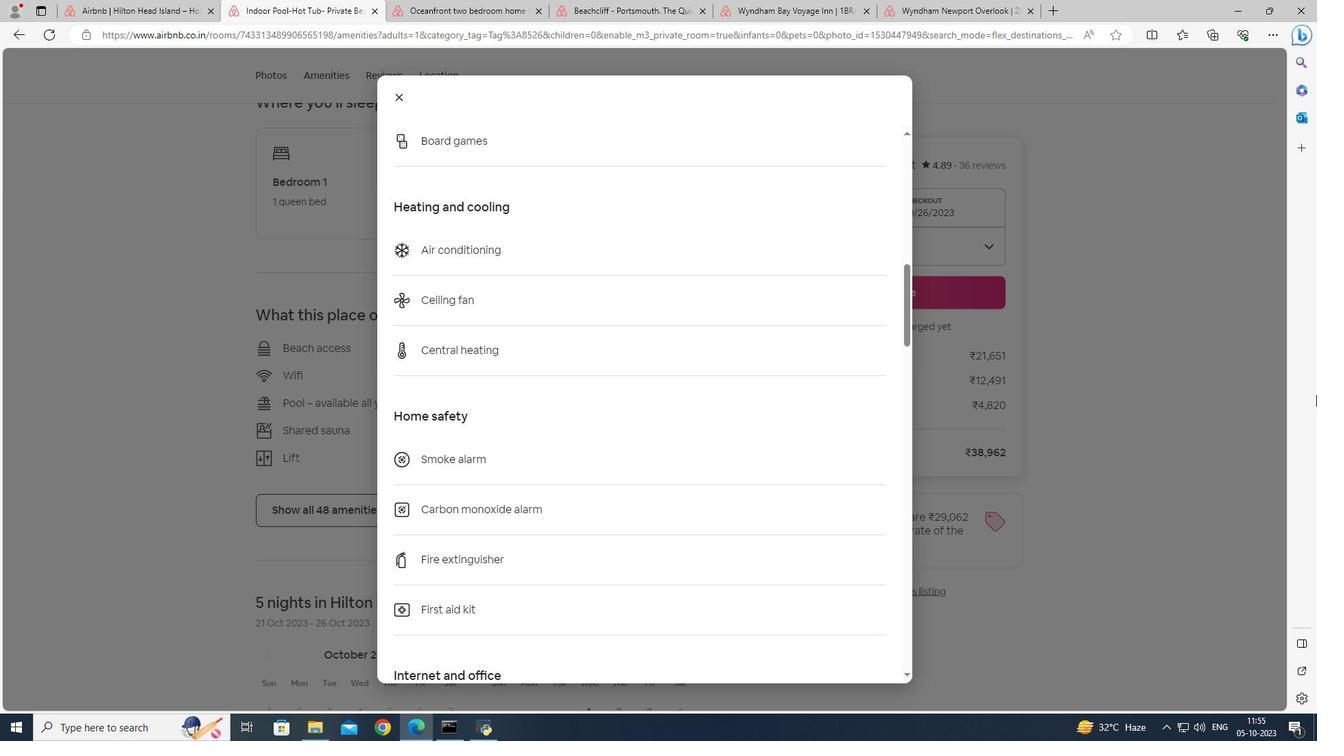 
Action: Mouse scrolled (1317, 394) with delta (0, 0)
Screenshot: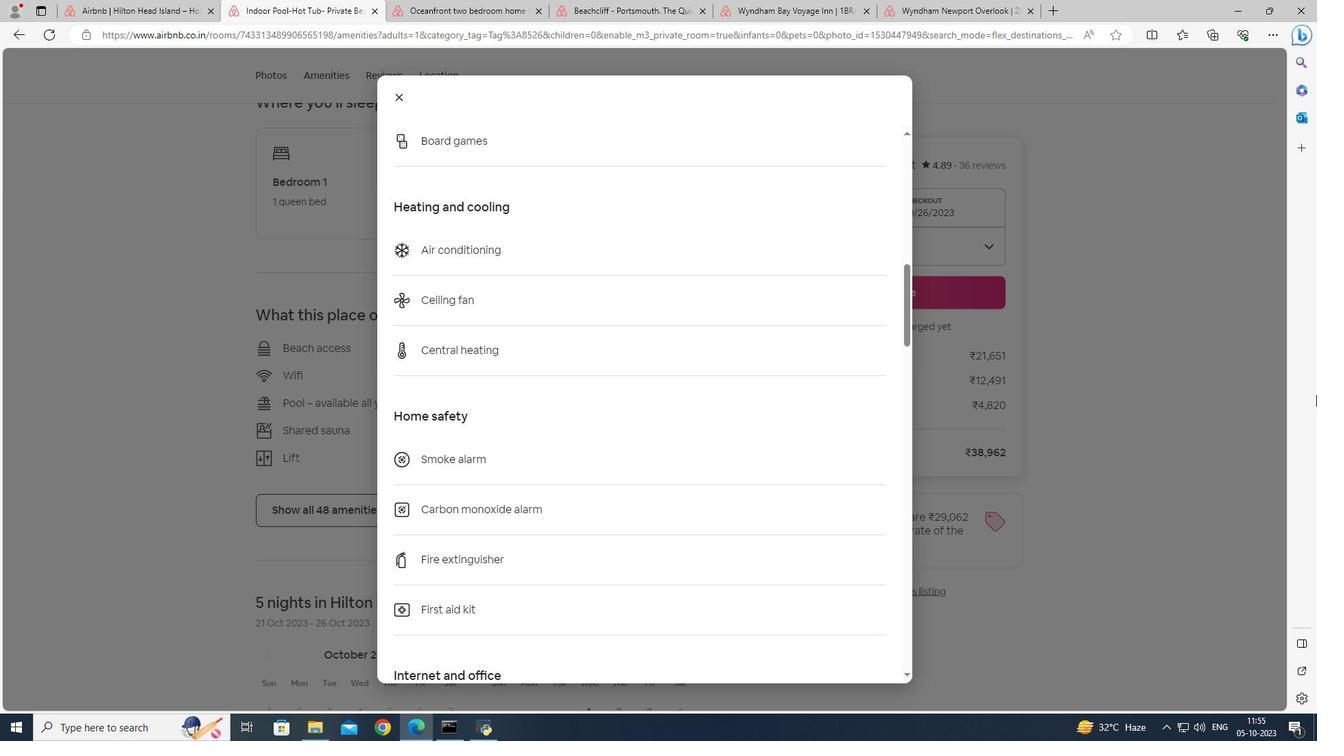 
Action: Mouse scrolled (1317, 394) with delta (0, 0)
Screenshot: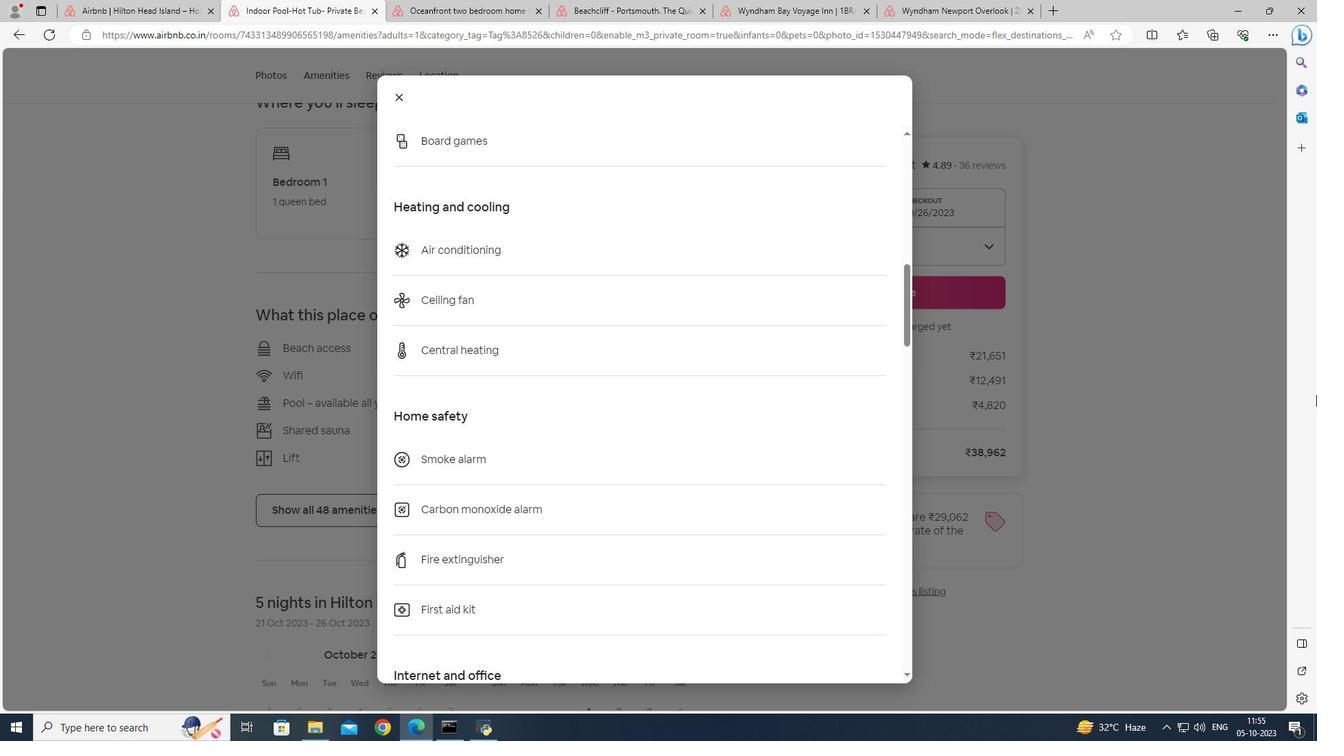 
Action: Mouse moved to (722, 439)
Screenshot: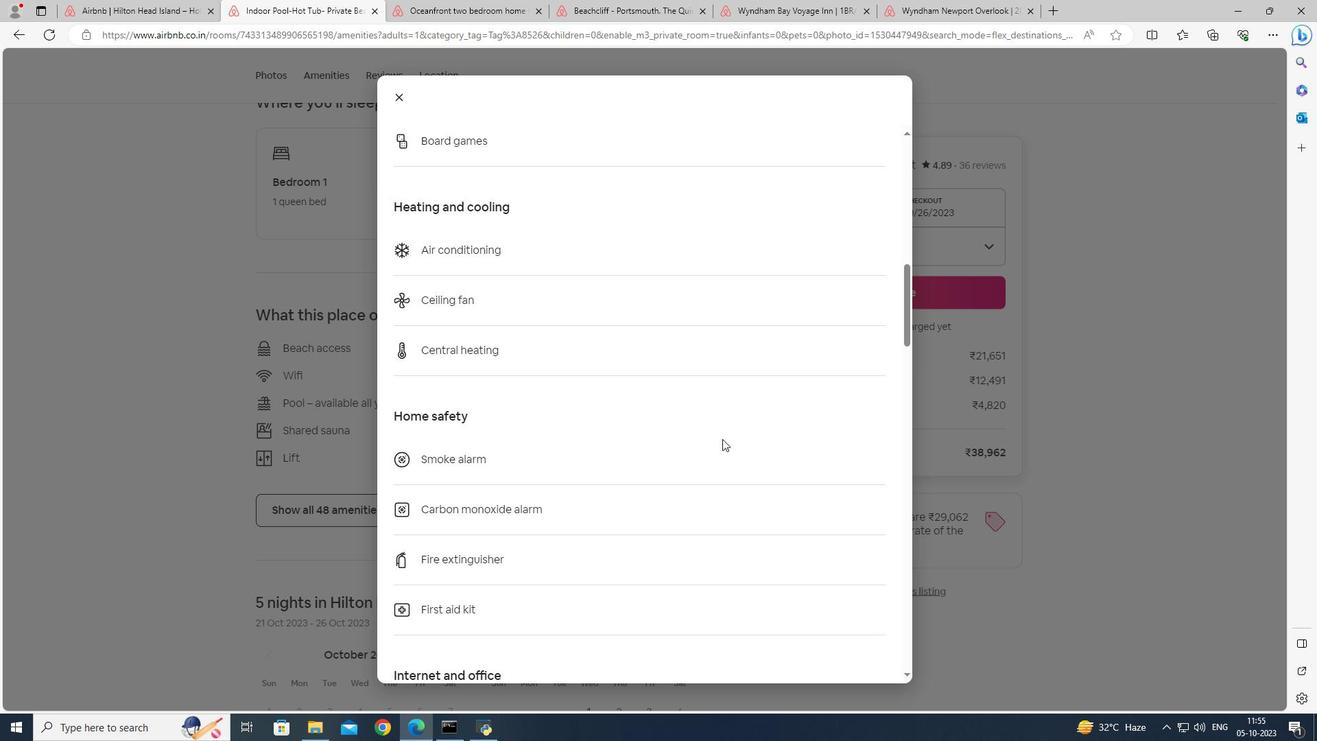 
Action: Mouse scrolled (722, 438) with delta (0, 0)
Screenshot: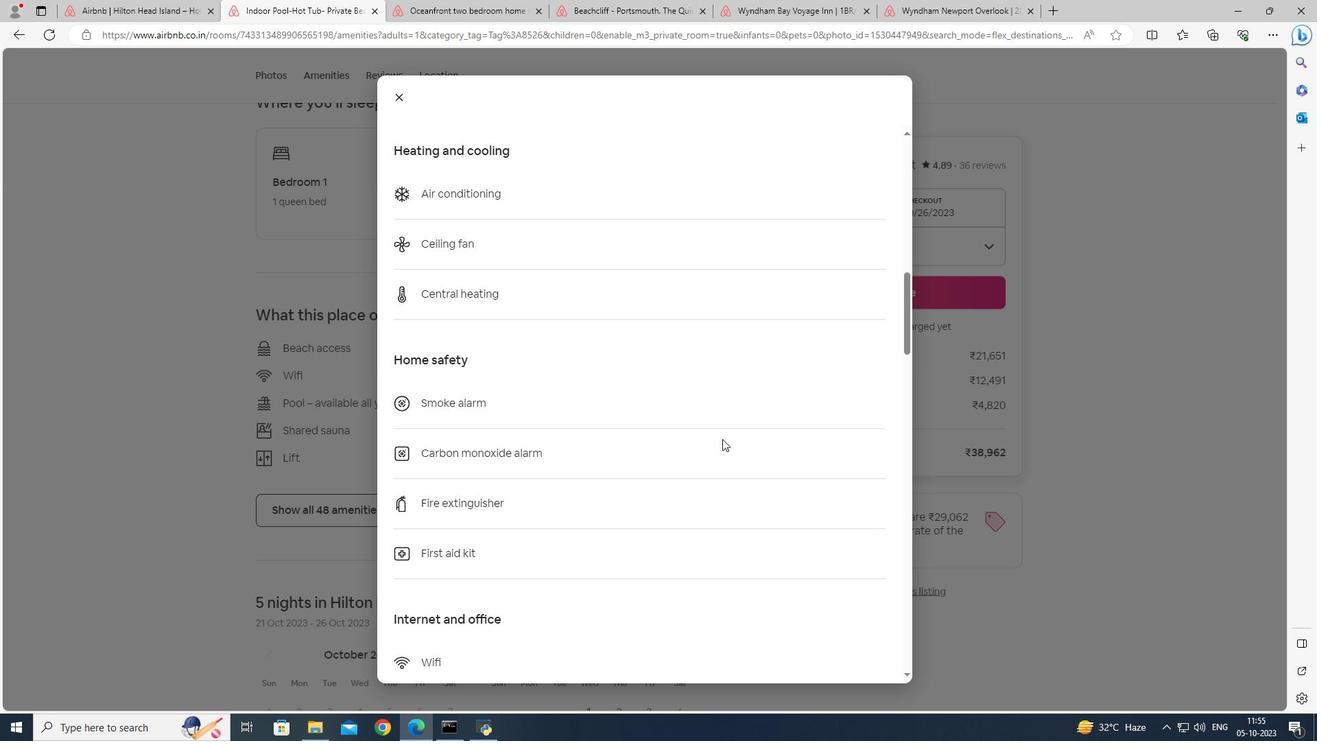
Action: Mouse scrolled (722, 438) with delta (0, 0)
Screenshot: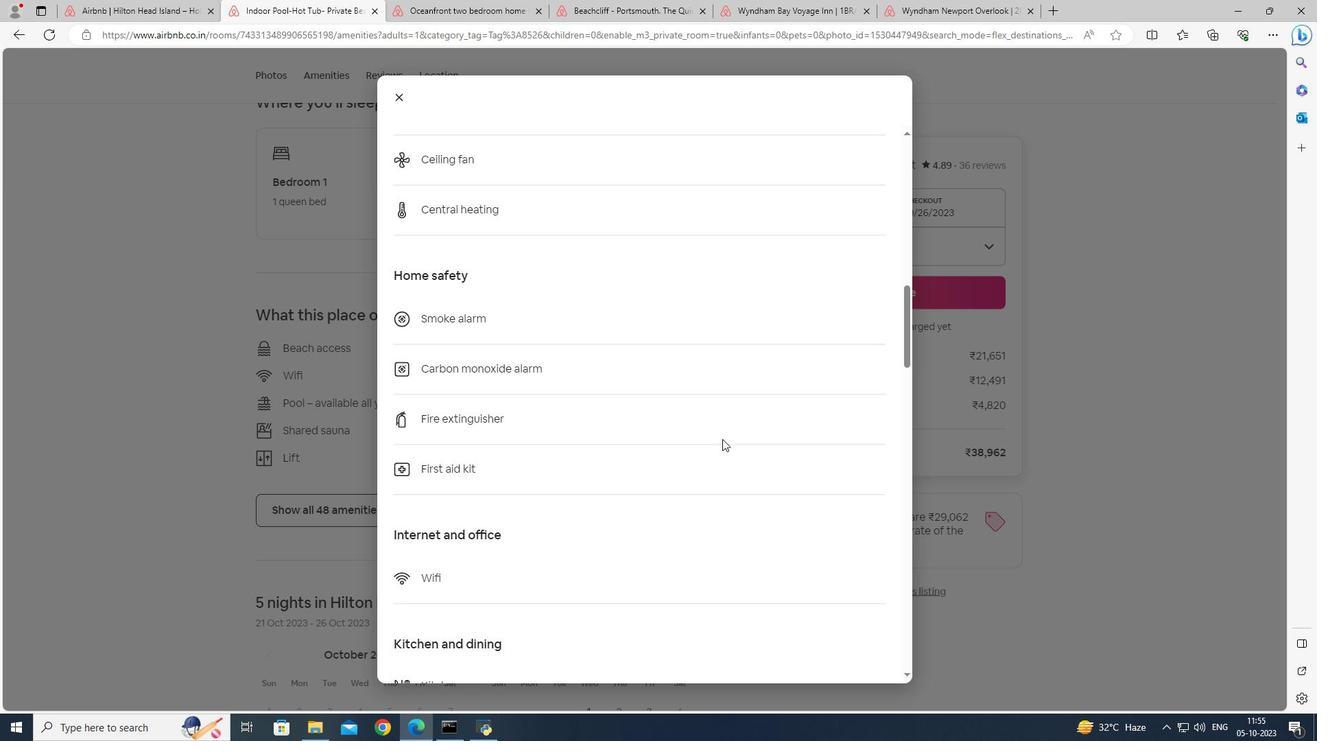 
Action: Mouse scrolled (722, 438) with delta (0, 0)
Screenshot: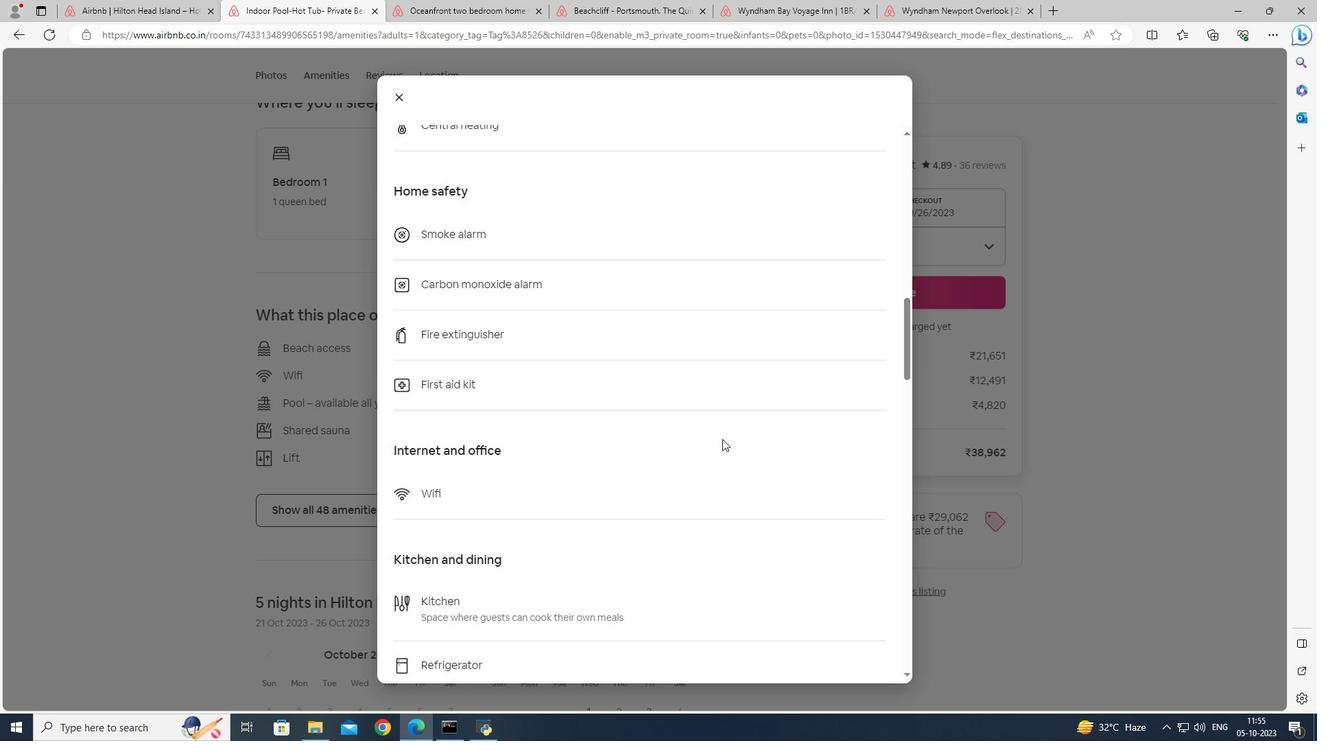 
Action: Mouse scrolled (722, 438) with delta (0, 0)
Screenshot: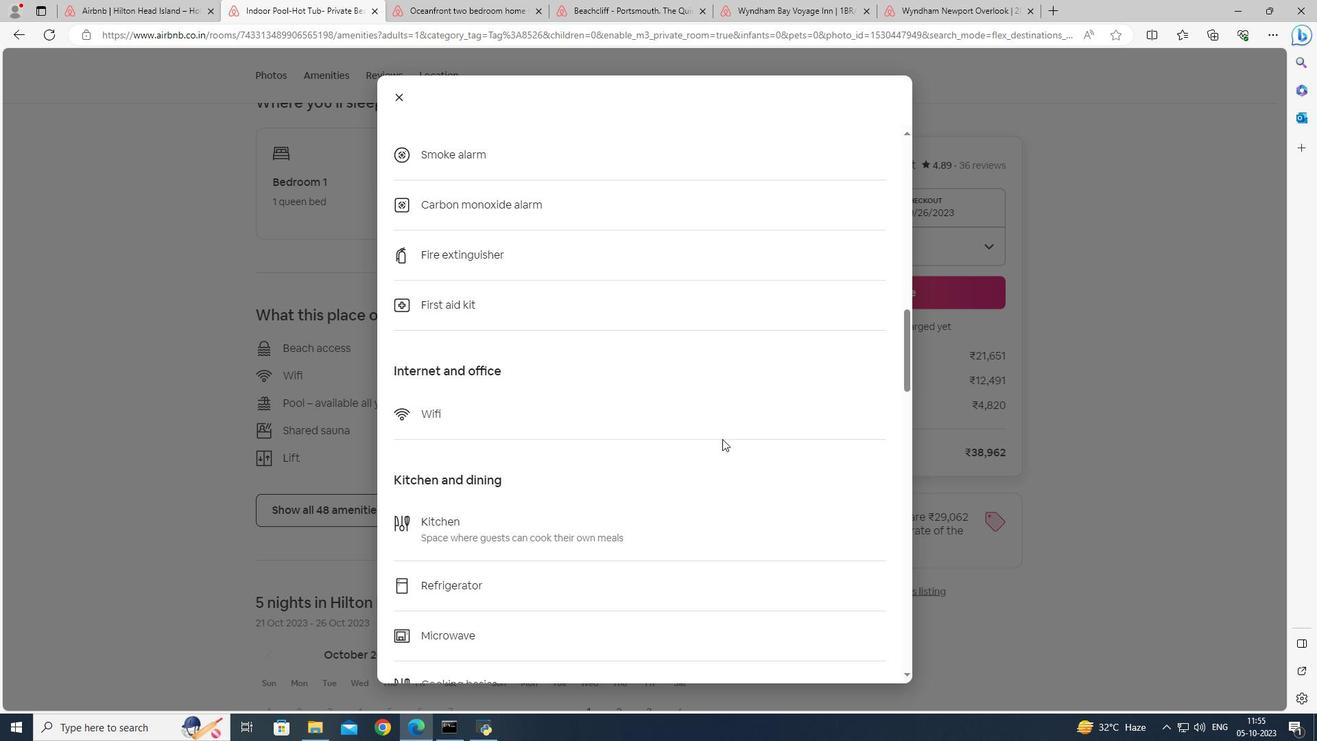 
Action: Mouse scrolled (722, 438) with delta (0, 0)
Screenshot: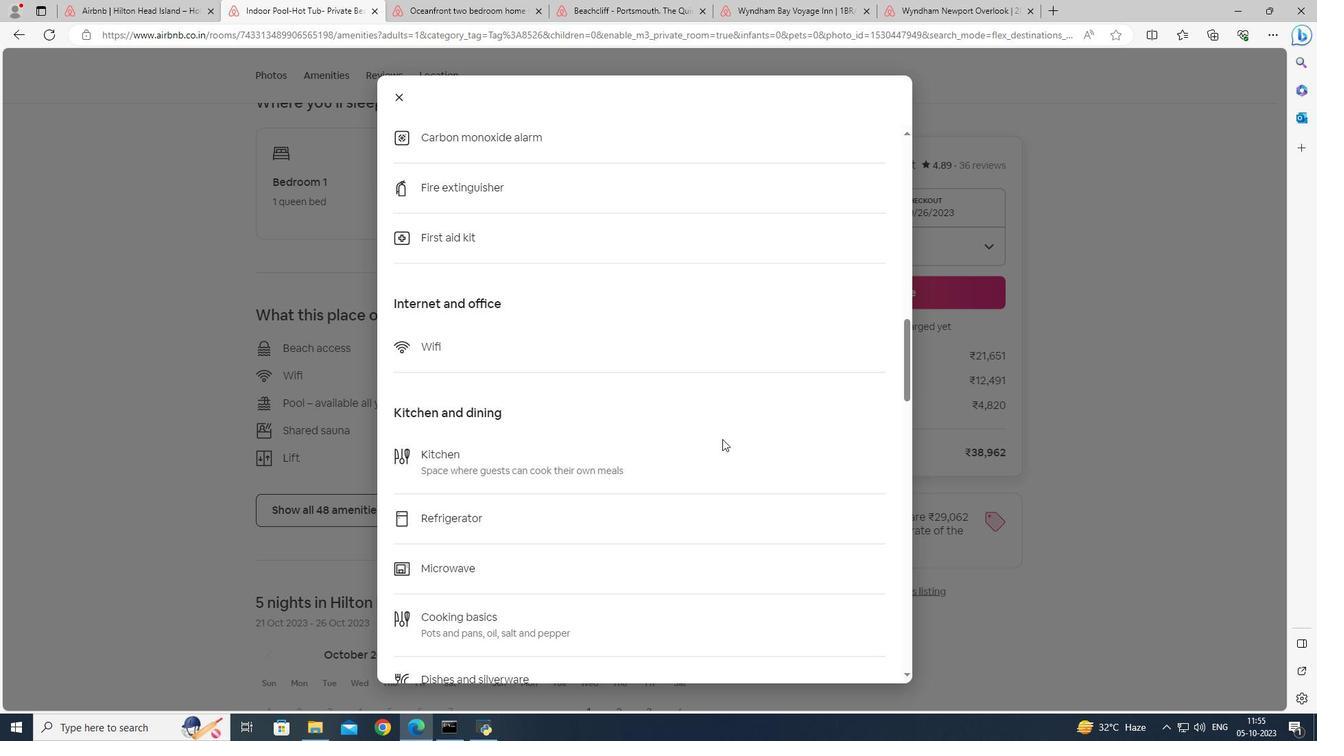 
Action: Mouse moved to (728, 434)
Screenshot: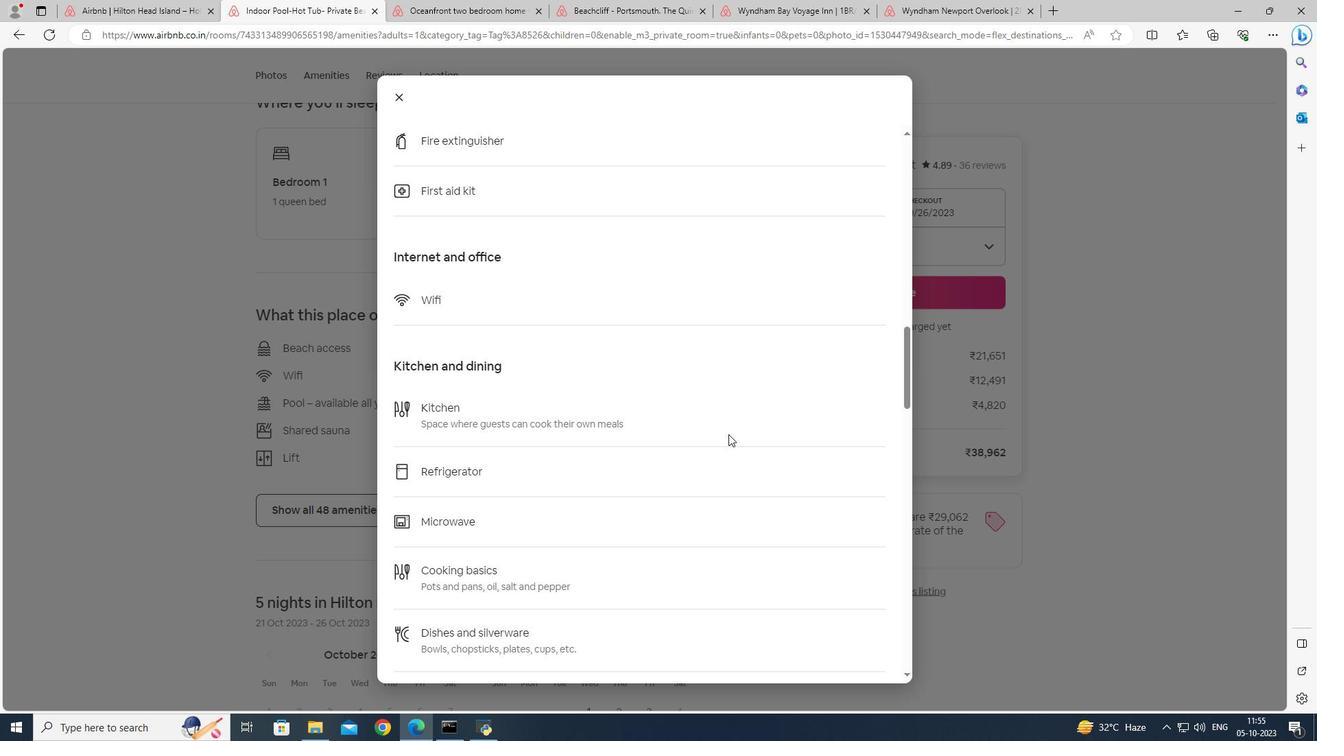 
Action: Mouse scrolled (728, 433) with delta (0, 0)
Screenshot: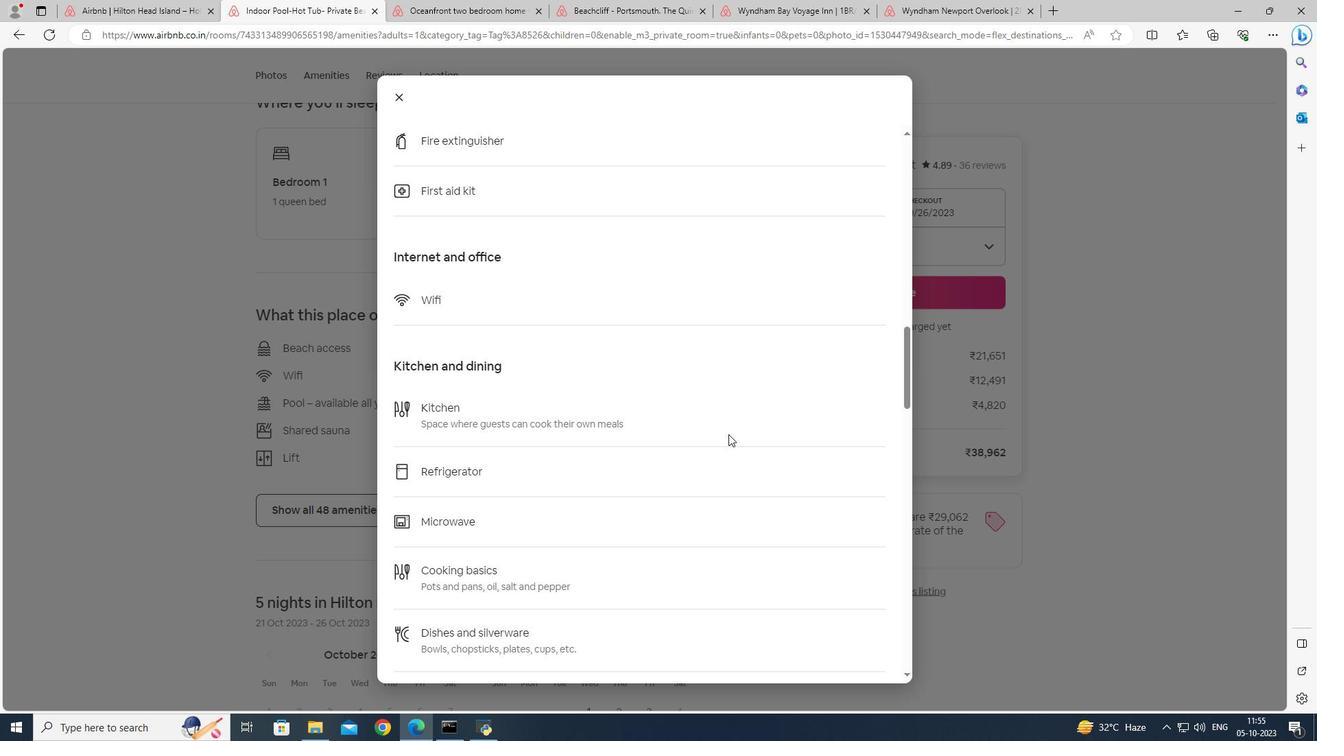 
Action: Mouse scrolled (728, 433) with delta (0, 0)
Screenshot: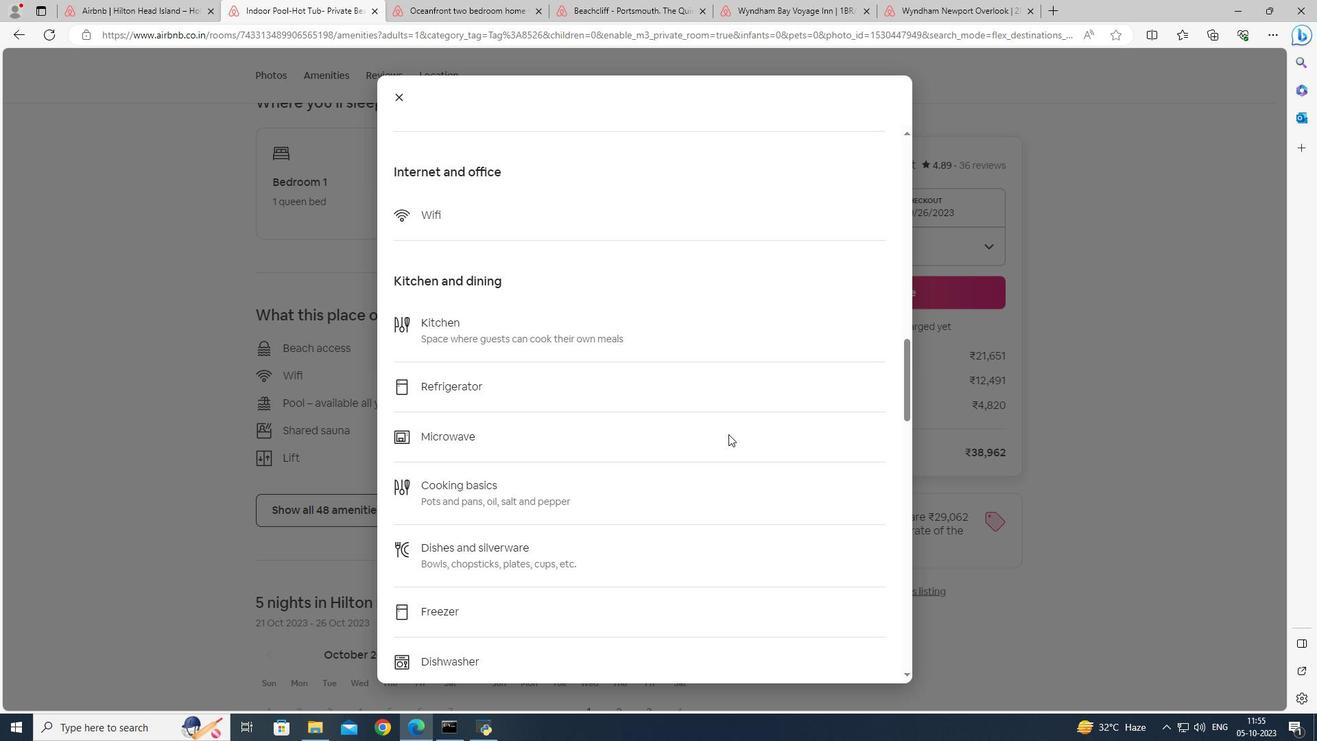 
Action: Mouse moved to (733, 433)
Screenshot: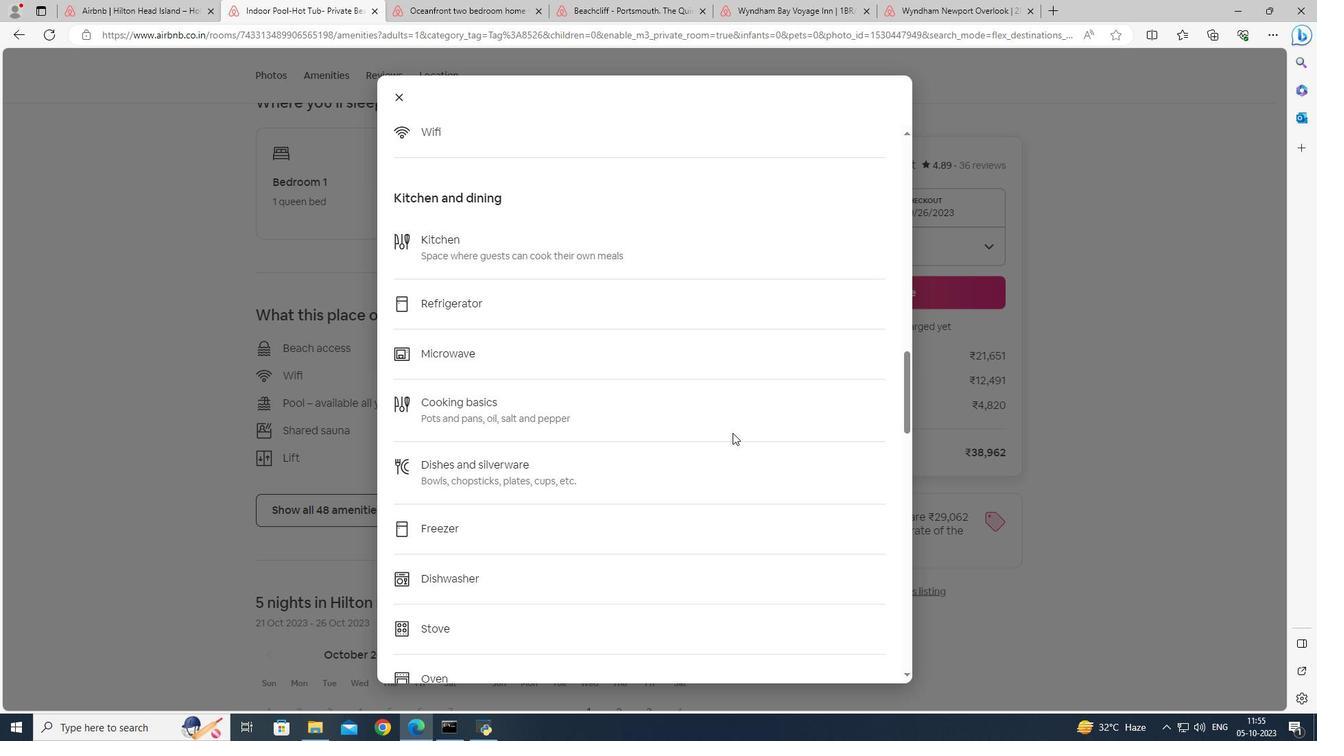 
Action: Mouse scrolled (733, 432) with delta (0, 0)
Screenshot: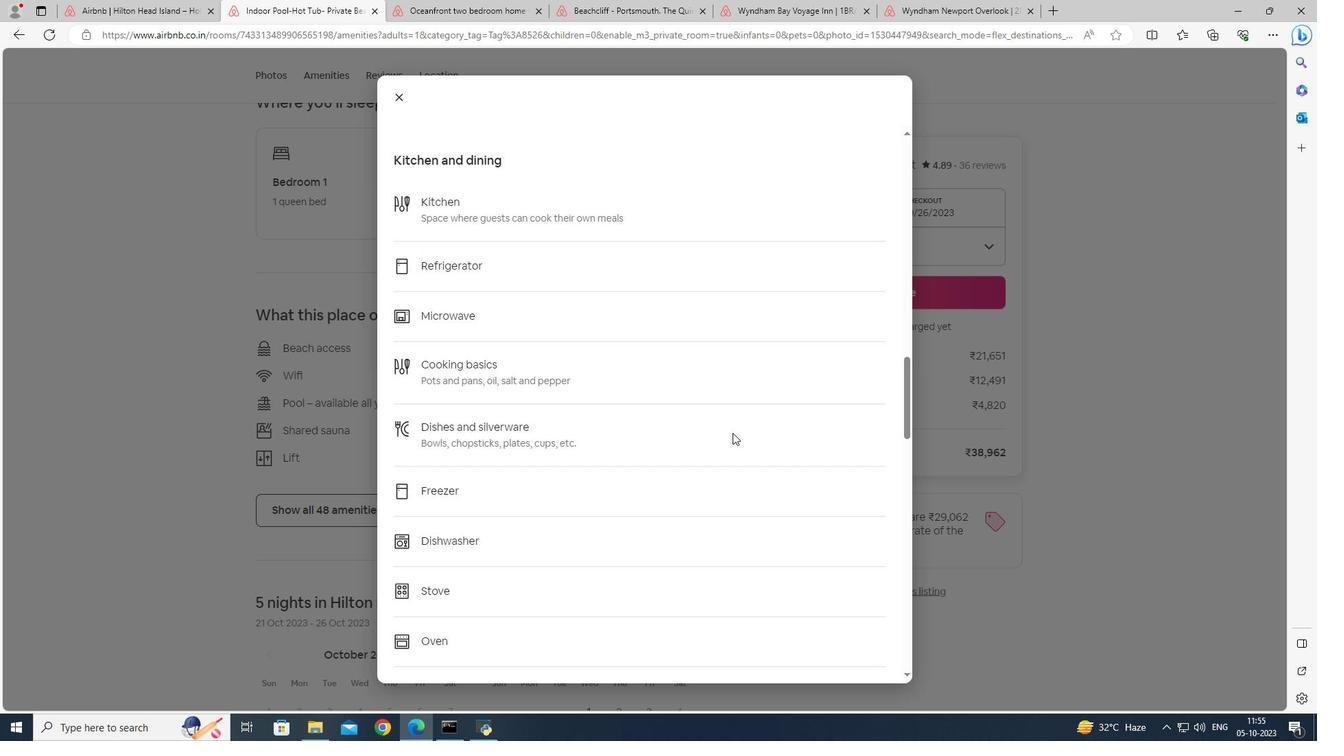 
Action: Mouse scrolled (733, 432) with delta (0, 0)
Screenshot: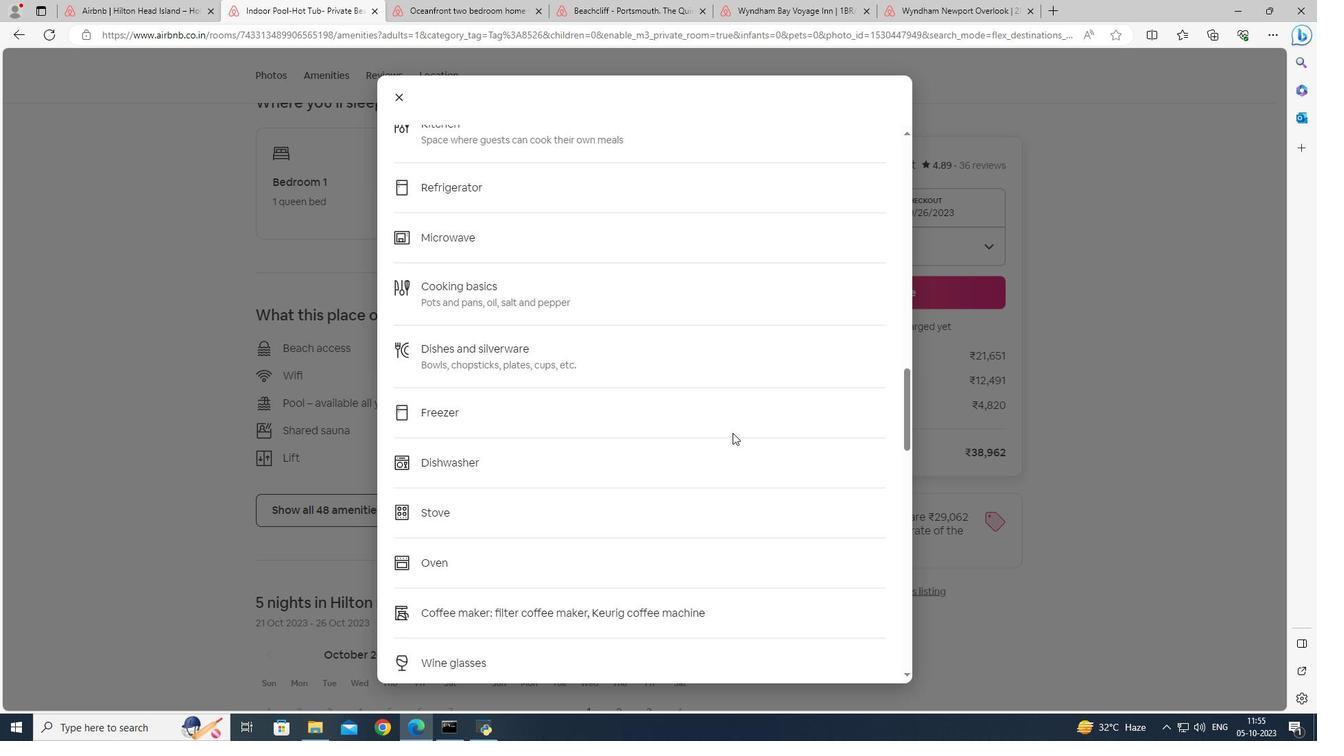 
Action: Mouse scrolled (733, 432) with delta (0, 0)
Screenshot: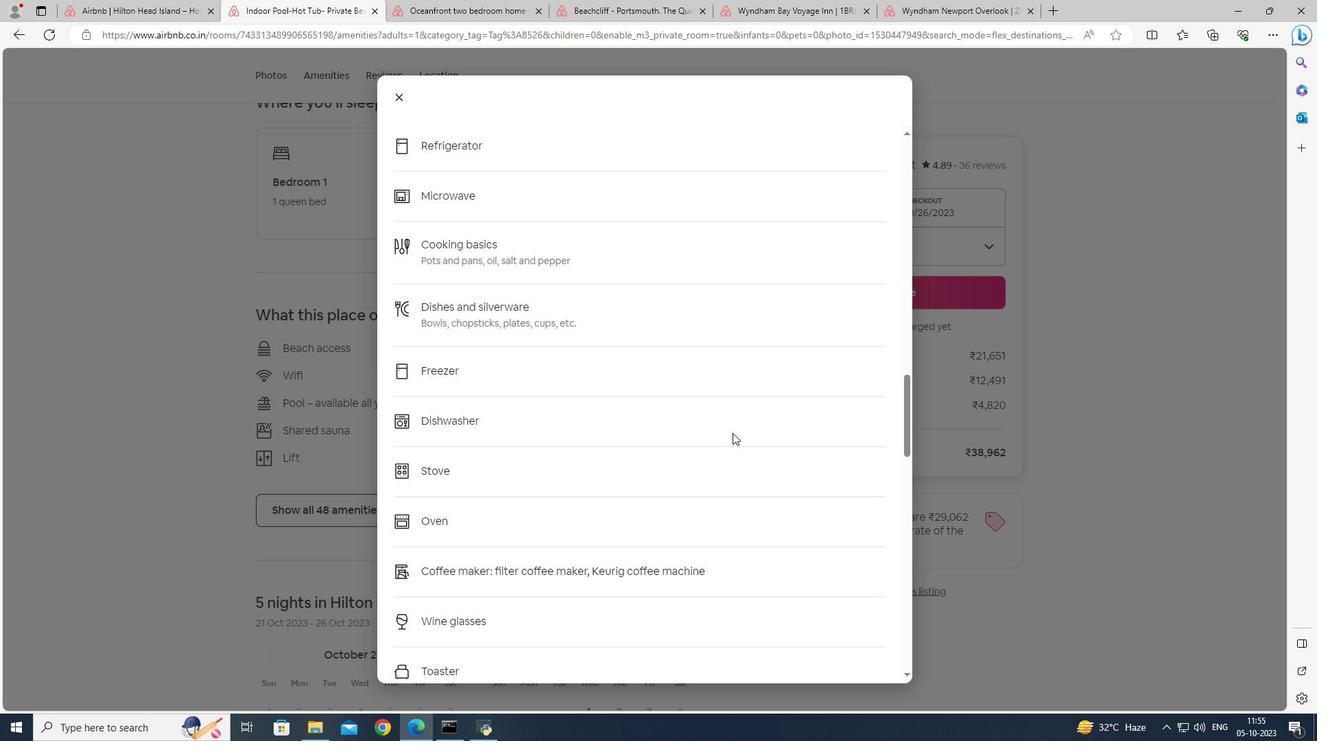 
Action: Mouse scrolled (733, 432) with delta (0, 0)
Screenshot: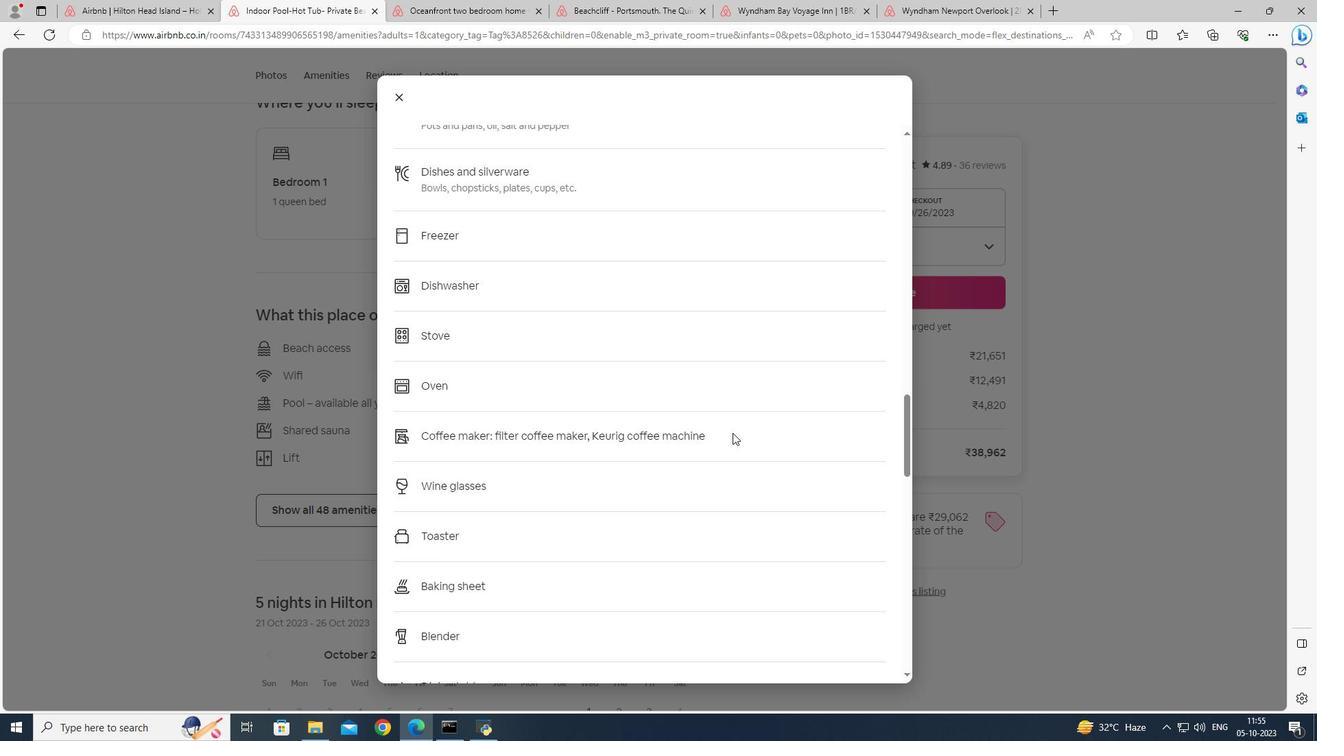 
Action: Mouse scrolled (733, 432) with delta (0, 0)
Screenshot: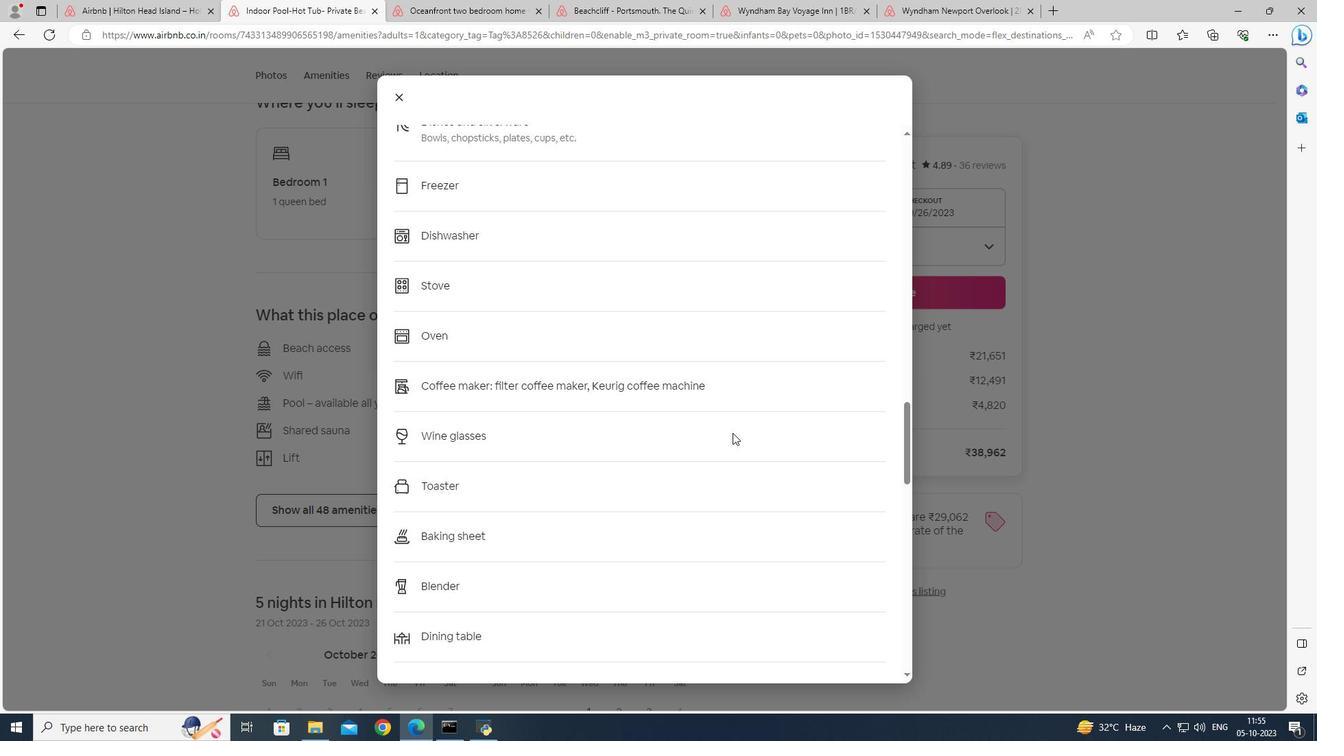 
Action: Mouse scrolled (733, 432) with delta (0, 0)
Screenshot: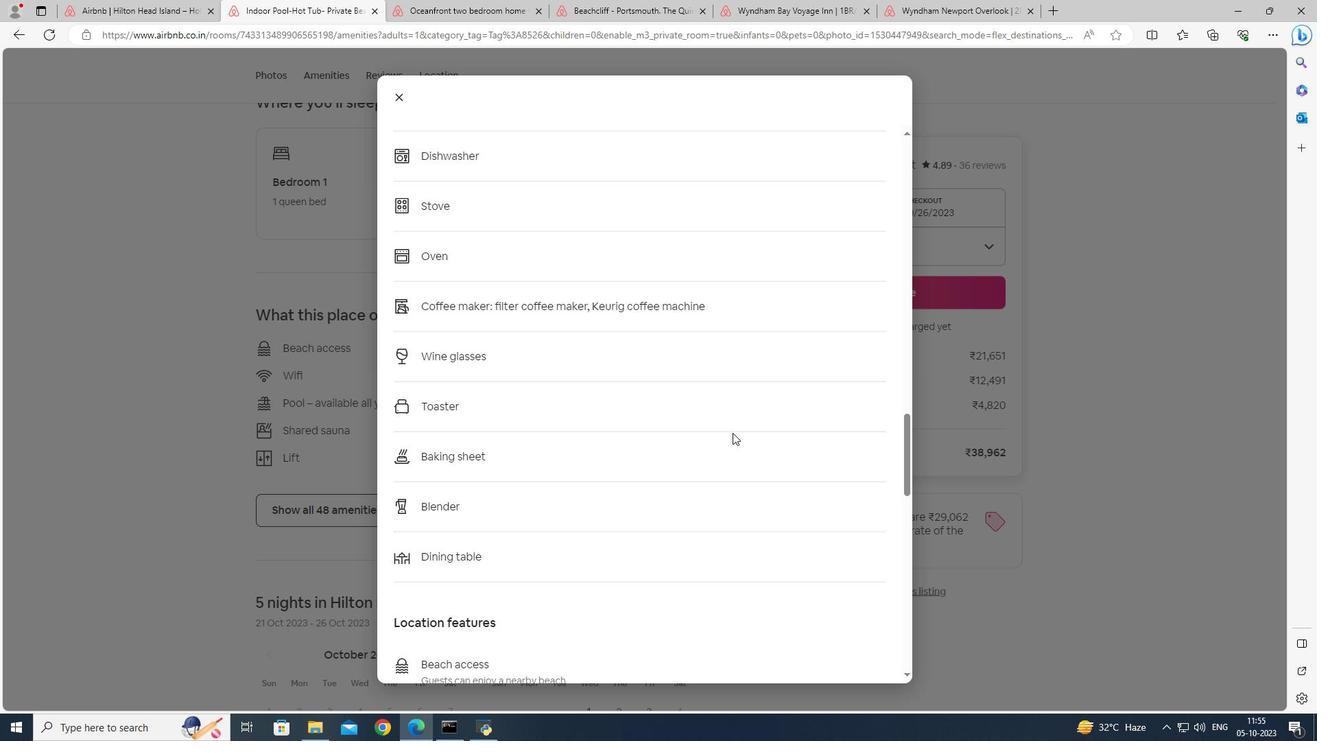 
Action: Mouse scrolled (733, 432) with delta (0, 0)
Screenshot: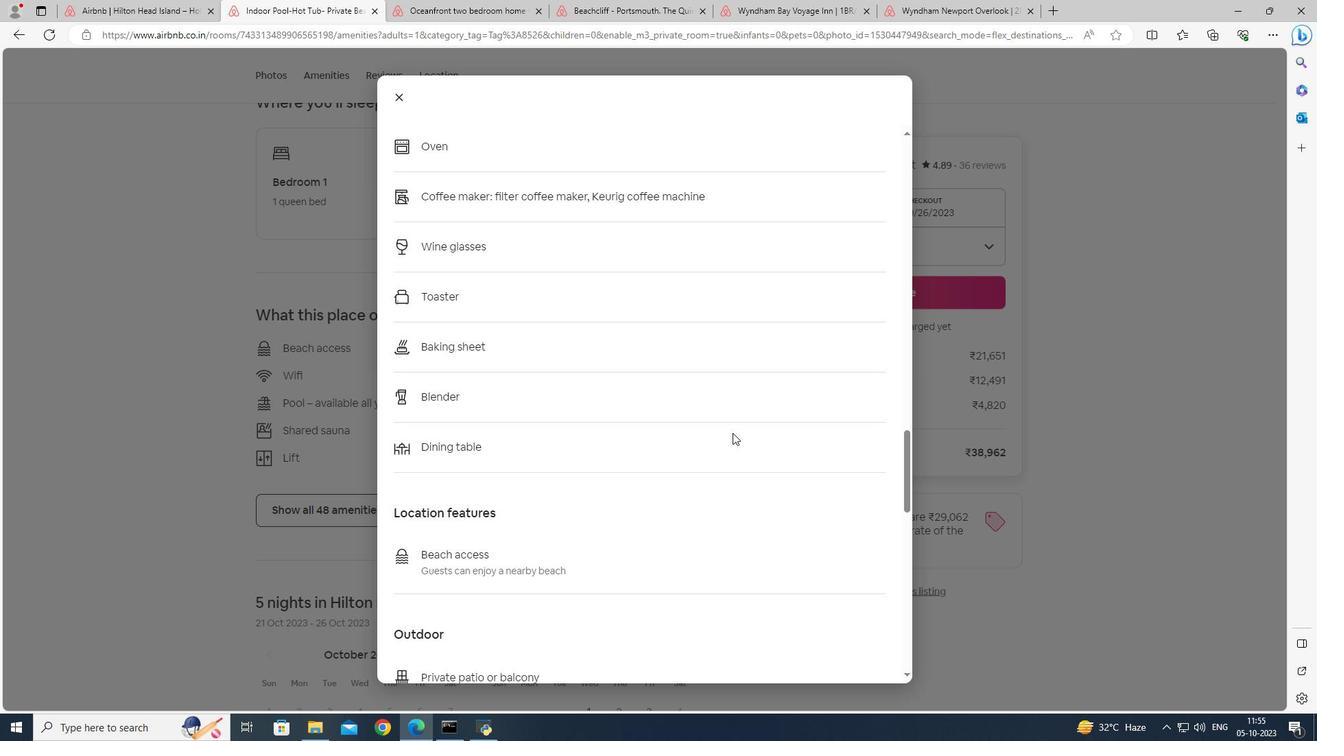 
Action: Mouse scrolled (733, 432) with delta (0, 0)
Screenshot: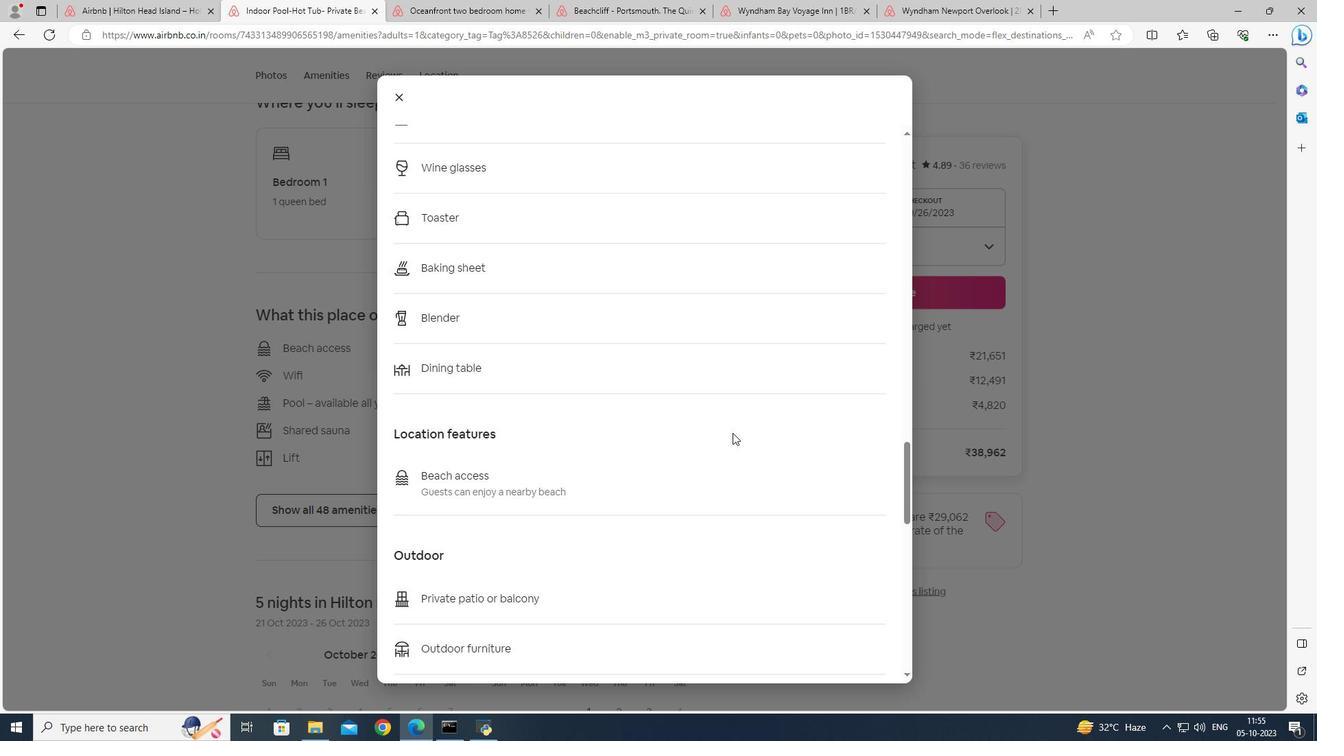 
Action: Mouse moved to (735, 426)
Screenshot: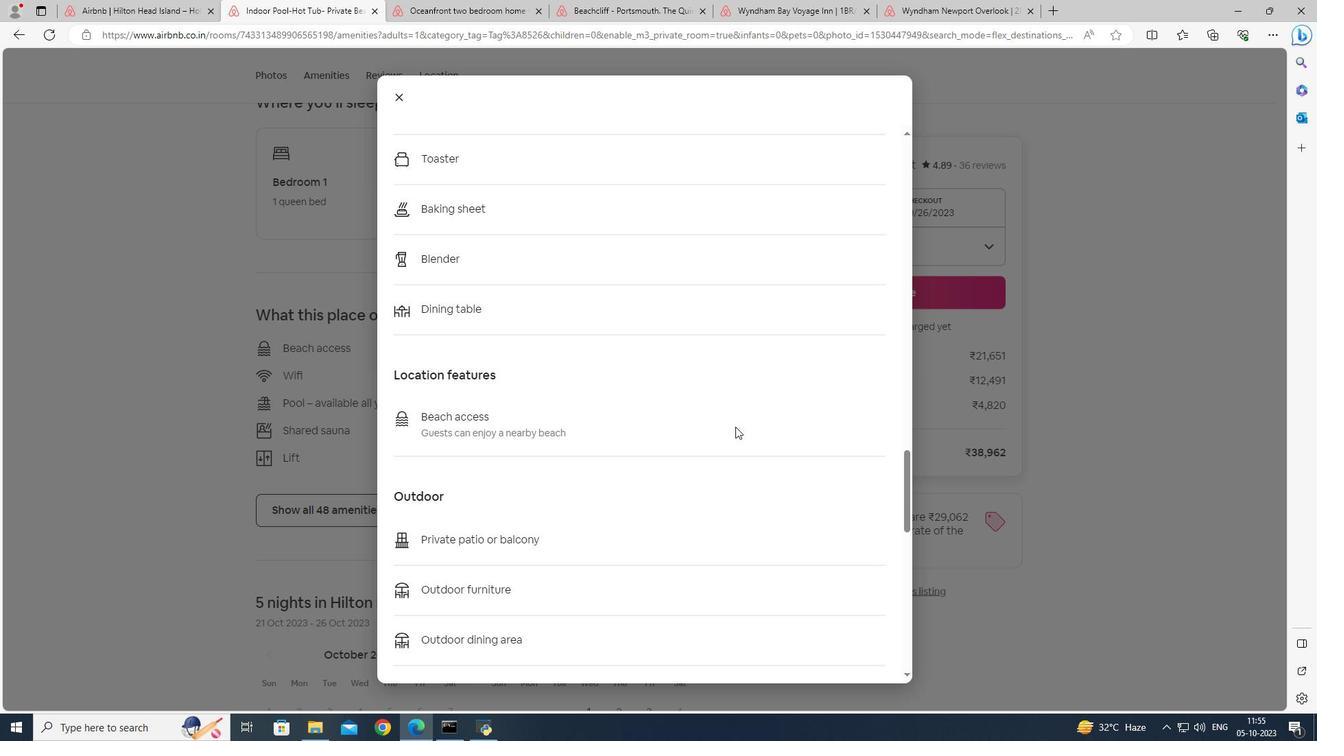 
Action: Mouse scrolled (735, 426) with delta (0, 0)
Screenshot: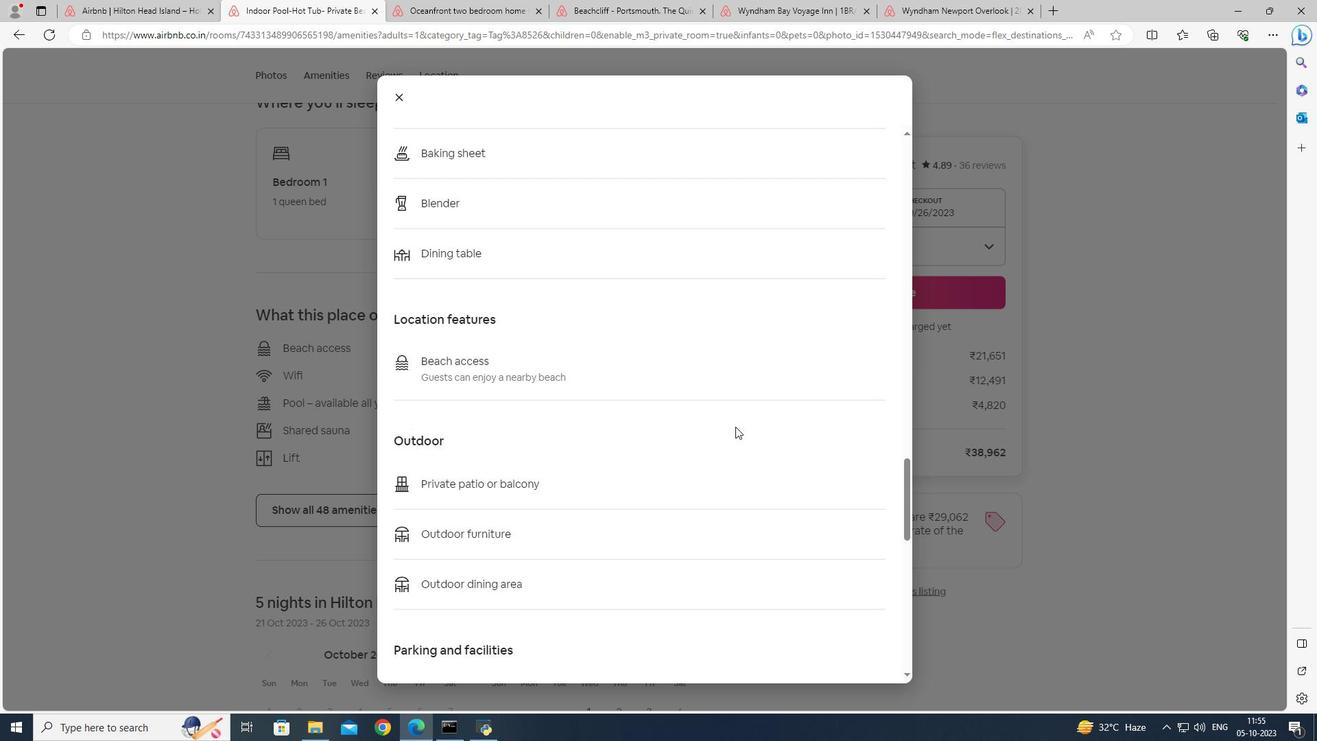
Action: Mouse scrolled (735, 426) with delta (0, 0)
Screenshot: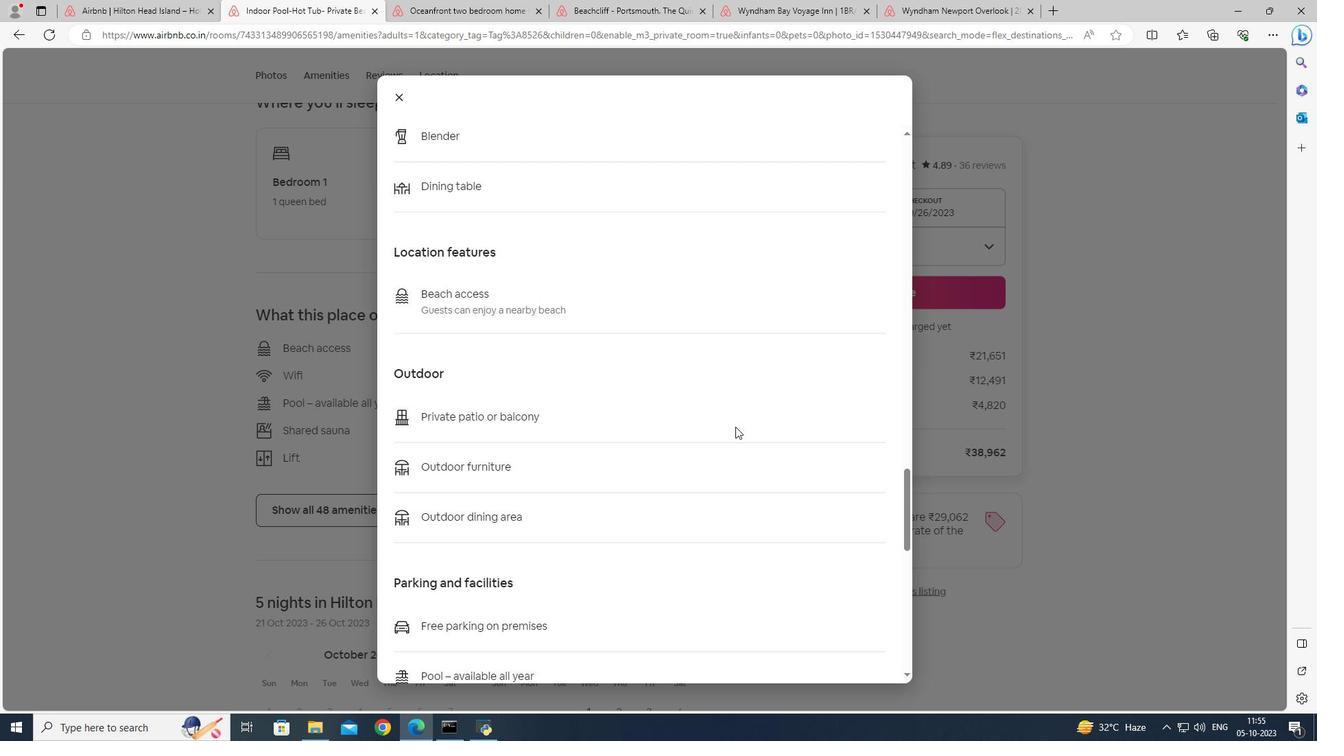 
Action: Mouse scrolled (735, 426) with delta (0, 0)
Screenshot: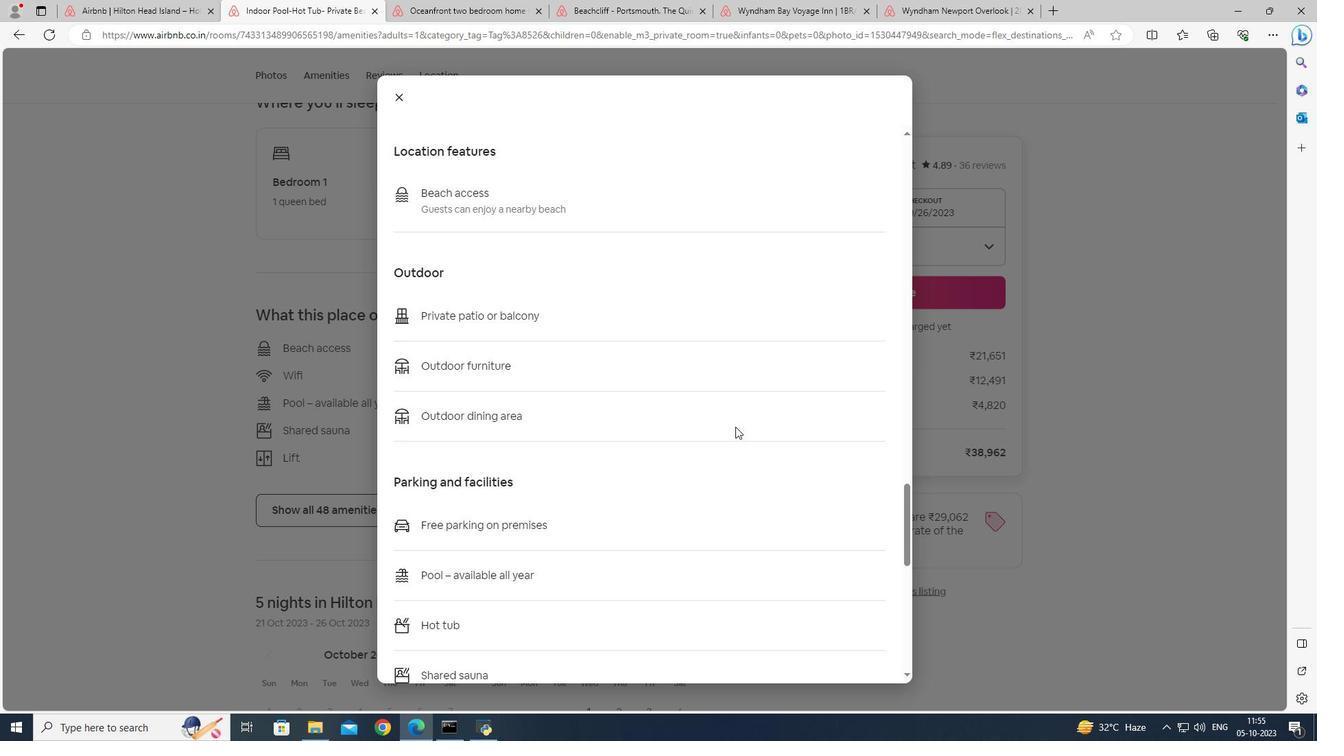 
Action: Mouse scrolled (735, 426) with delta (0, 0)
Screenshot: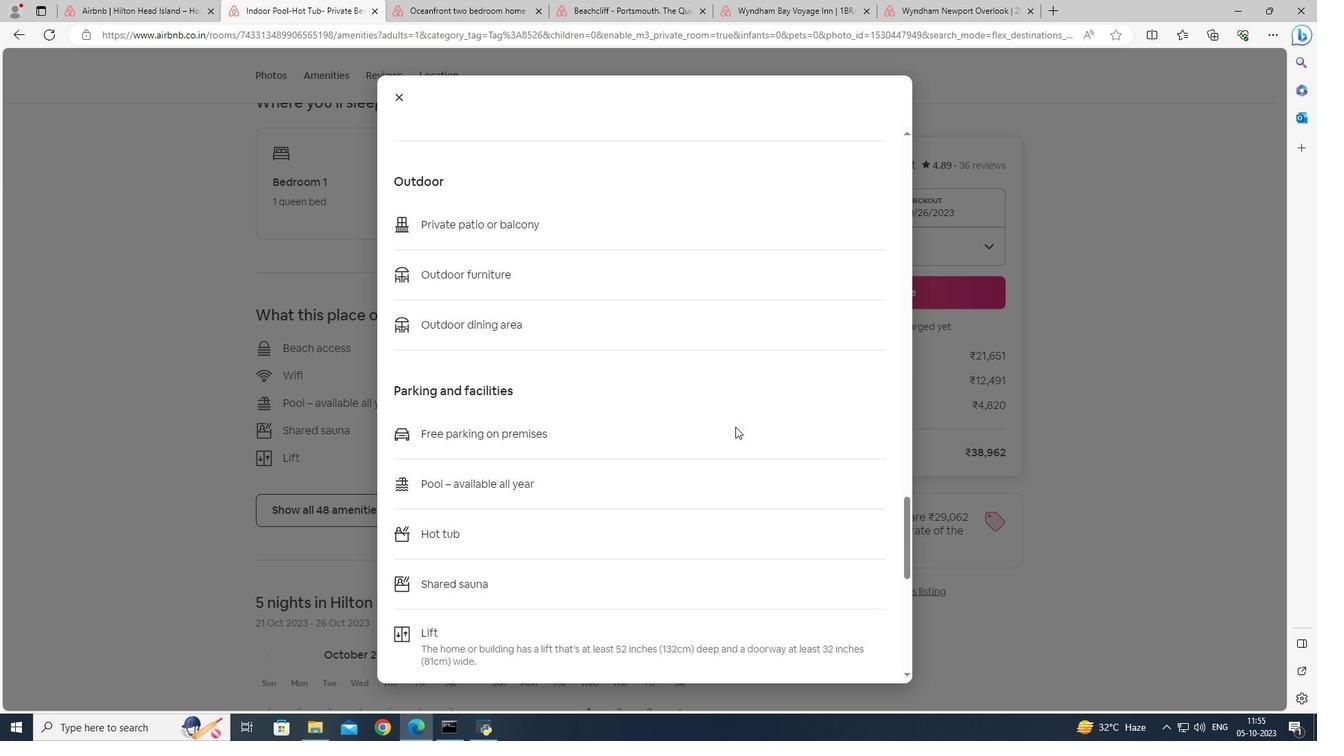 
Action: Mouse scrolled (735, 426) with delta (0, 0)
Screenshot: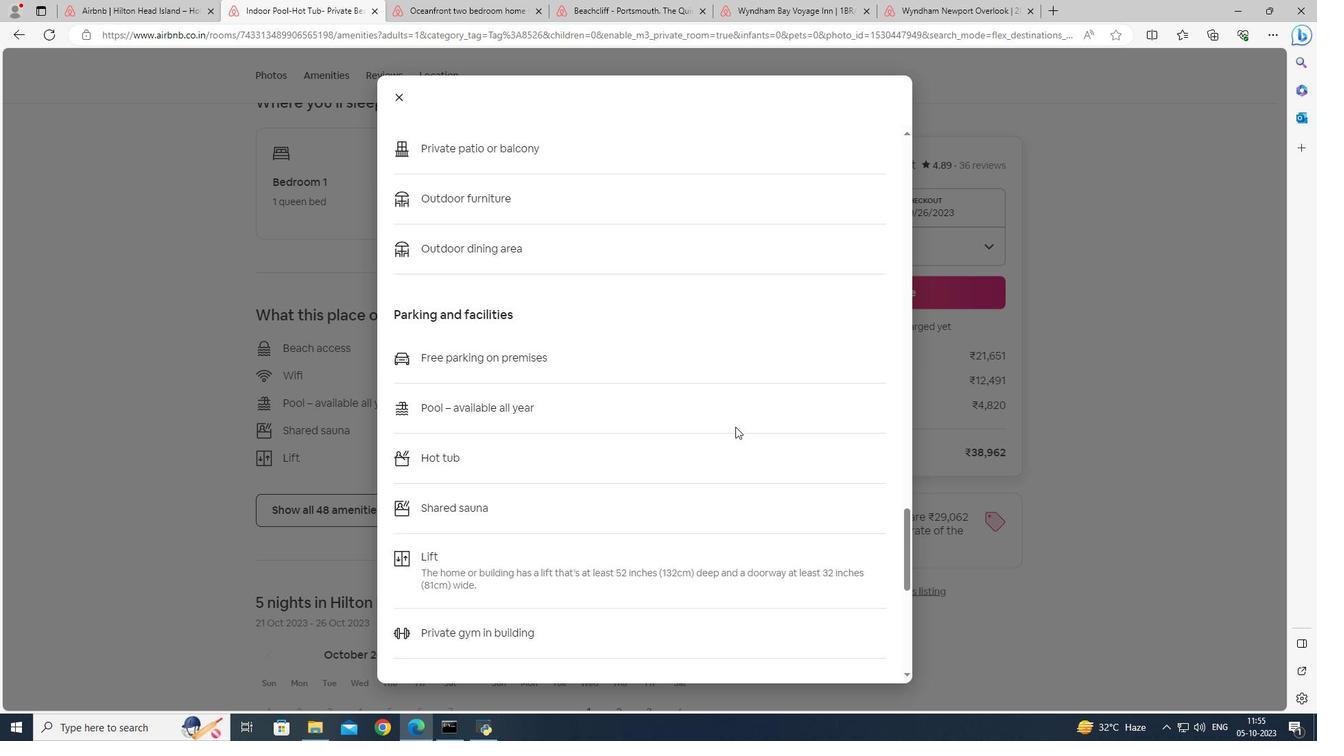 
Action: Mouse scrolled (735, 426) with delta (0, 0)
Screenshot: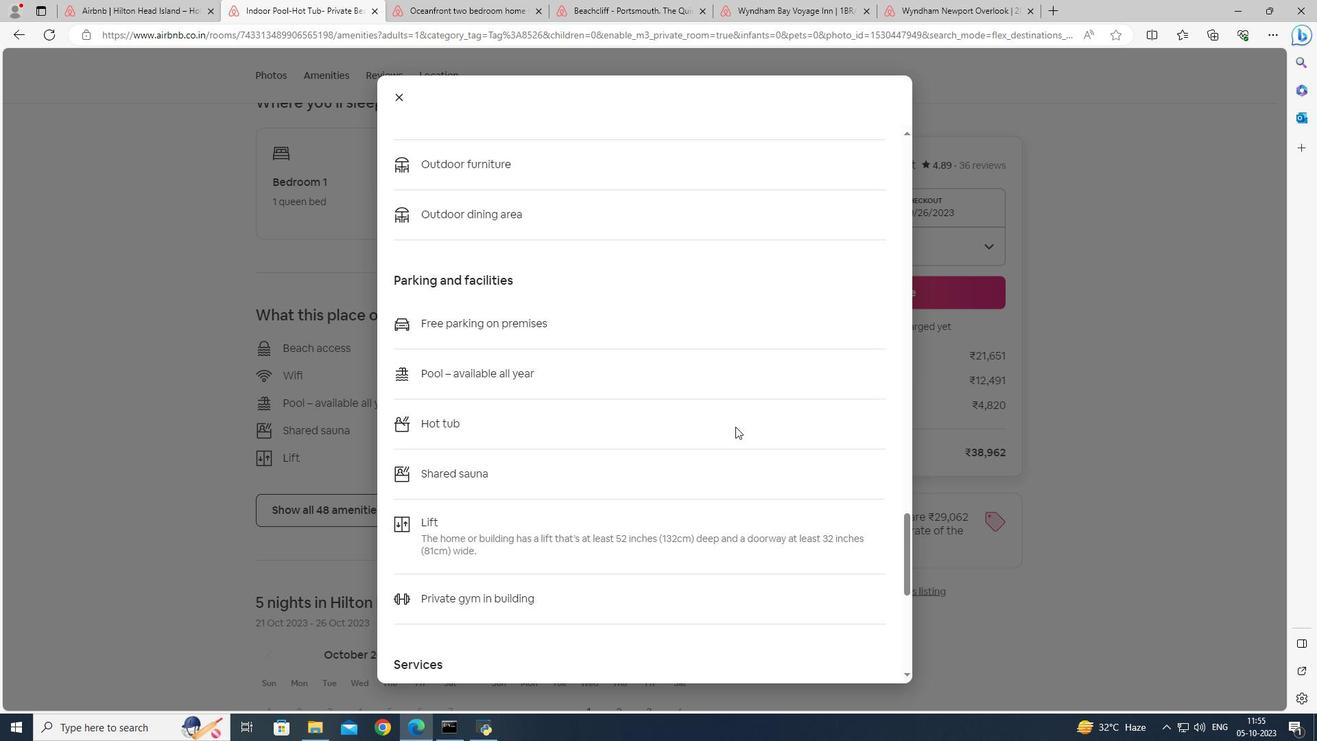 
Action: Mouse scrolled (735, 426) with delta (0, 0)
Screenshot: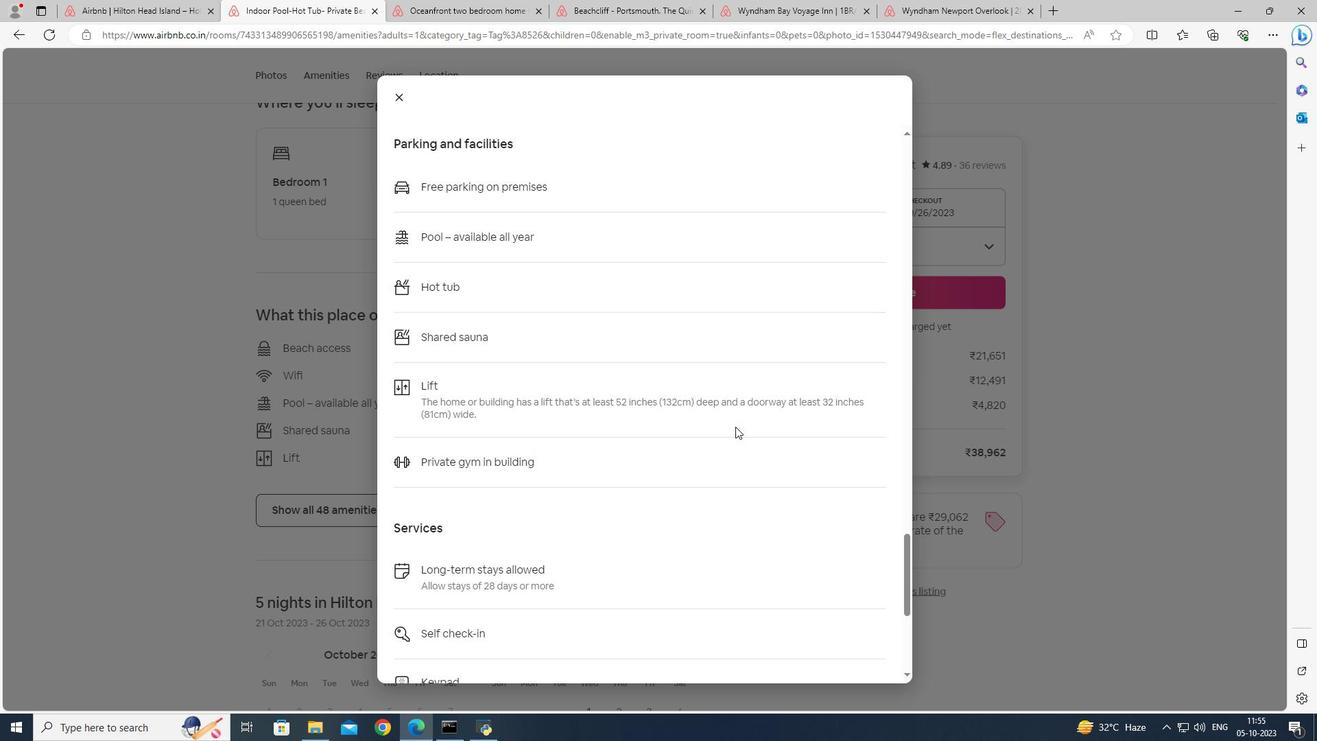 
Action: Mouse moved to (741, 428)
Screenshot: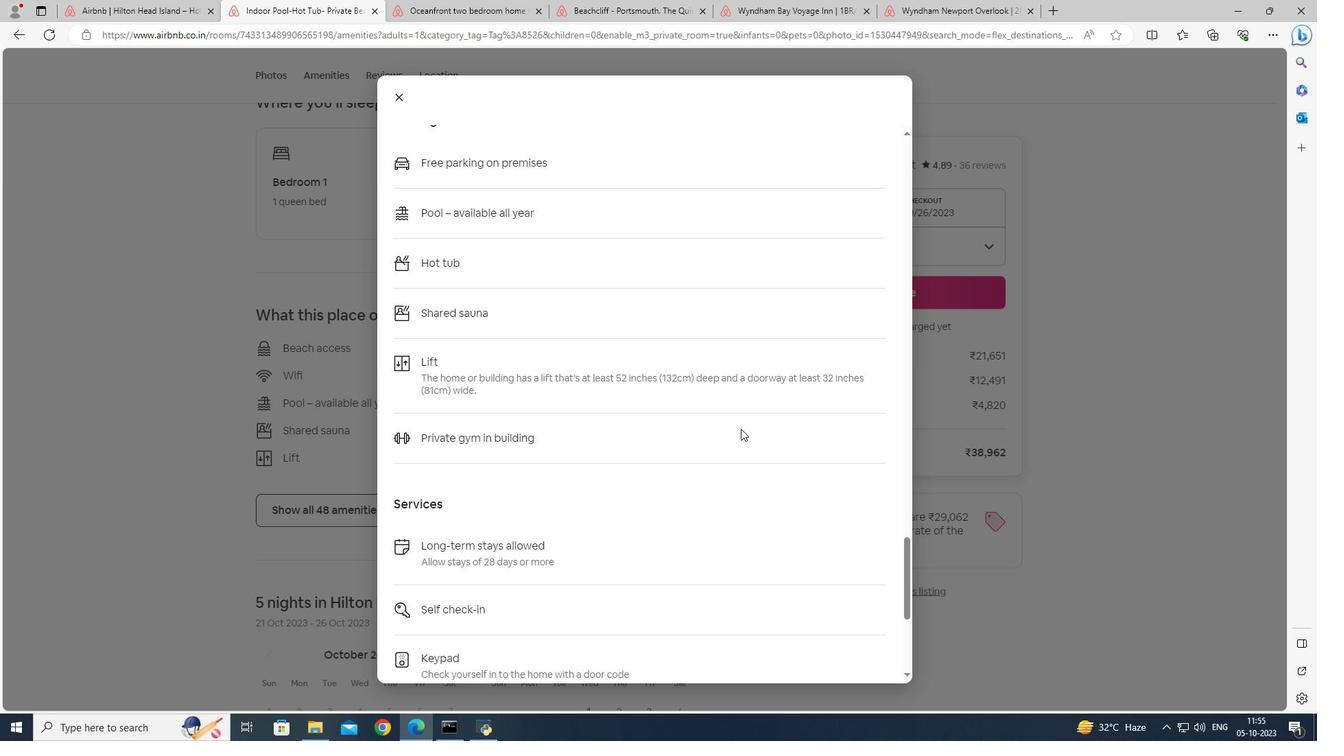 
Action: Mouse scrolled (741, 428) with delta (0, 0)
Screenshot: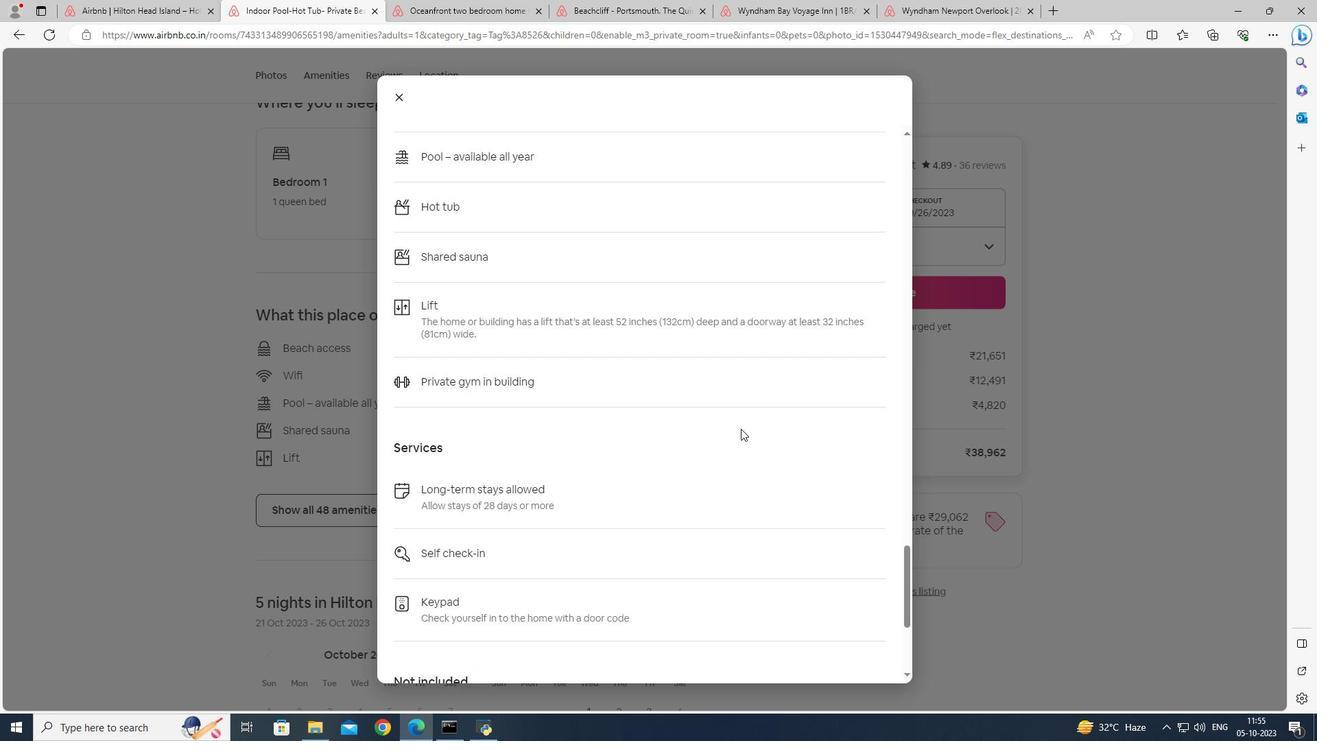 
Action: Mouse scrolled (741, 428) with delta (0, 0)
Screenshot: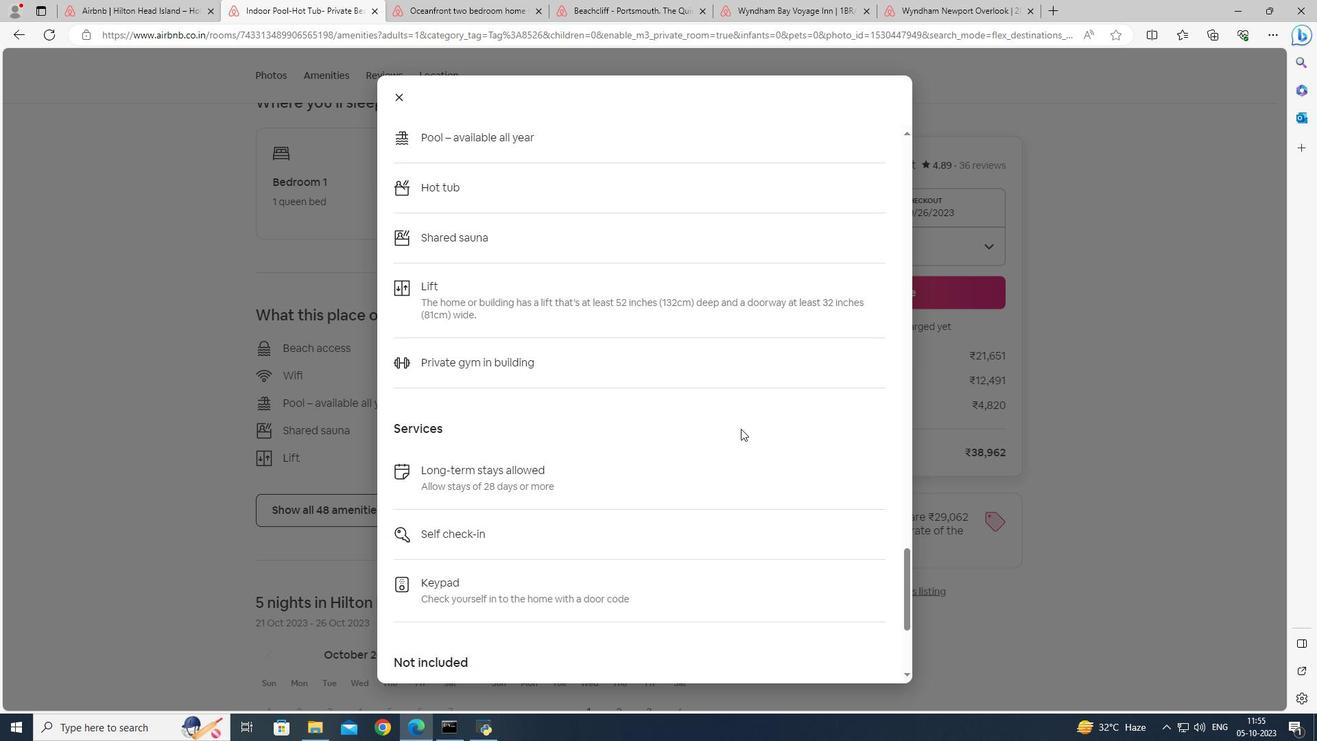 
Action: Mouse scrolled (741, 428) with delta (0, 0)
Screenshot: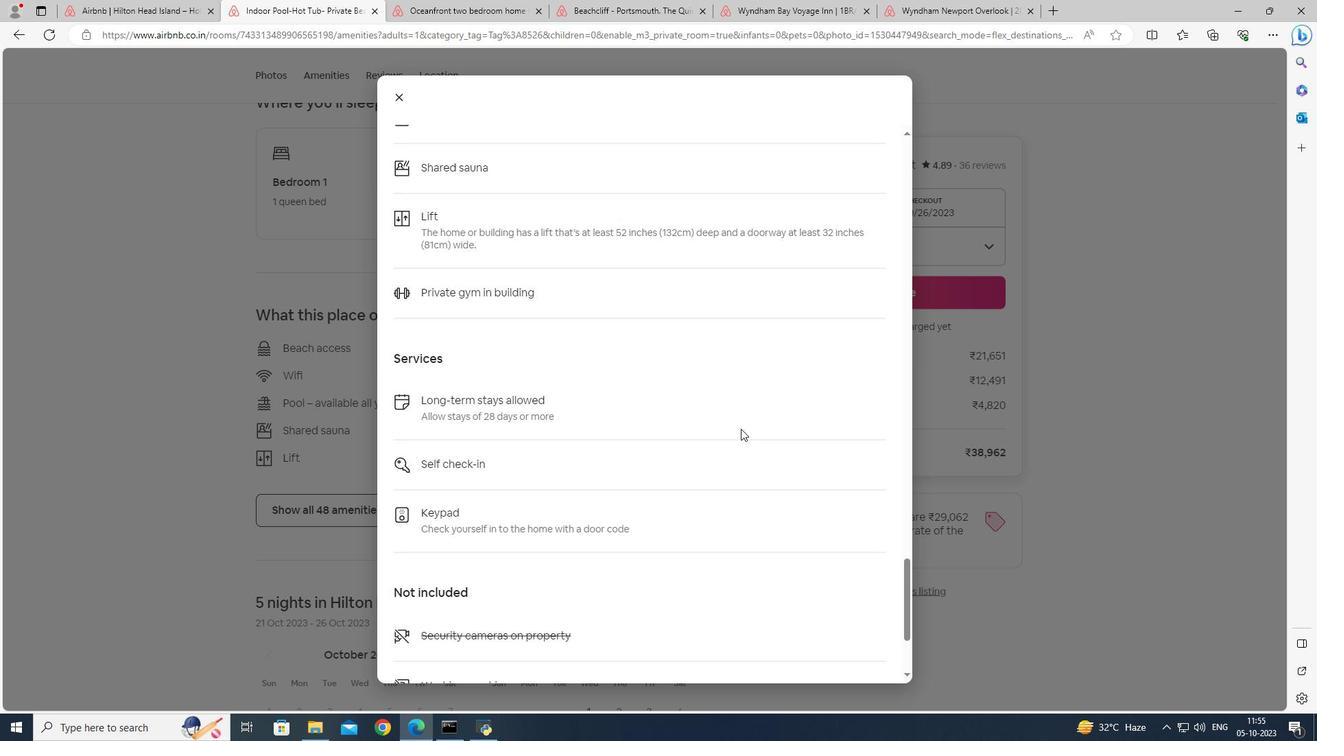 
Action: Mouse scrolled (741, 428) with delta (0, 0)
Screenshot: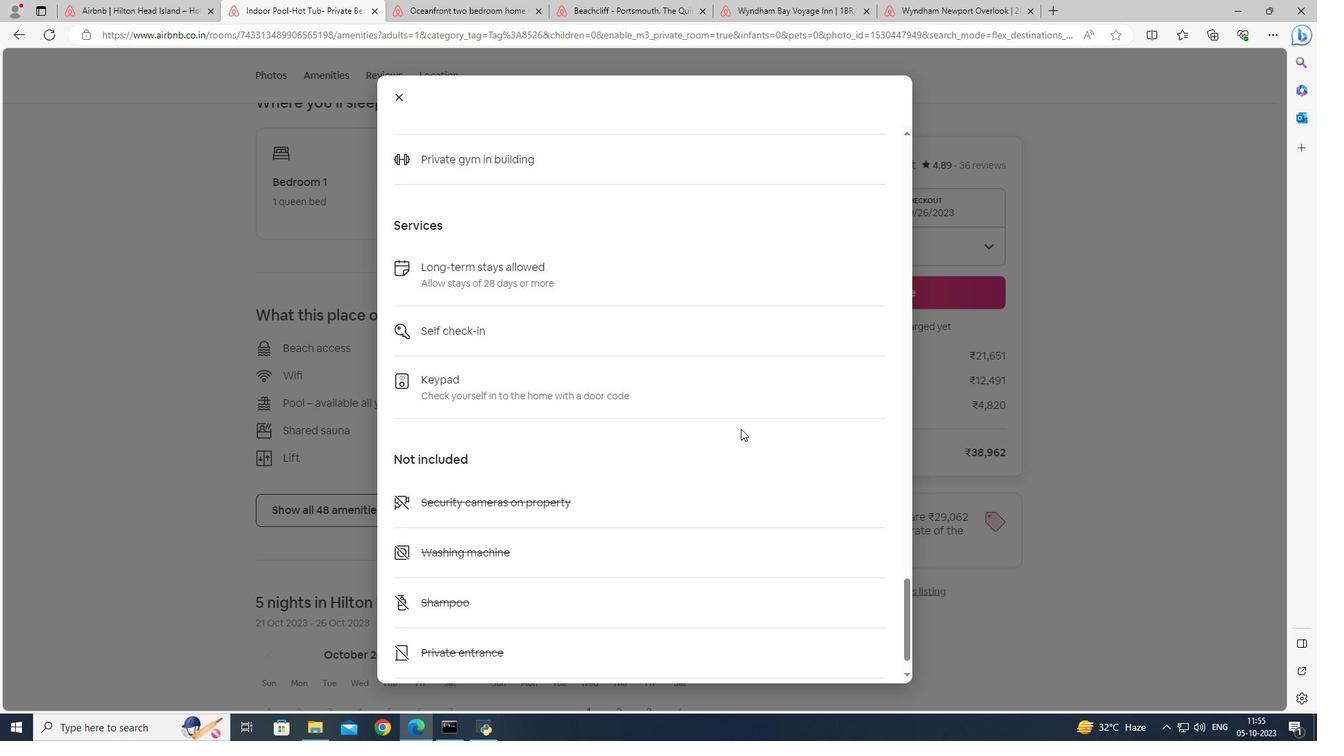 
Action: Mouse scrolled (741, 428) with delta (0, 0)
Screenshot: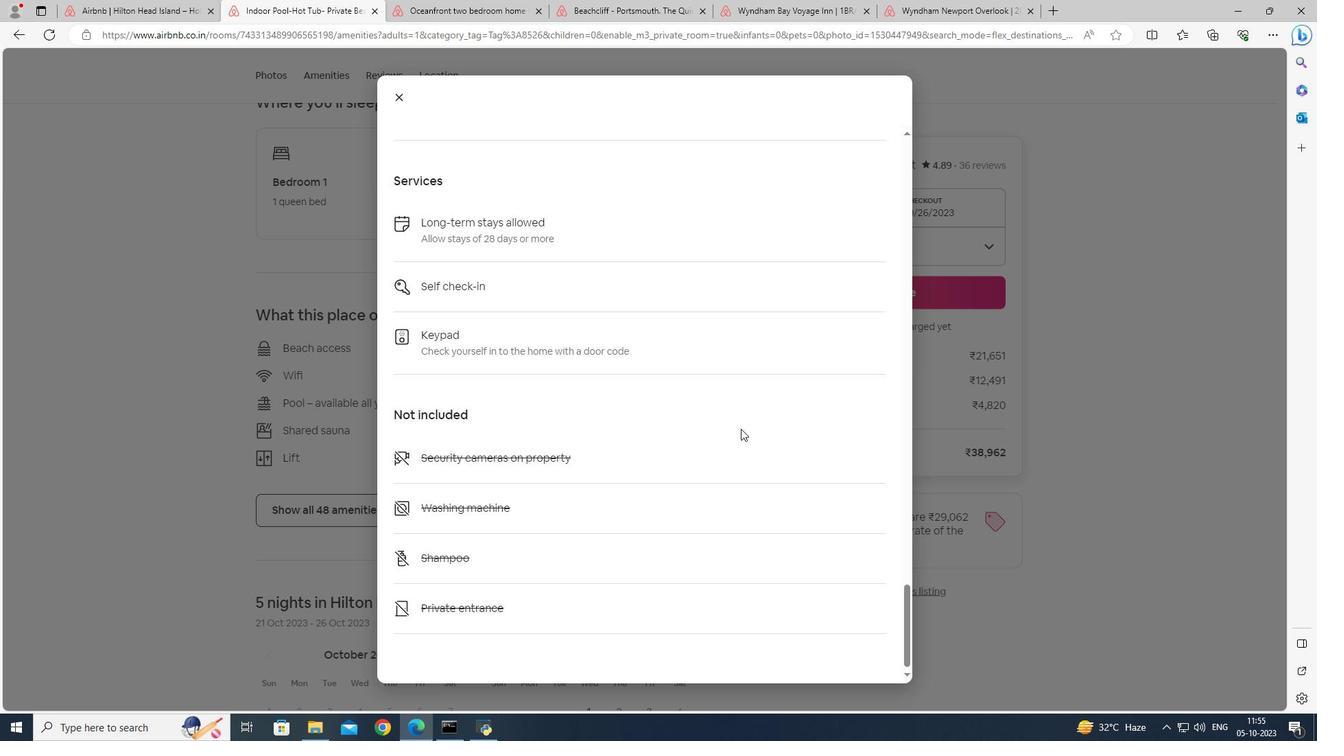 
Action: Mouse scrolled (741, 428) with delta (0, 0)
Screenshot: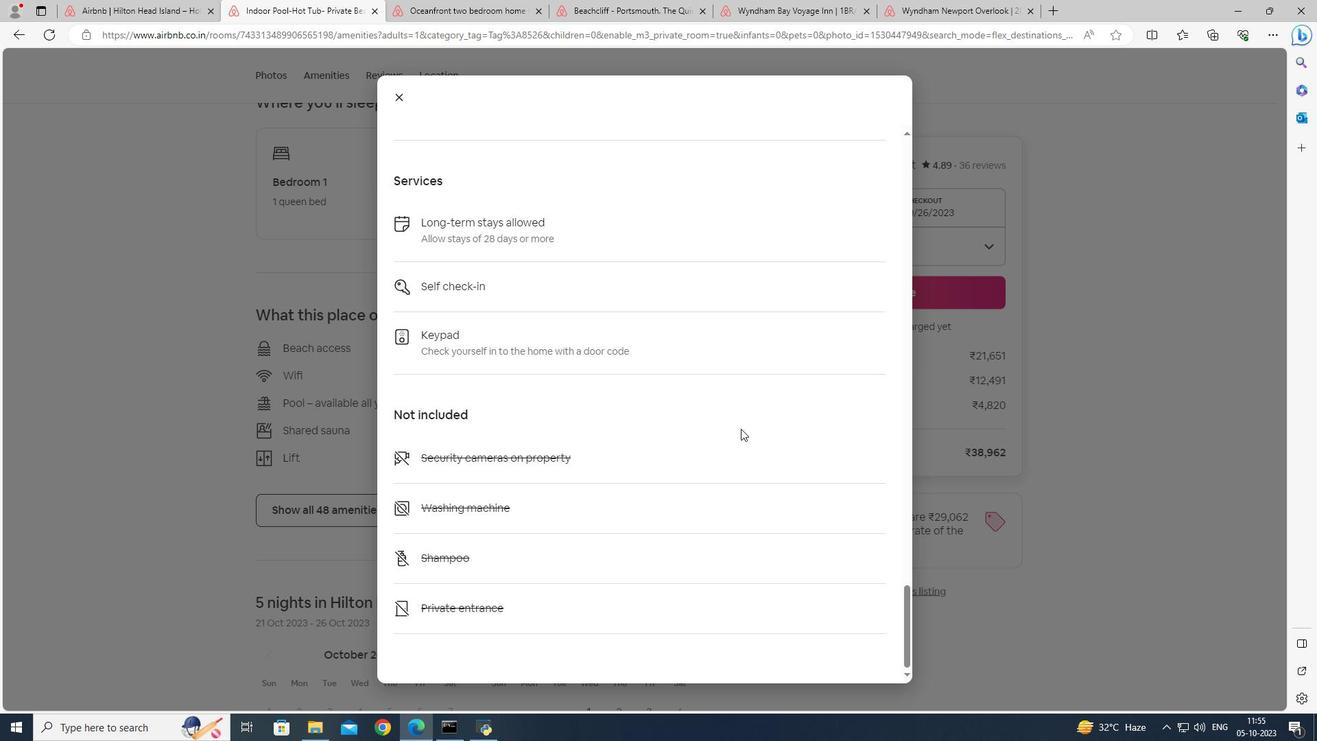 
Action: Mouse scrolled (741, 428) with delta (0, 0)
Screenshot: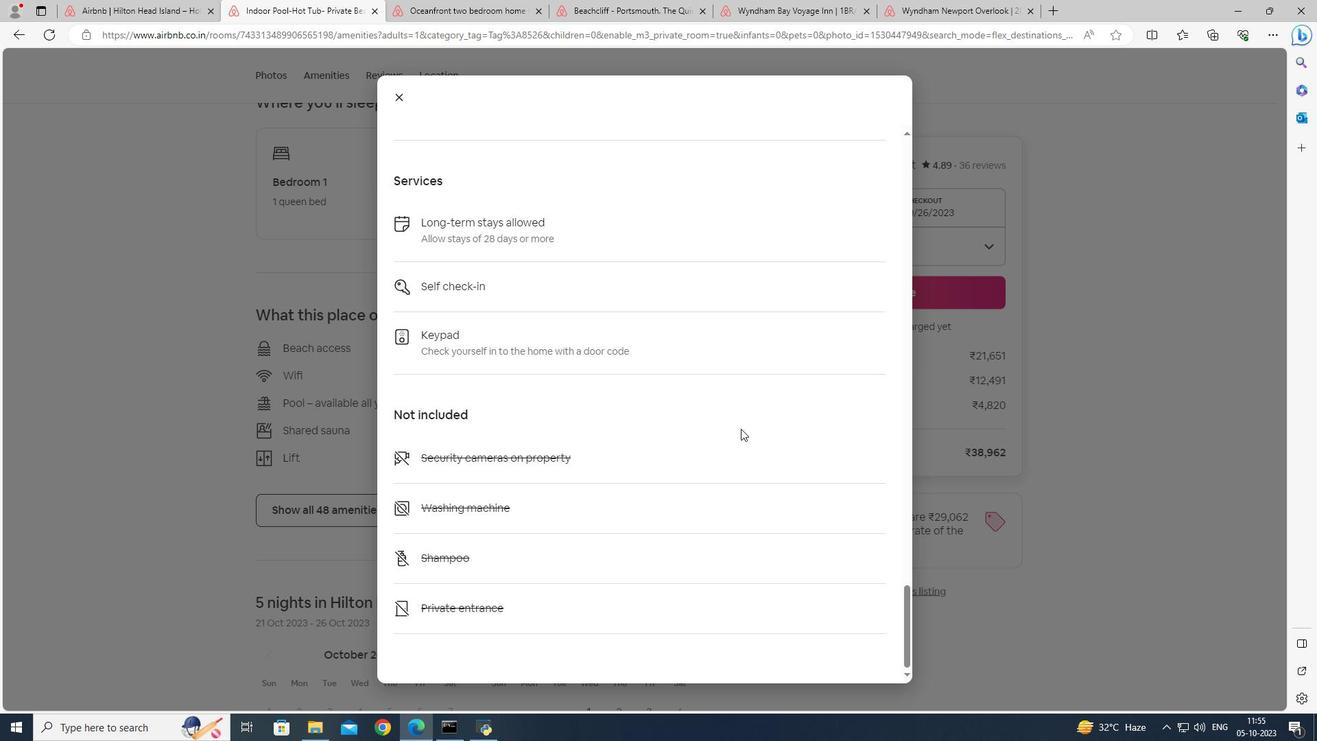 
Action: Mouse scrolled (741, 428) with delta (0, 0)
Screenshot: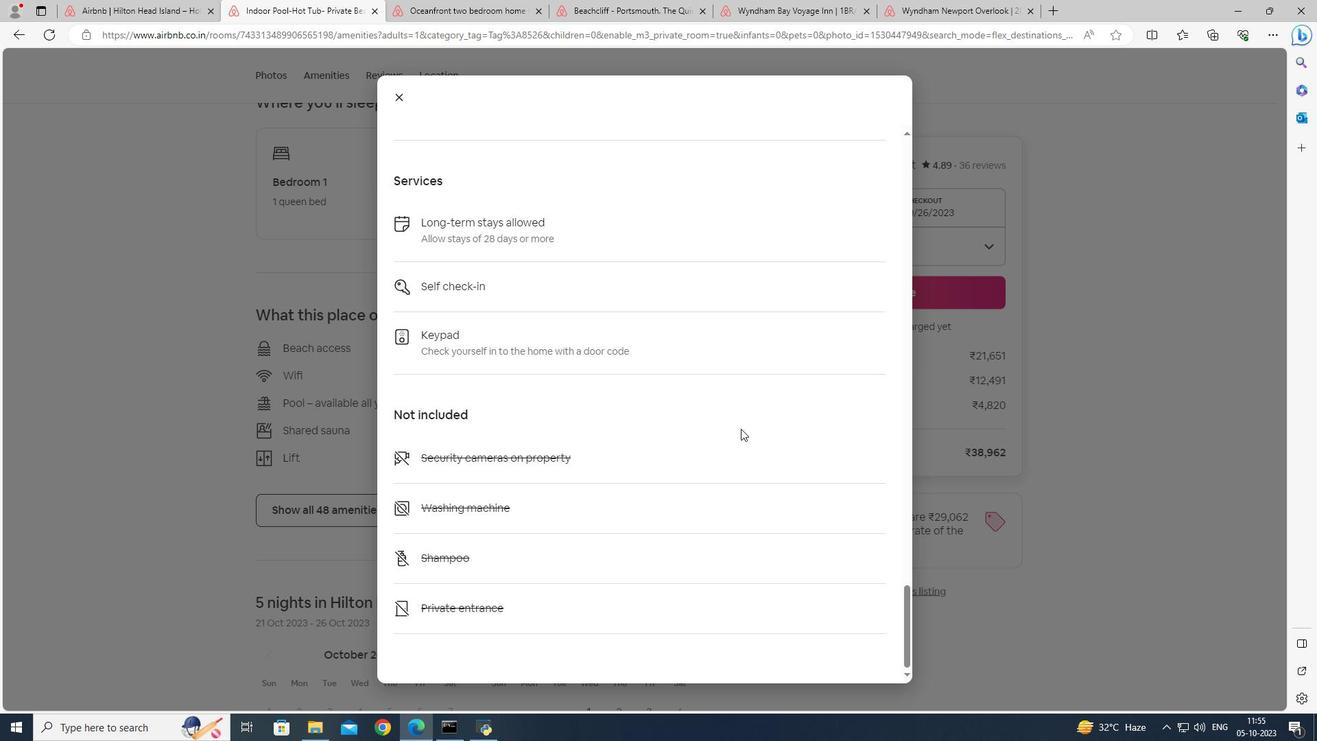 
Action: Mouse scrolled (741, 428) with delta (0, 0)
Screenshot: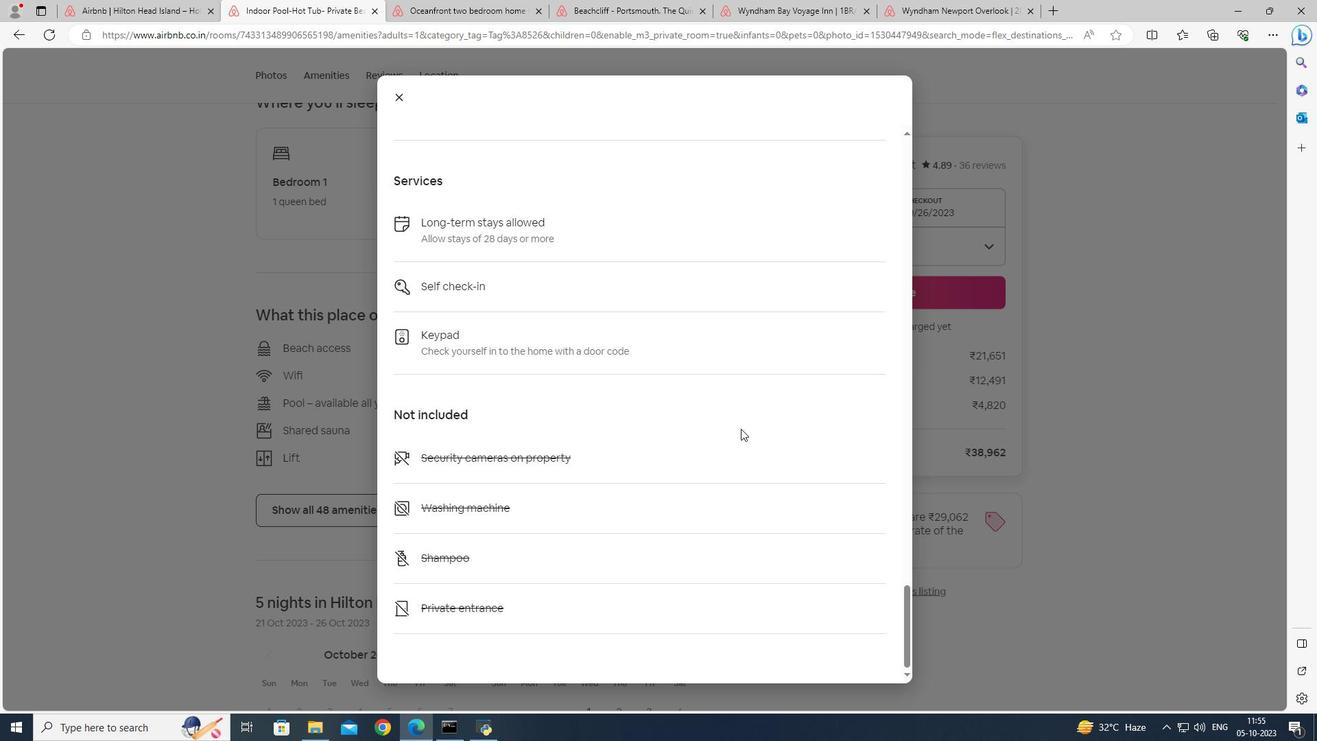 
Action: Mouse scrolled (741, 428) with delta (0, 0)
Screenshot: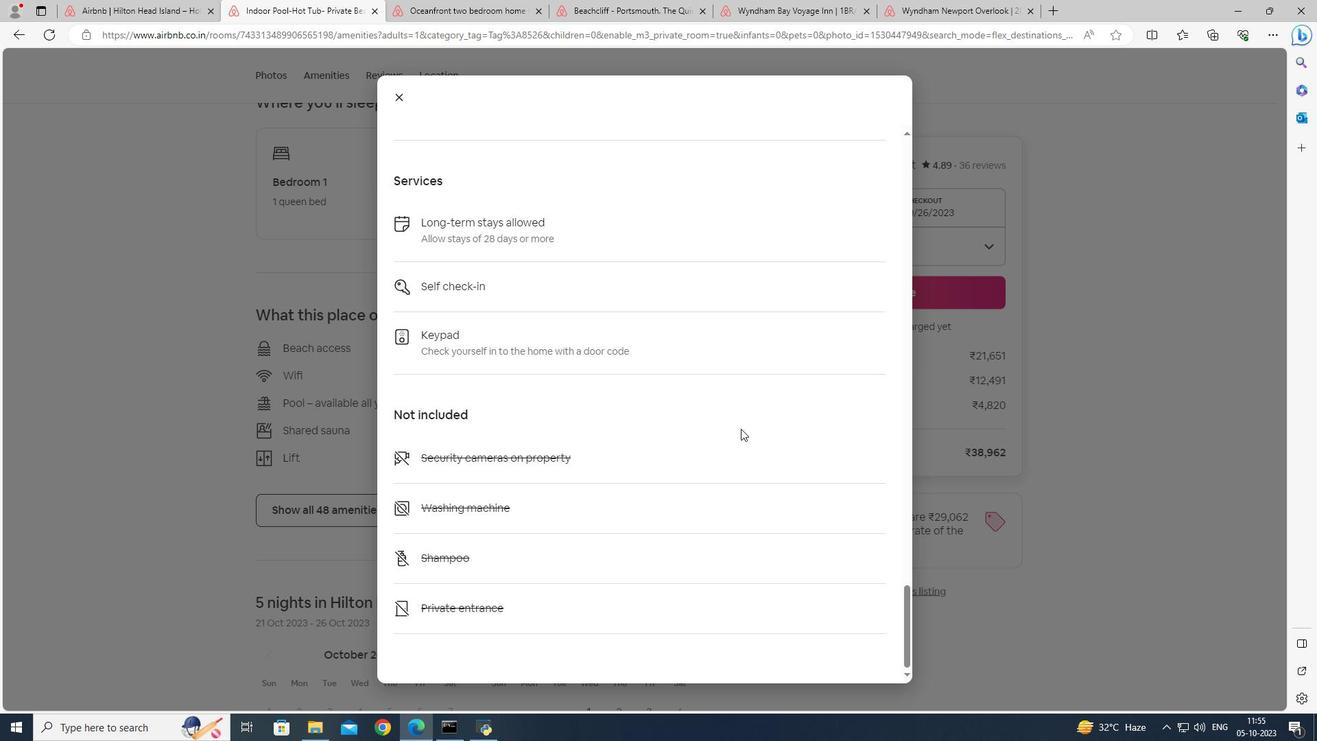 
Action: Mouse scrolled (741, 428) with delta (0, 0)
Screenshot: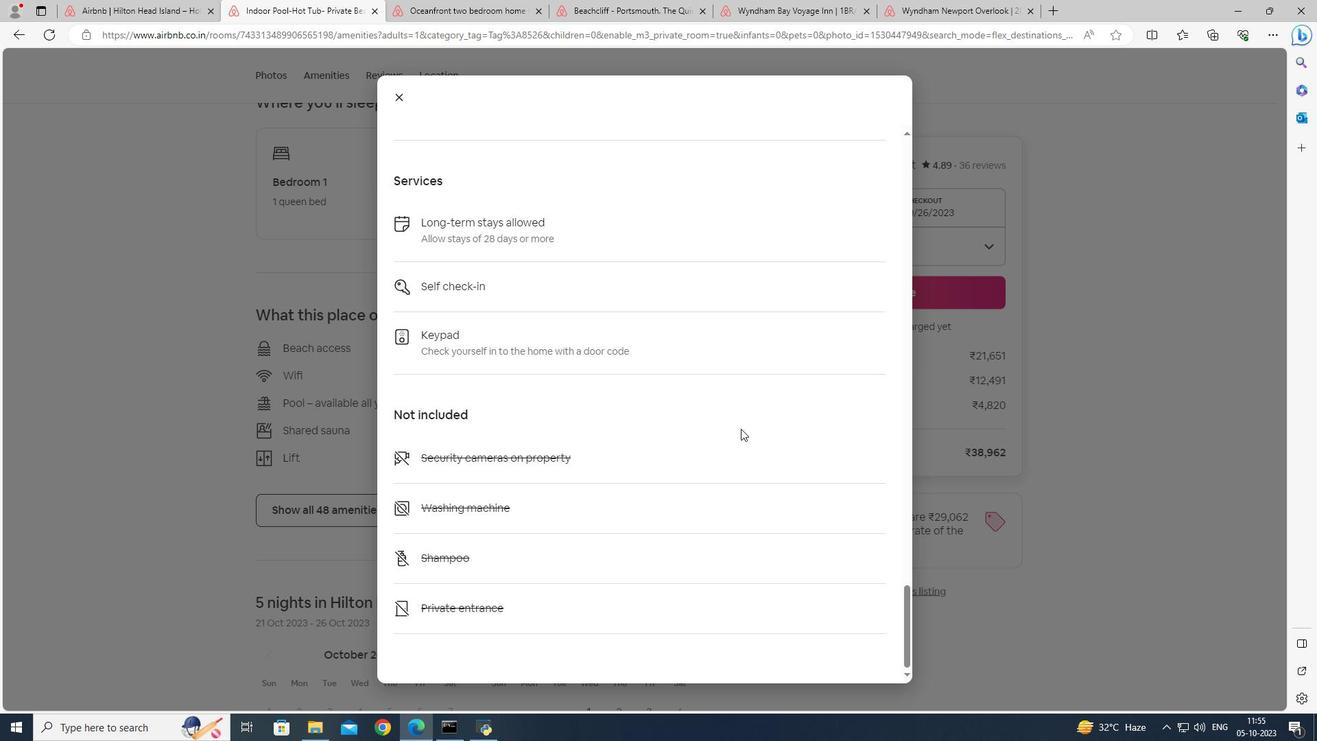 
Action: Mouse moved to (402, 97)
Screenshot: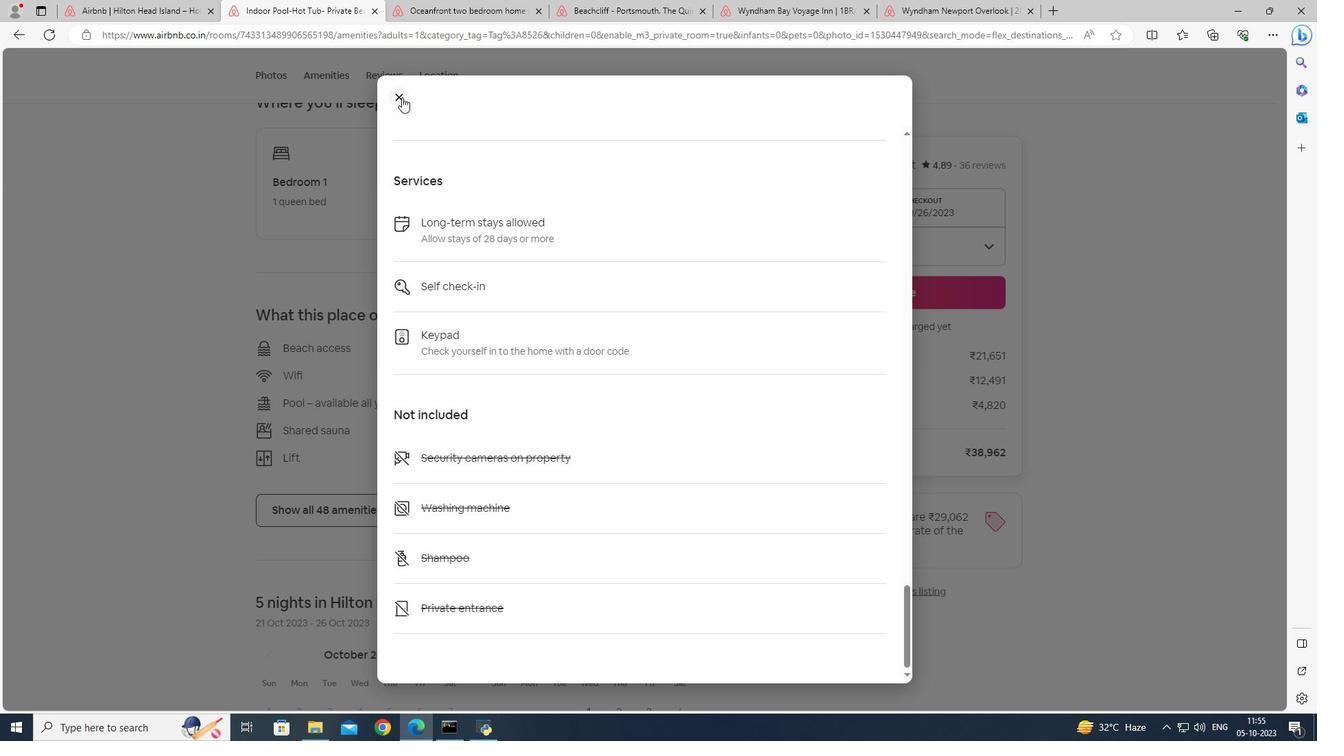 
Action: Mouse pressed left at (402, 97)
Screenshot: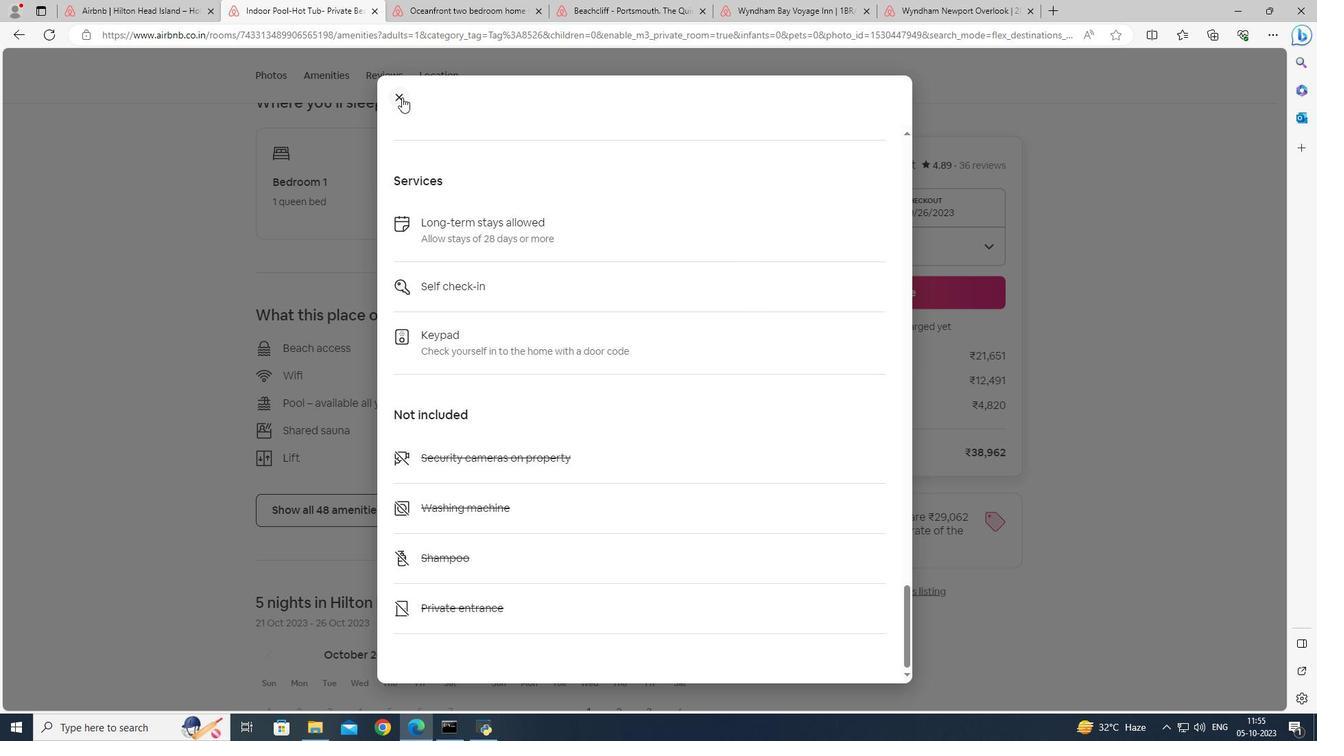
Action: Mouse moved to (372, 437)
Screenshot: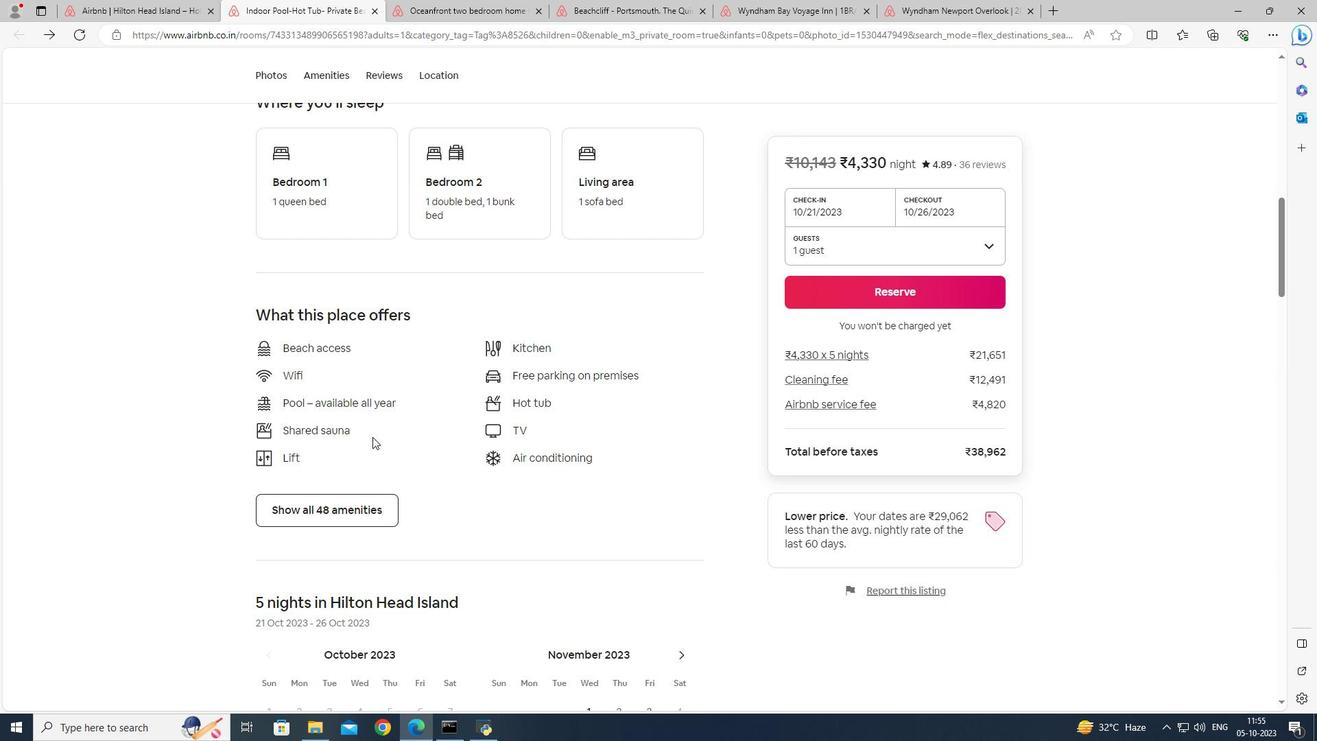 
Action: Mouse scrolled (372, 436) with delta (0, 0)
Screenshot: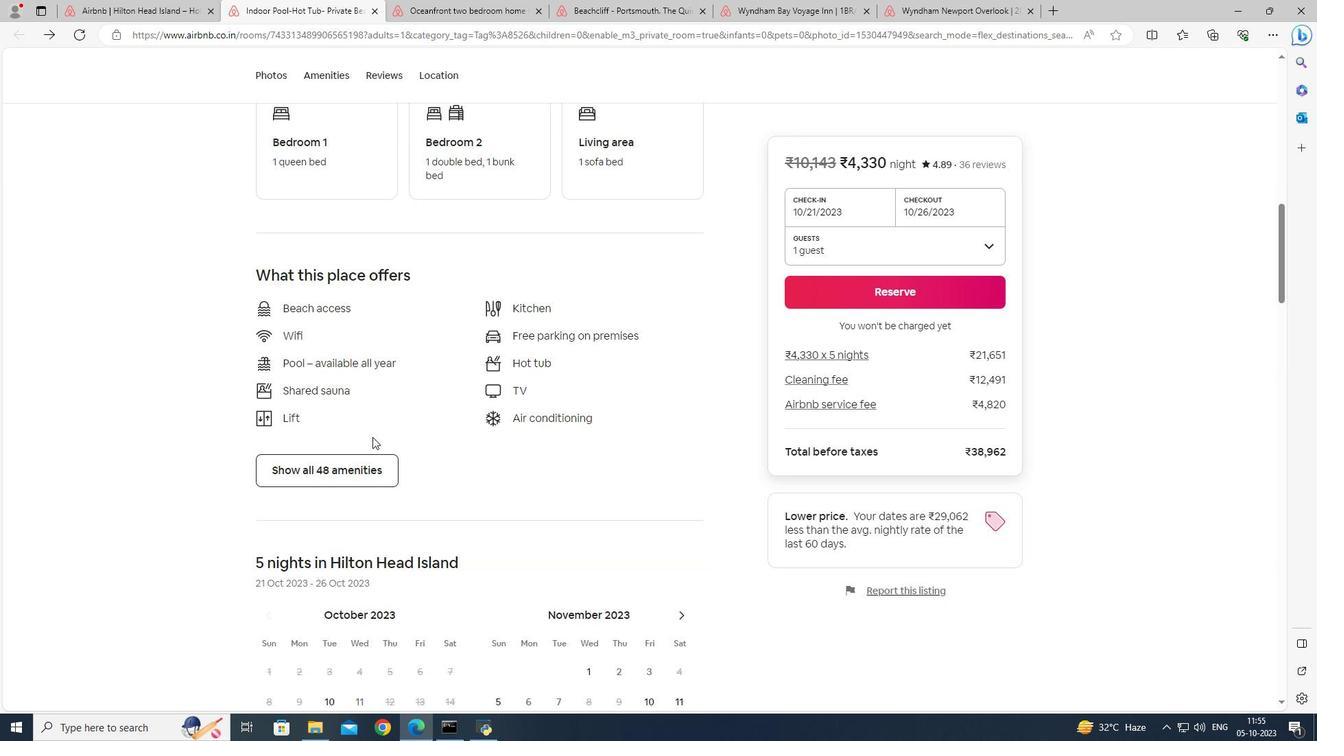 
Action: Mouse scrolled (372, 436) with delta (0, 0)
Screenshot: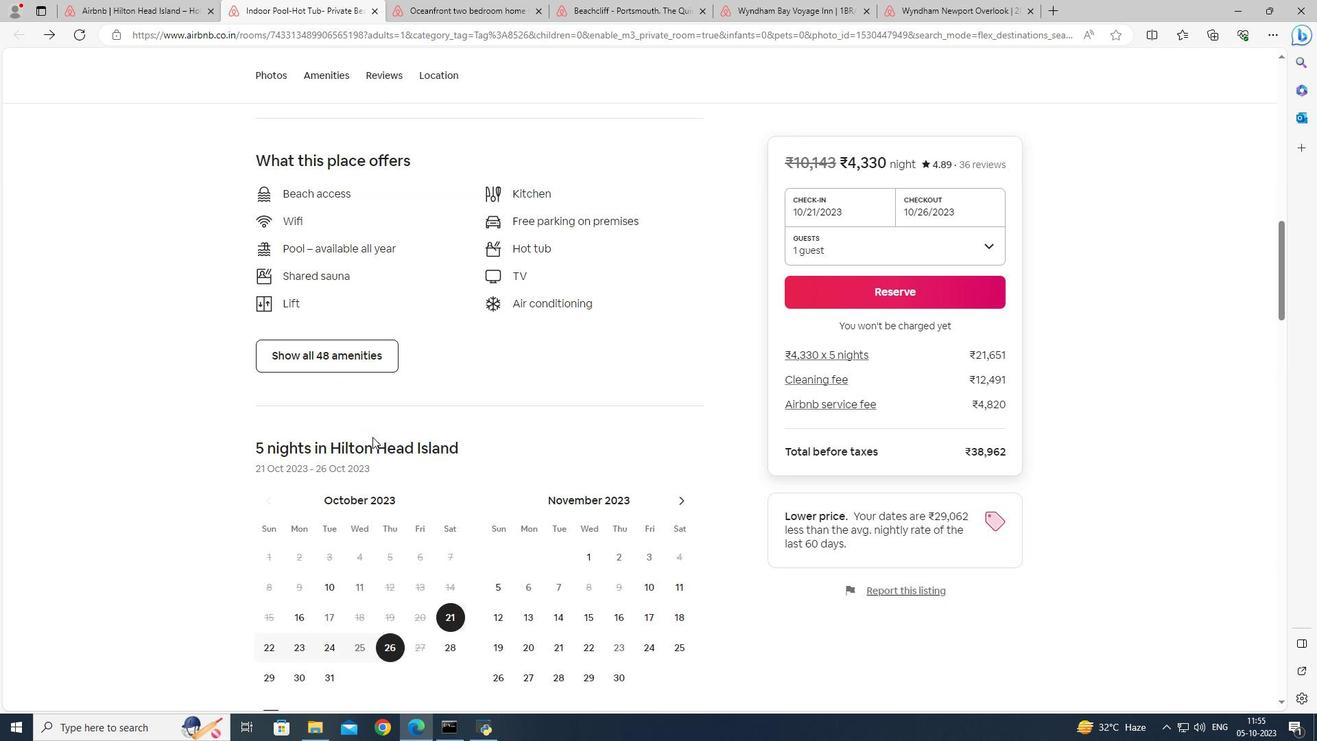 
Action: Mouse scrolled (372, 436) with delta (0, 0)
Screenshot: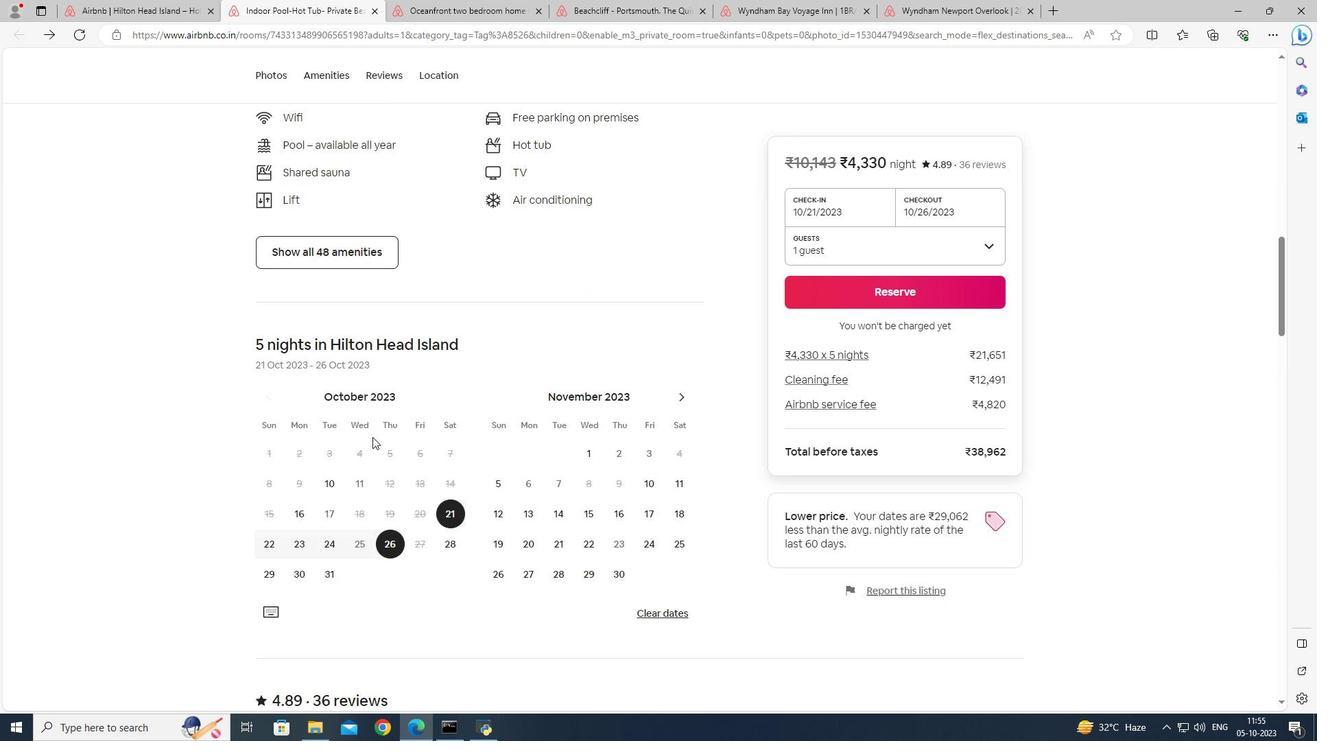 
Action: Mouse scrolled (372, 436) with delta (0, 0)
Screenshot: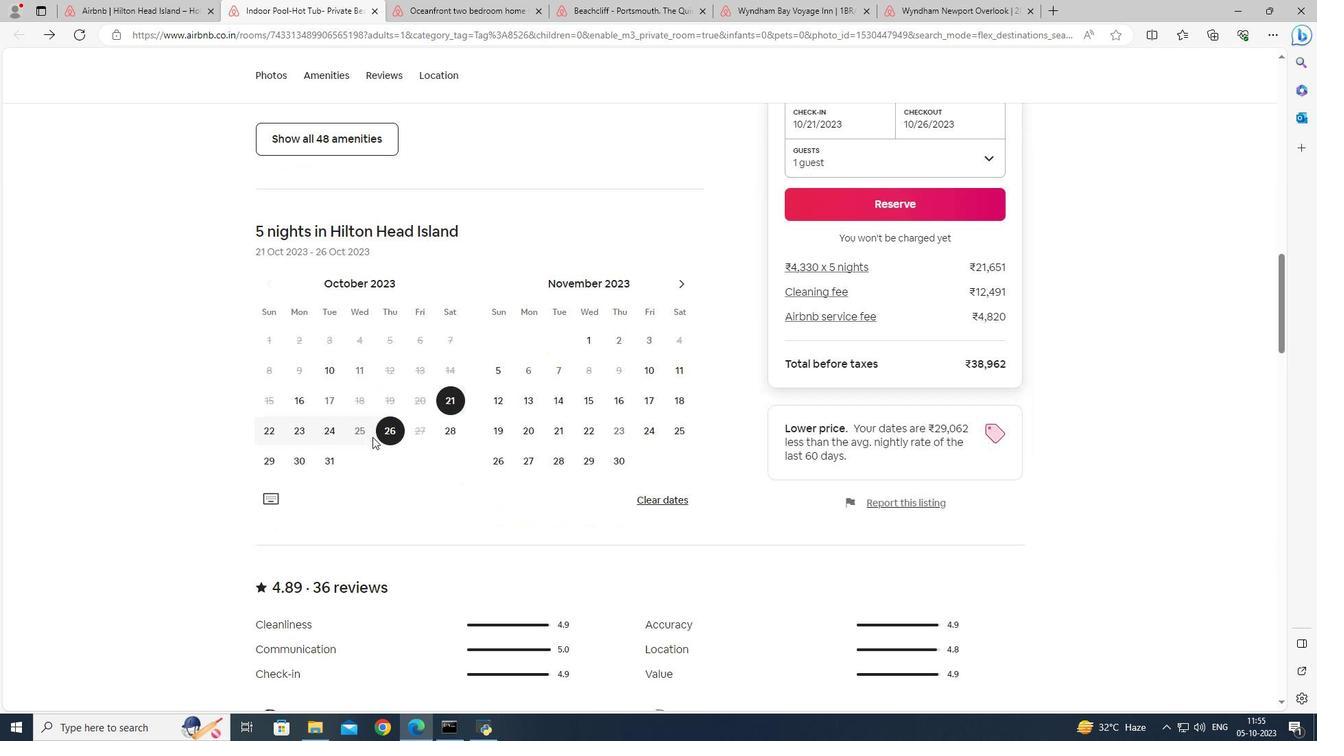 
Action: Mouse scrolled (372, 436) with delta (0, 0)
Screenshot: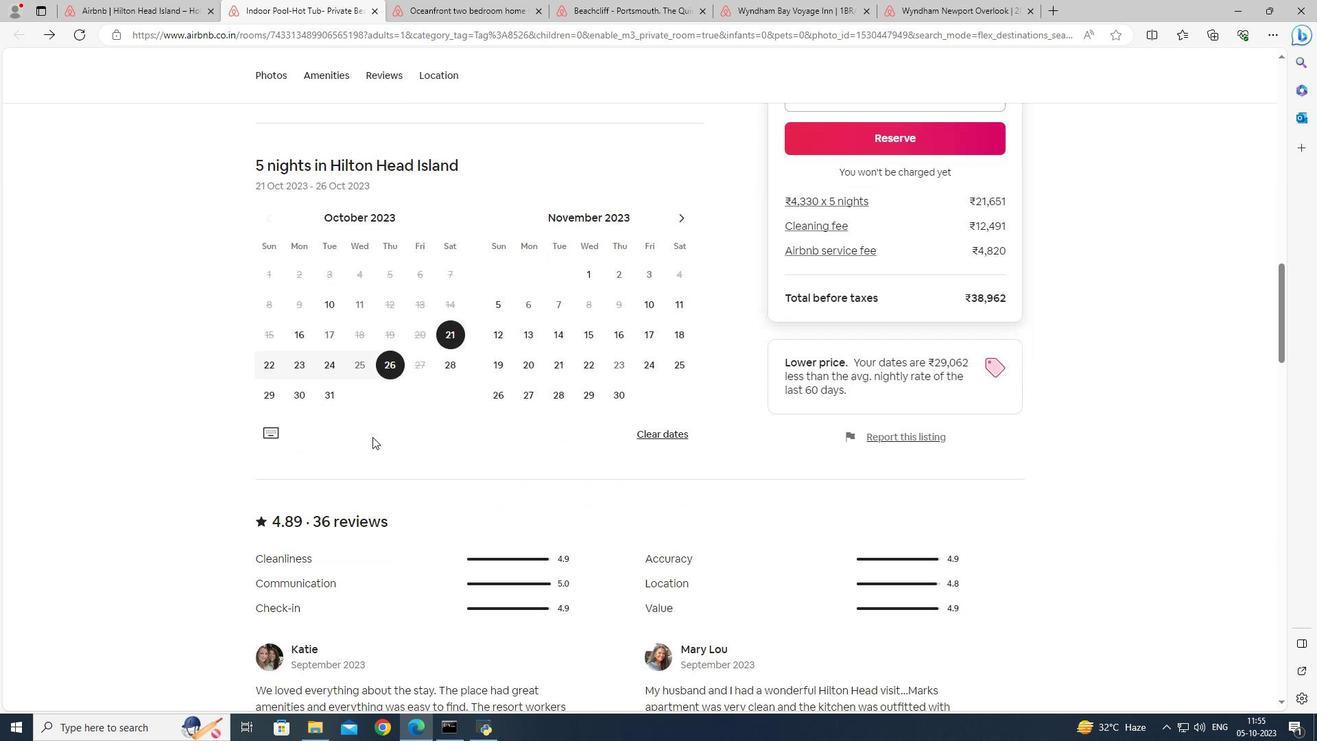 
Action: Mouse scrolled (372, 436) with delta (0, 0)
Screenshot: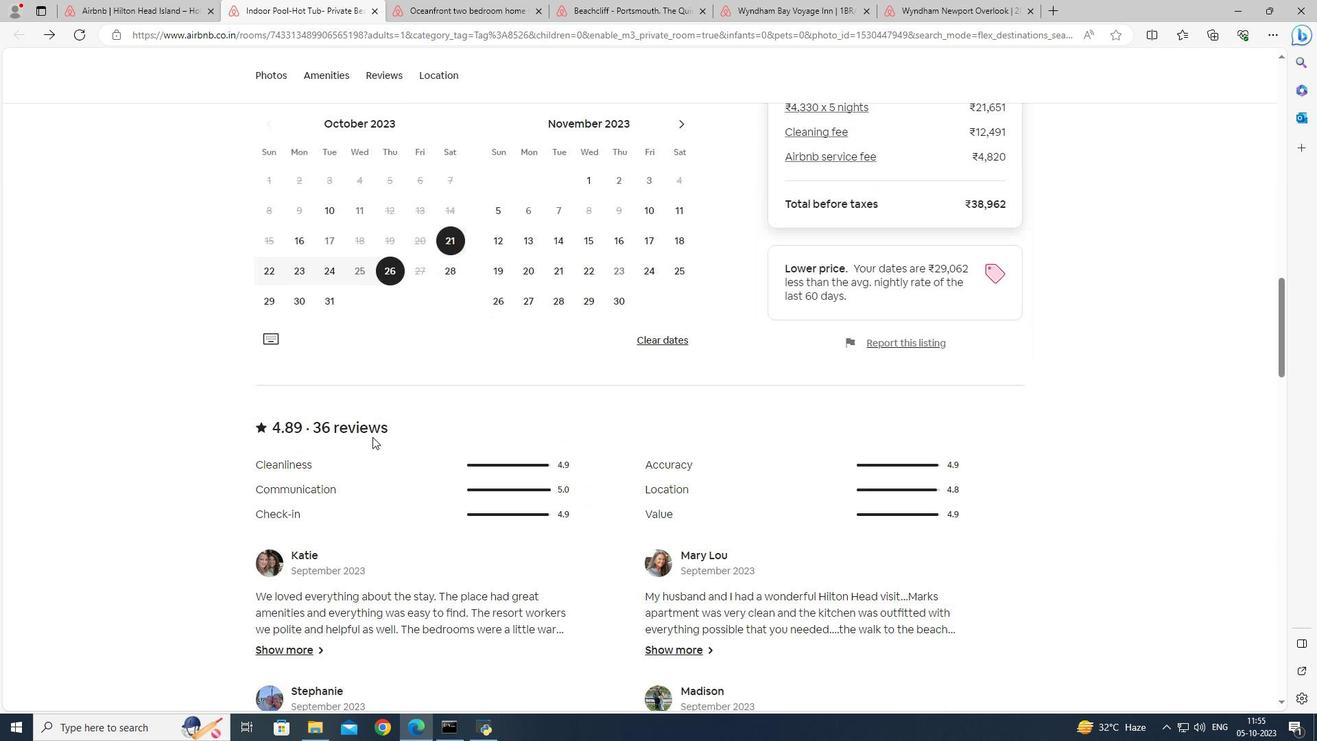 
Action: Mouse scrolled (372, 436) with delta (0, 0)
Screenshot: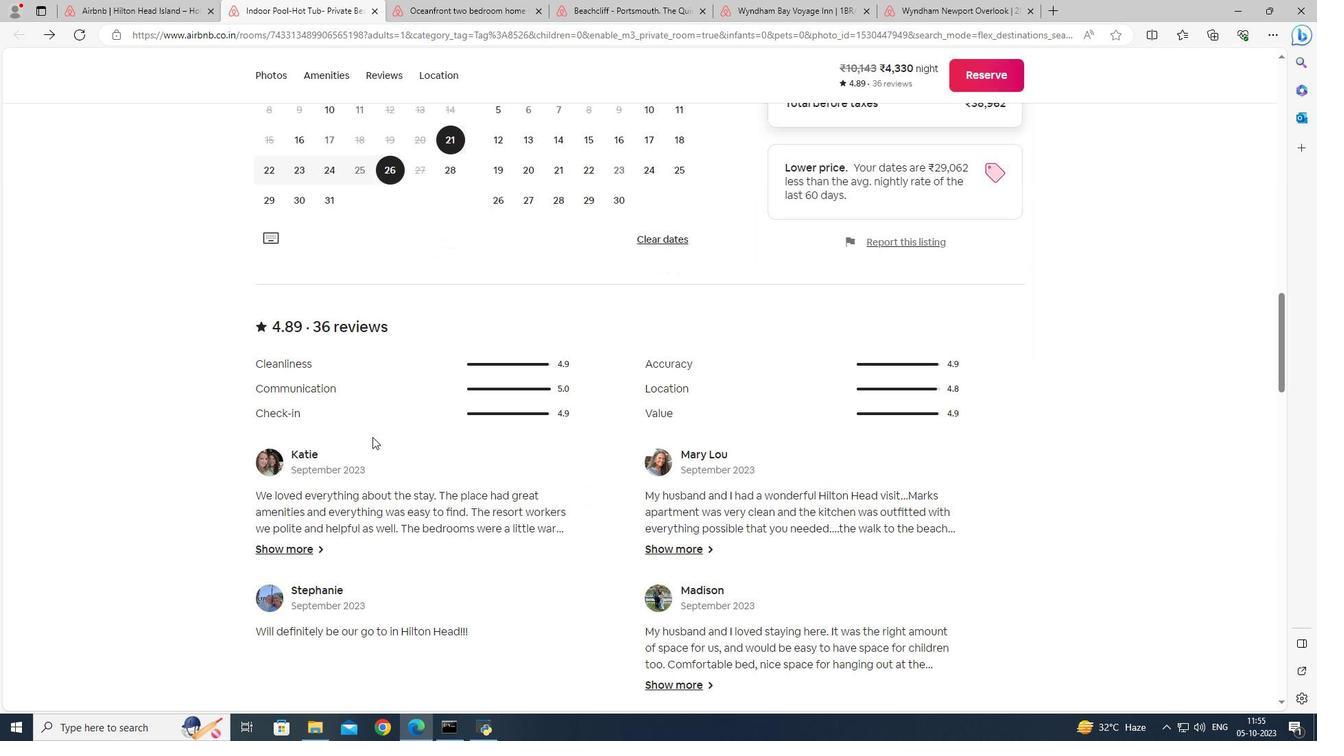 
Action: Mouse scrolled (372, 436) with delta (0, 0)
Screenshot: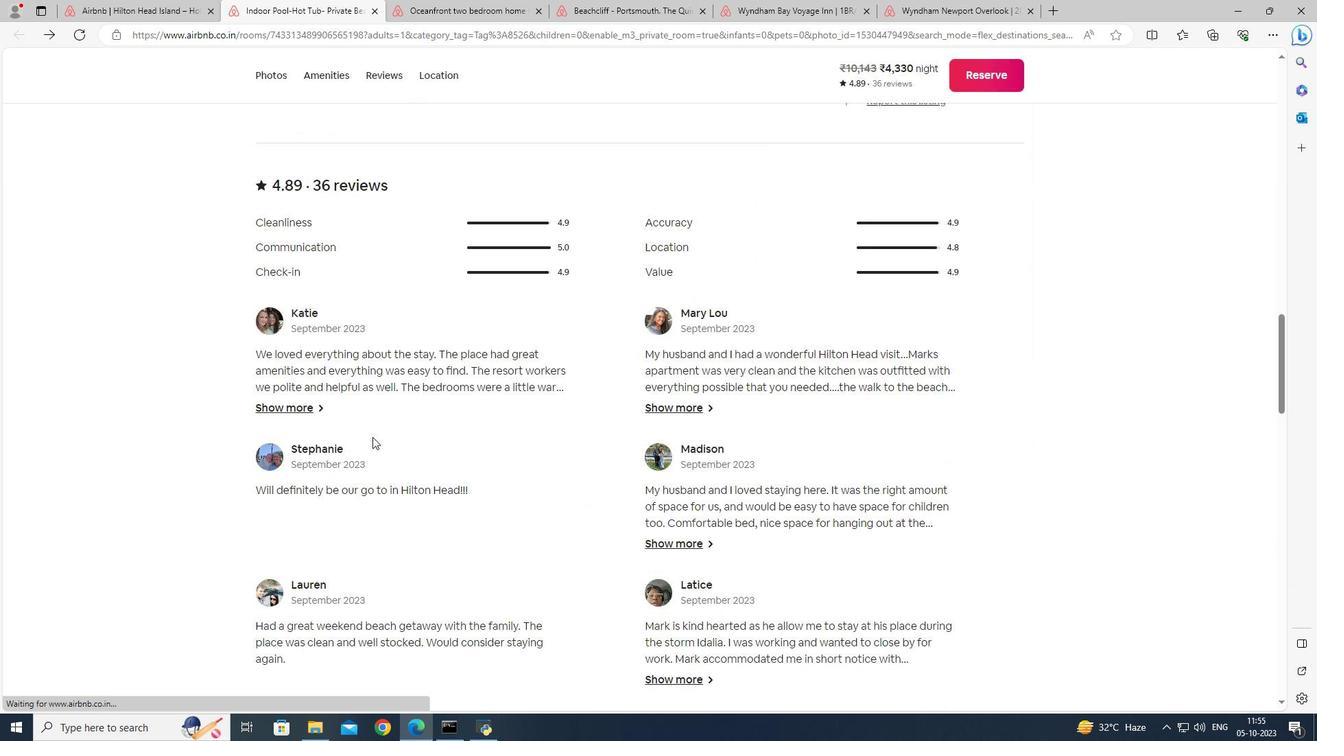 
Action: Mouse scrolled (372, 436) with delta (0, 0)
Screenshot: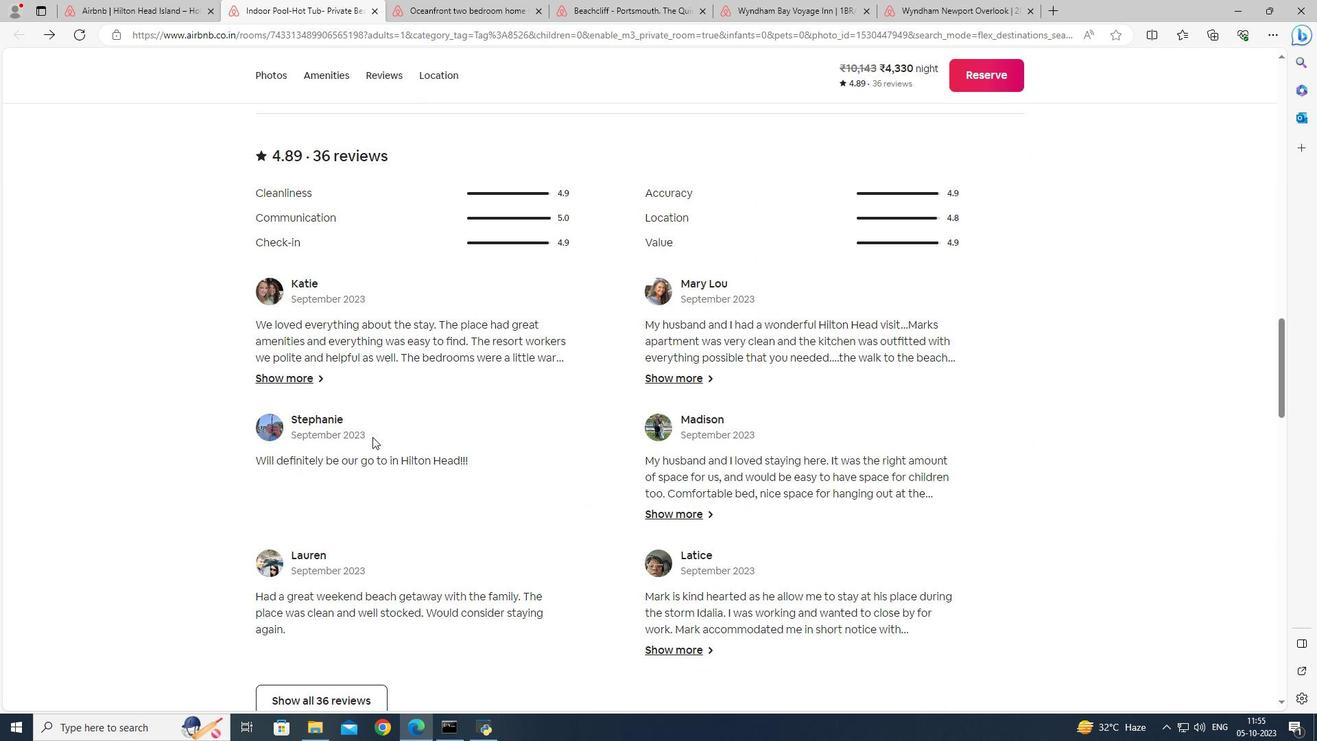 
Action: Mouse scrolled (372, 436) with delta (0, 0)
Screenshot: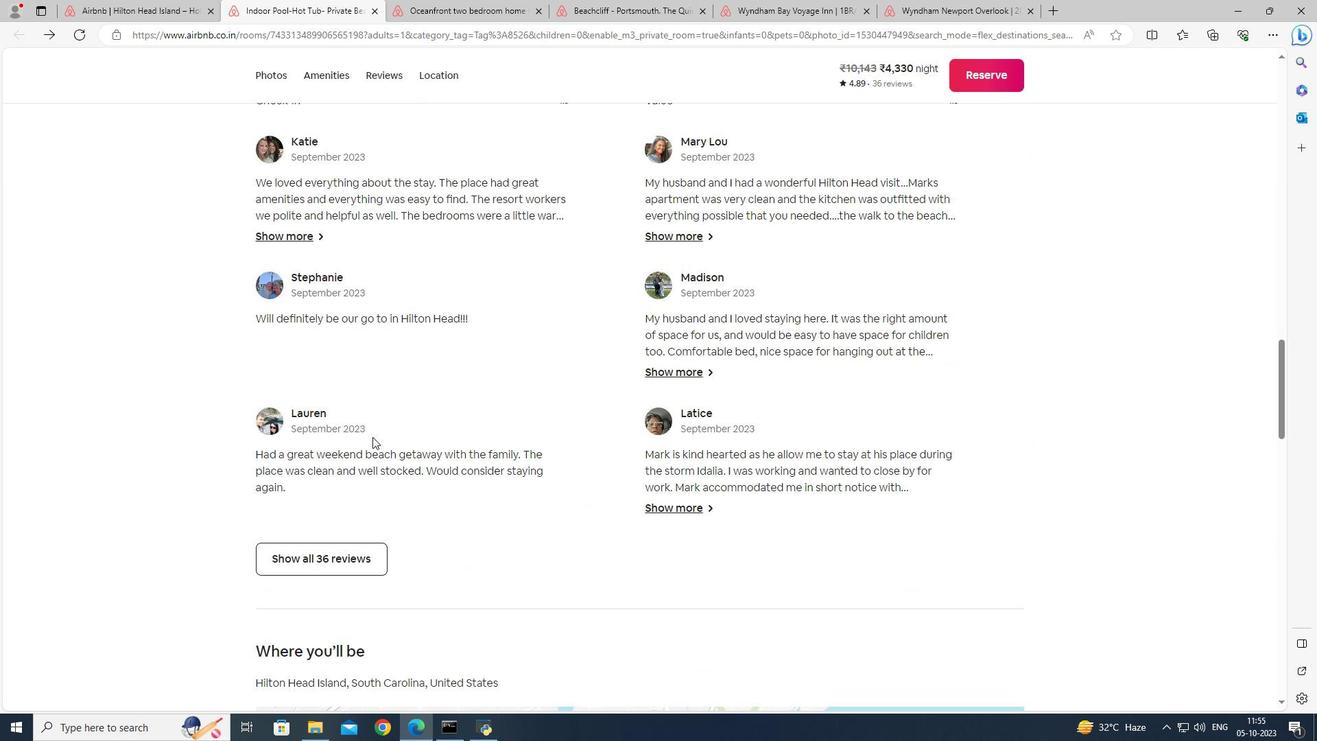 
Action: Mouse scrolled (372, 436) with delta (0, 0)
Screenshot: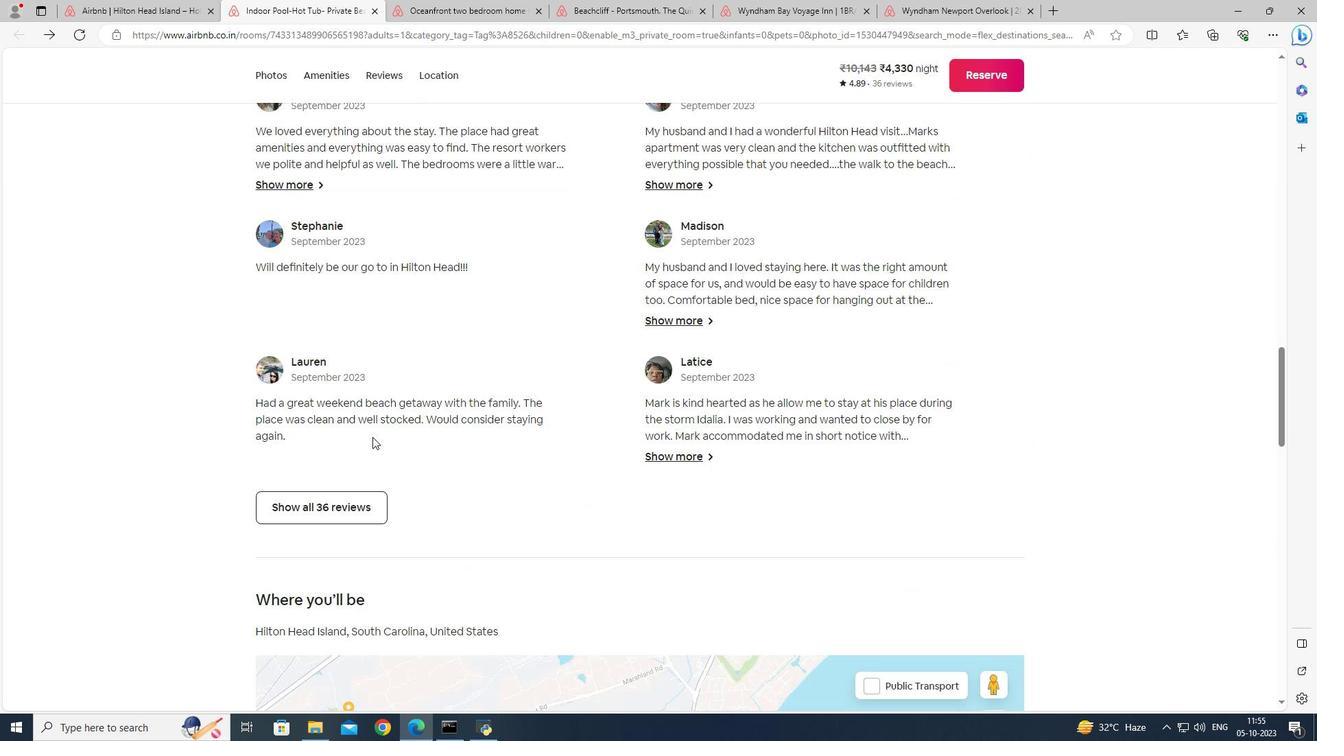 
Action: Mouse moved to (298, 404)
Screenshot: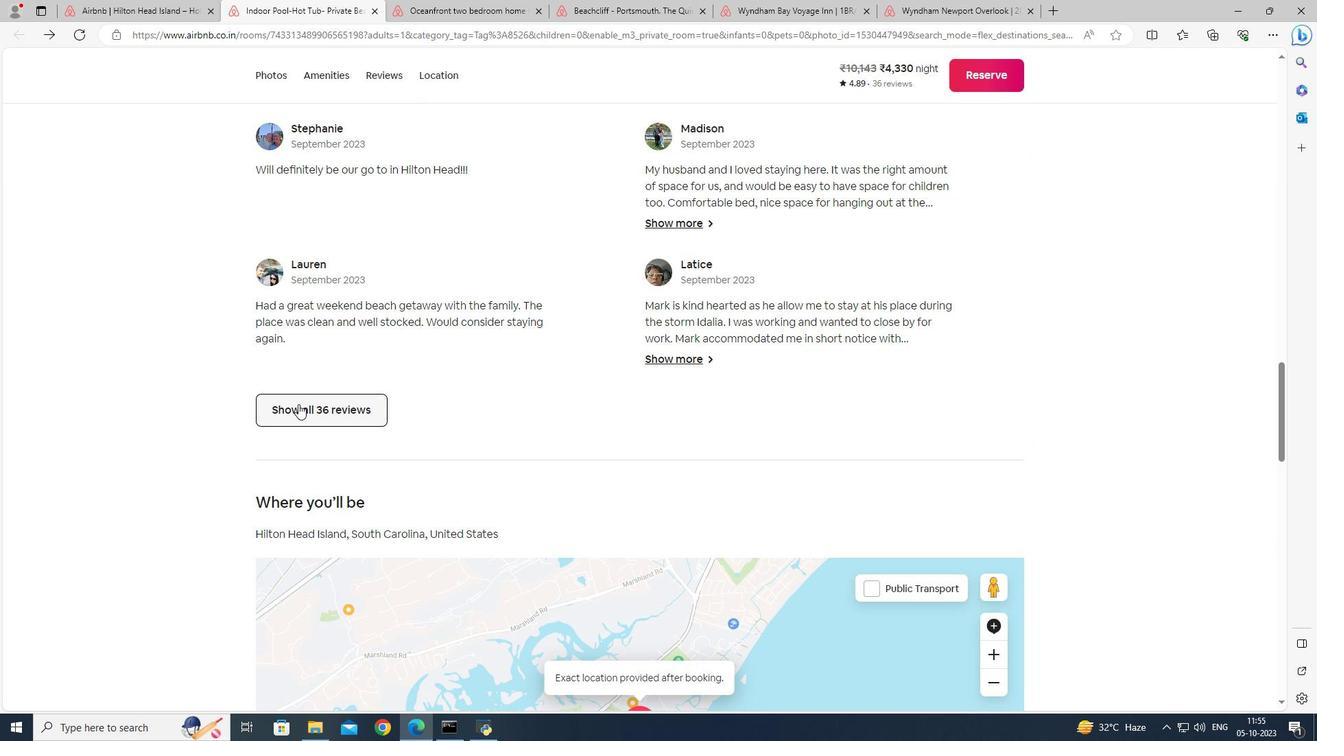 
Action: Mouse pressed left at (298, 404)
Screenshot: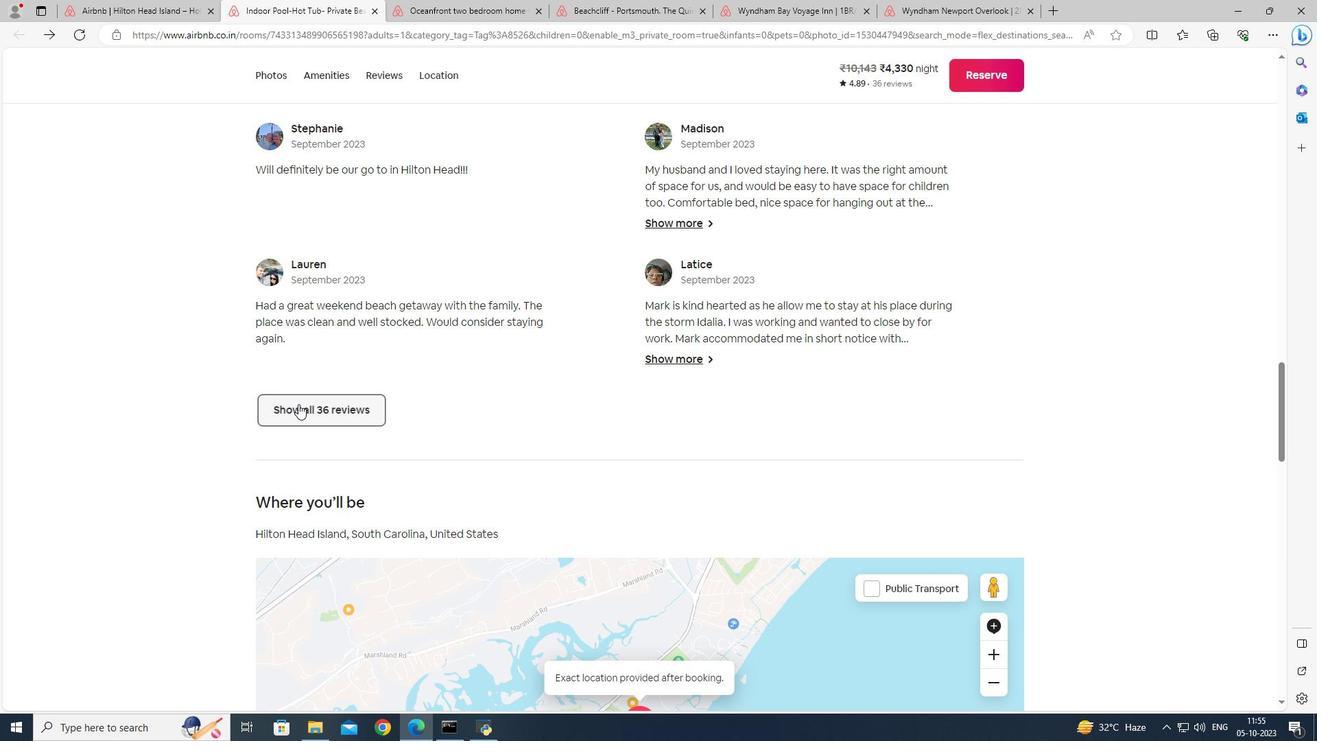 
Action: Mouse moved to (716, 280)
Screenshot: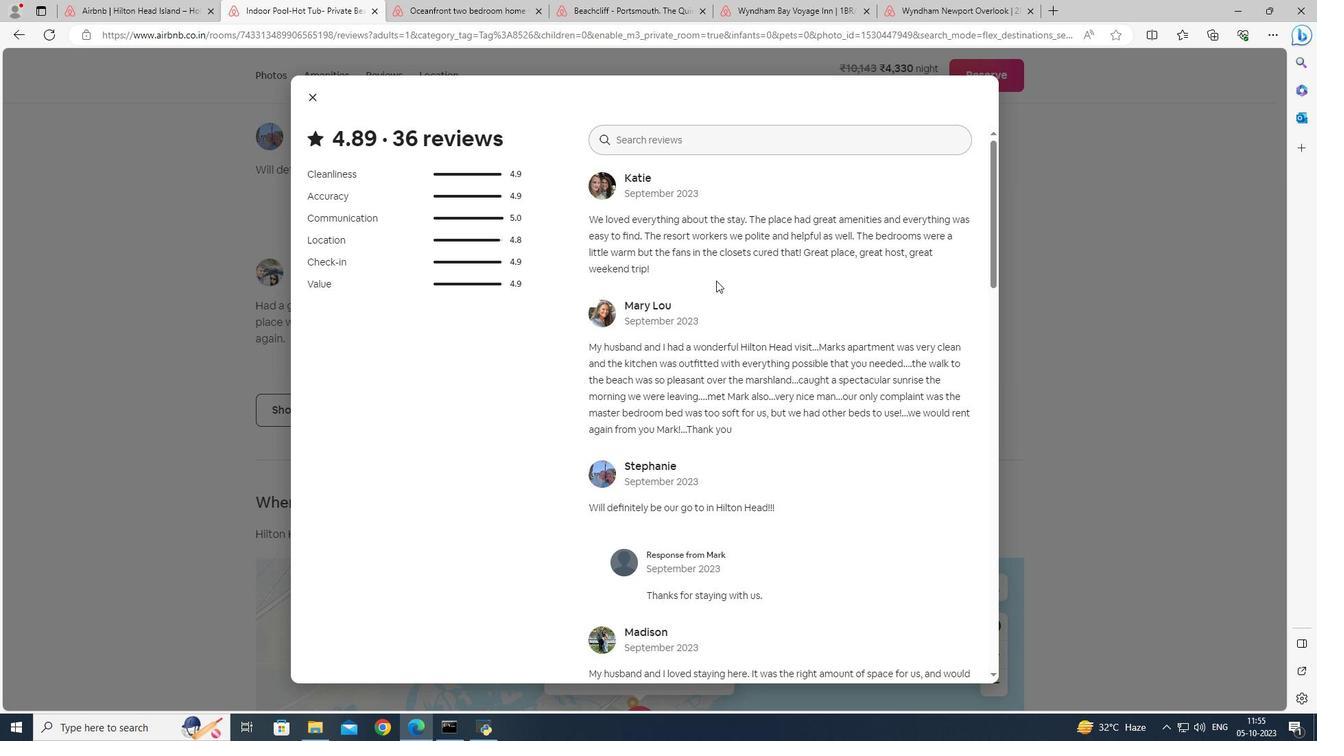 
Action: Mouse scrolled (716, 280) with delta (0, 0)
Screenshot: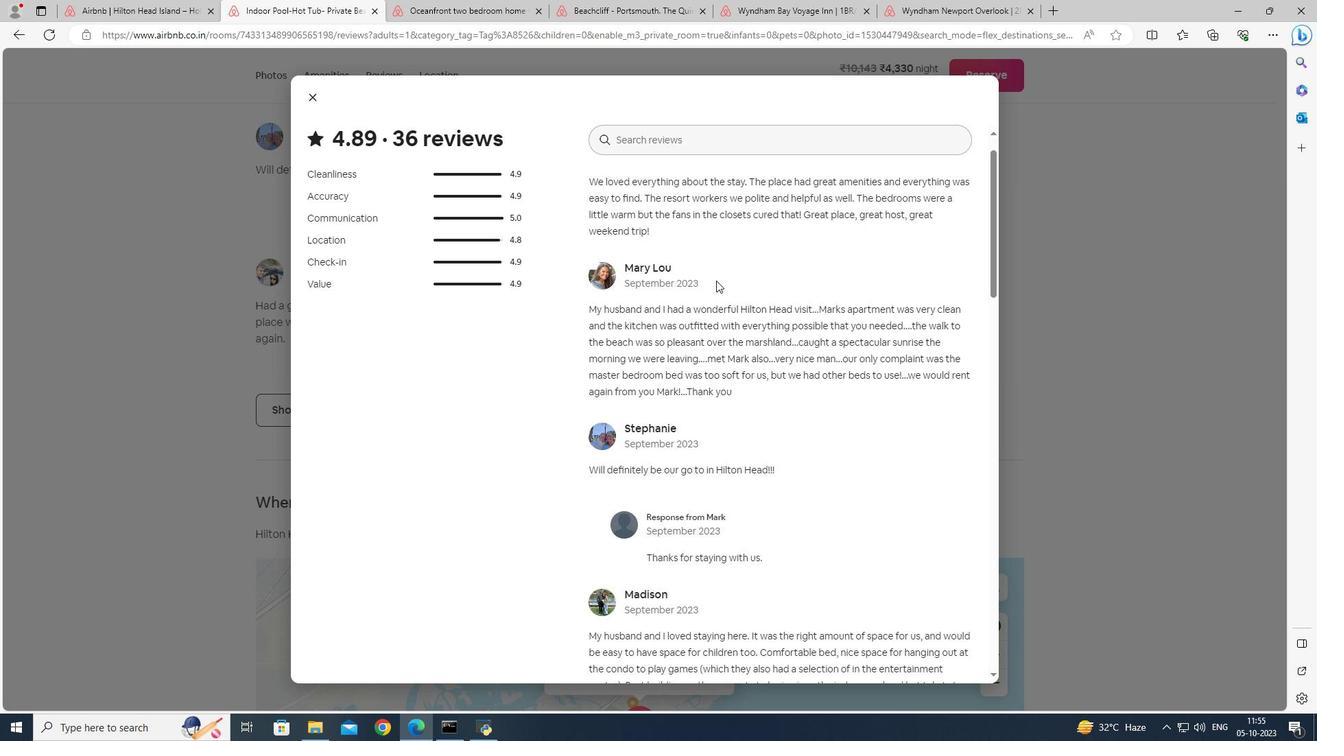 
Action: Mouse scrolled (716, 280) with delta (0, 0)
Screenshot: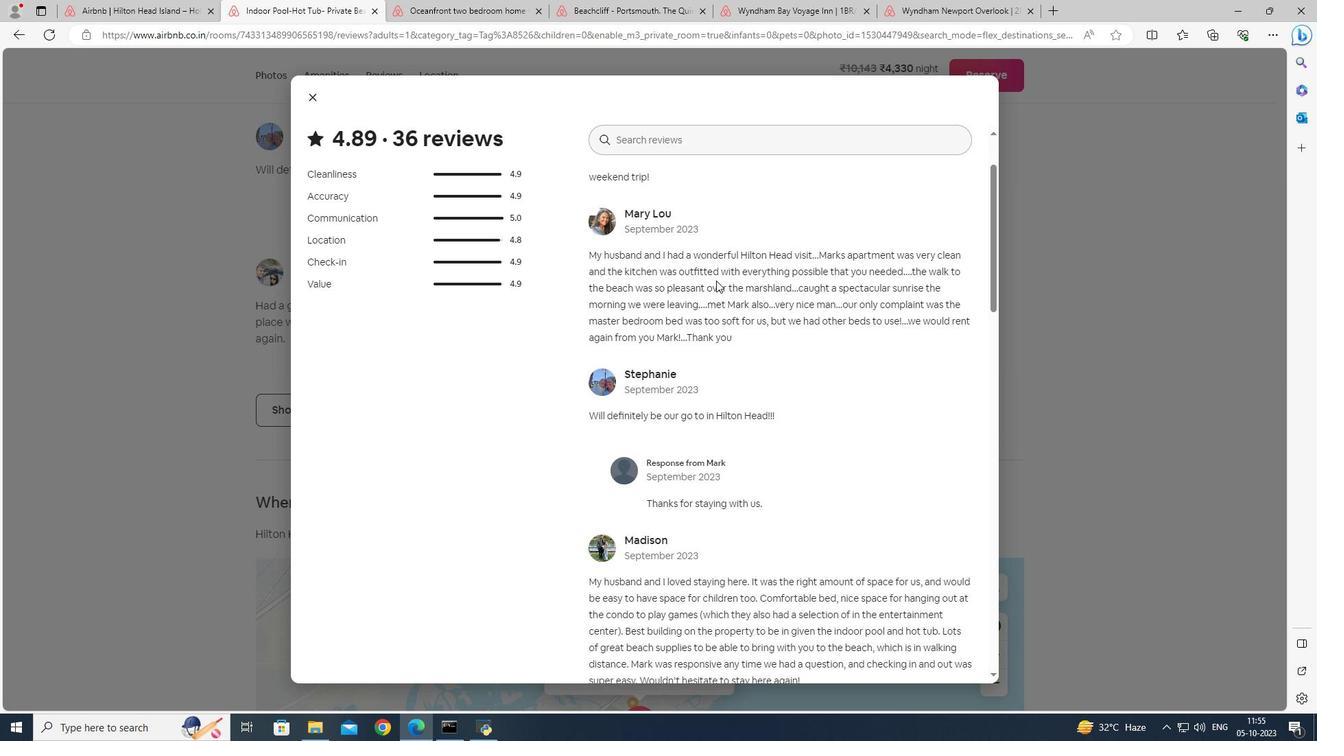 
Action: Mouse scrolled (716, 280) with delta (0, 0)
Screenshot: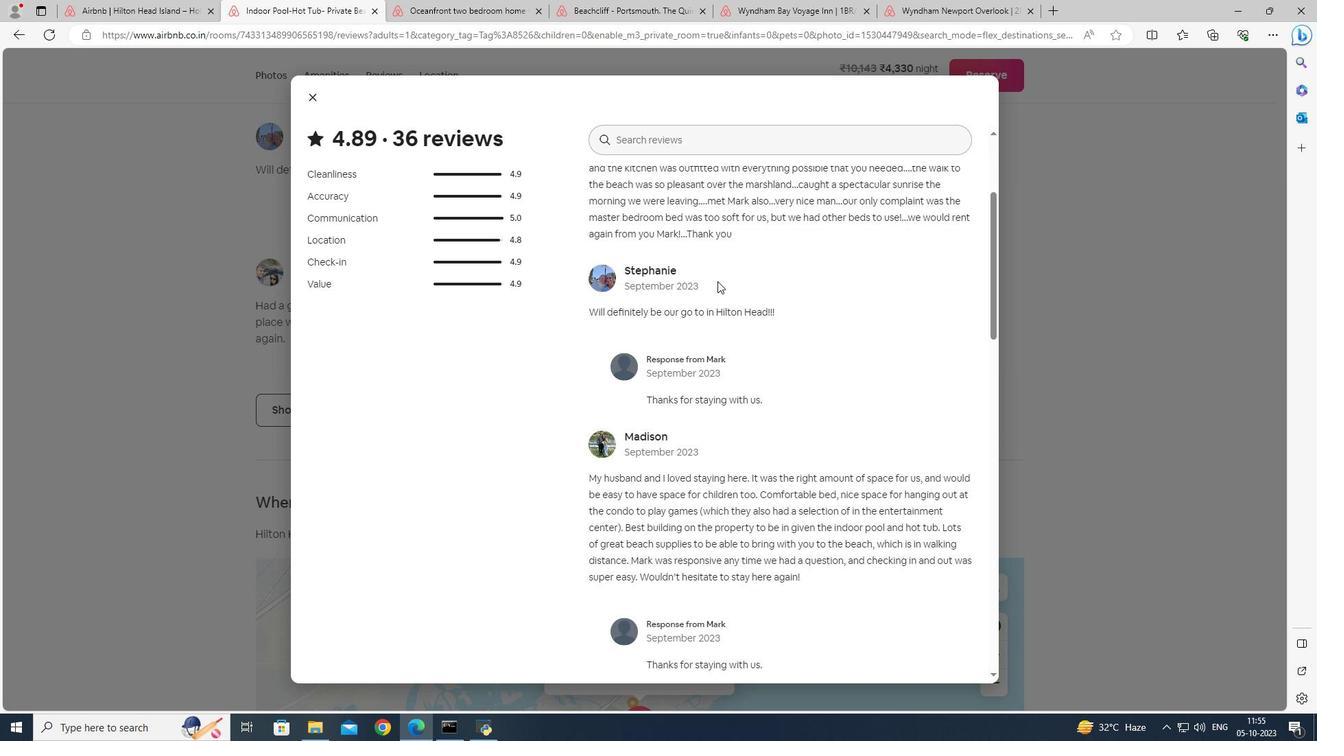 
Action: Mouse moved to (717, 280)
Screenshot: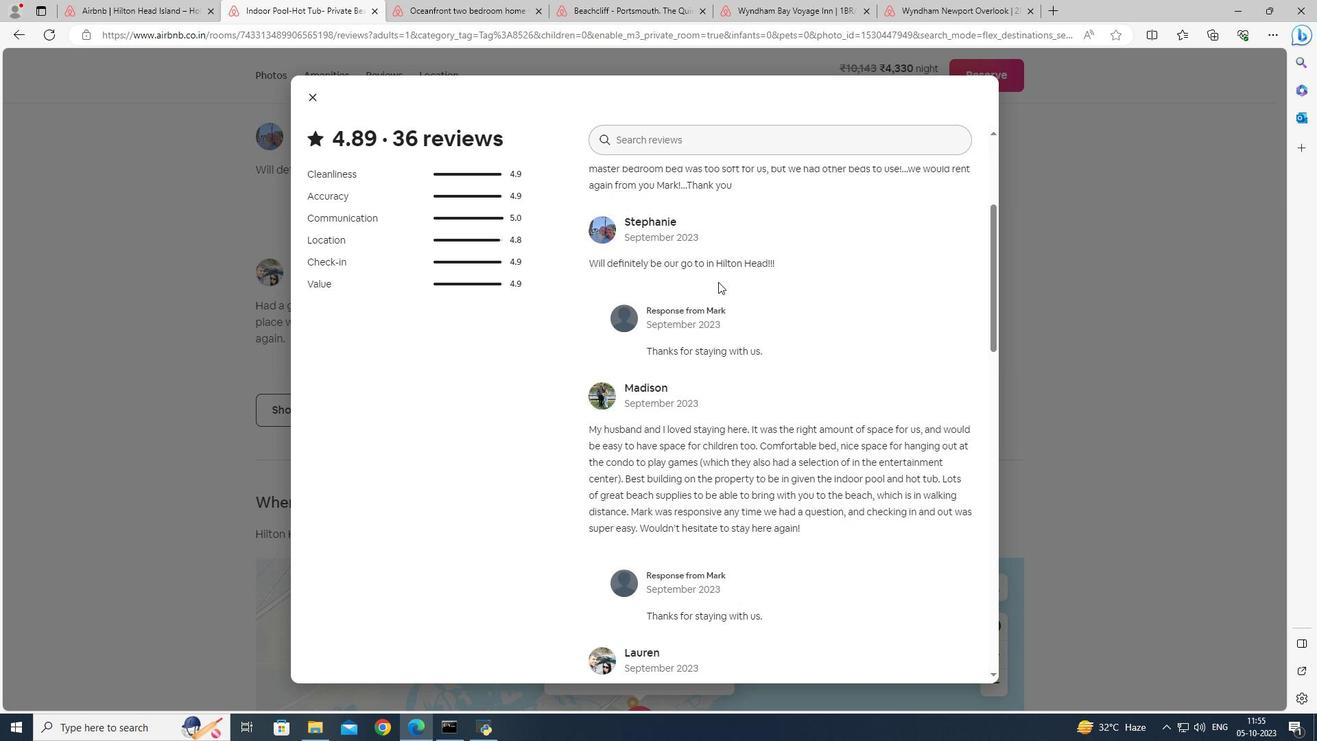 
Action: Mouse scrolled (717, 280) with delta (0, 0)
Screenshot: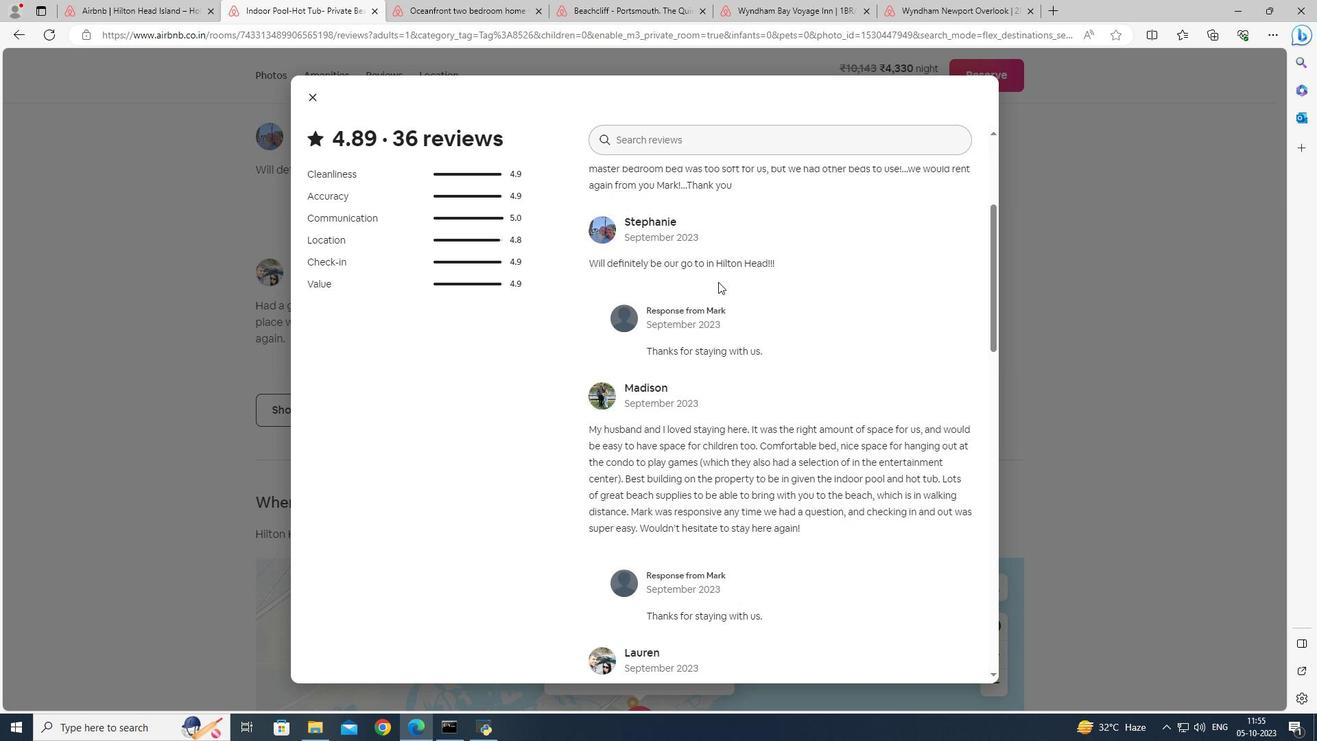 
Action: Mouse moved to (715, 287)
Screenshot: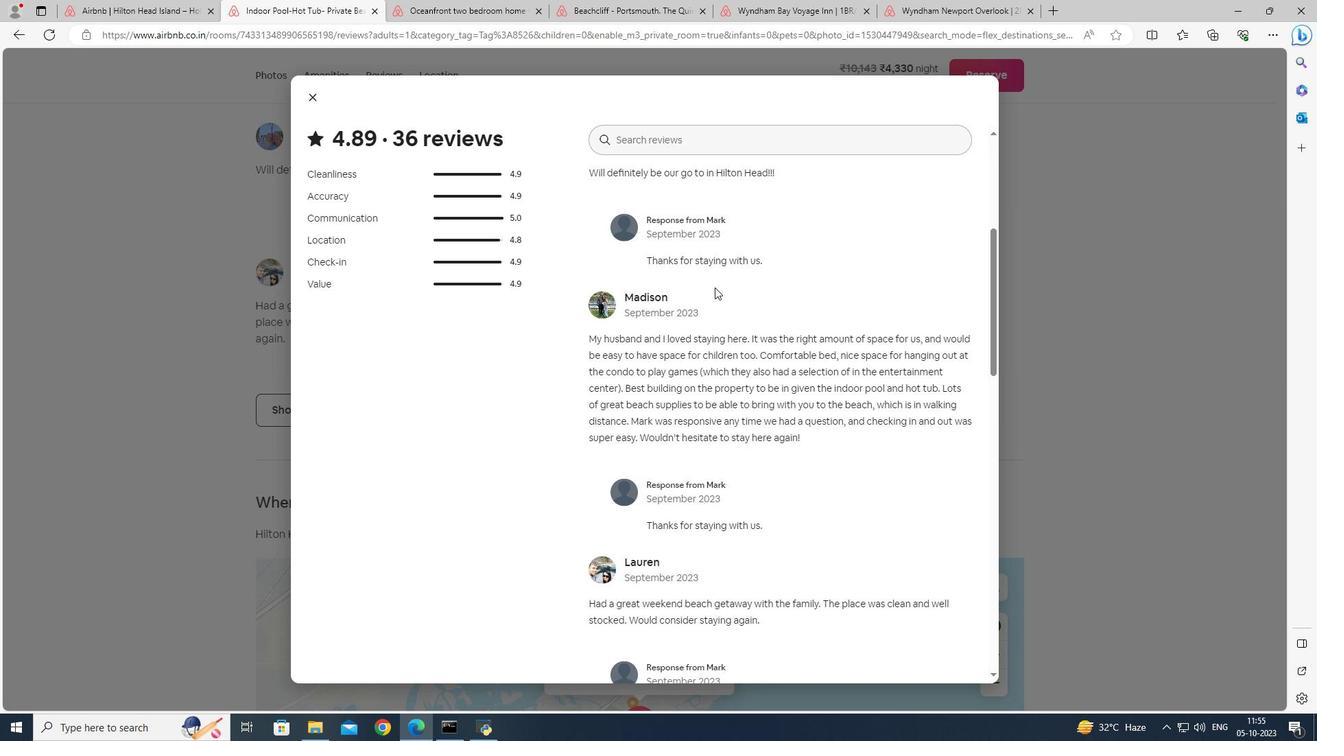 
Action: Mouse scrolled (715, 286) with delta (0, 0)
Screenshot: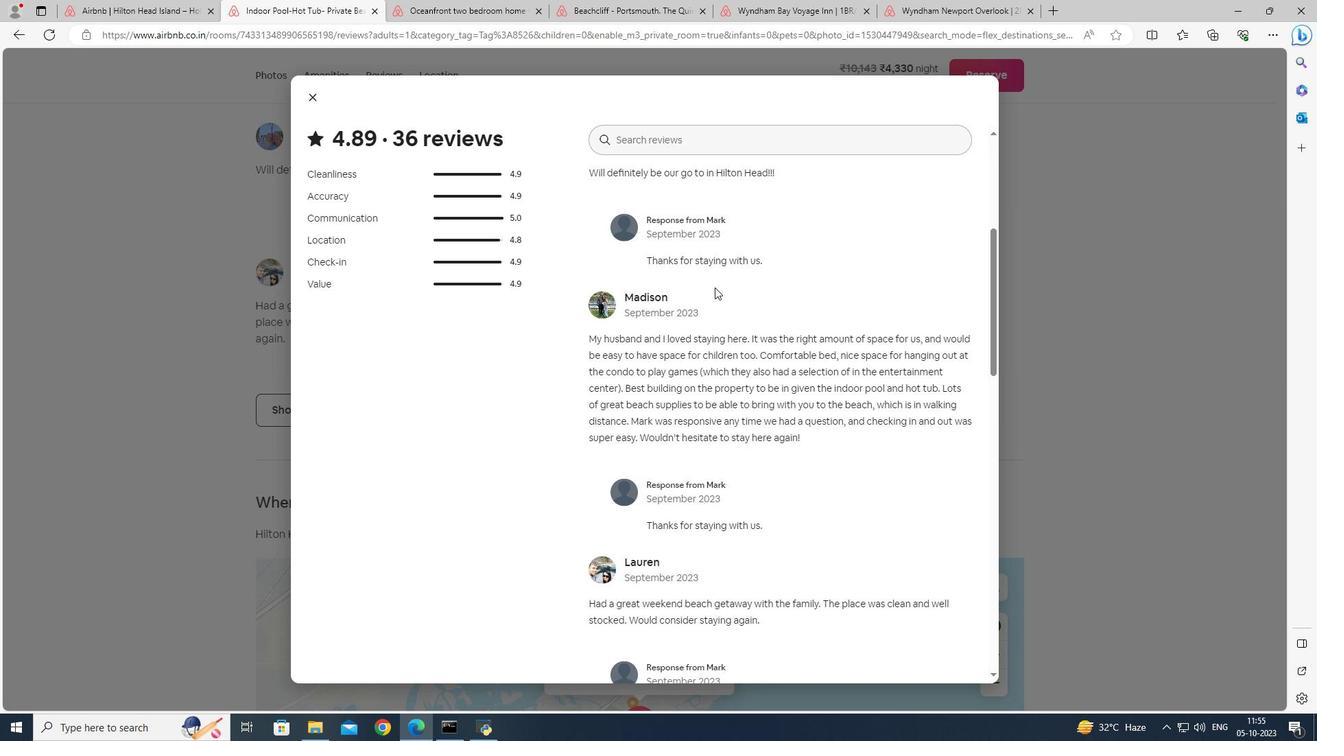 
Action: Mouse scrolled (715, 286) with delta (0, 0)
Screenshot: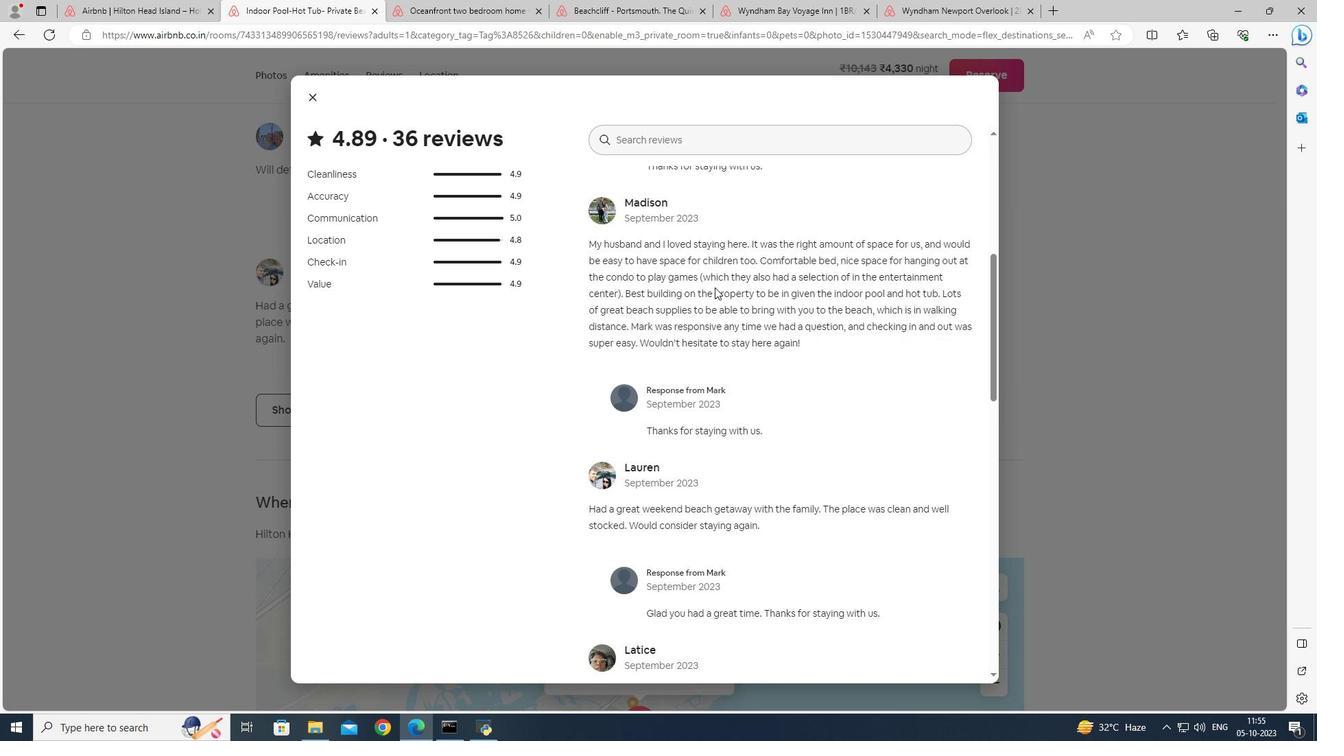
Action: Mouse scrolled (715, 286) with delta (0, 0)
Screenshot: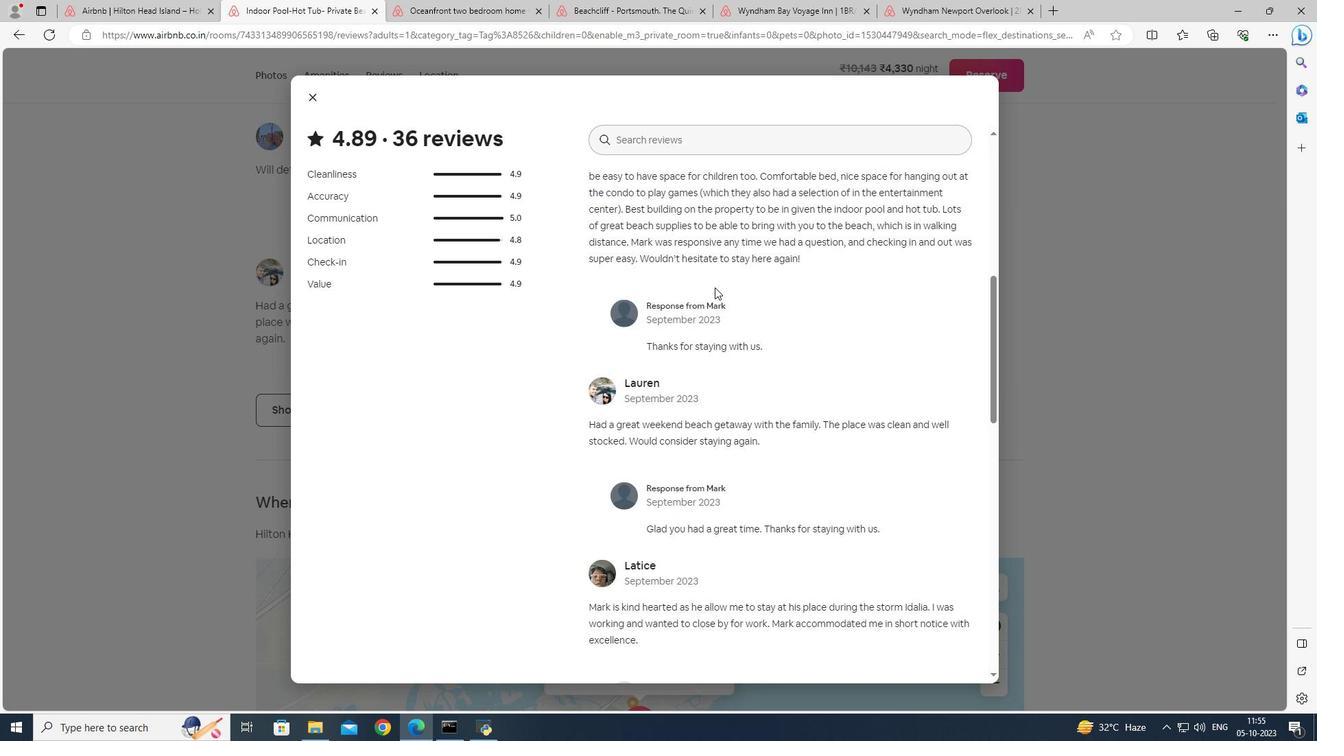 
Action: Mouse moved to (714, 290)
Screenshot: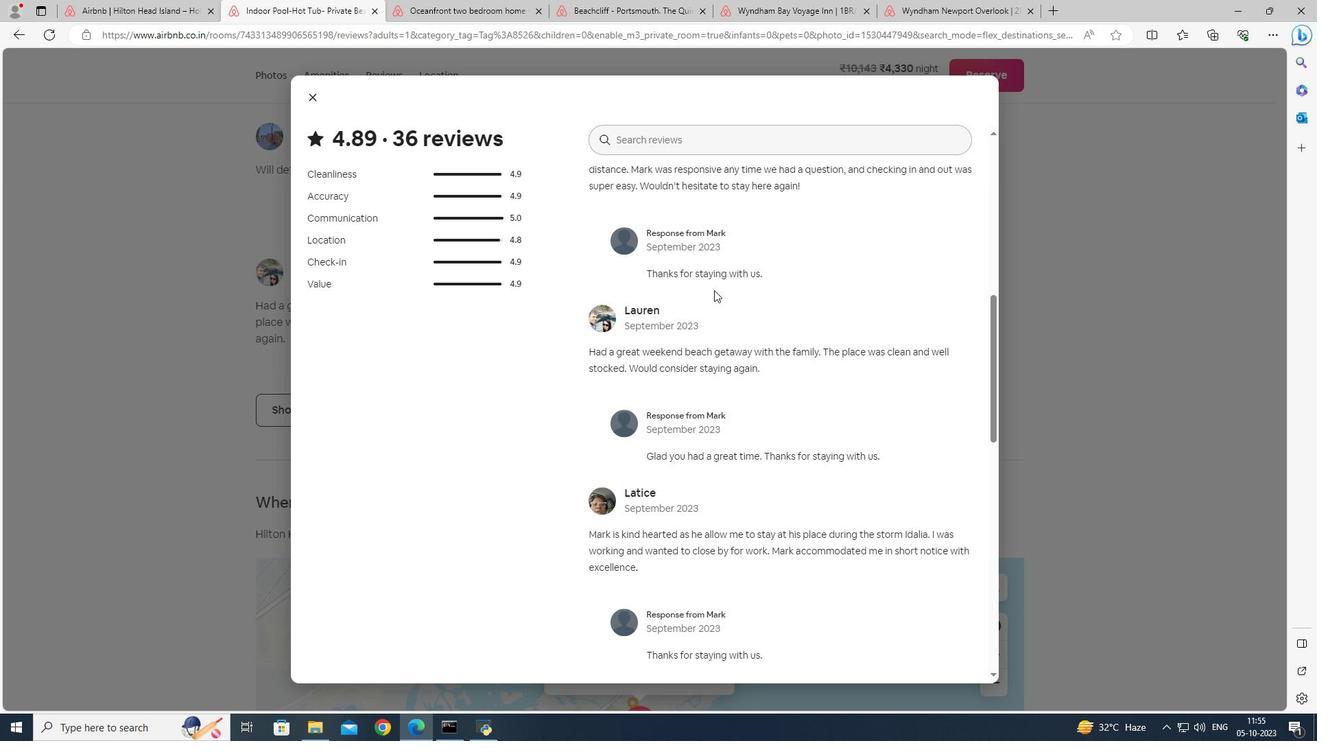 
Action: Mouse scrolled (714, 289) with delta (0, 0)
Screenshot: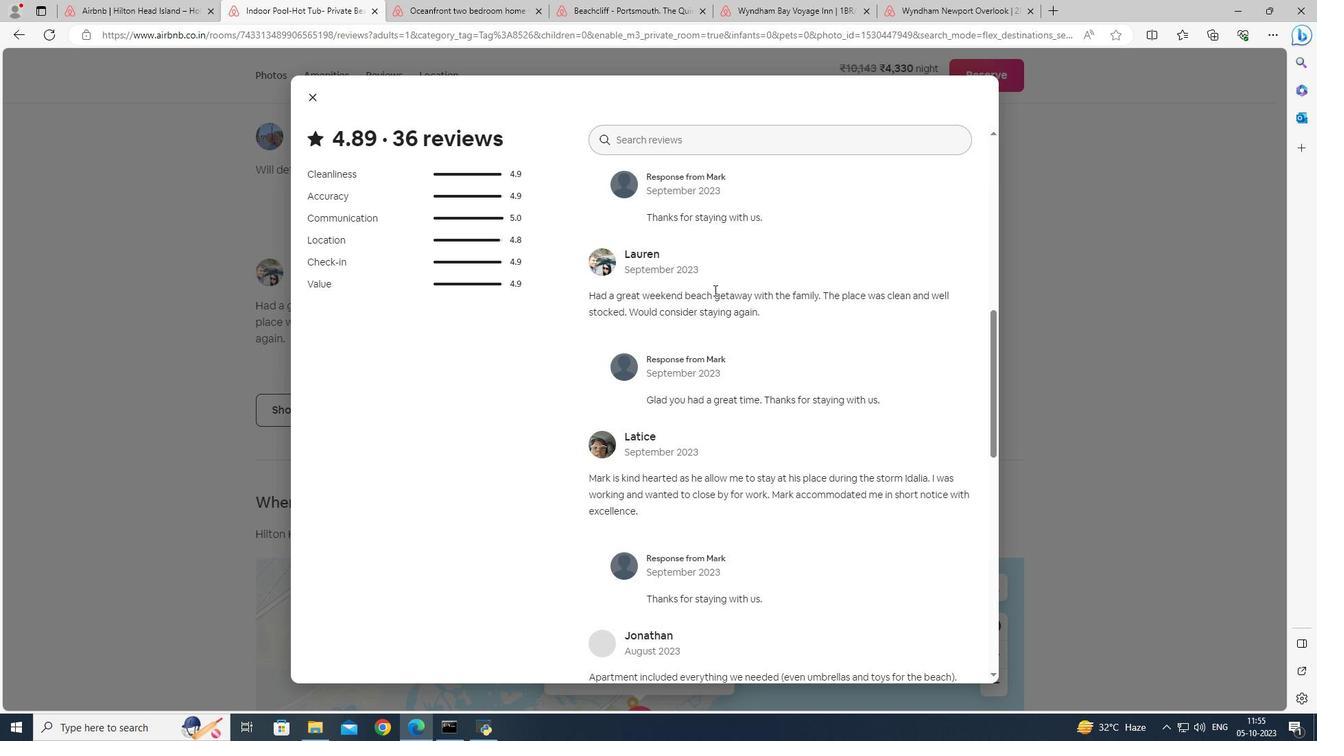
Action: Mouse scrolled (714, 289) with delta (0, 0)
Screenshot: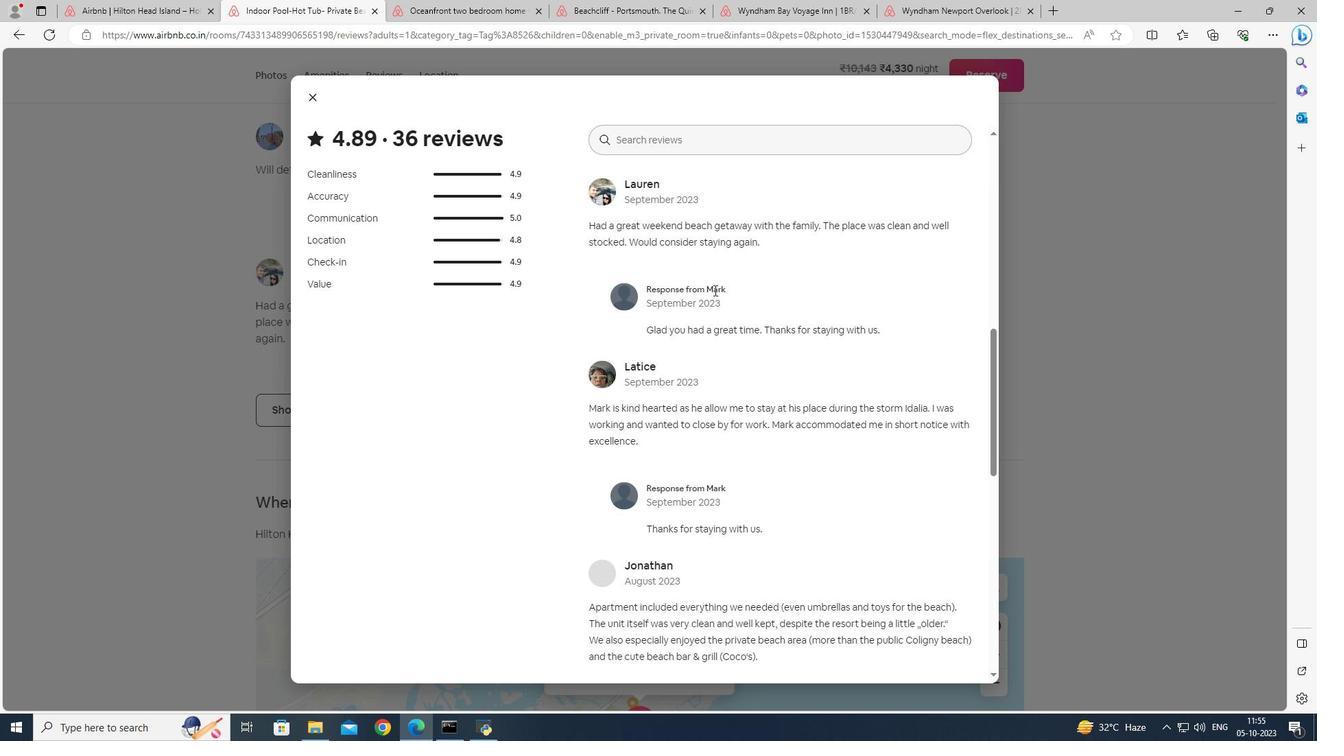 
Action: Mouse scrolled (714, 289) with delta (0, 0)
Screenshot: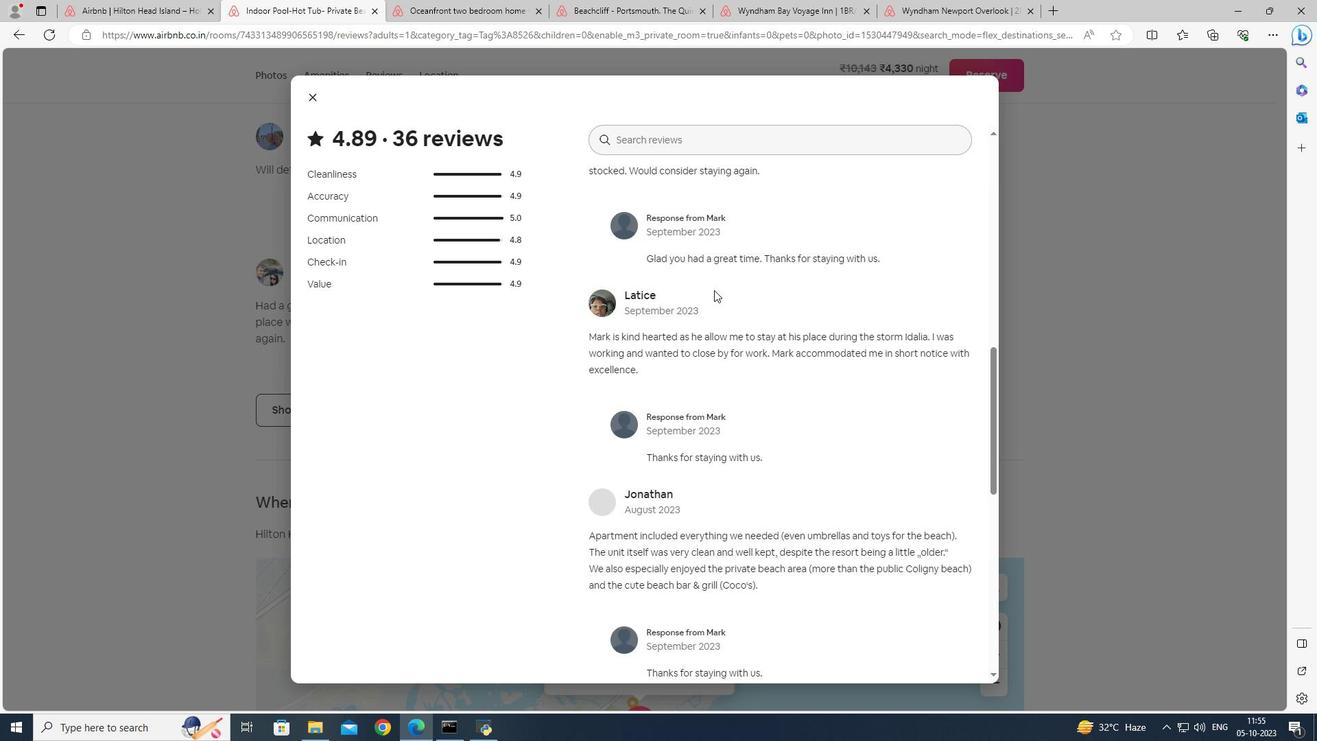 
Action: Mouse moved to (713, 291)
Screenshot: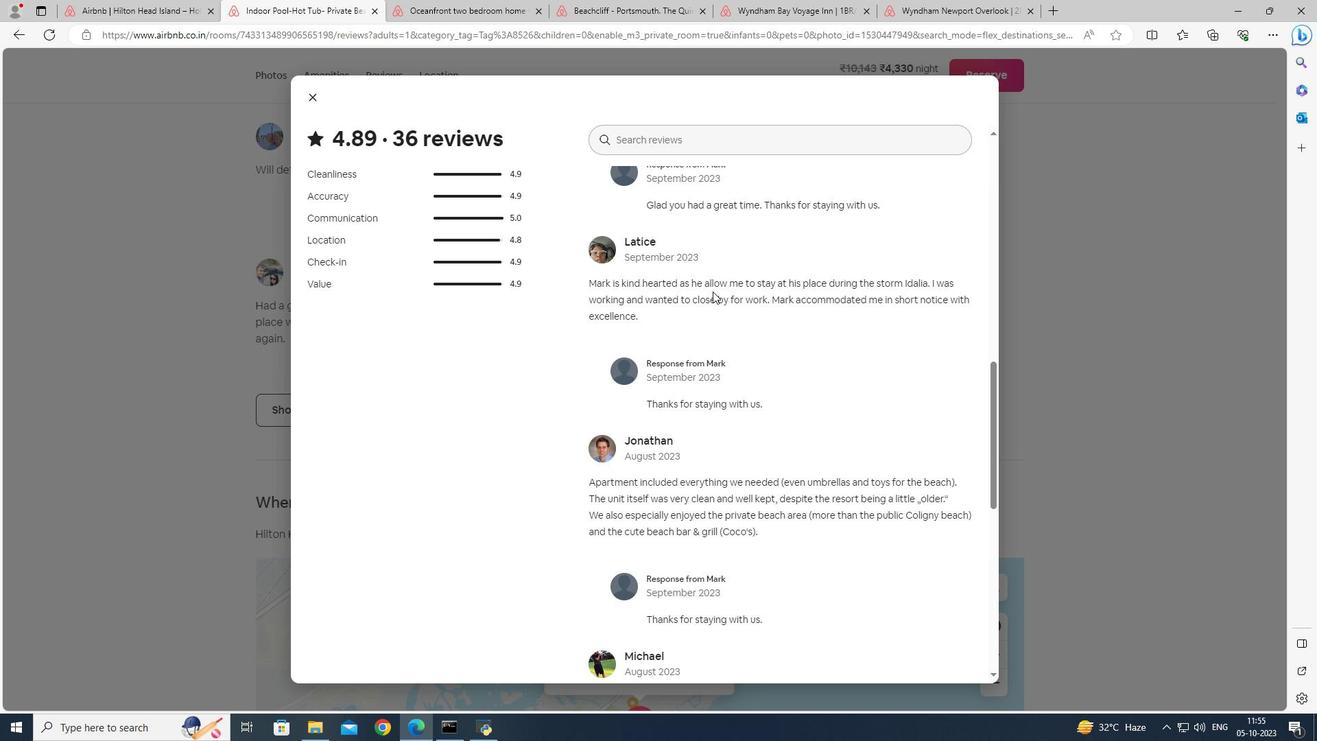 
Action: Mouse scrolled (713, 291) with delta (0, 0)
Screenshot: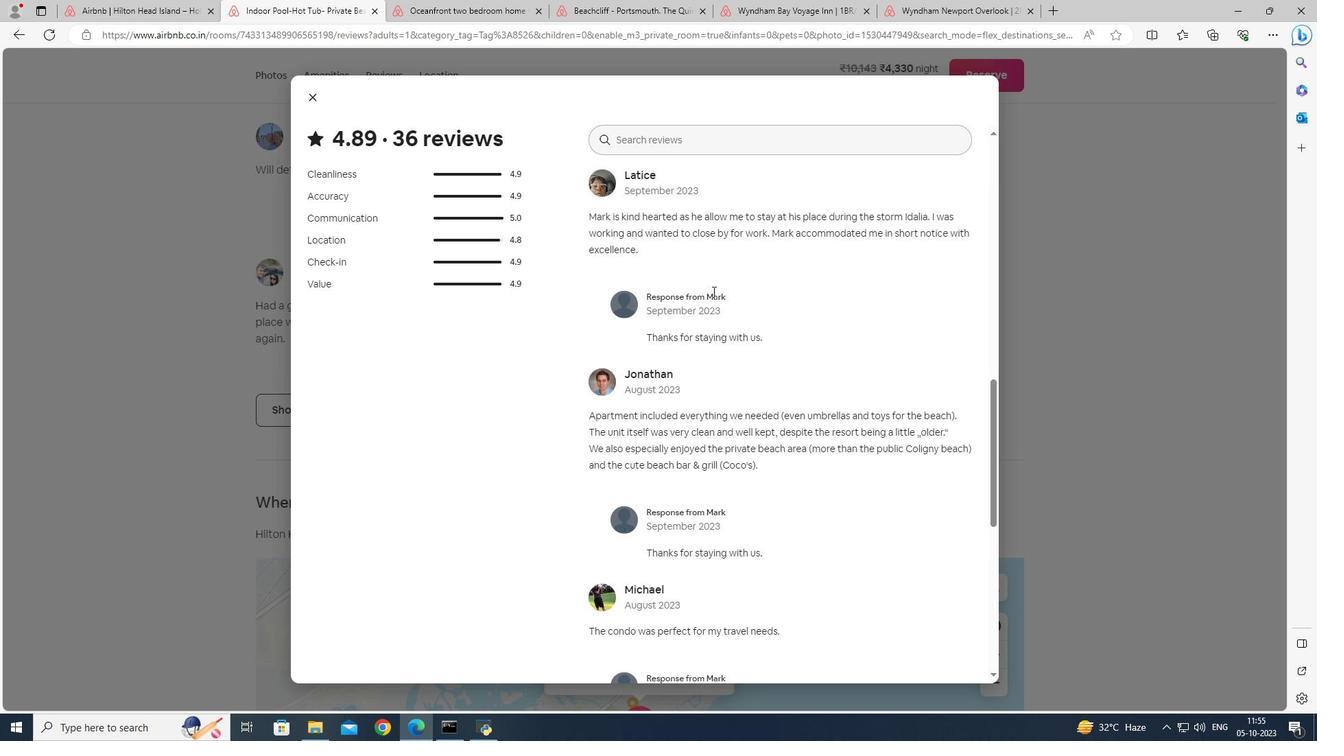 
Action: Mouse scrolled (713, 291) with delta (0, 0)
Screenshot: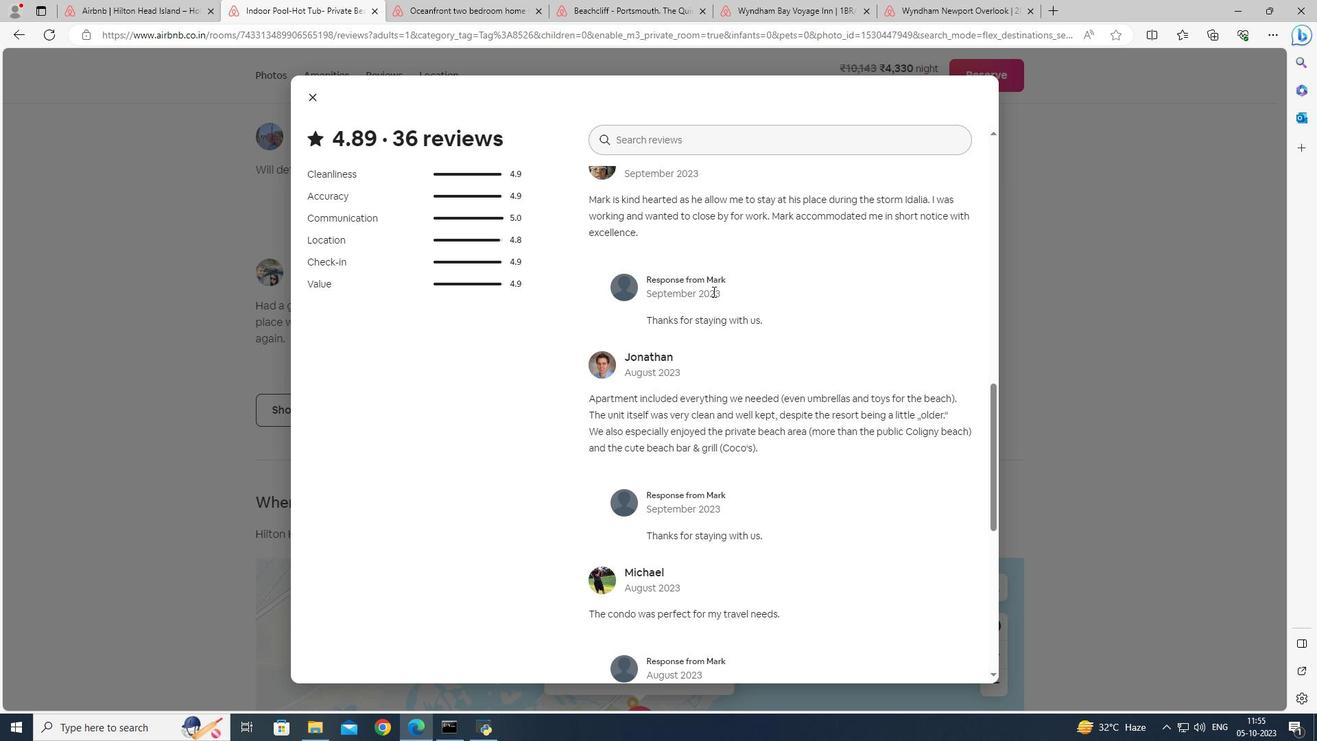 
Action: Mouse scrolled (713, 291) with delta (0, 0)
Screenshot: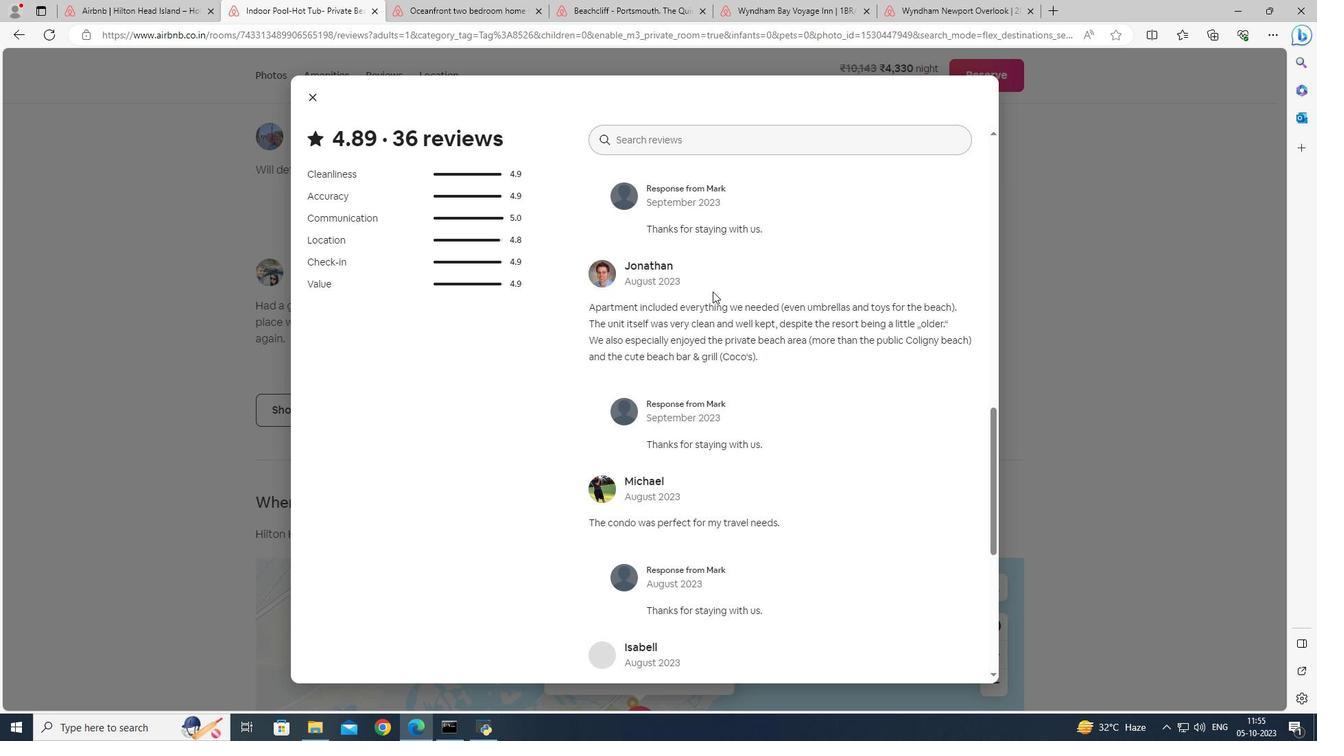 
Action: Mouse scrolled (713, 291) with delta (0, 0)
Screenshot: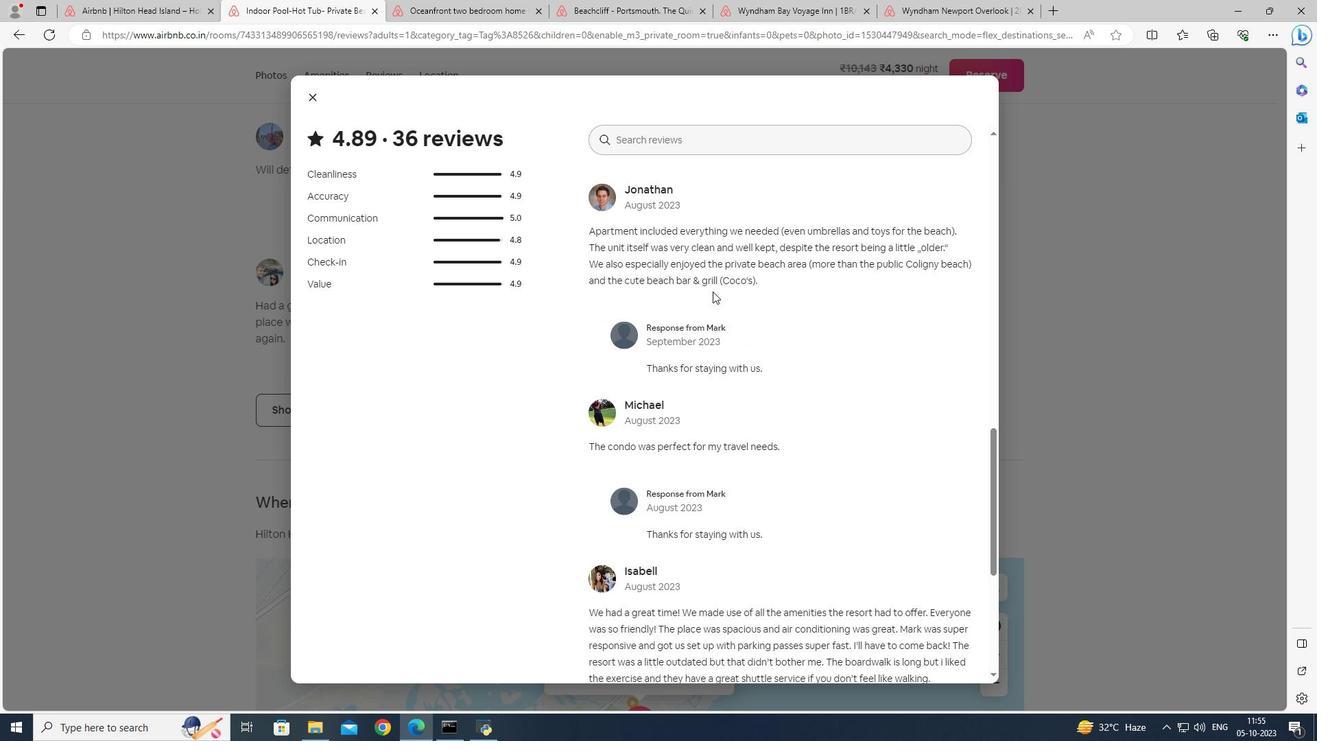 
Action: Mouse scrolled (713, 291) with delta (0, 0)
Screenshot: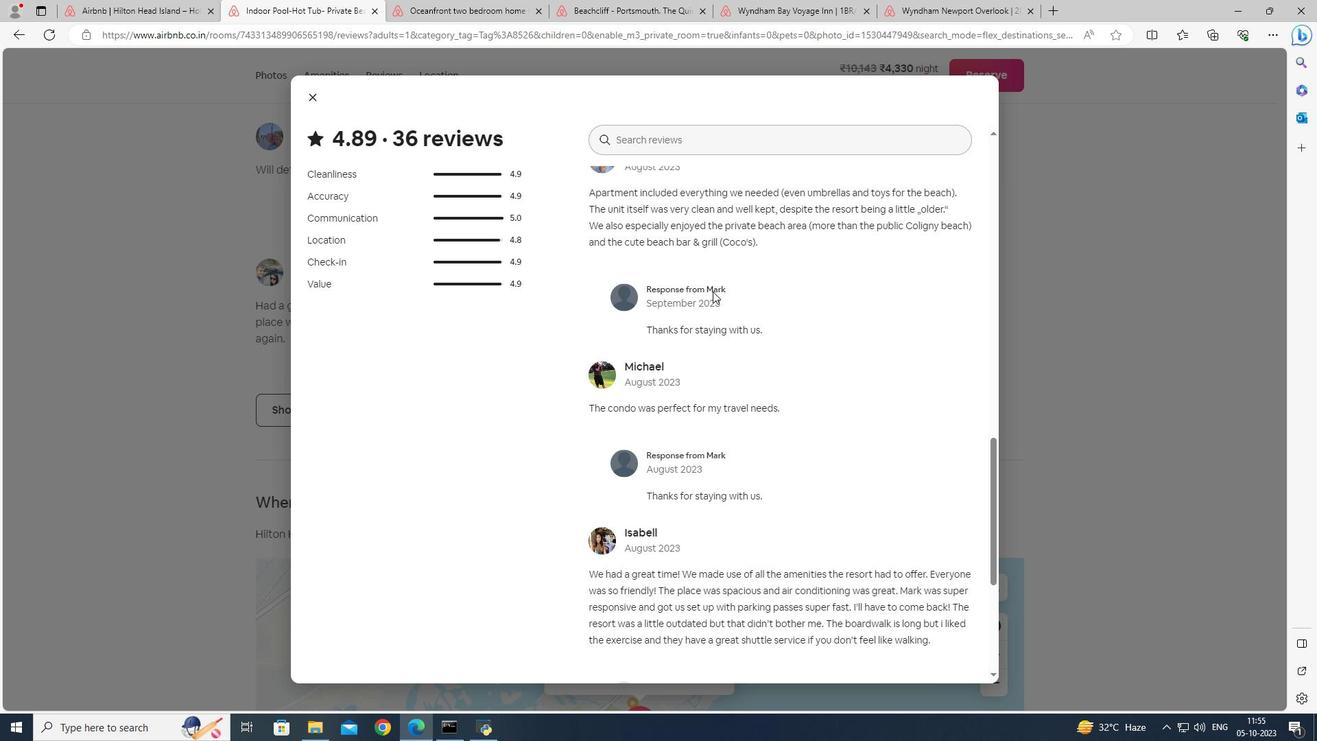 
Action: Mouse scrolled (713, 291) with delta (0, 0)
Screenshot: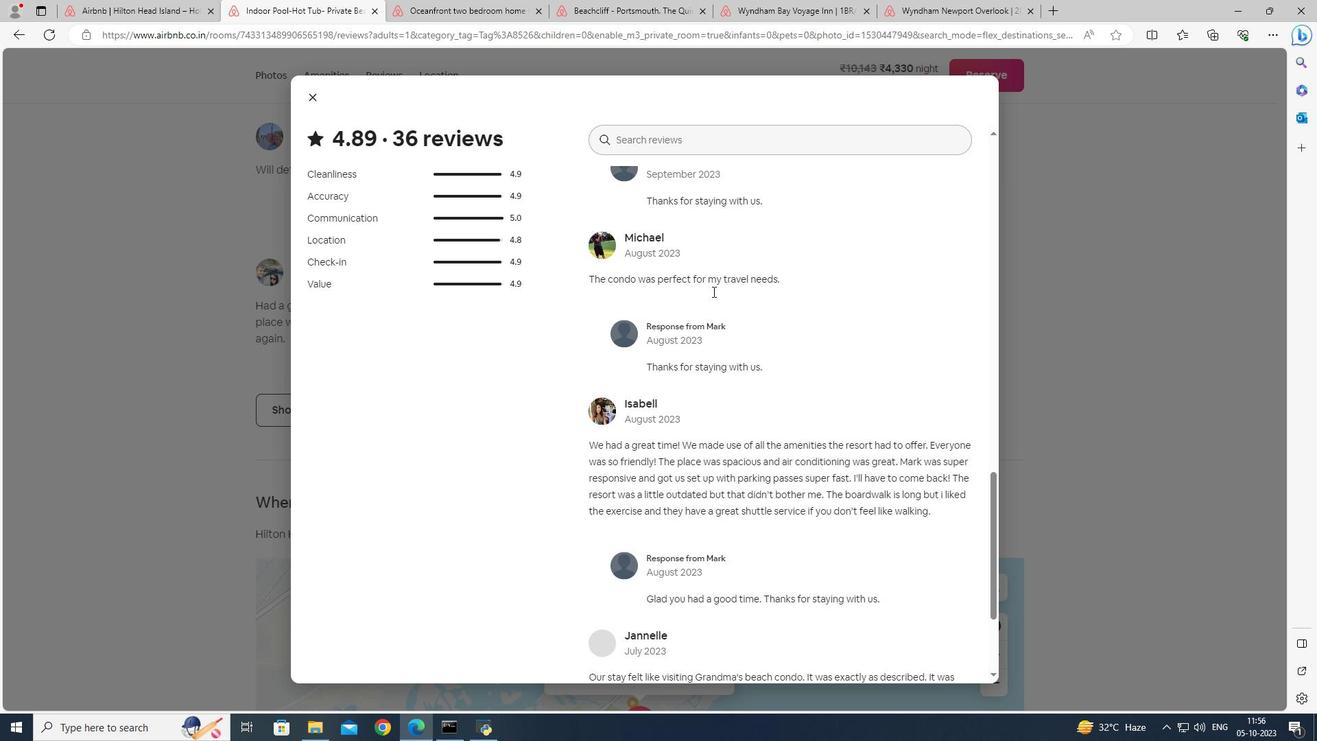 
Action: Mouse scrolled (713, 291) with delta (0, 0)
Screenshot: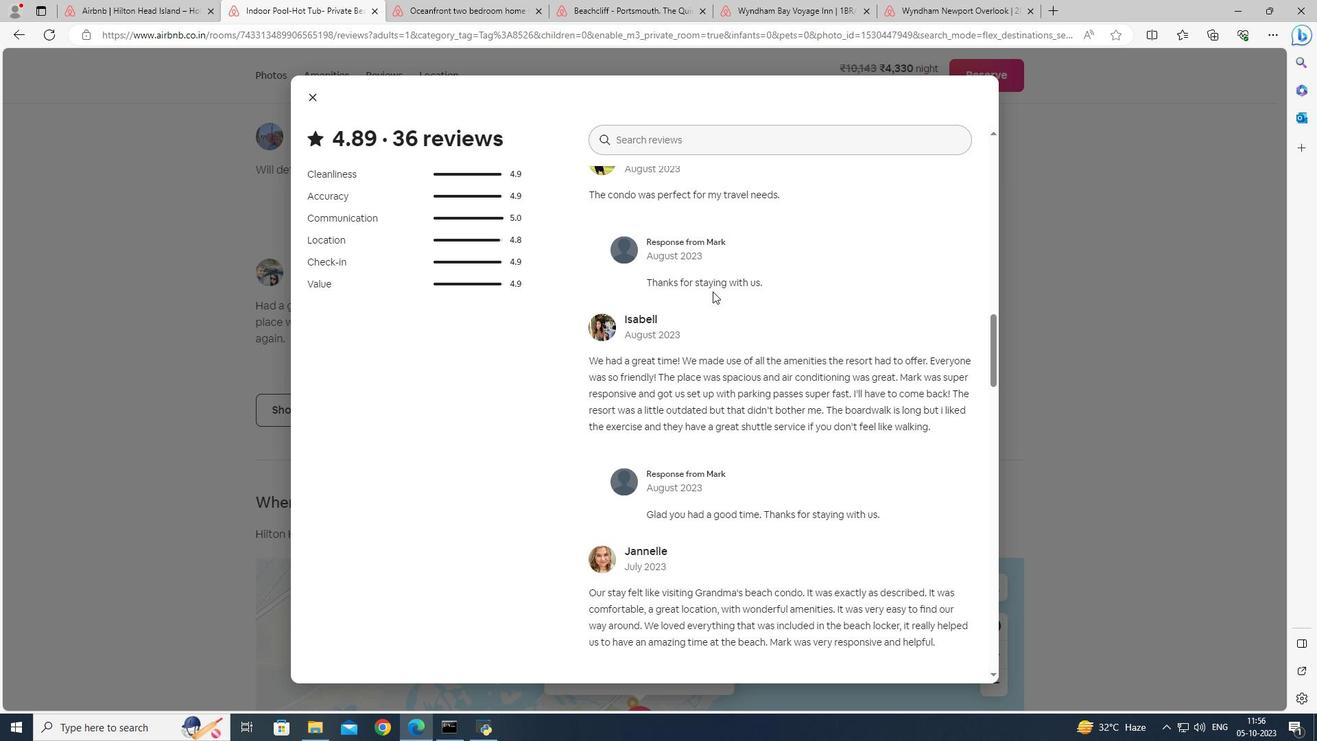 
Action: Mouse scrolled (713, 291) with delta (0, 0)
Screenshot: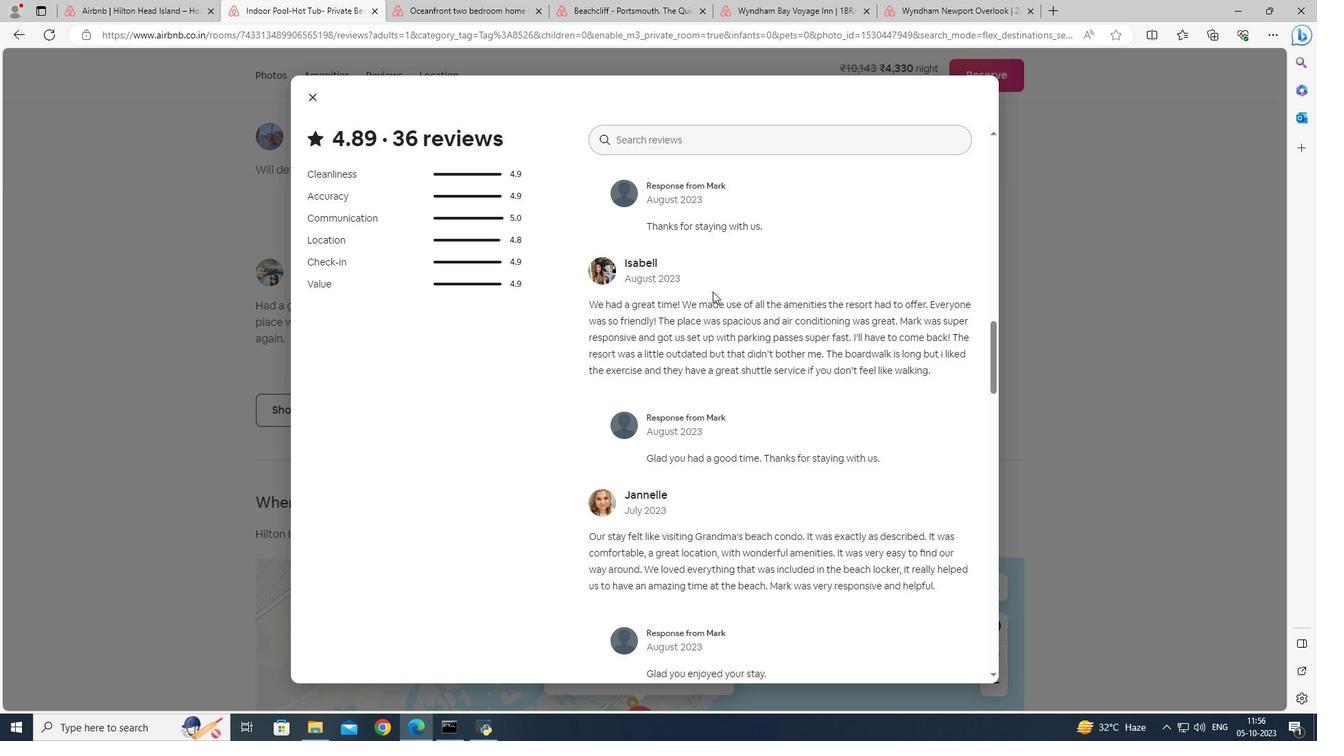 
Action: Mouse scrolled (713, 291) with delta (0, 0)
Screenshot: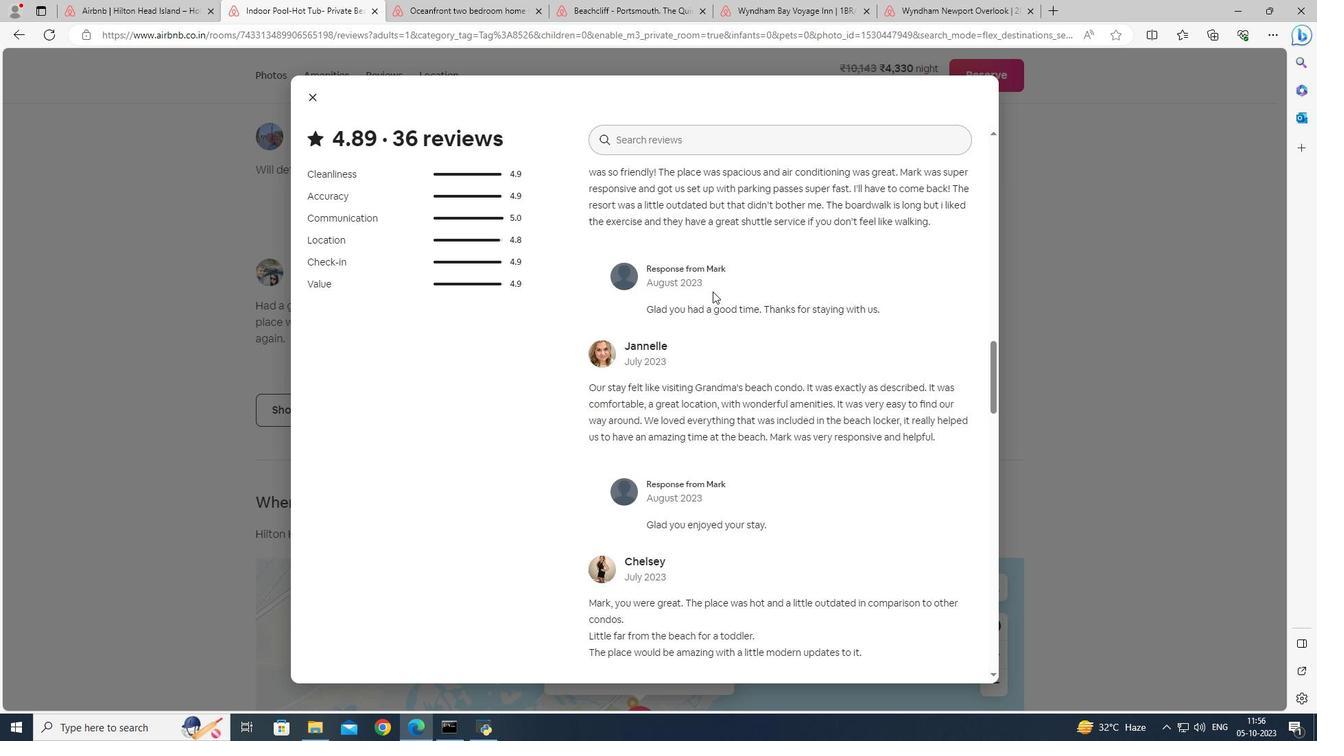 
Action: Mouse scrolled (713, 291) with delta (0, 0)
Screenshot: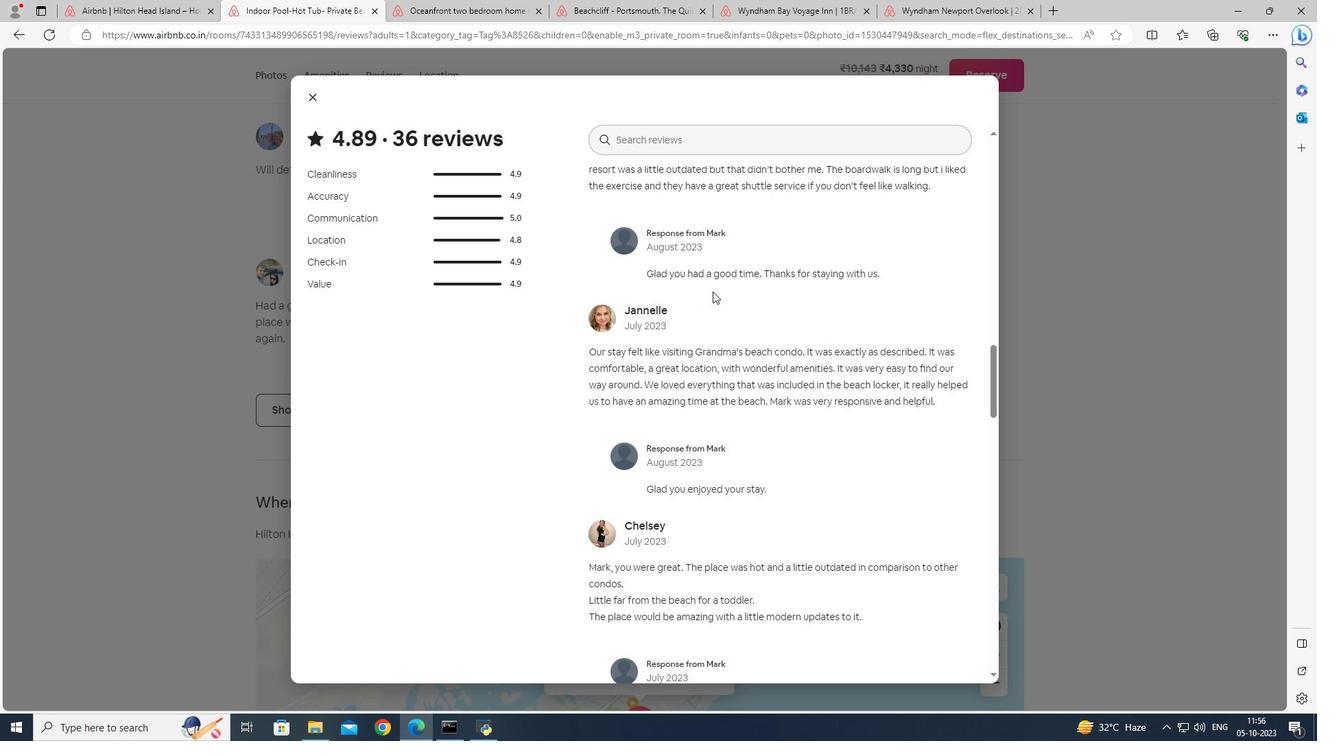 
Action: Mouse scrolled (713, 291) with delta (0, 0)
Screenshot: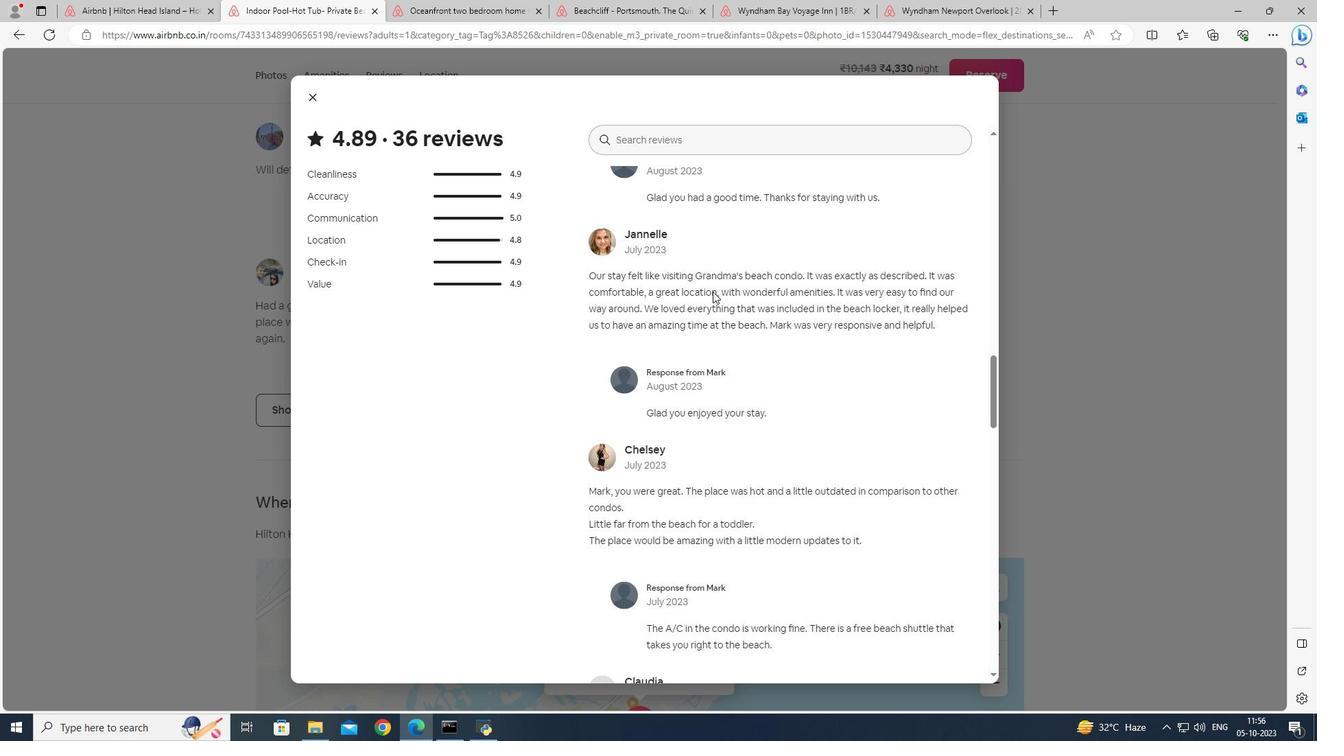 
Action: Mouse moved to (317, 96)
Screenshot: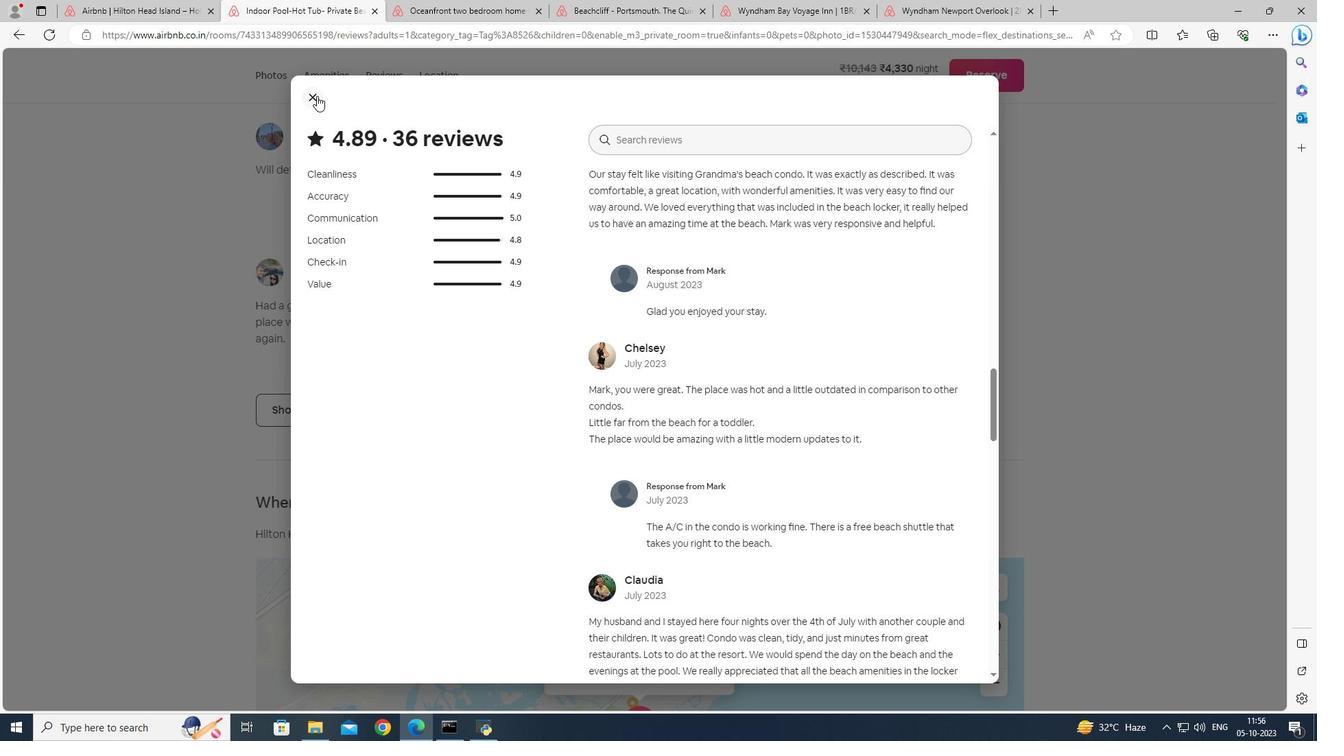 
Action: Mouse pressed left at (317, 96)
Screenshot: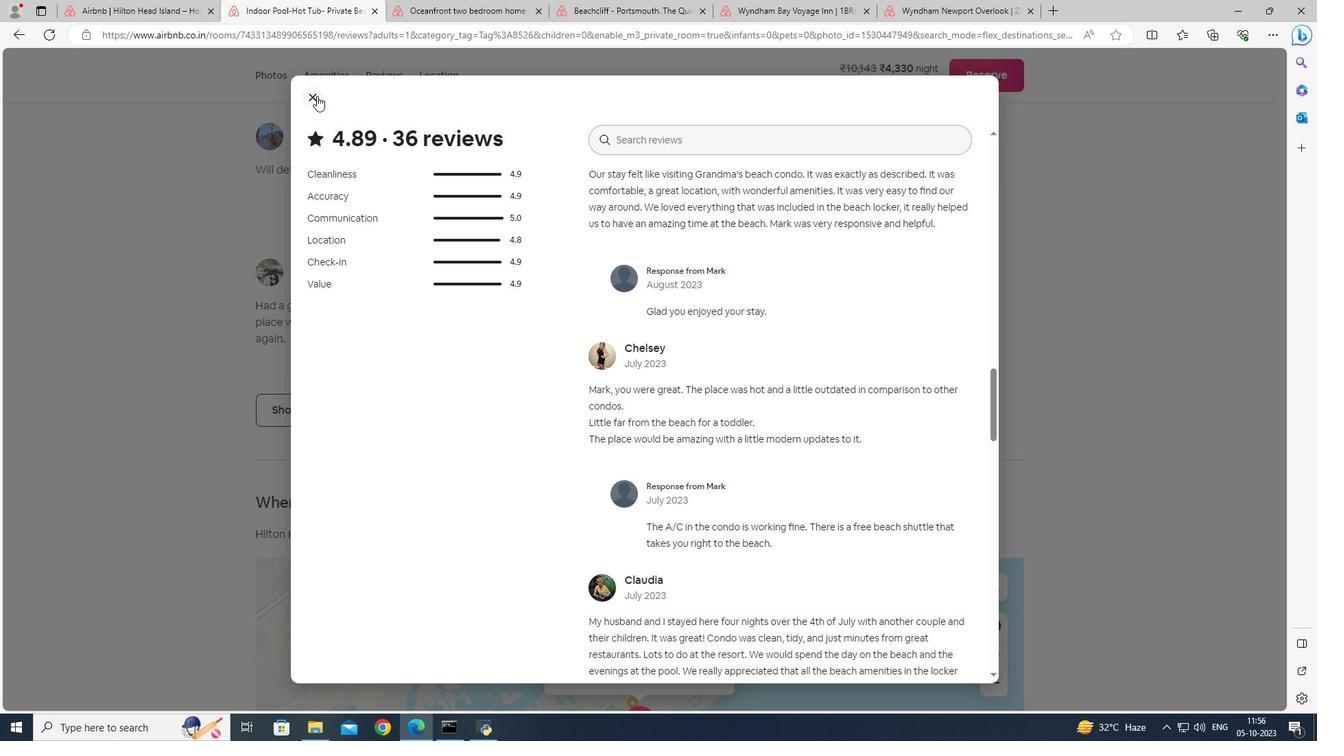 
Action: Mouse moved to (363, 266)
Screenshot: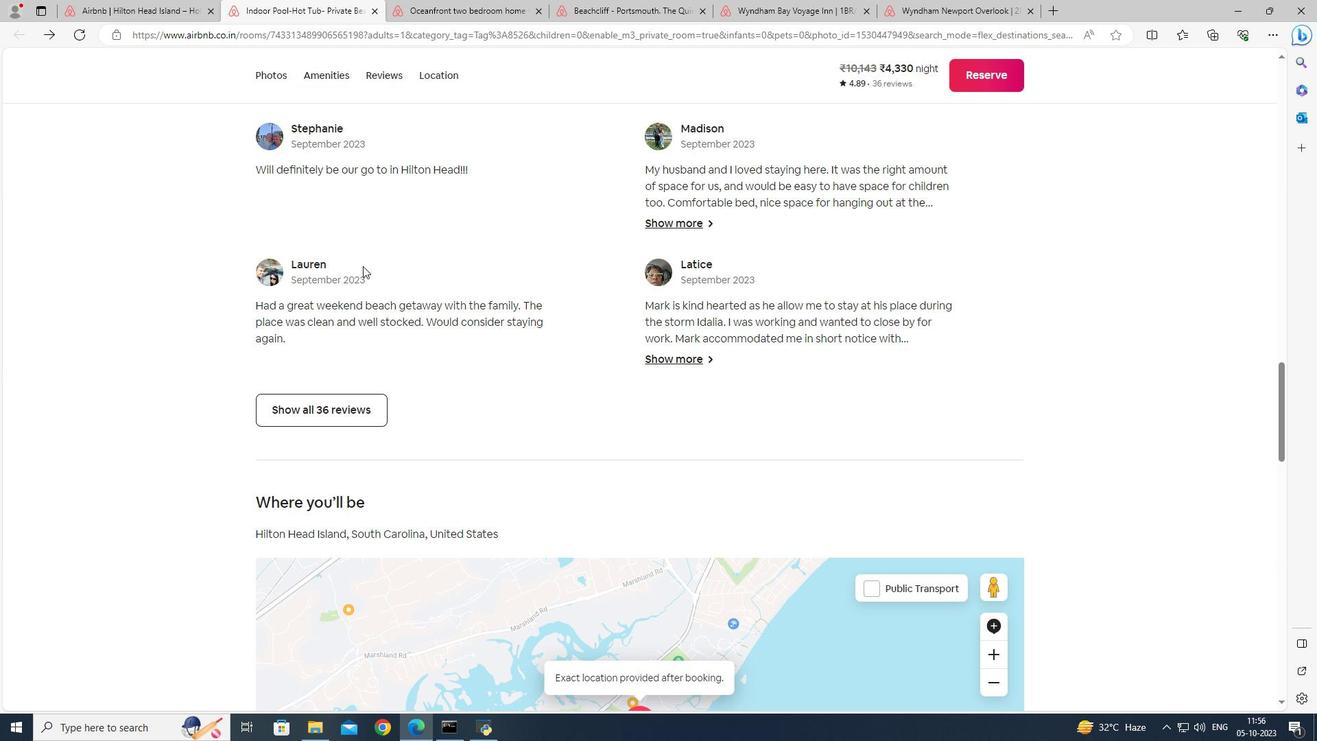 
Action: Mouse scrolled (363, 265) with delta (0, 0)
Screenshot: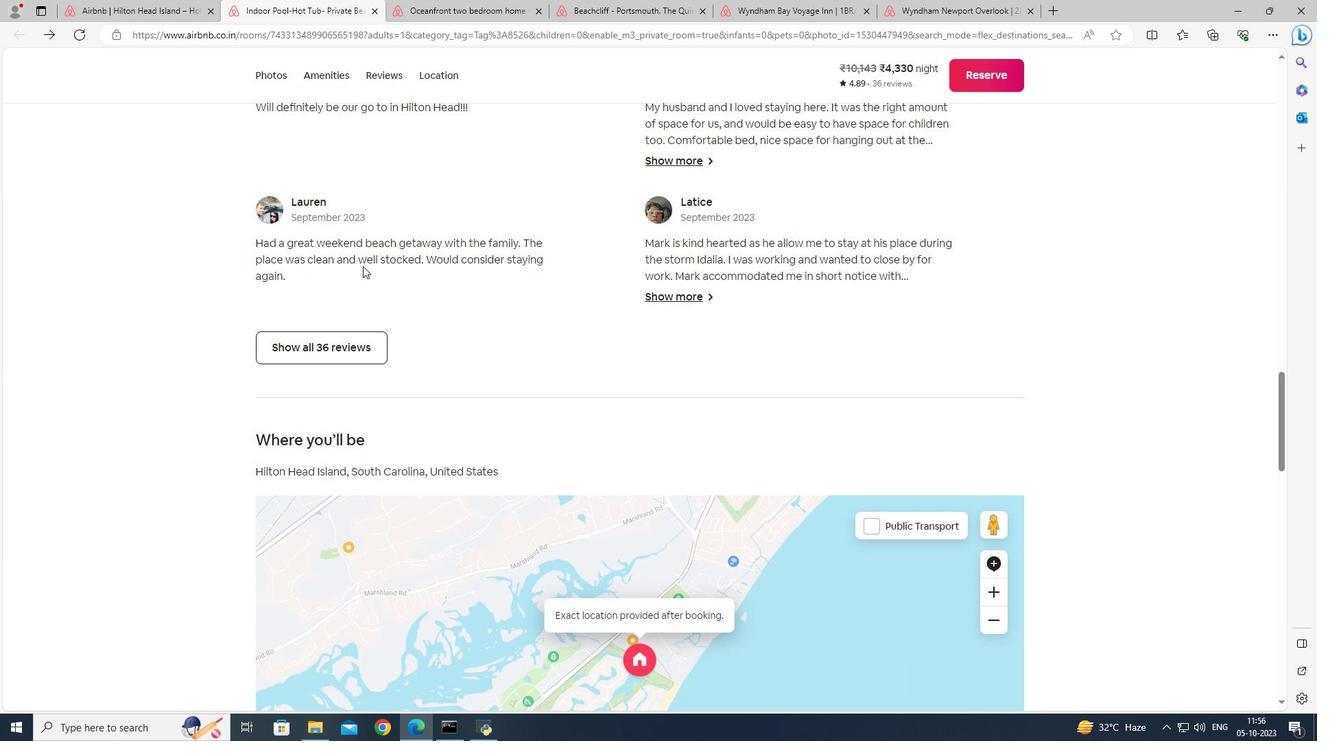 
Action: Mouse scrolled (363, 265) with delta (0, 0)
Screenshot: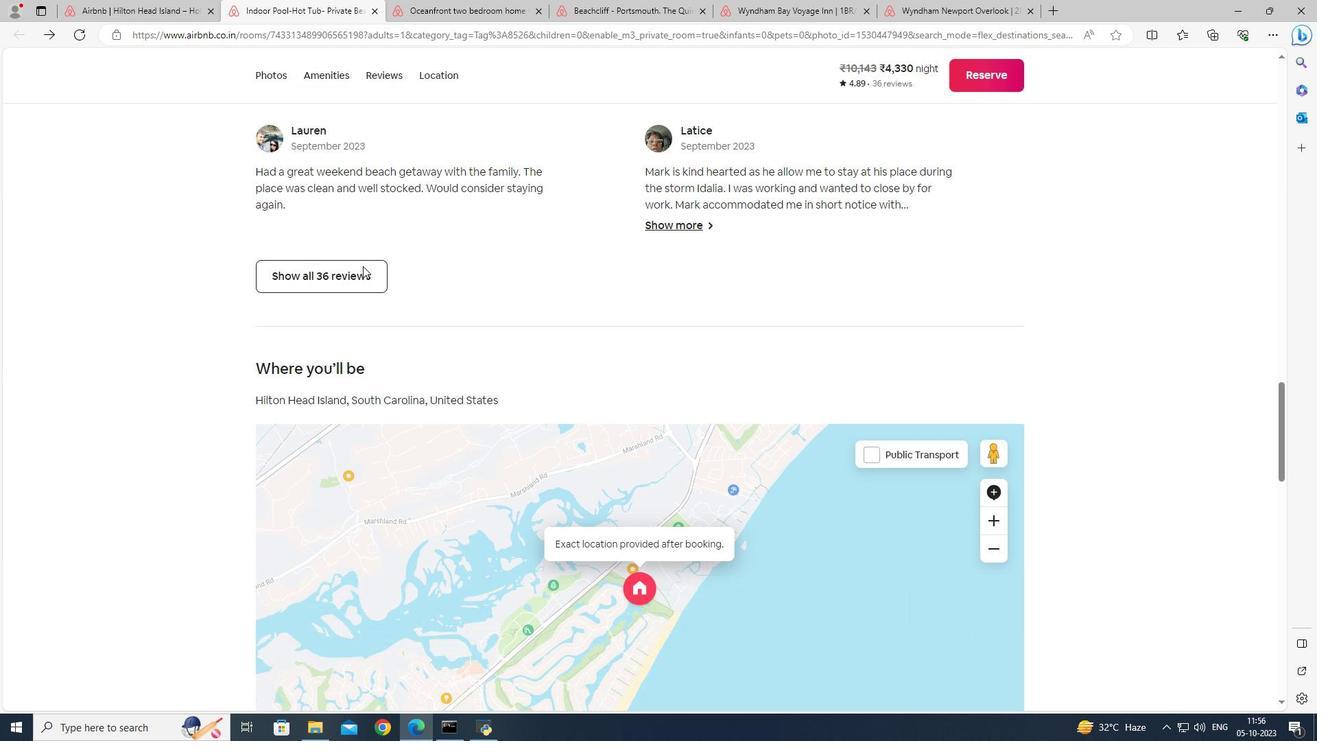 
Action: Mouse scrolled (363, 265) with delta (0, 0)
Screenshot: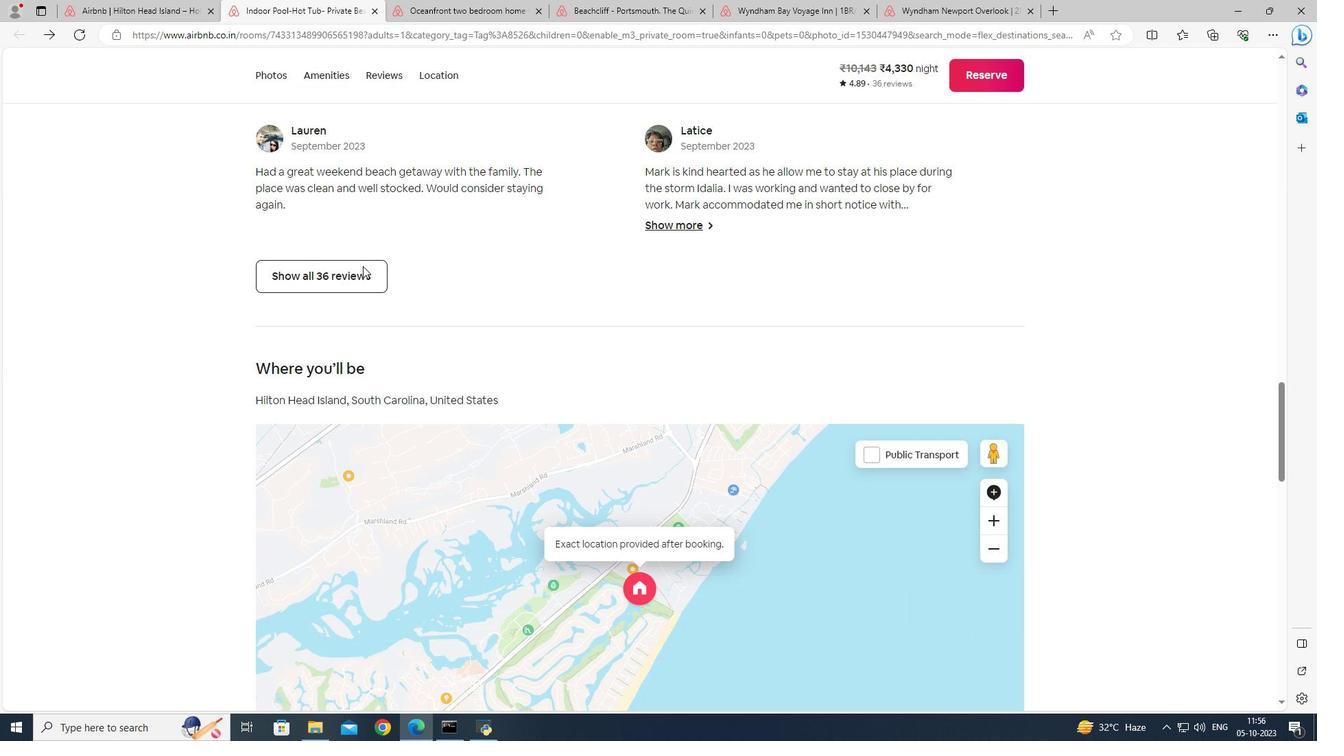 
Action: Mouse scrolled (363, 265) with delta (0, 0)
Screenshot: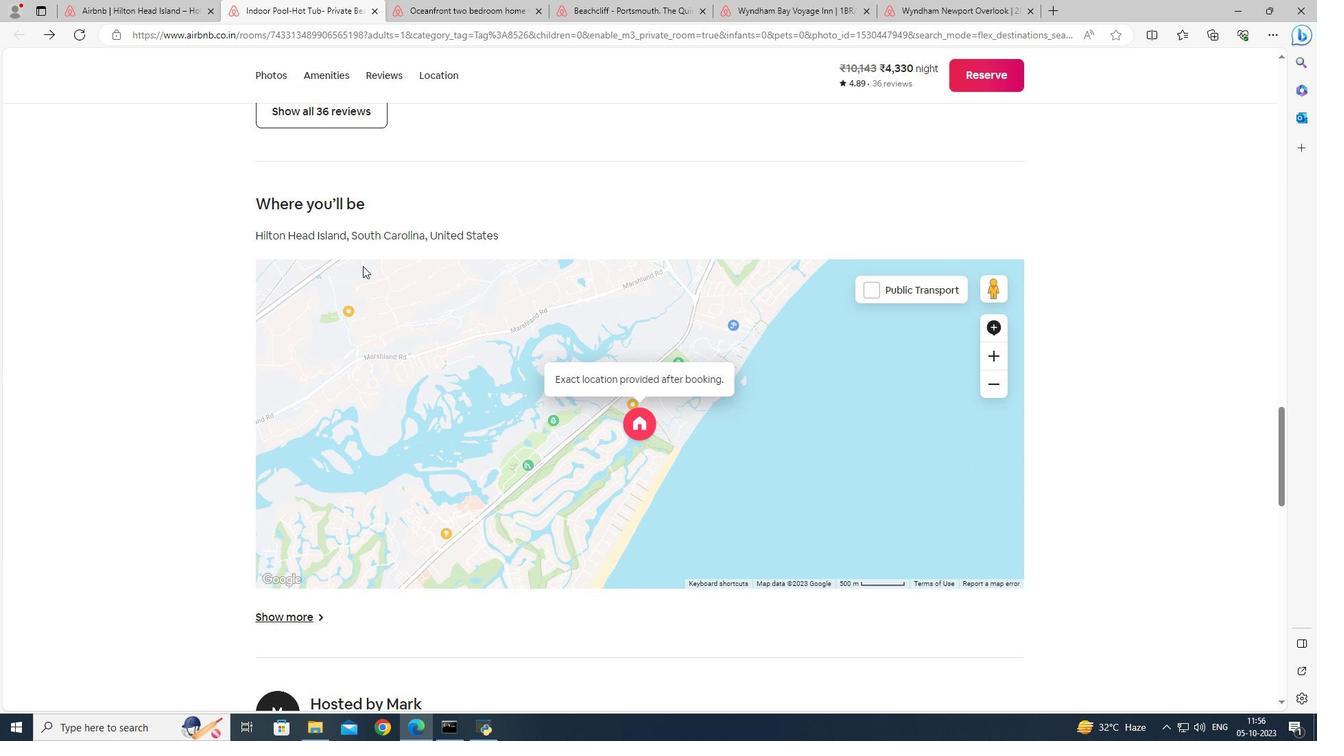 
Action: Mouse scrolled (363, 265) with delta (0, 0)
Screenshot: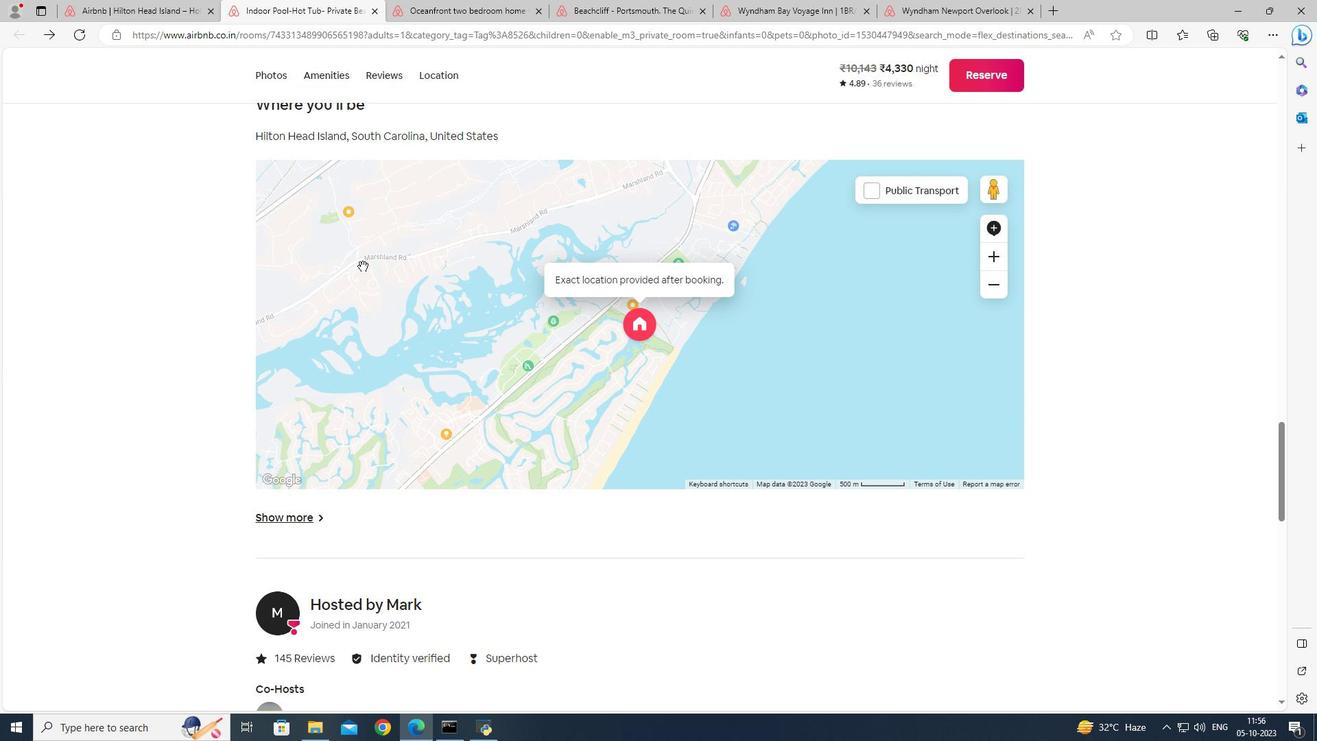 
Action: Mouse scrolled (363, 265) with delta (0, 0)
Screenshot: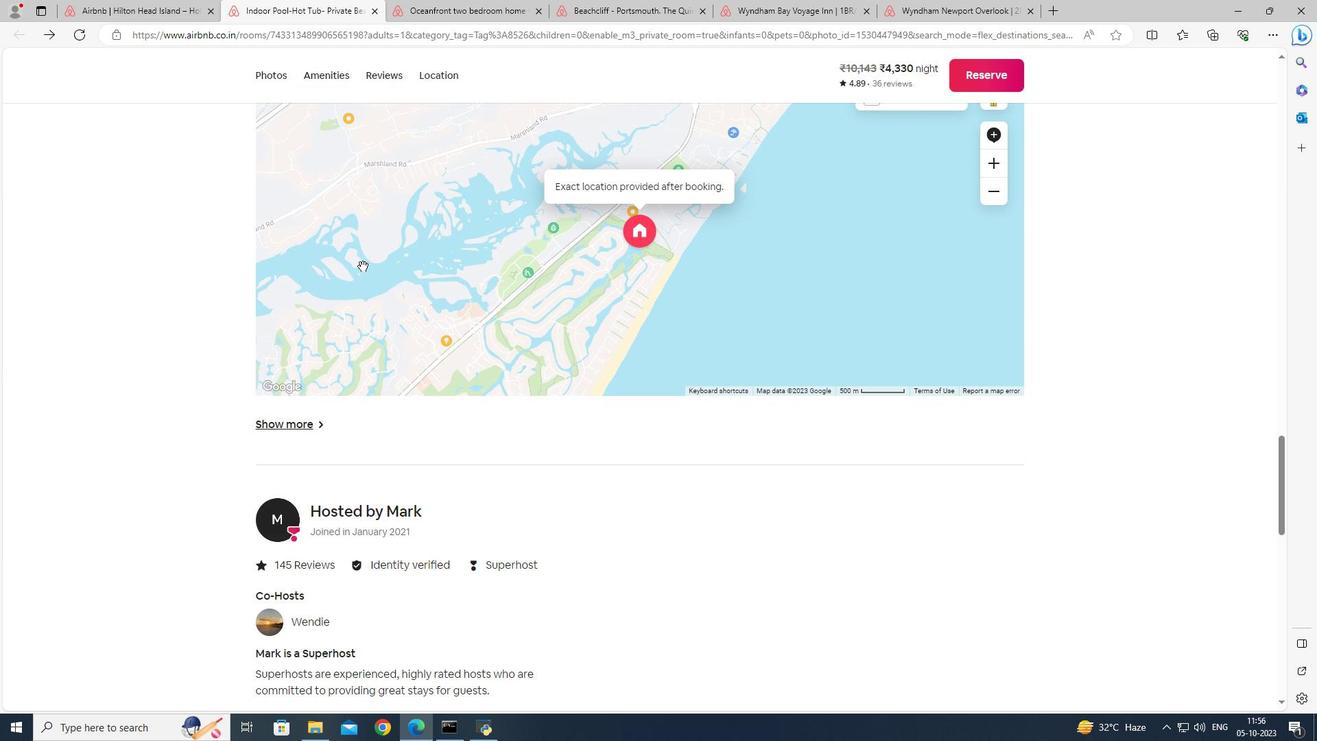 
Action: Mouse moved to (368, 275)
Screenshot: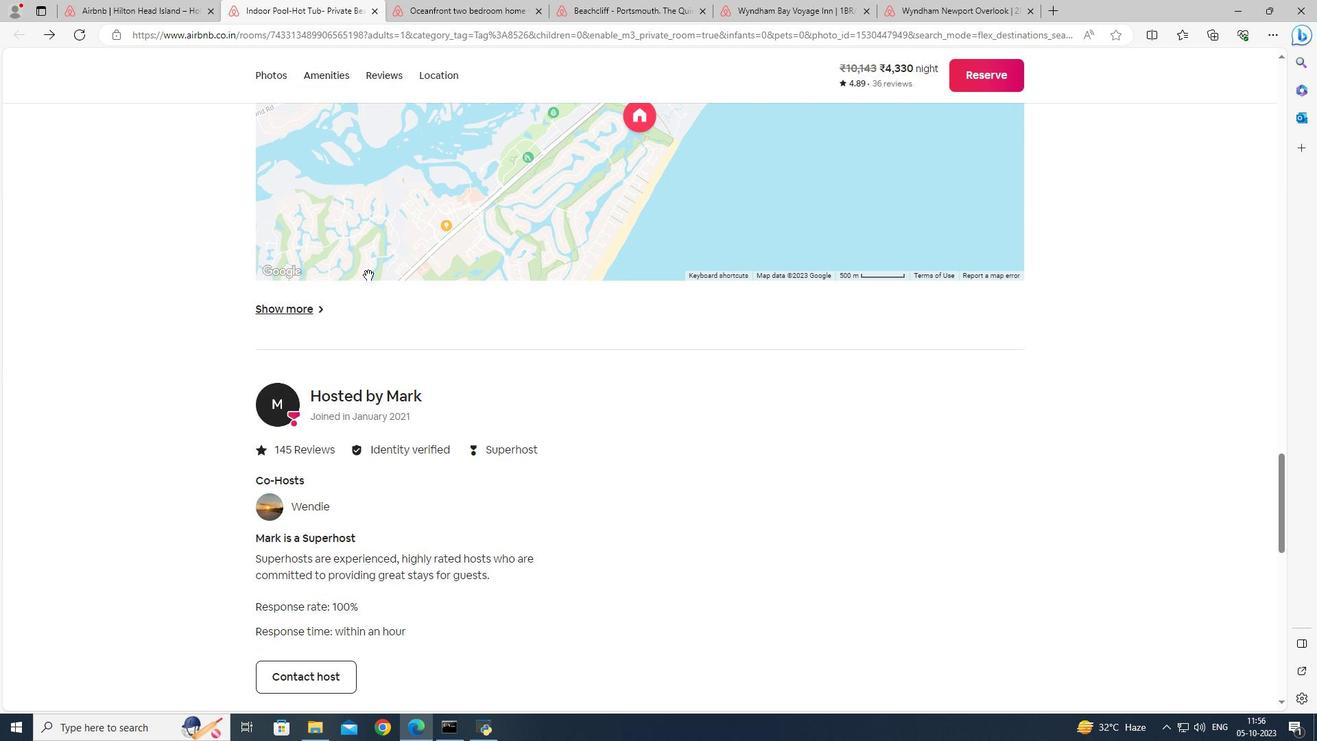
Action: Mouse scrolled (368, 274) with delta (0, 0)
Screenshot: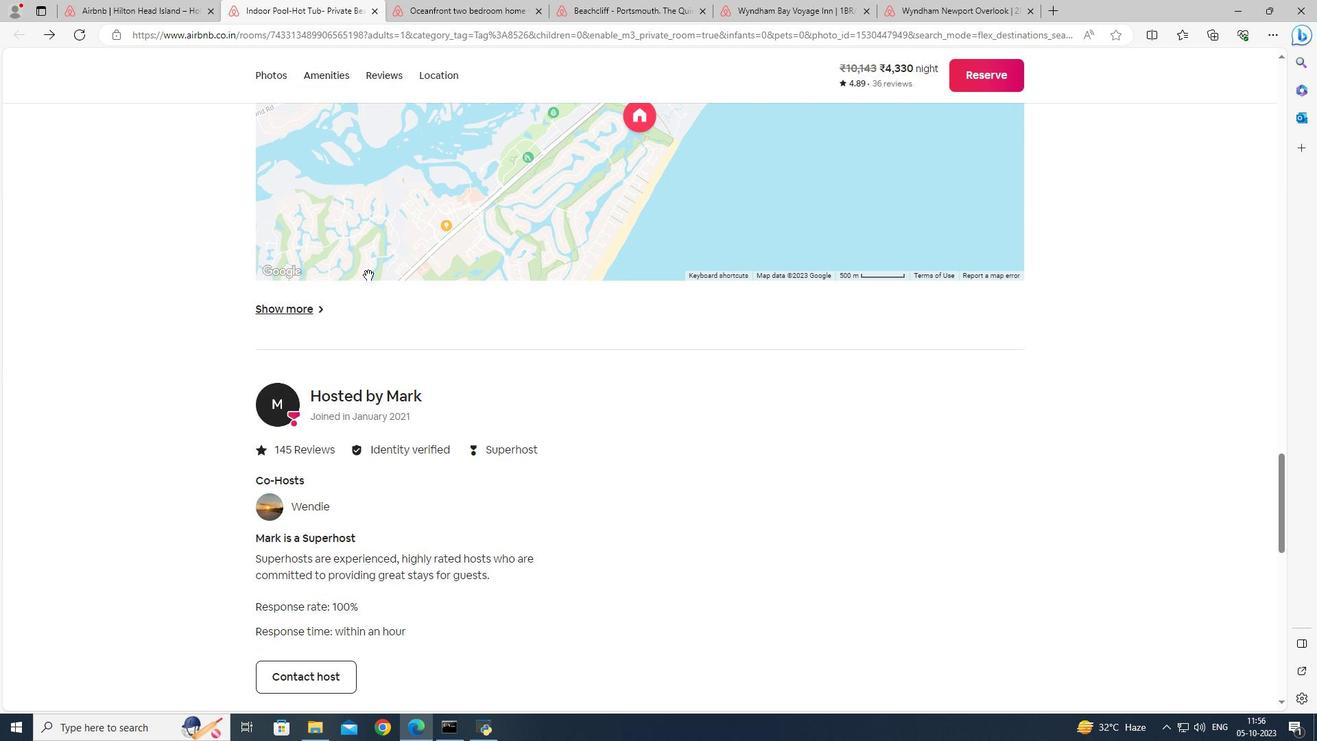 
Action: Mouse scrolled (368, 274) with delta (0, 0)
Screenshot: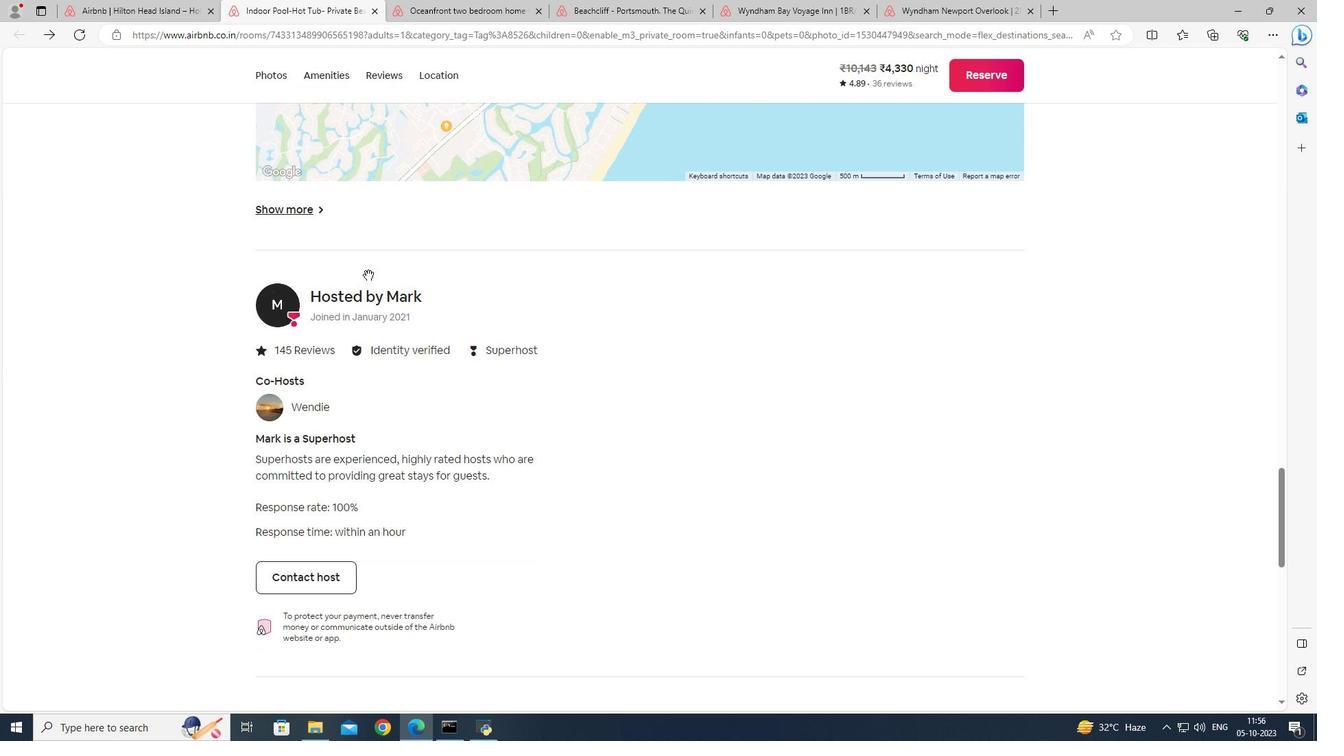 
Action: Mouse scrolled (368, 274) with delta (0, 0)
Screenshot: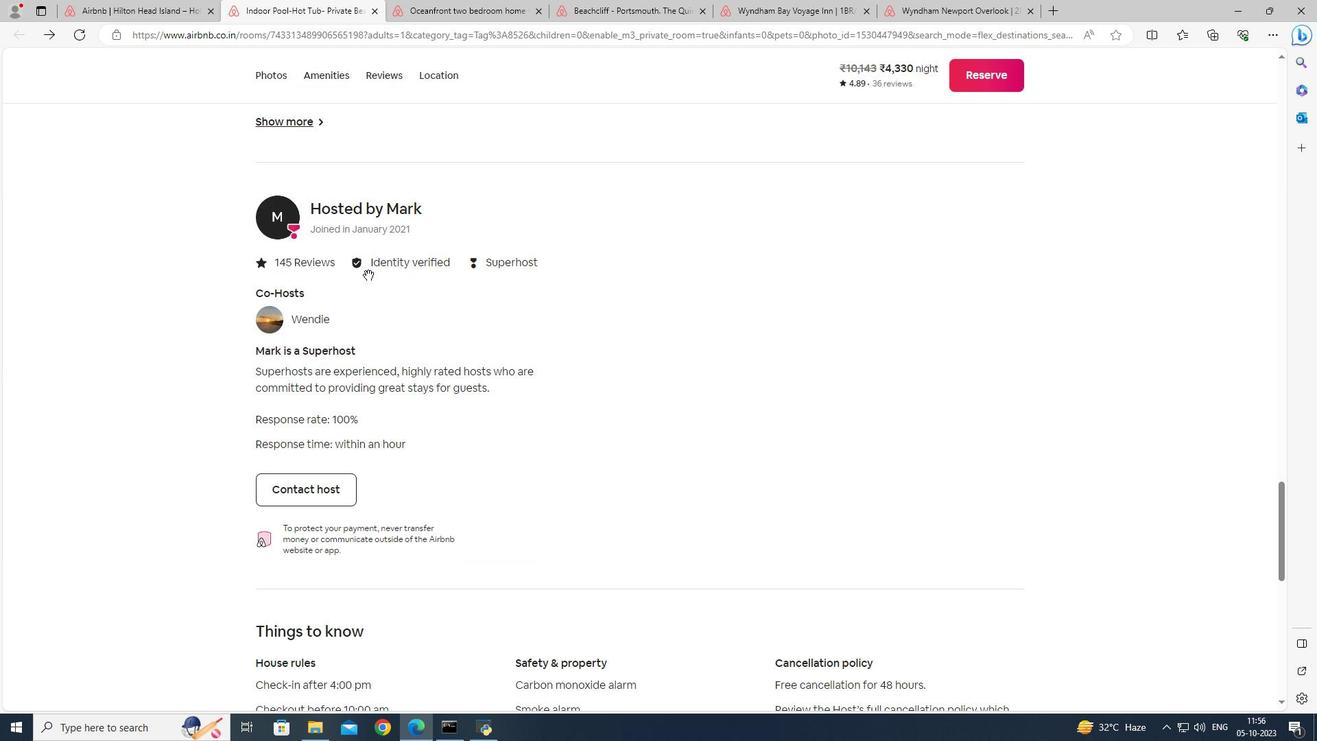 
Action: Mouse moved to (375, 228)
Screenshot: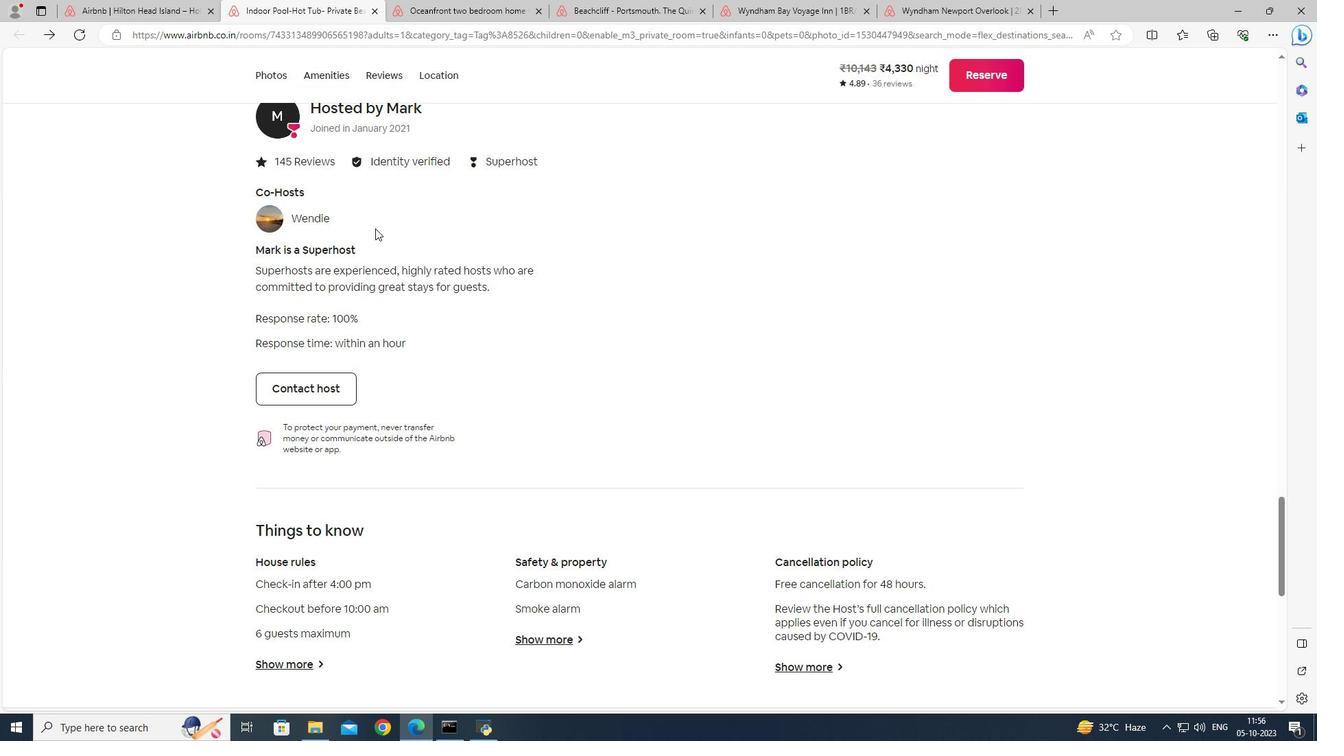 
Action: Mouse scrolled (375, 227) with delta (0, 0)
Screenshot: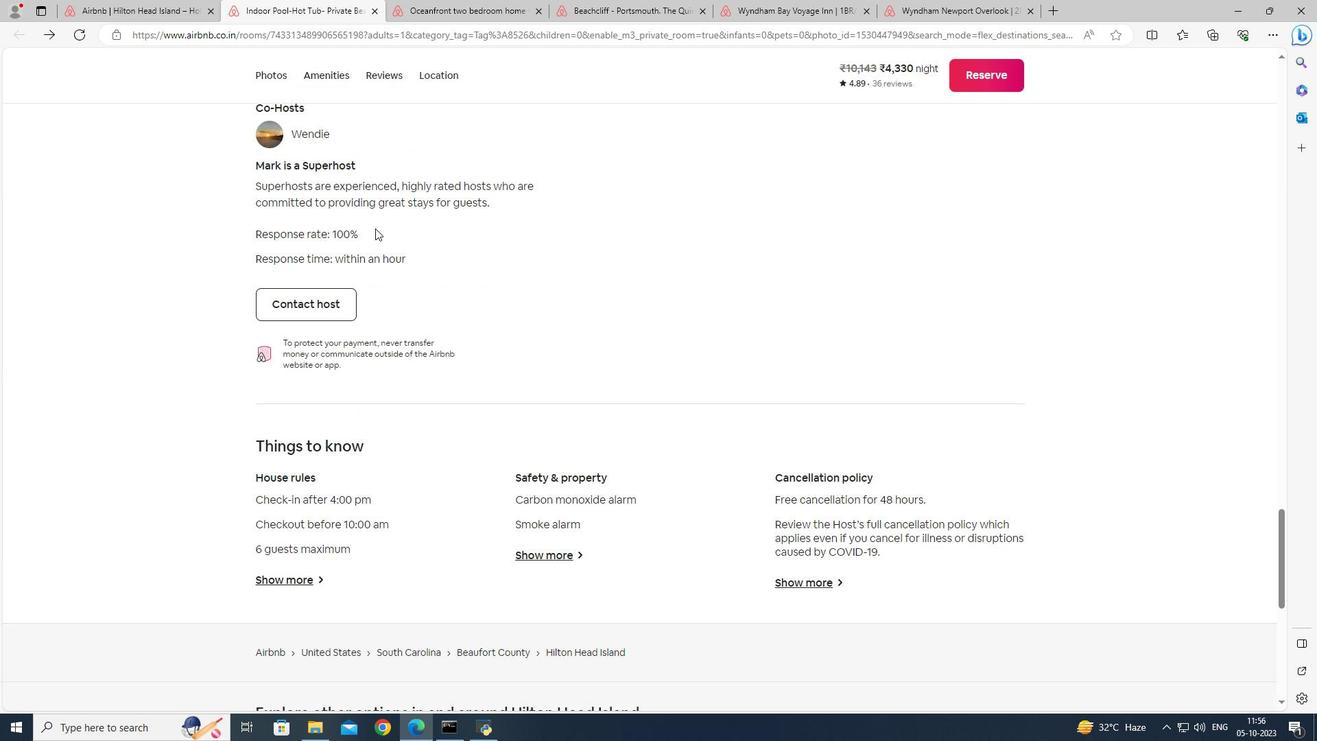 
Action: Mouse scrolled (375, 227) with delta (0, 0)
Screenshot: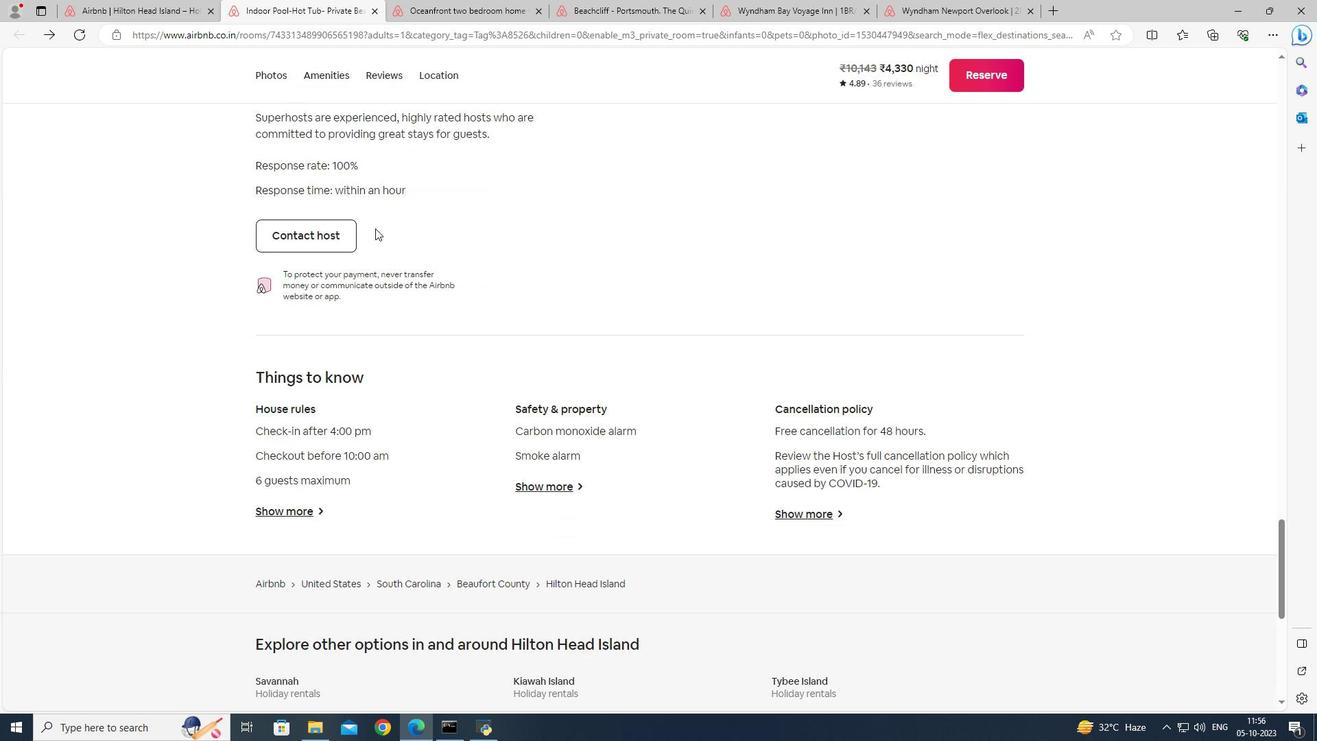 
Action: Mouse scrolled (375, 227) with delta (0, 0)
Screenshot: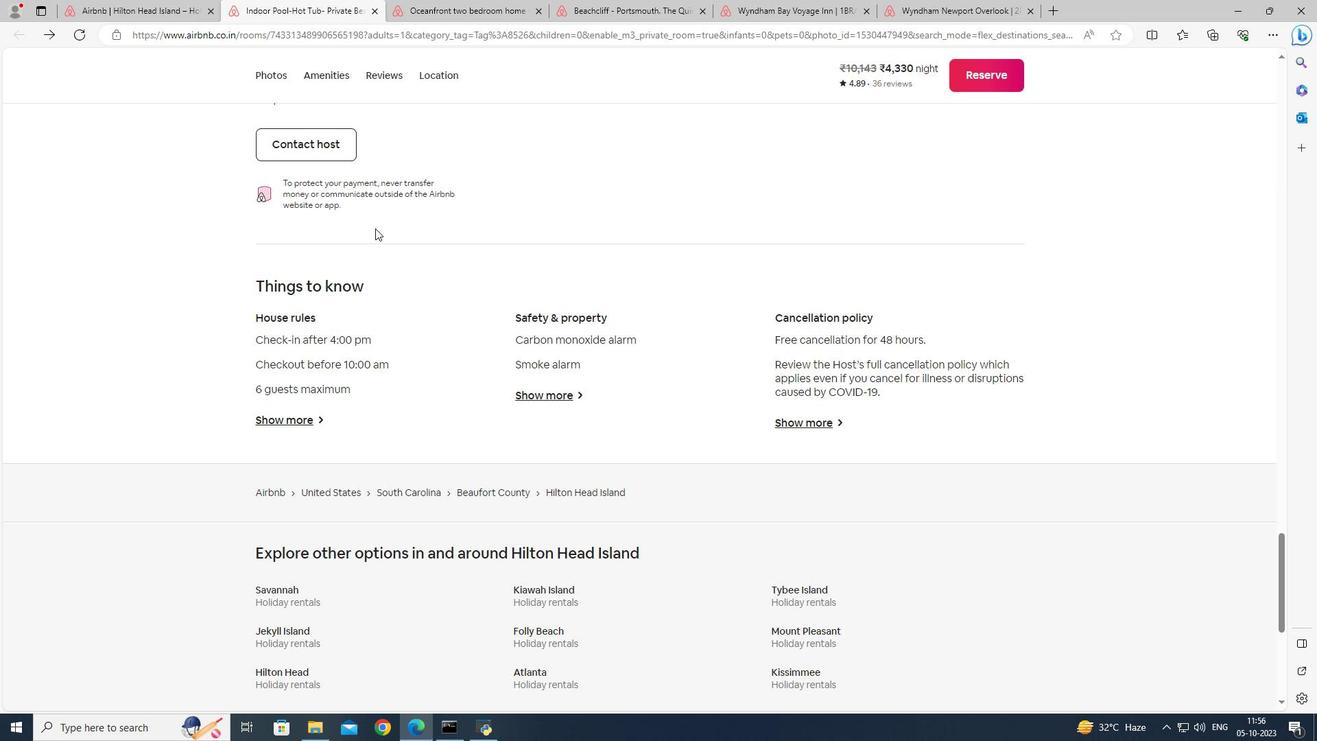 
Action: Mouse scrolled (375, 227) with delta (0, 0)
Screenshot: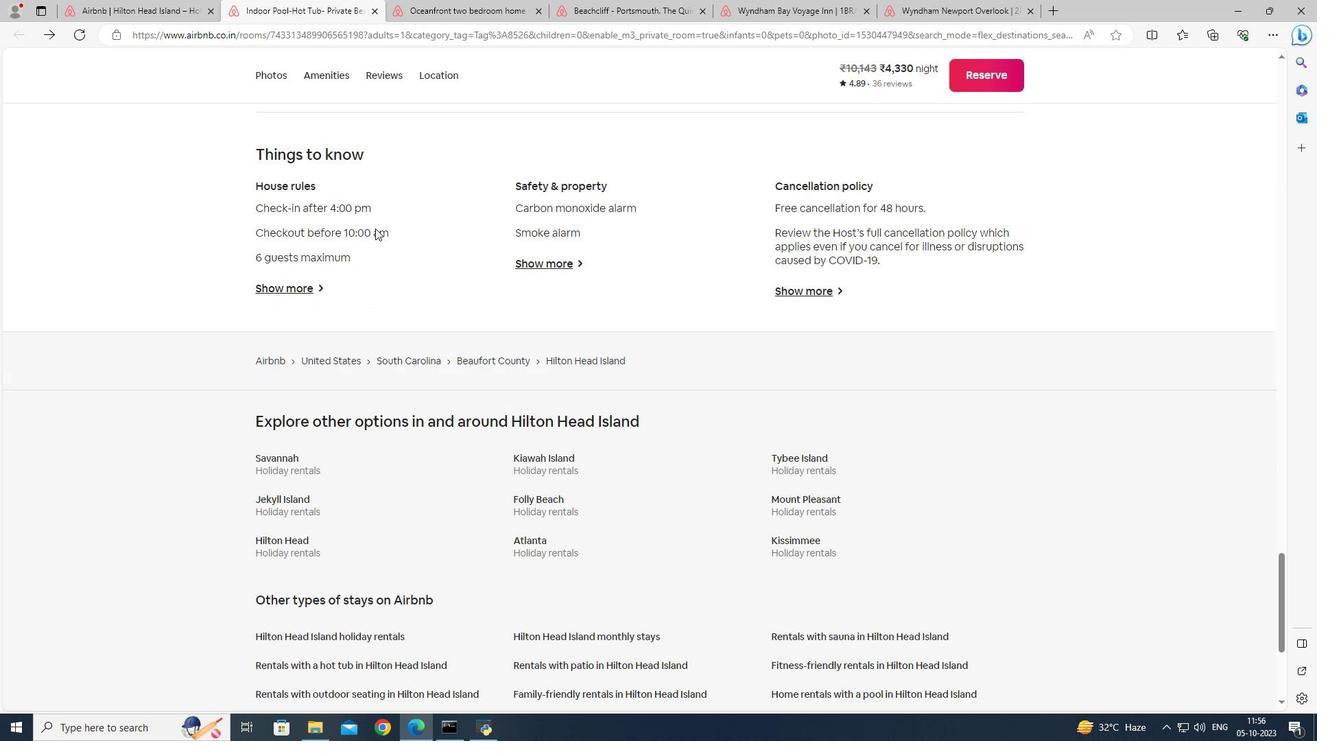 
Action: Mouse scrolled (375, 227) with delta (0, 0)
Screenshot: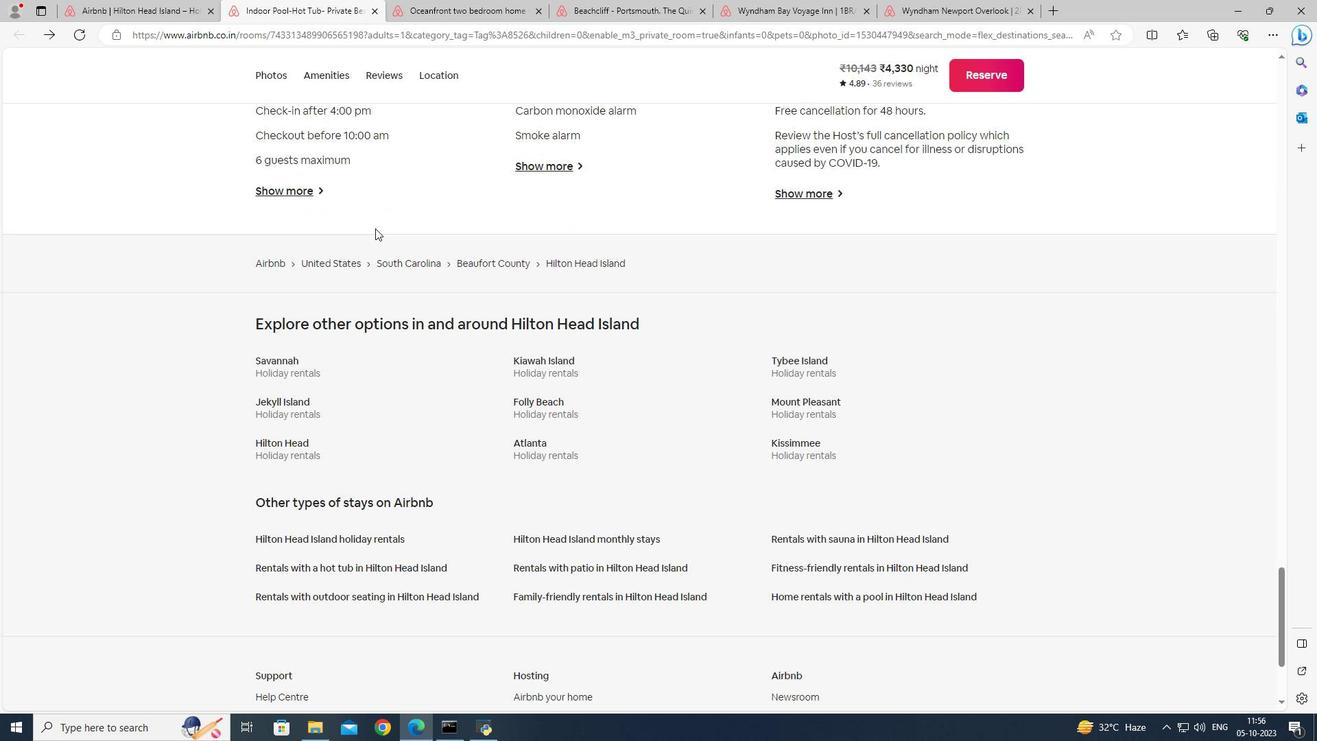 
Action: Mouse scrolled (375, 227) with delta (0, 0)
Screenshot: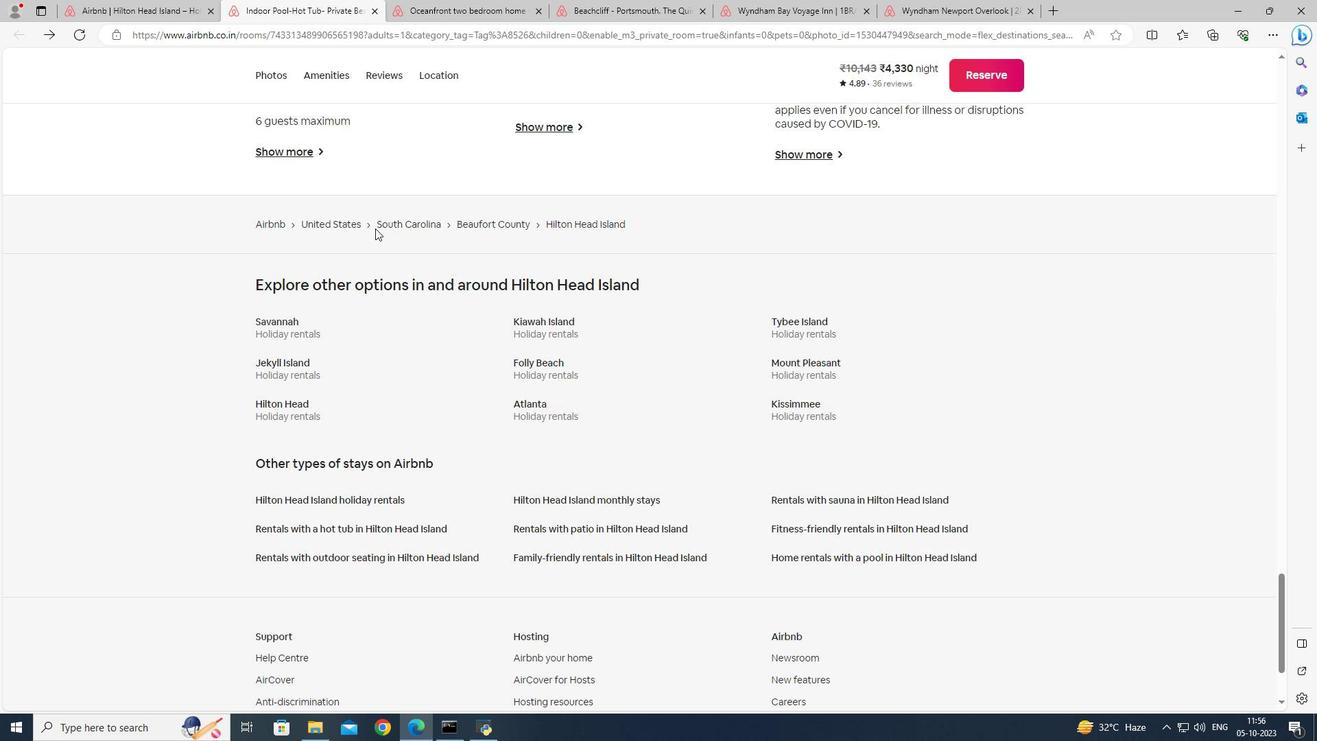 
Action: Mouse scrolled (375, 227) with delta (0, 0)
Screenshot: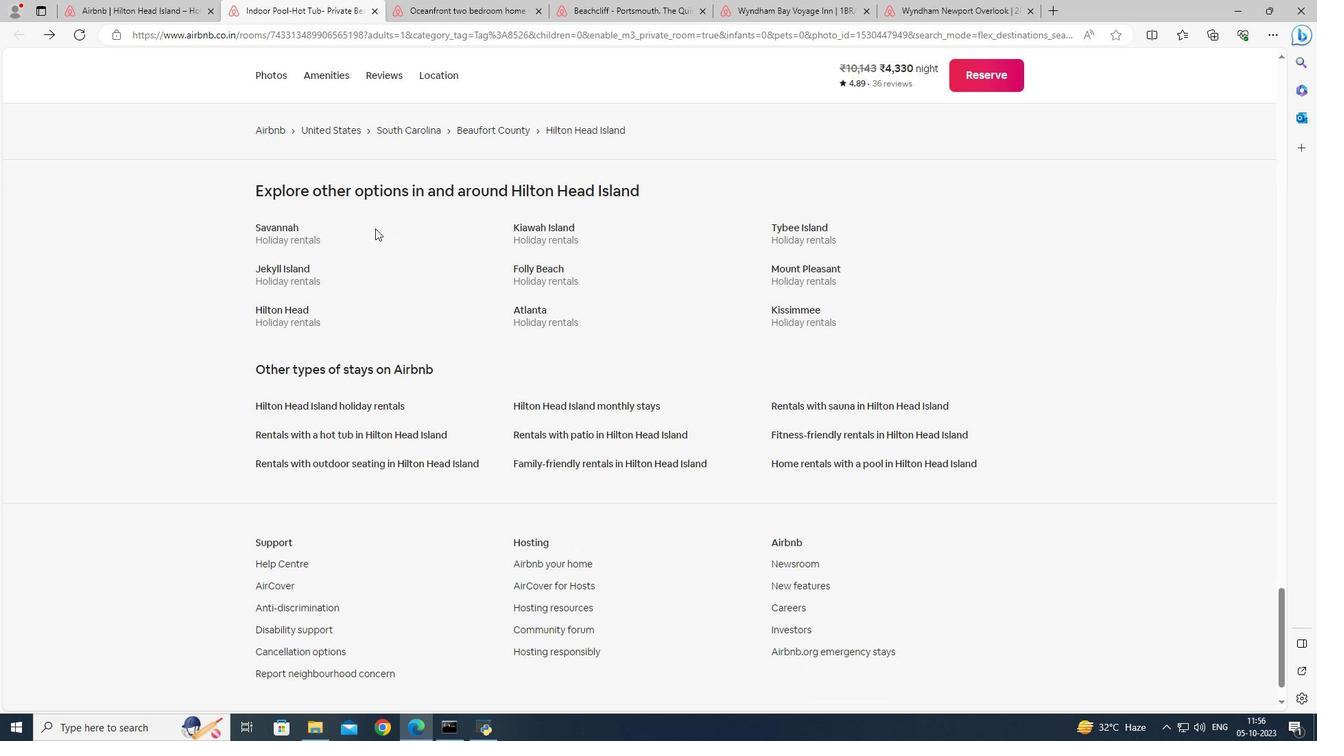 
Action: Mouse scrolled (375, 227) with delta (0, 0)
Screenshot: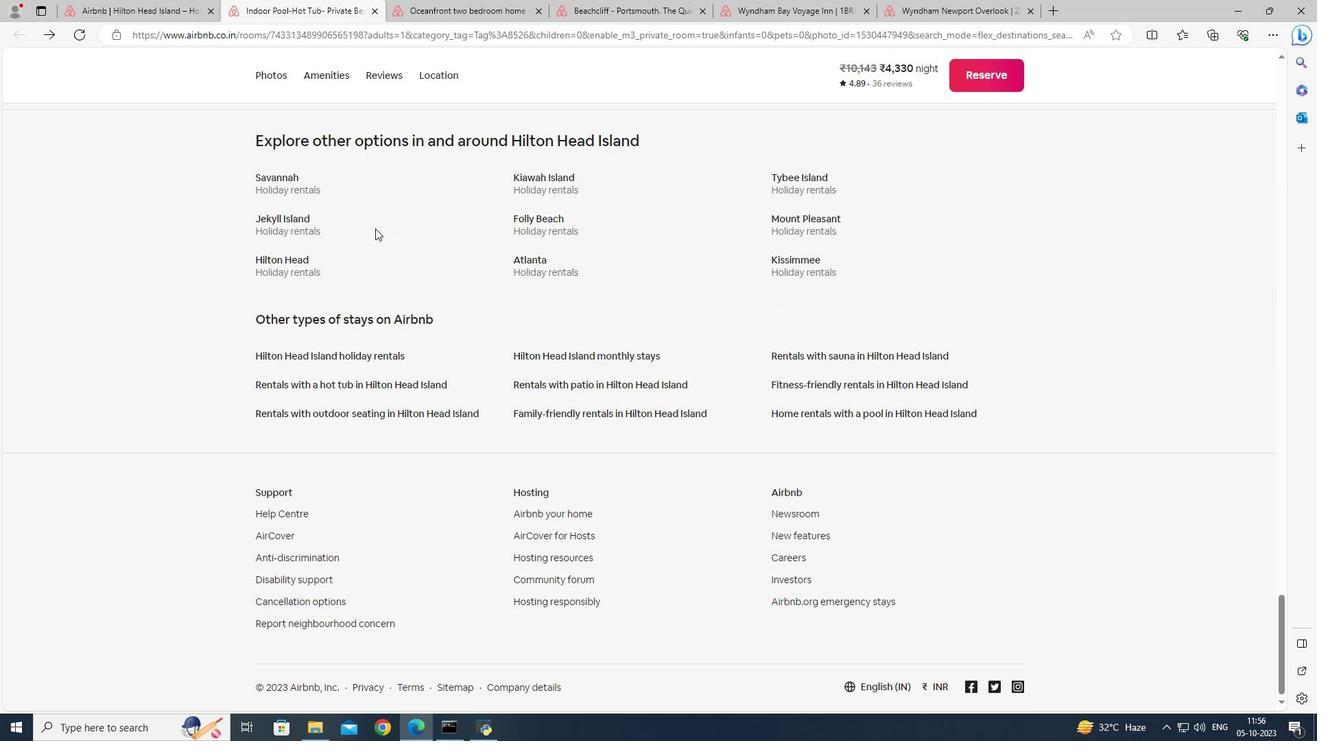 
Action: Mouse scrolled (375, 227) with delta (0, 0)
Screenshot: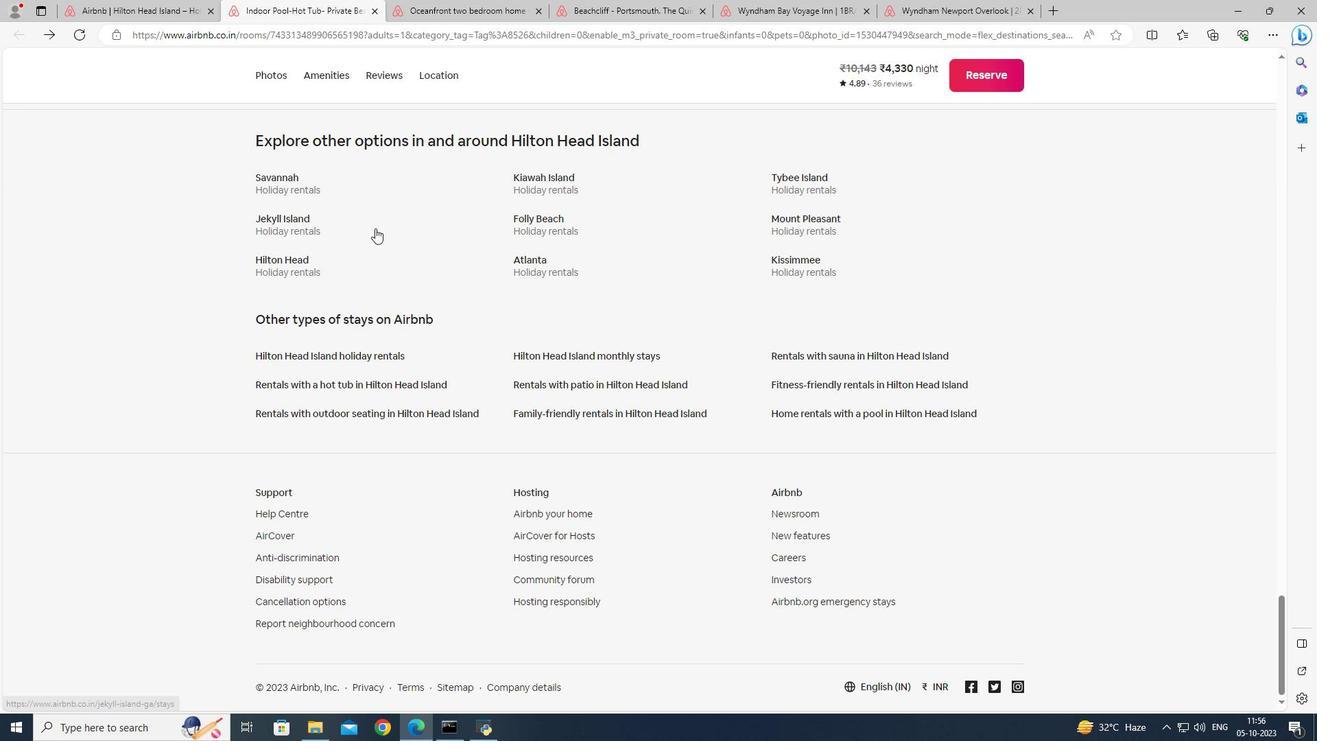 
Action: Mouse scrolled (375, 227) with delta (0, 0)
Screenshot: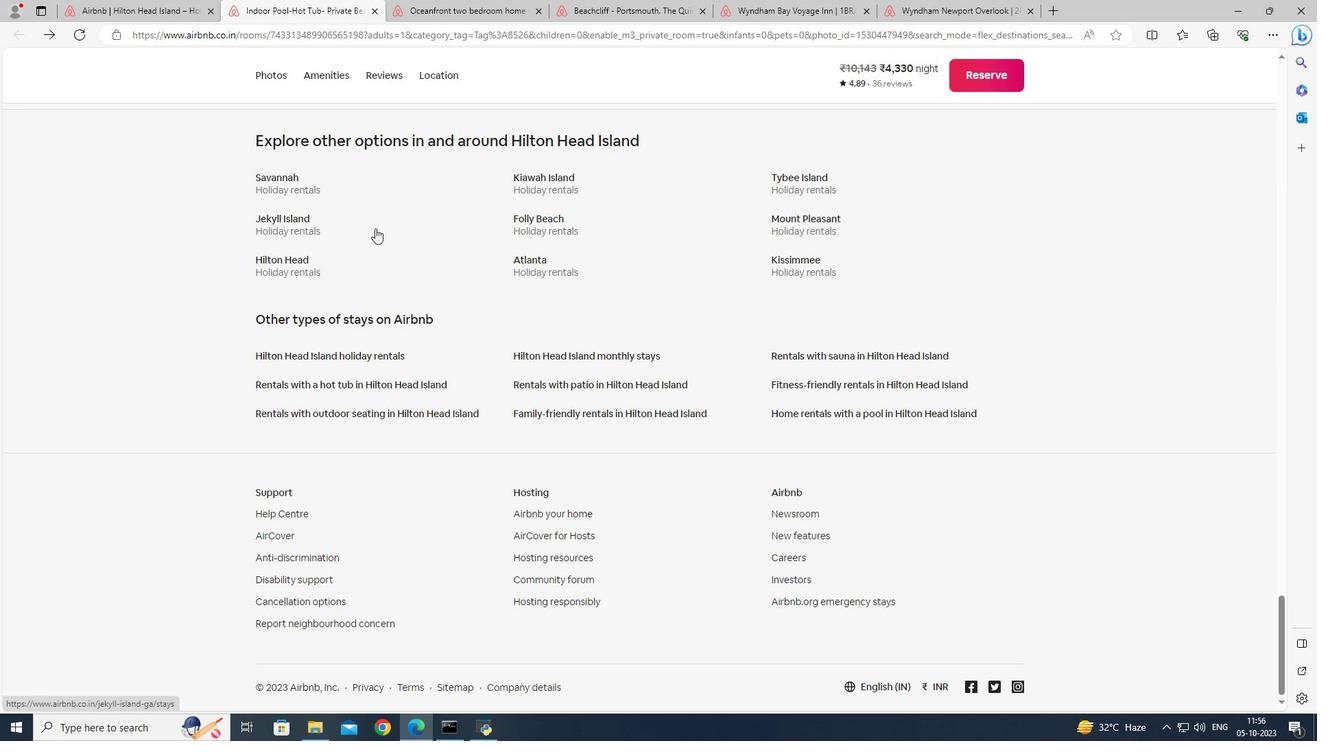 
Action: Mouse scrolled (375, 227) with delta (0, 0)
Screenshot: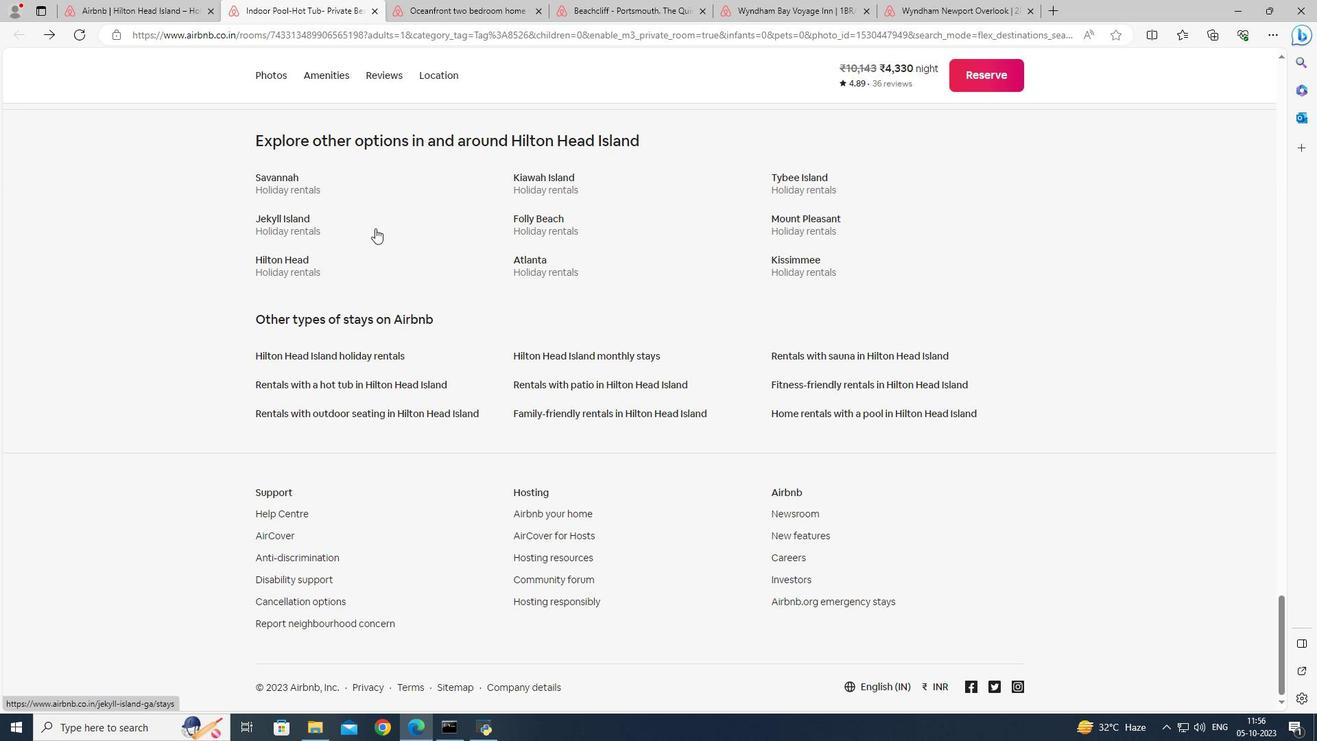 
Action: Mouse scrolled (375, 227) with delta (0, 0)
Screenshot: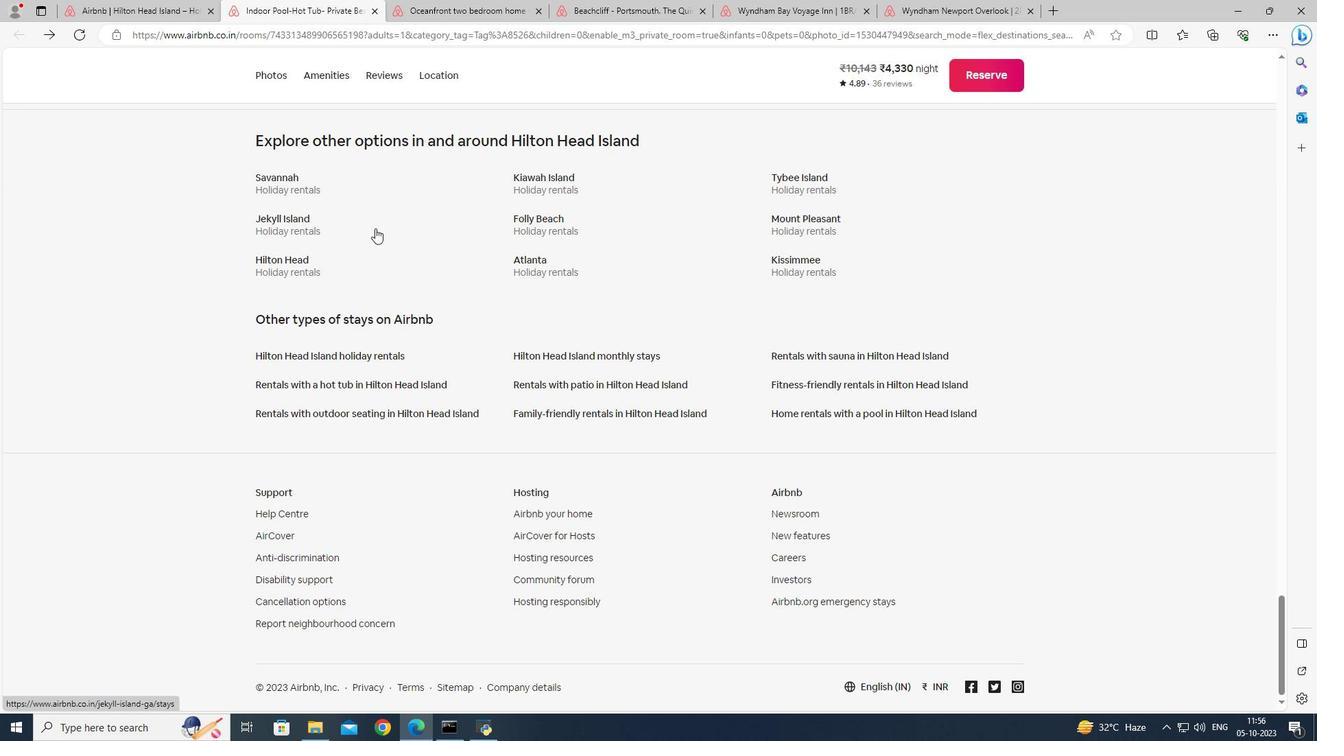 
Action: Mouse moved to (106, 10)
Screenshot: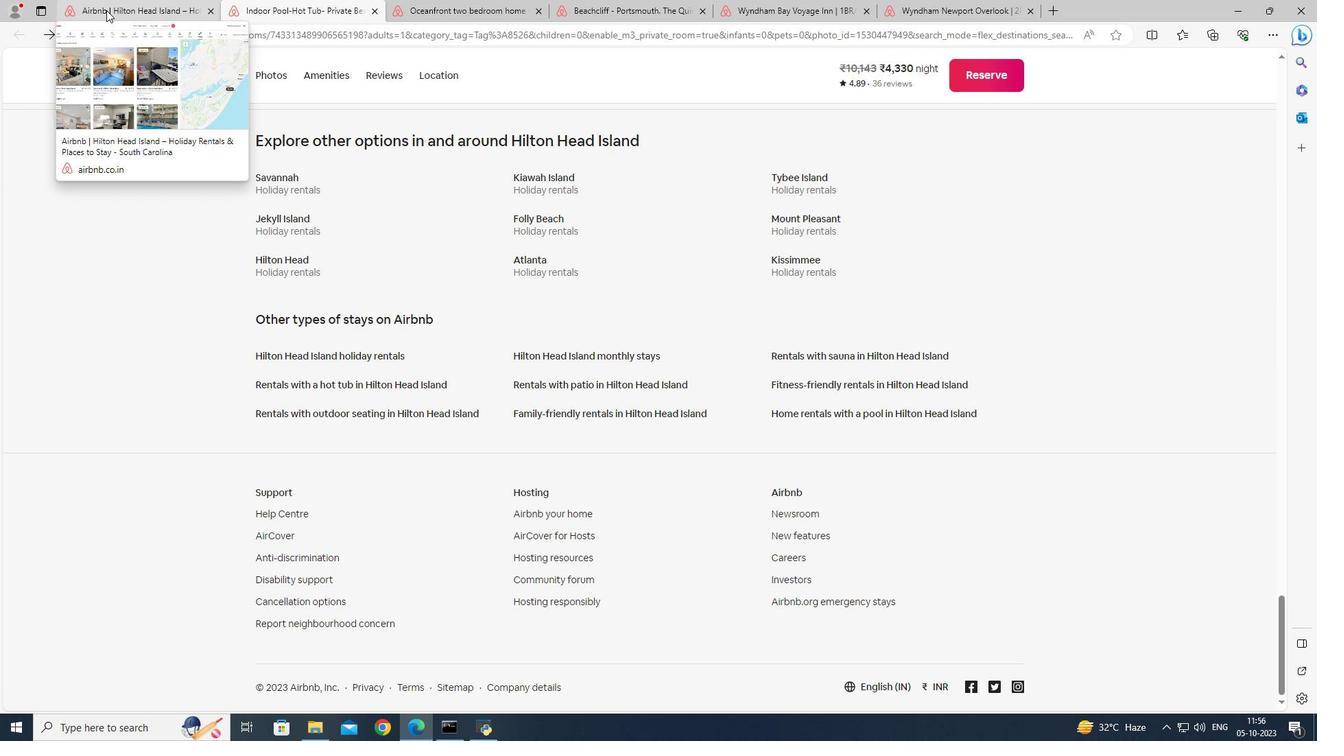 
Action: Mouse pressed left at (106, 10)
Screenshot: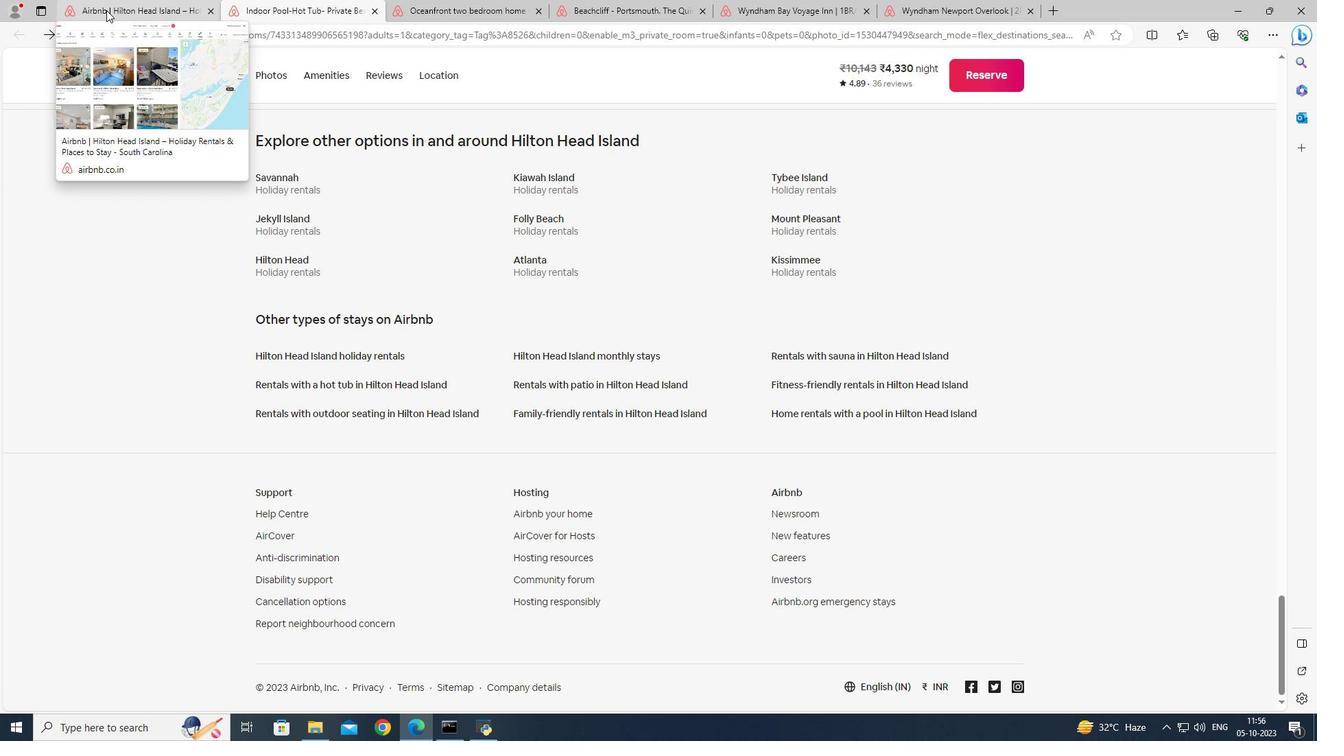 
Action: Mouse moved to (378, 303)
Screenshot: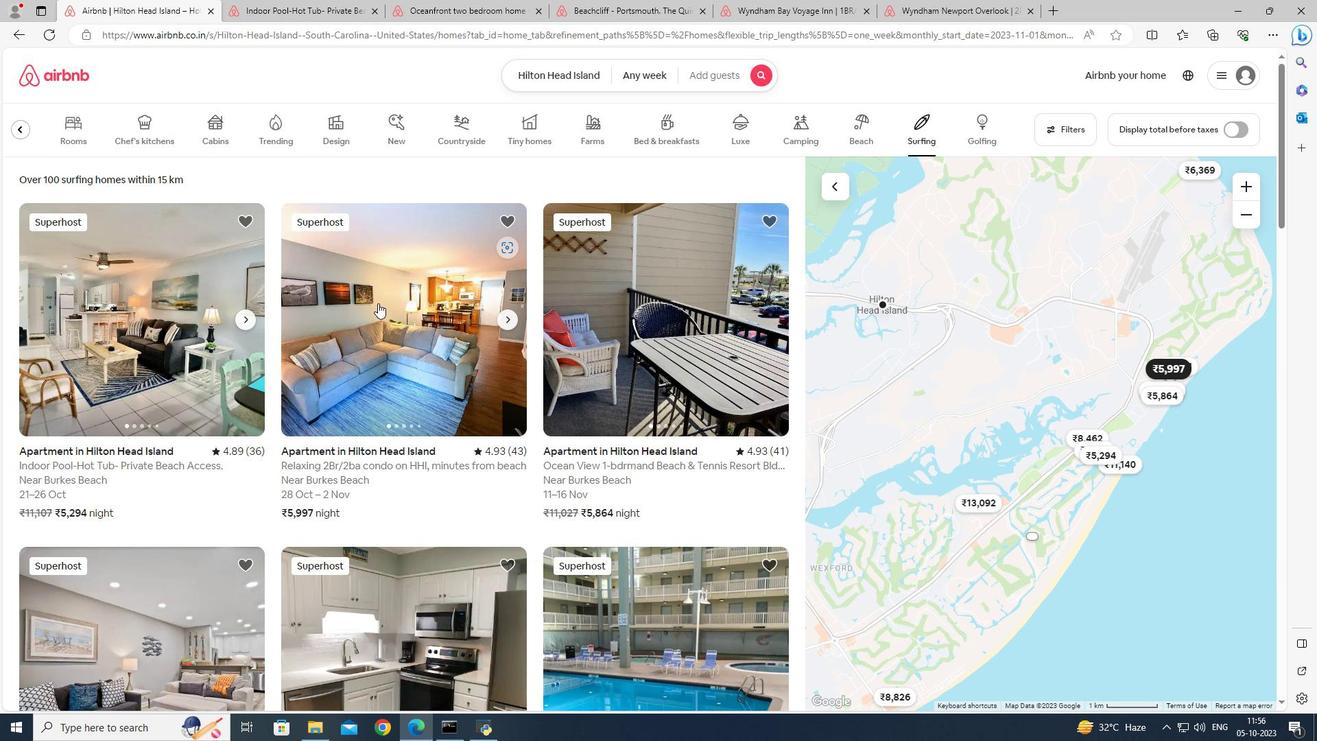 
Action: Mouse scrolled (378, 302) with delta (0, 0)
Screenshot: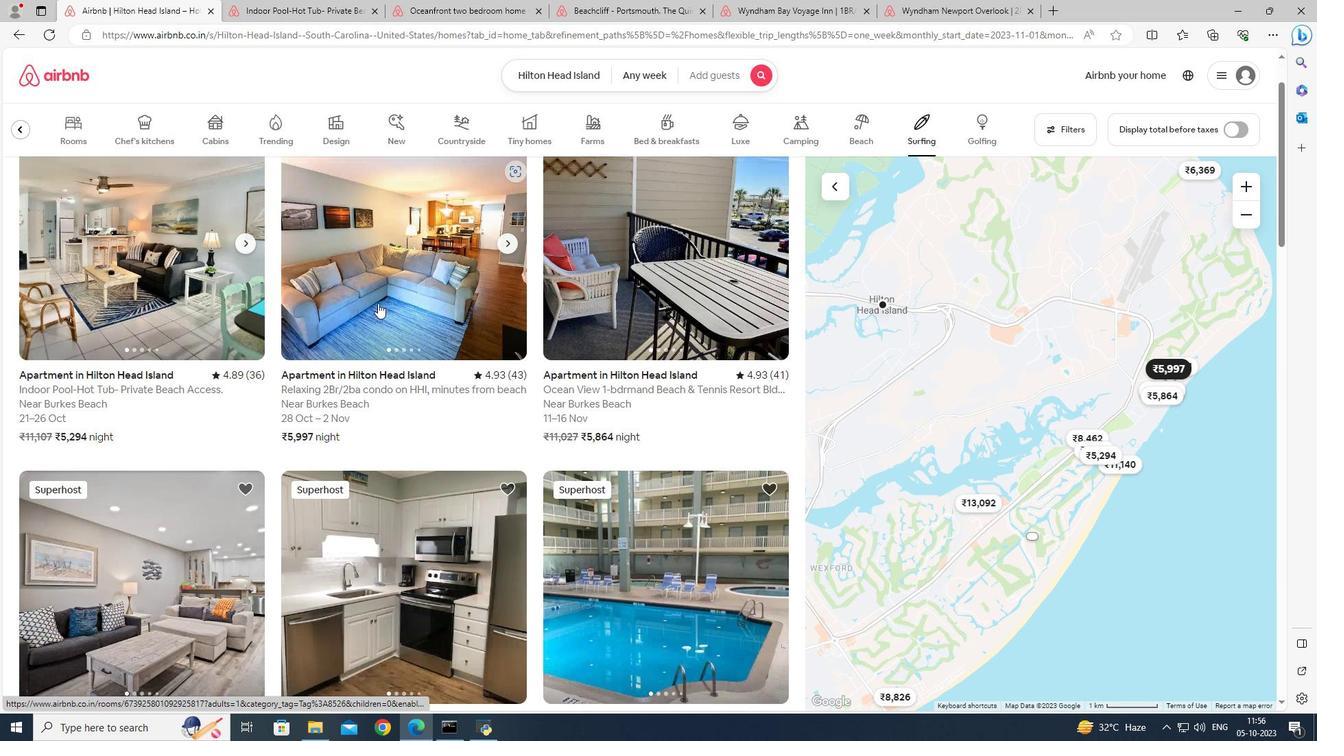 
Action: Mouse scrolled (378, 302) with delta (0, 0)
